 Task: Play online Dominion games.
Action: Mouse moved to (694, 463)
Screenshot: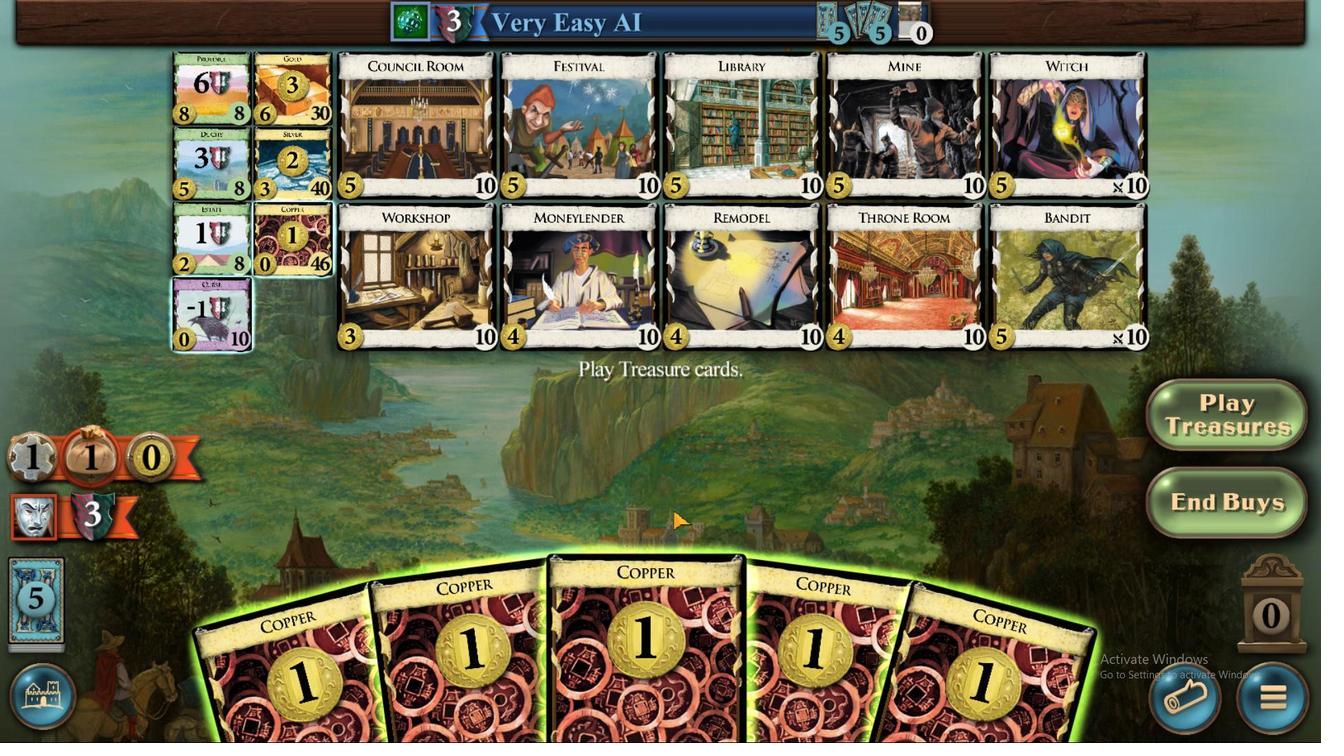 
Action: Mouse pressed left at (694, 463)
Screenshot: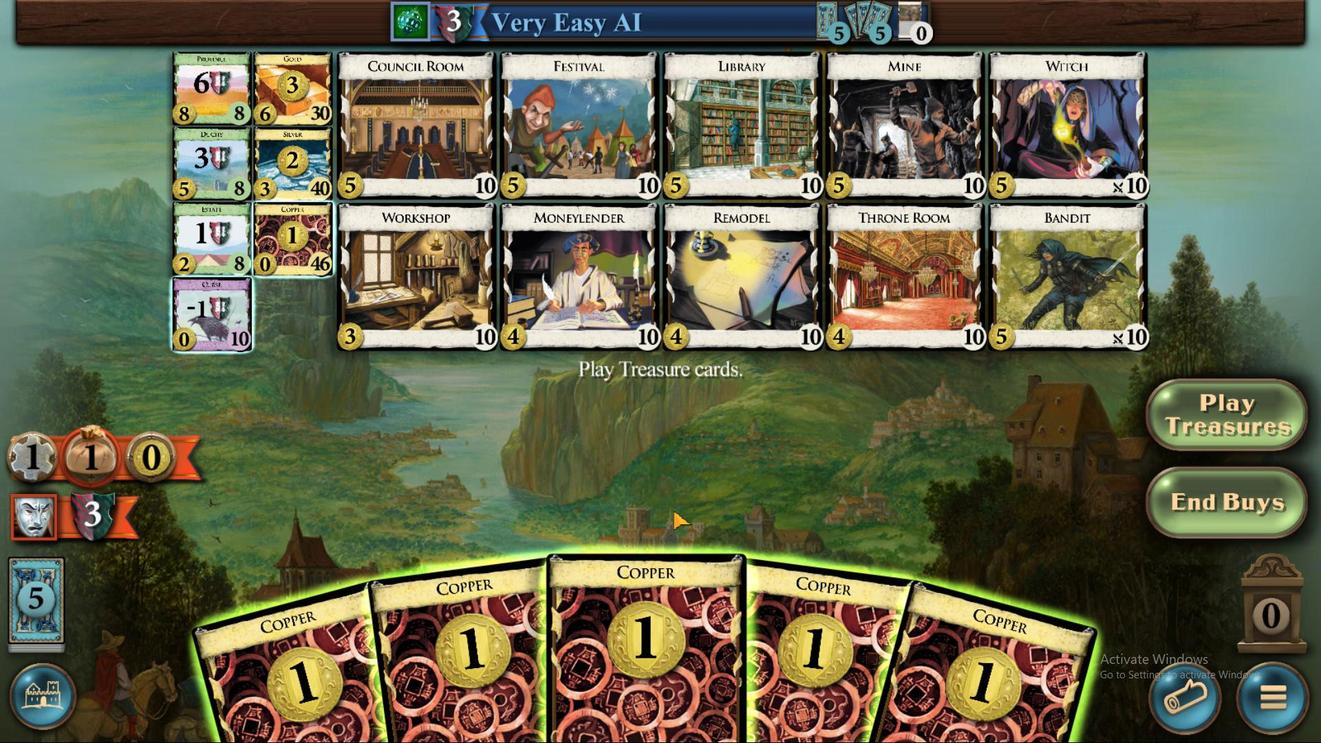
Action: Mouse moved to (752, 480)
Screenshot: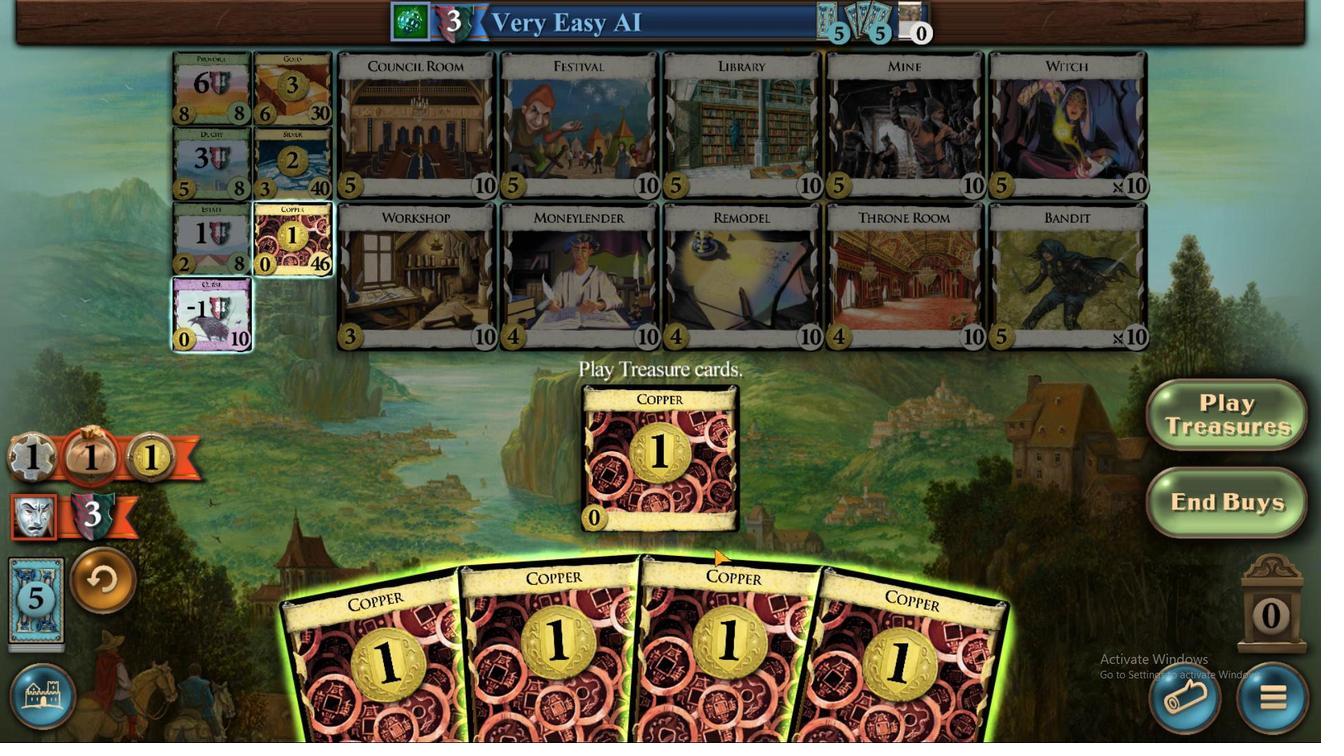 
Action: Mouse pressed left at (752, 480)
Screenshot: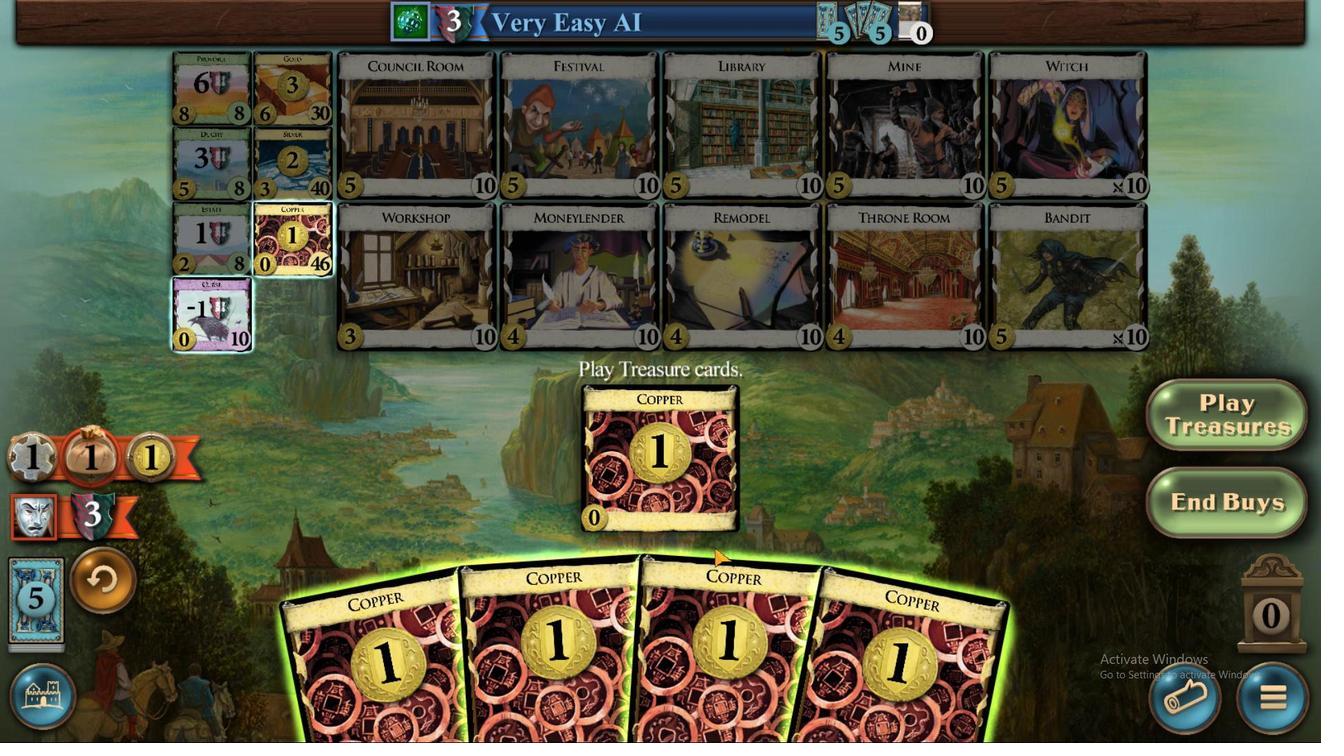 
Action: Mouse moved to (692, 464)
Screenshot: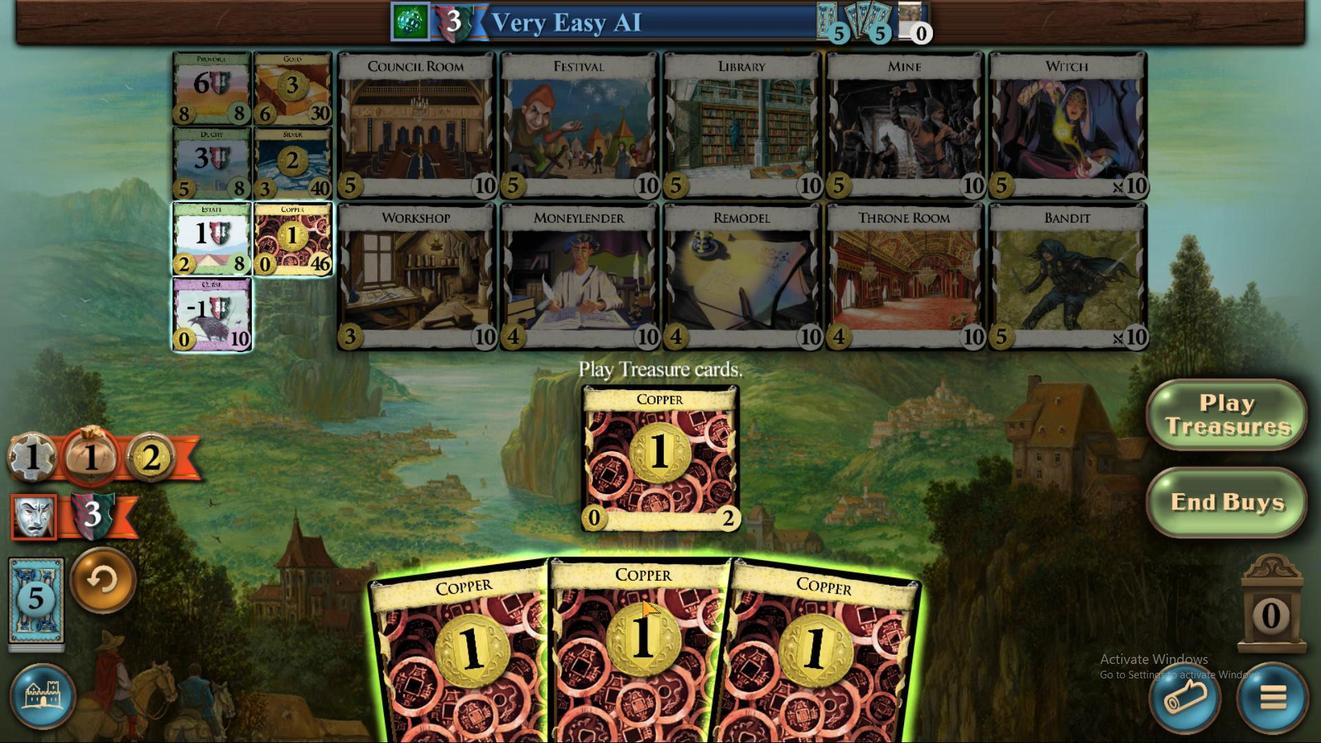 
Action: Mouse pressed left at (692, 464)
Screenshot: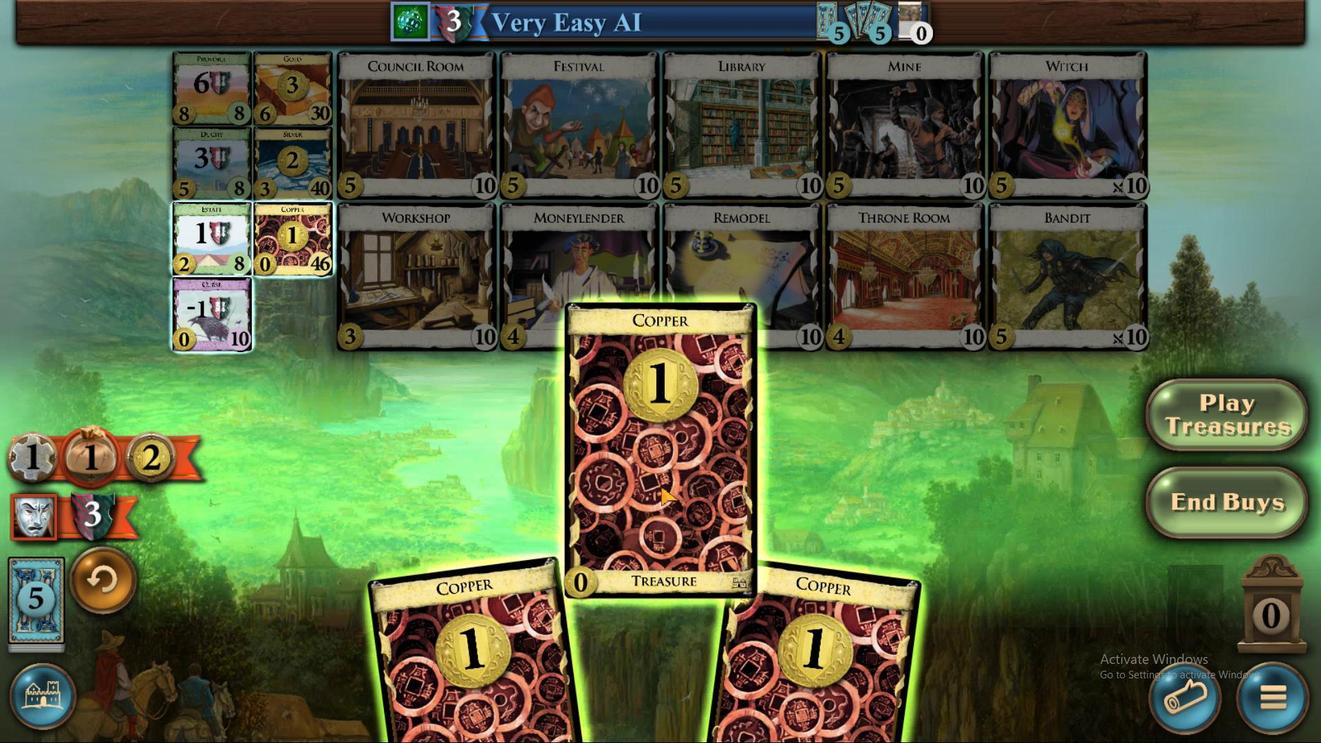 
Action: Mouse moved to (422, 169)
Screenshot: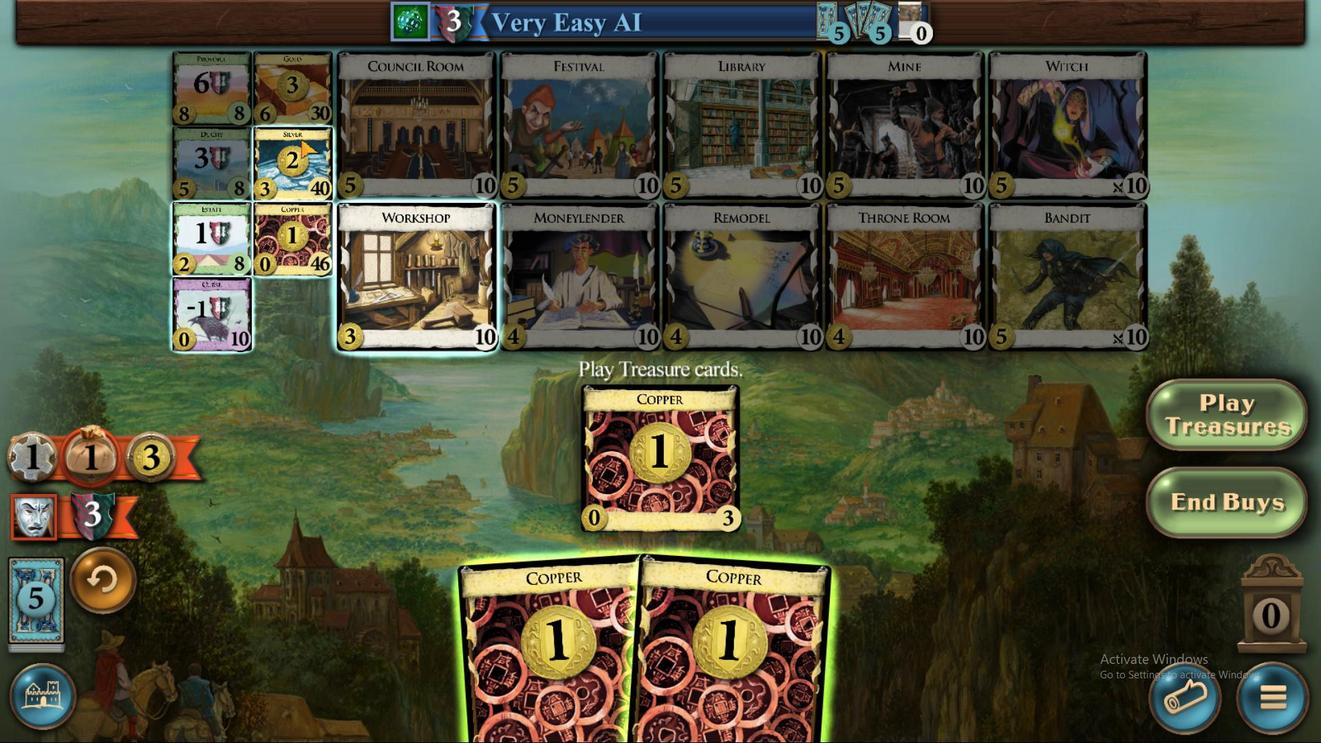 
Action: Mouse pressed left at (422, 169)
Screenshot: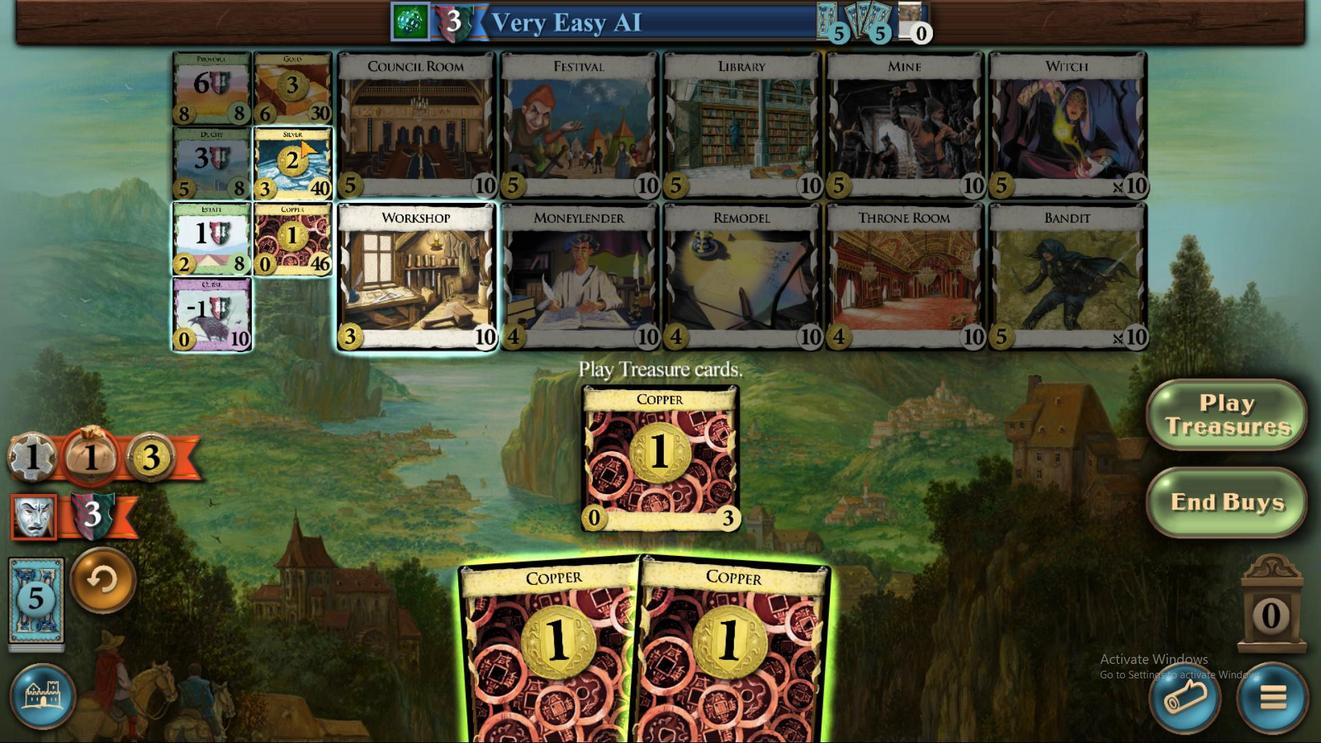 
Action: Mouse moved to (600, 476)
Screenshot: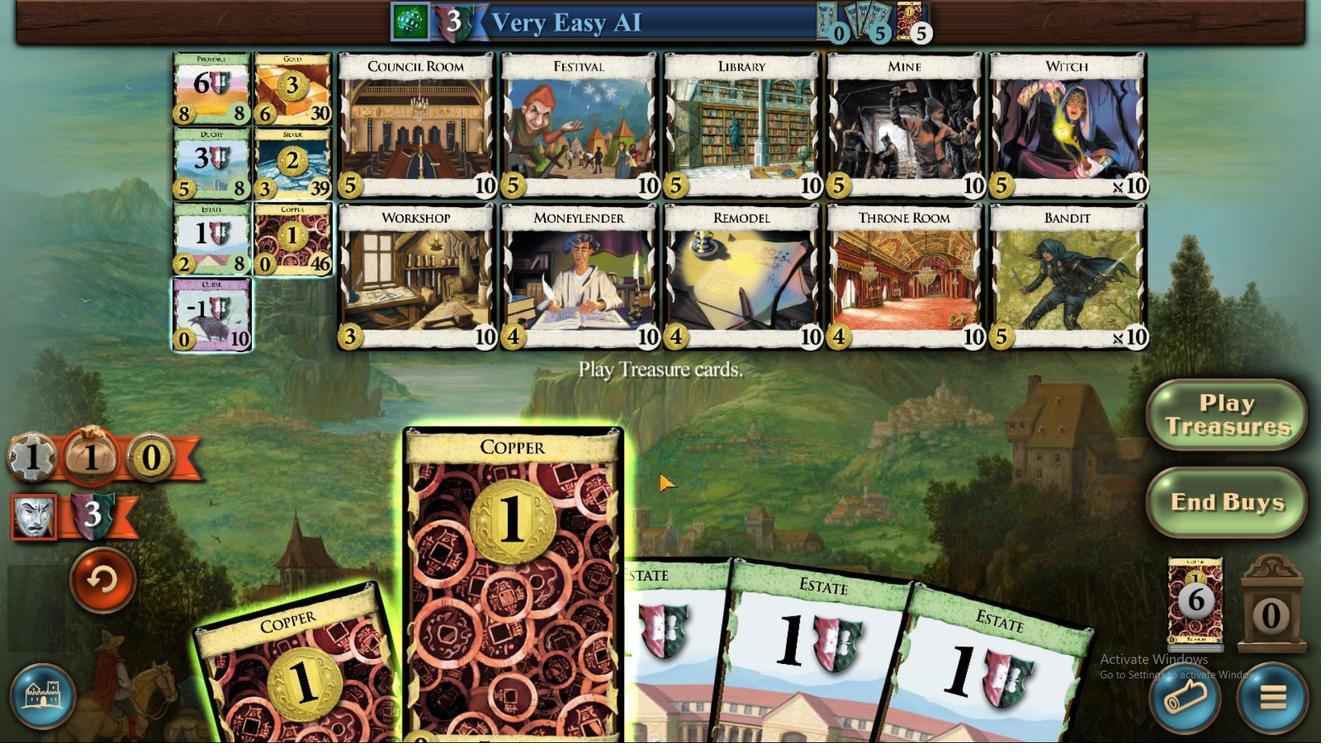 
Action: Mouse pressed left at (600, 476)
Screenshot: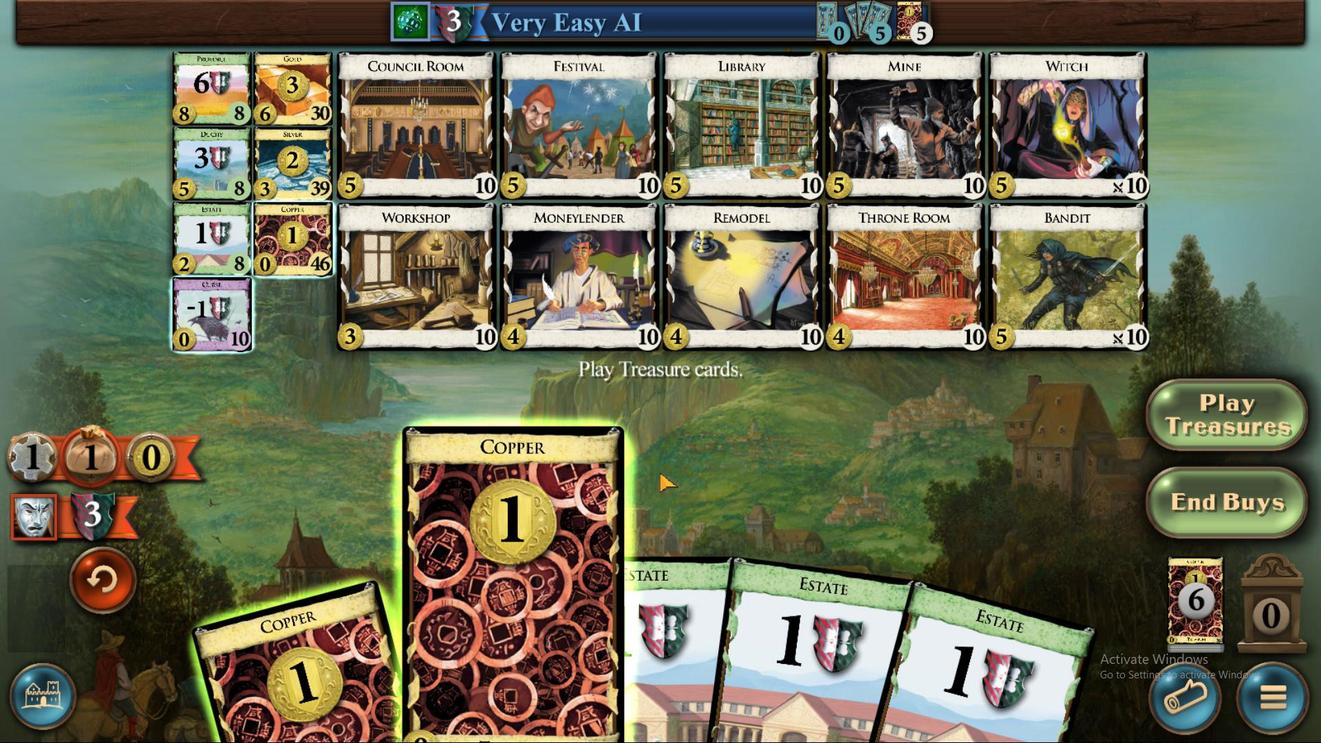 
Action: Mouse moved to (423, 229)
Screenshot: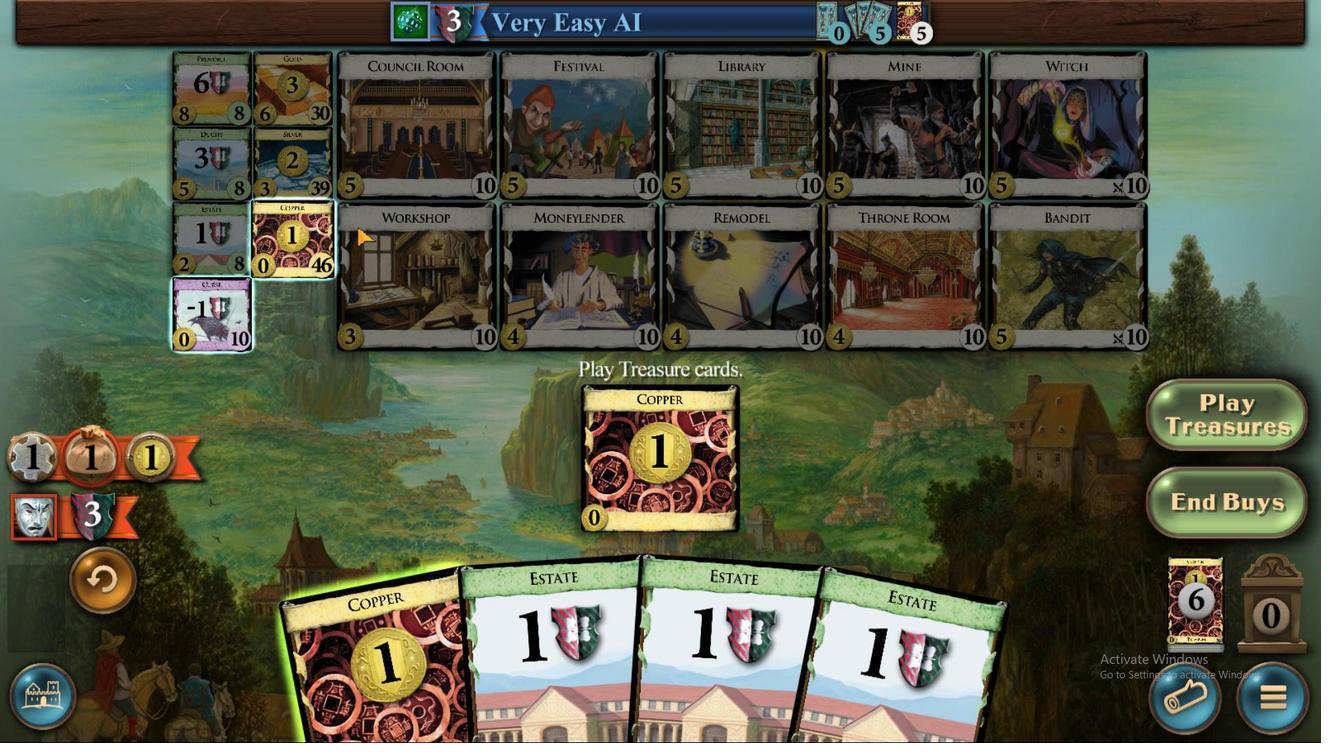 
Action: Mouse pressed left at (423, 229)
Screenshot: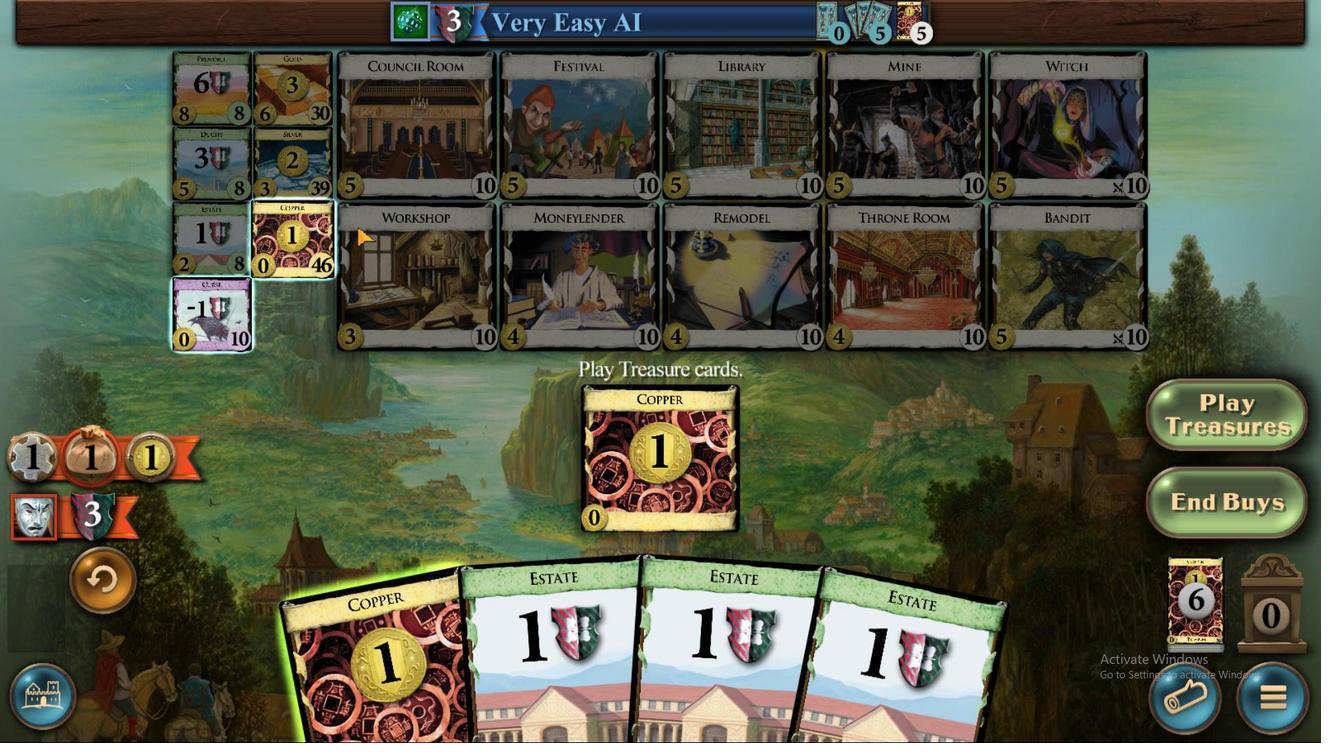 
Action: Mouse moved to (692, 476)
Screenshot: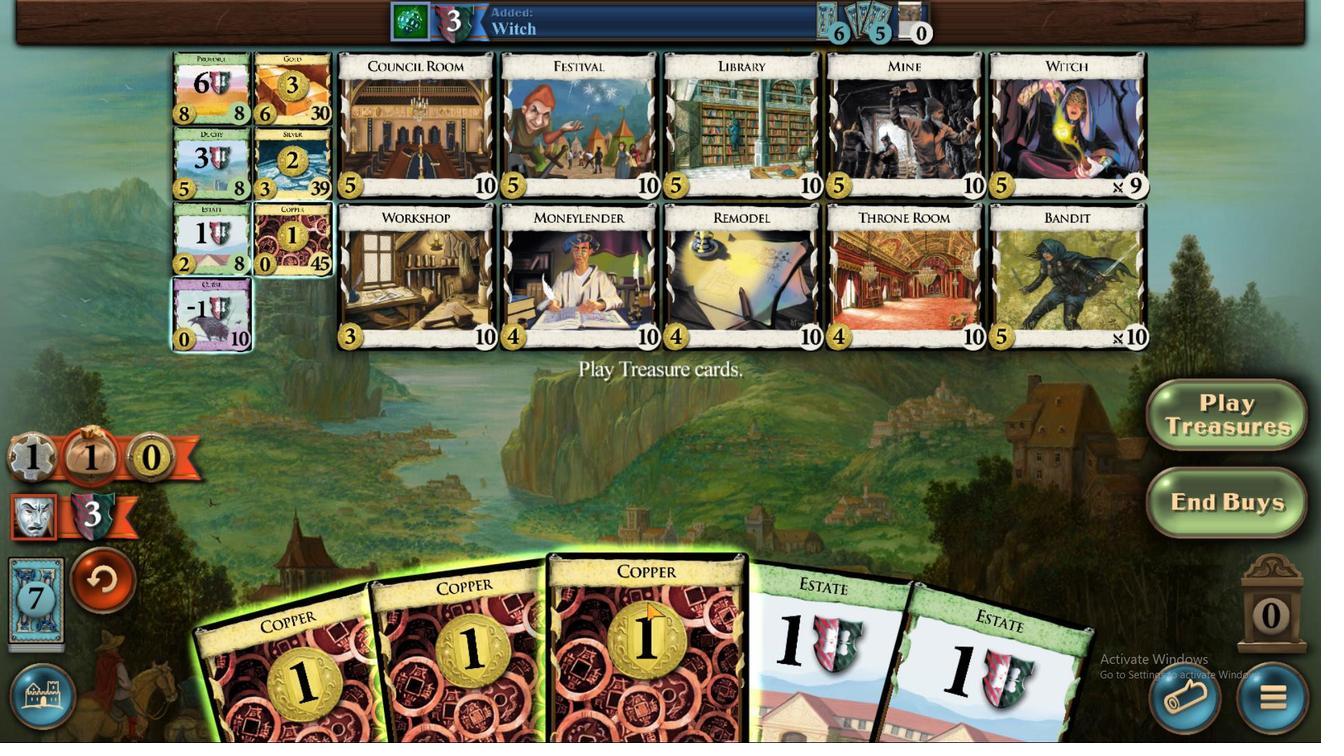 
Action: Mouse pressed left at (692, 476)
Screenshot: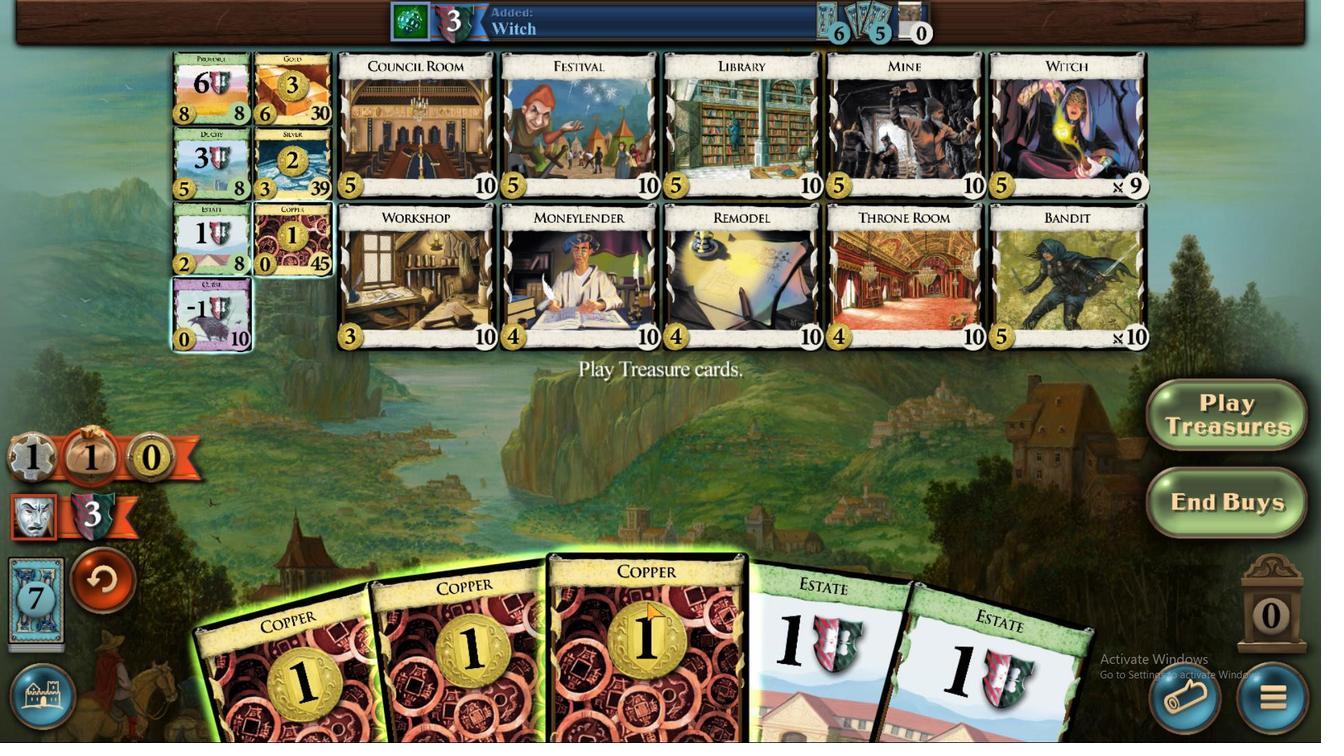 
Action: Mouse moved to (417, 241)
Screenshot: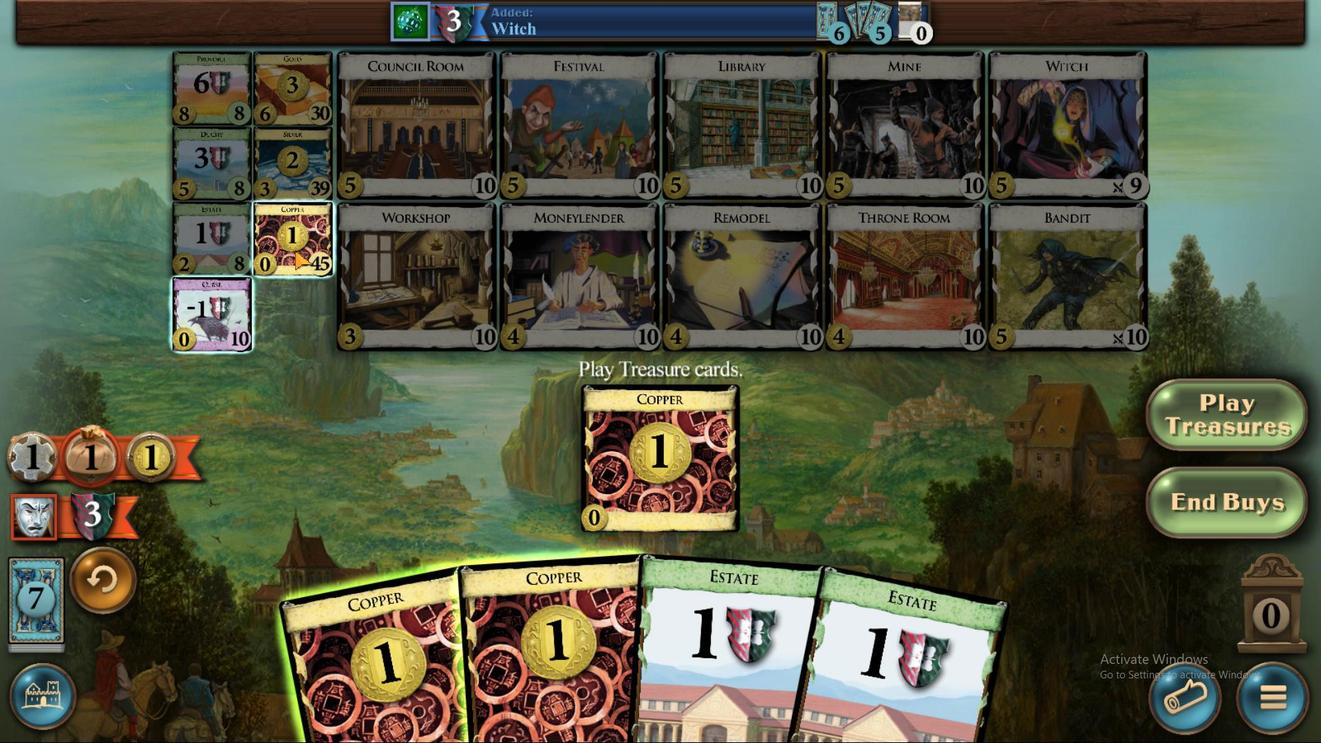 
Action: Mouse pressed left at (417, 241)
Screenshot: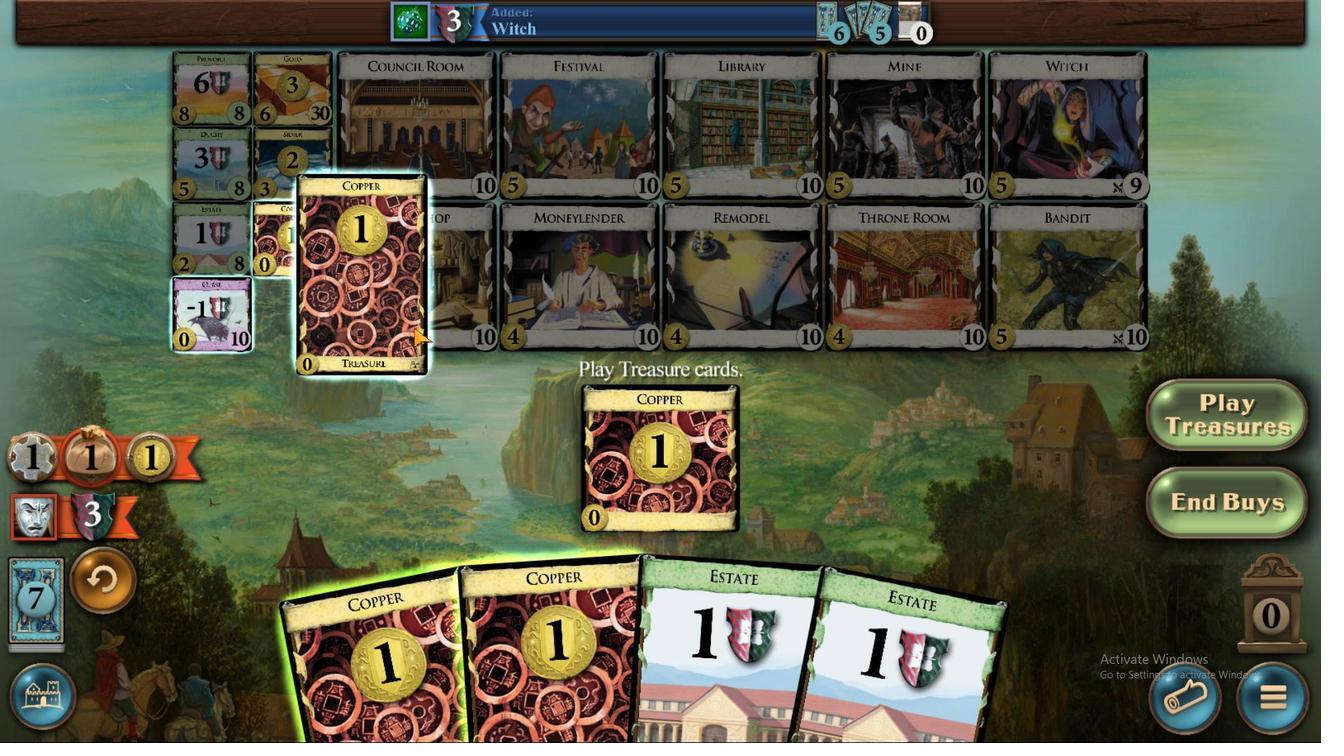 
Action: Mouse moved to (830, 495)
Screenshot: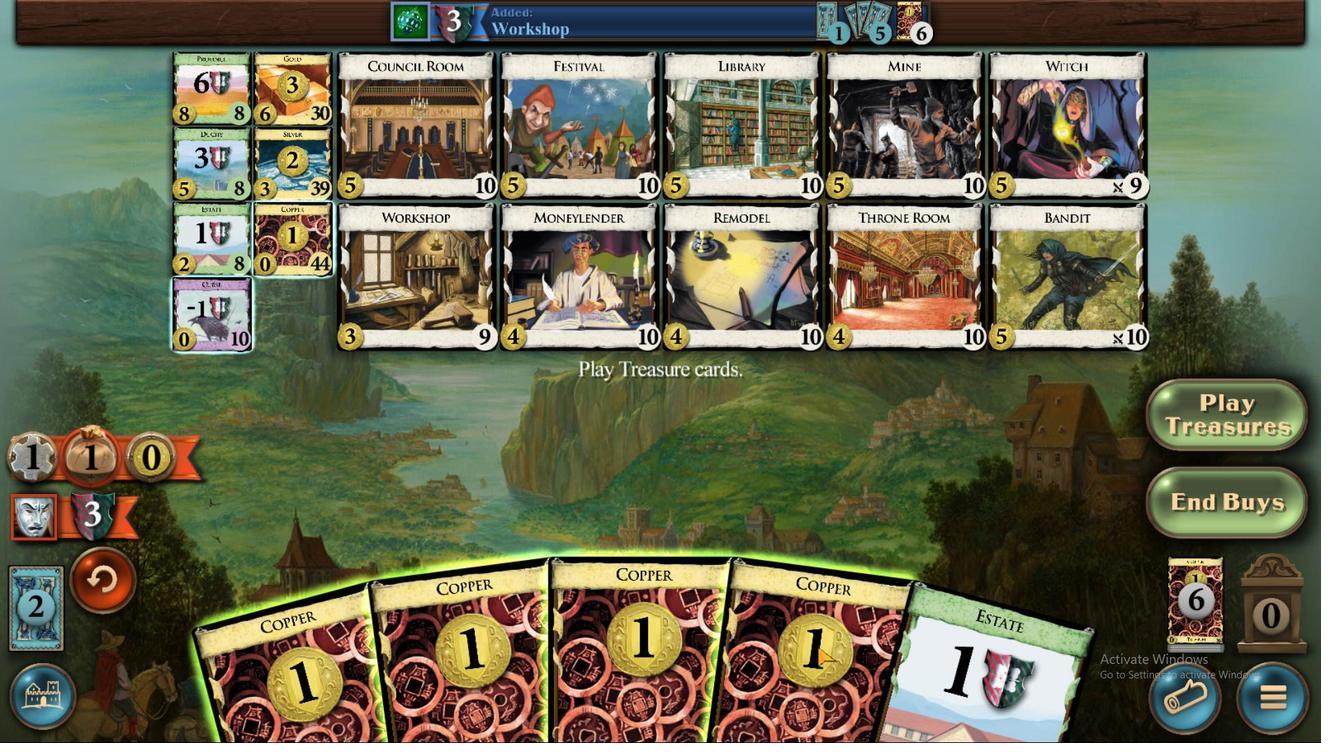 
Action: Mouse pressed left at (830, 495)
Screenshot: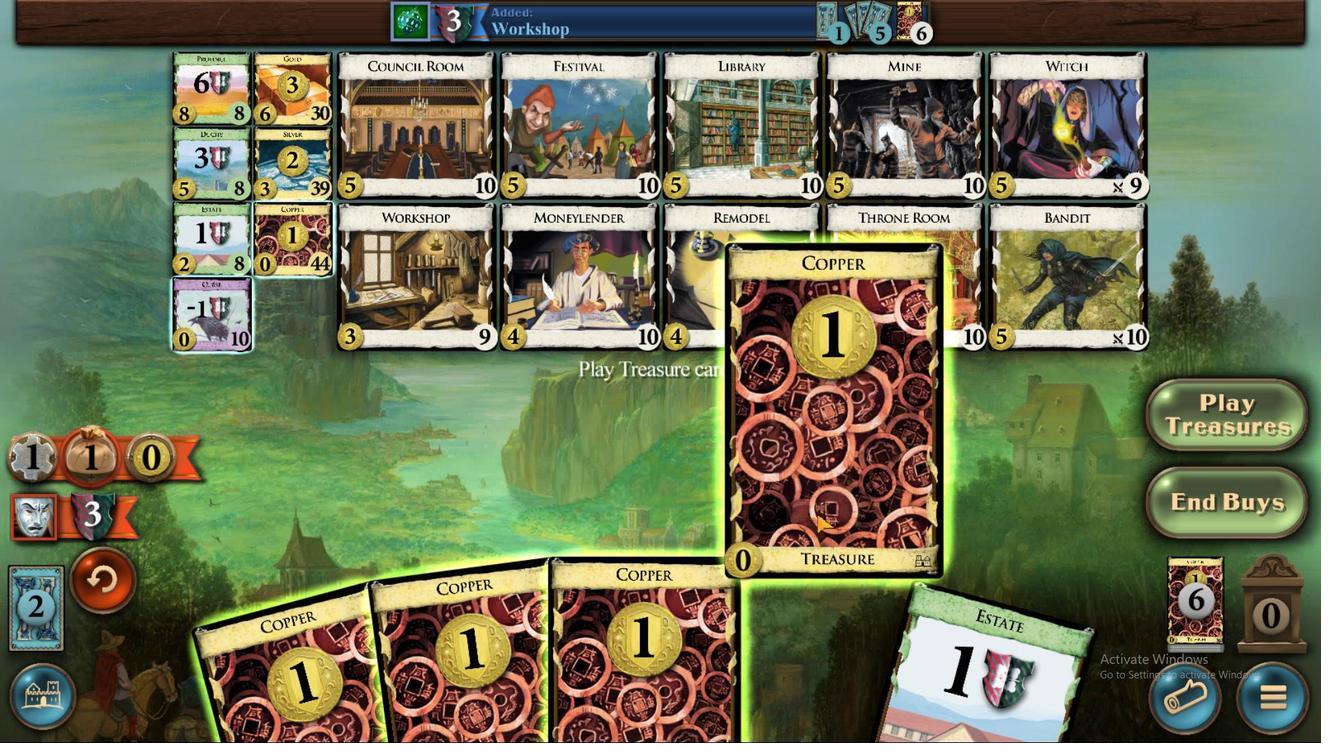 
Action: Mouse moved to (778, 476)
Screenshot: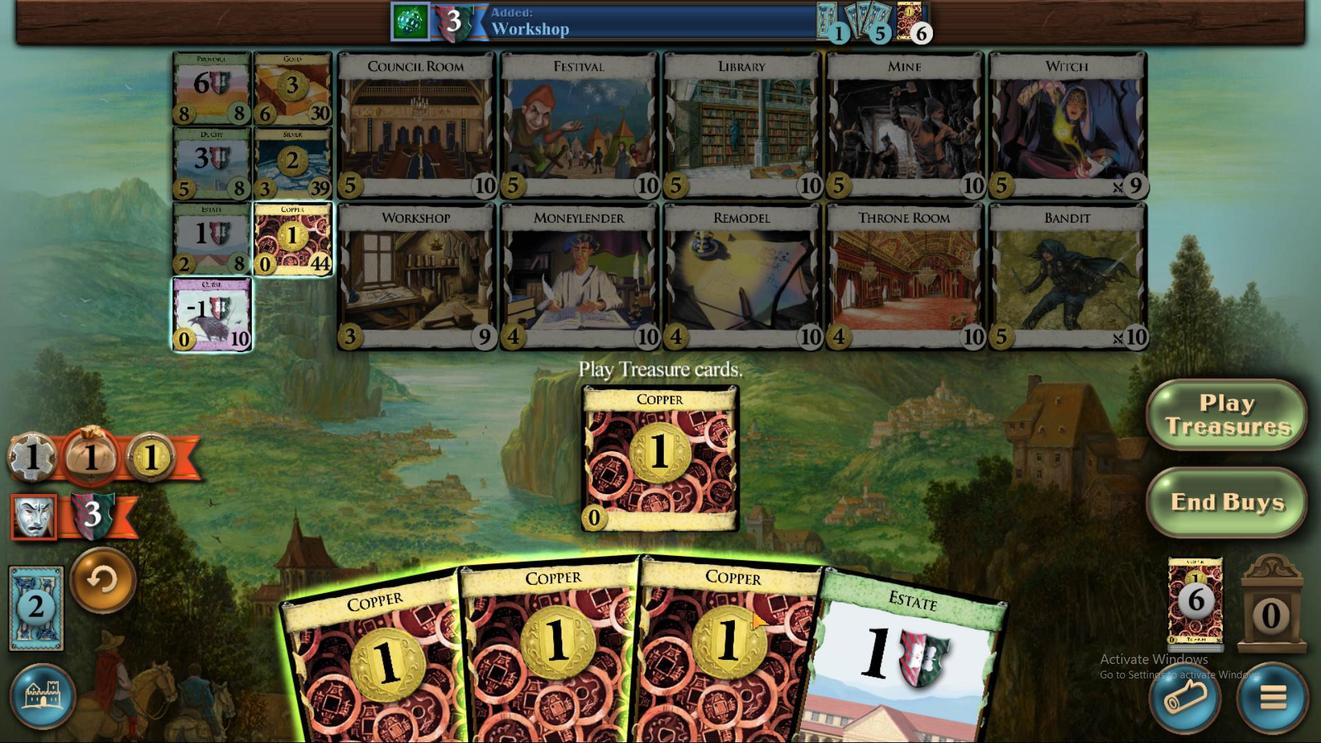 
Action: Mouse pressed left at (778, 476)
Screenshot: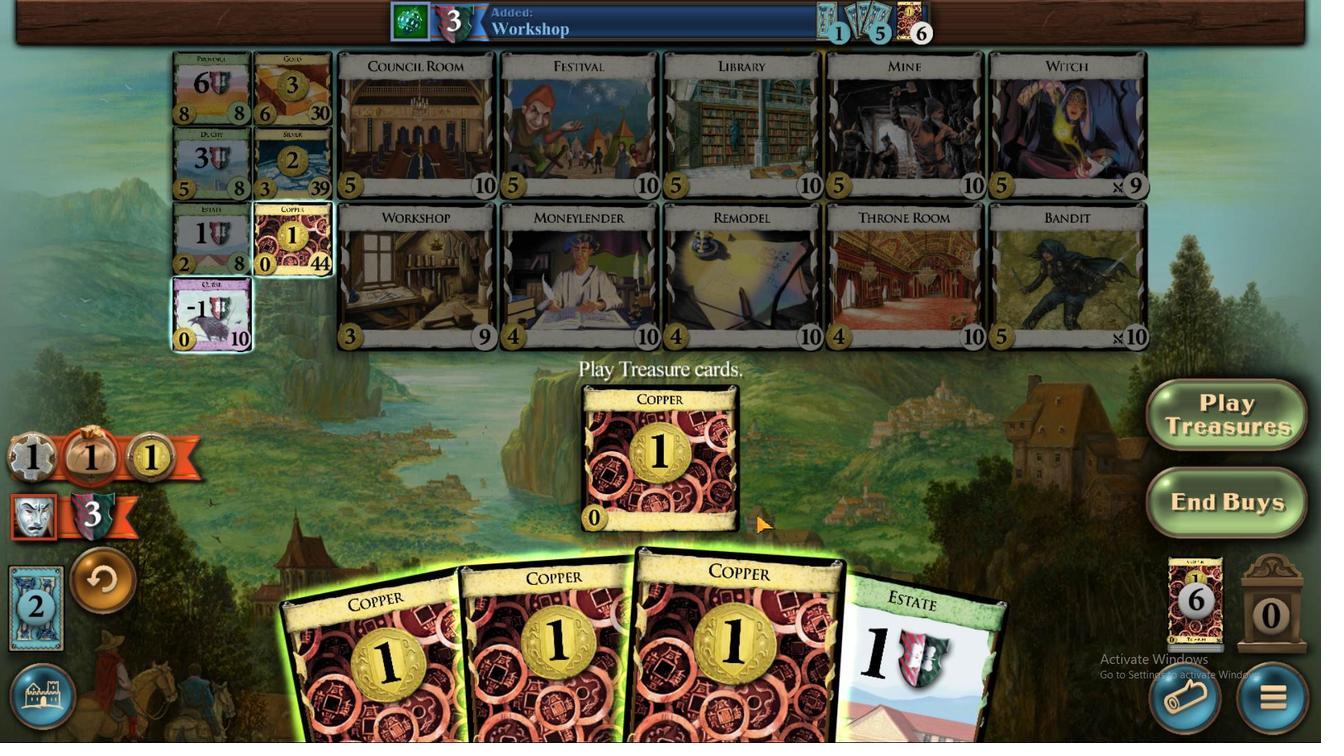
Action: Mouse moved to (712, 481)
Screenshot: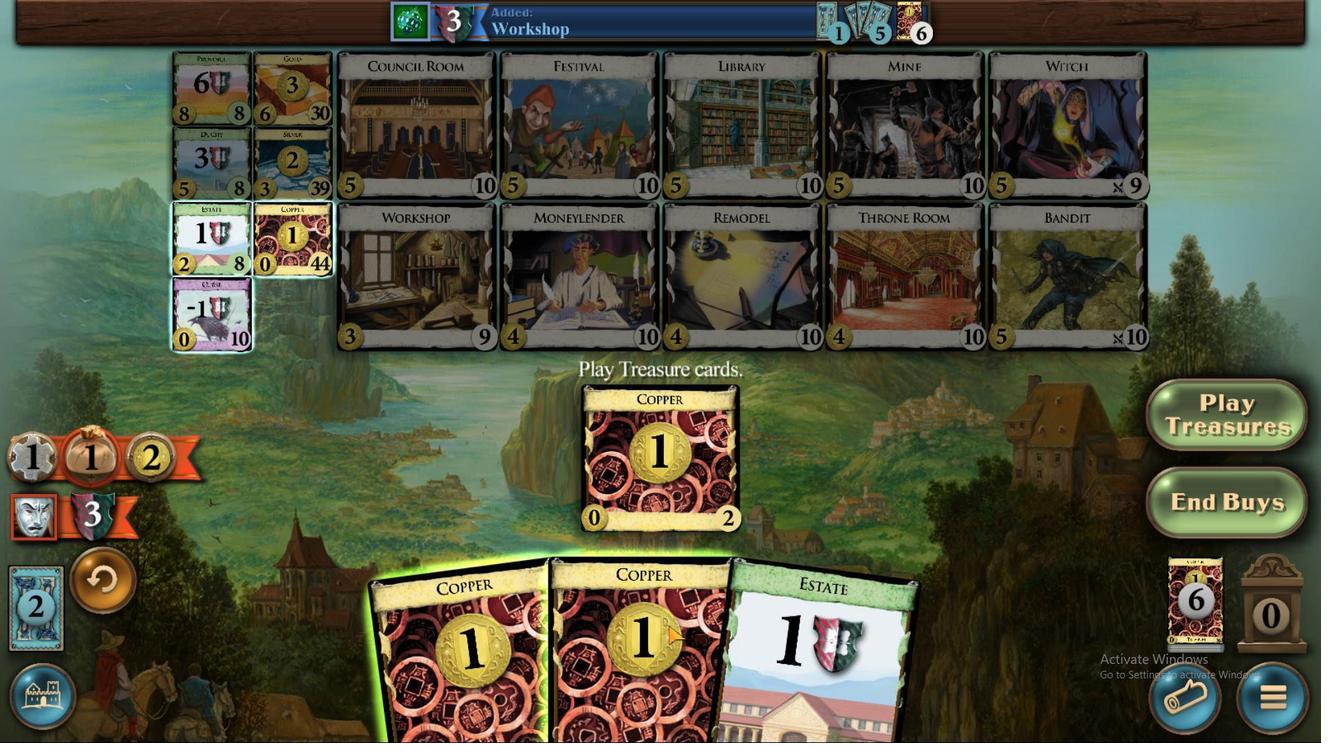 
Action: Mouse pressed left at (712, 481)
Screenshot: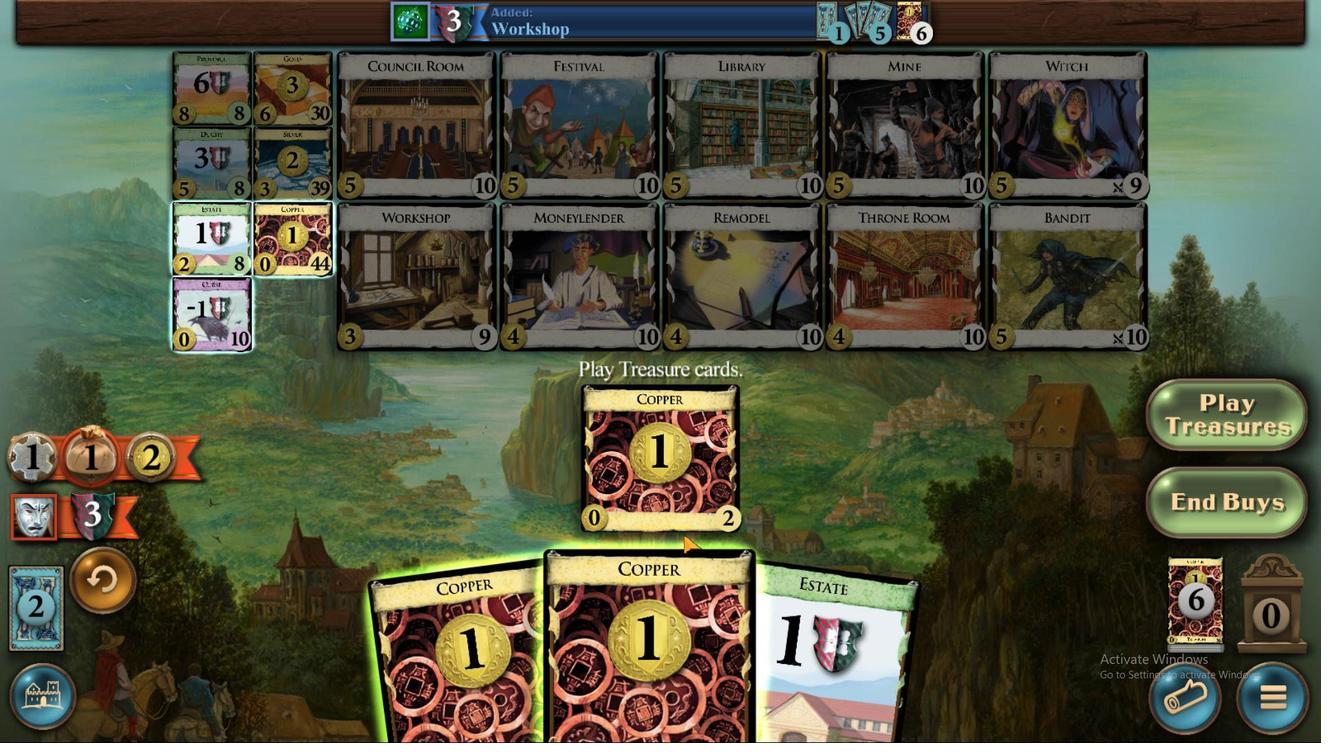 
Action: Mouse moved to (405, 175)
Screenshot: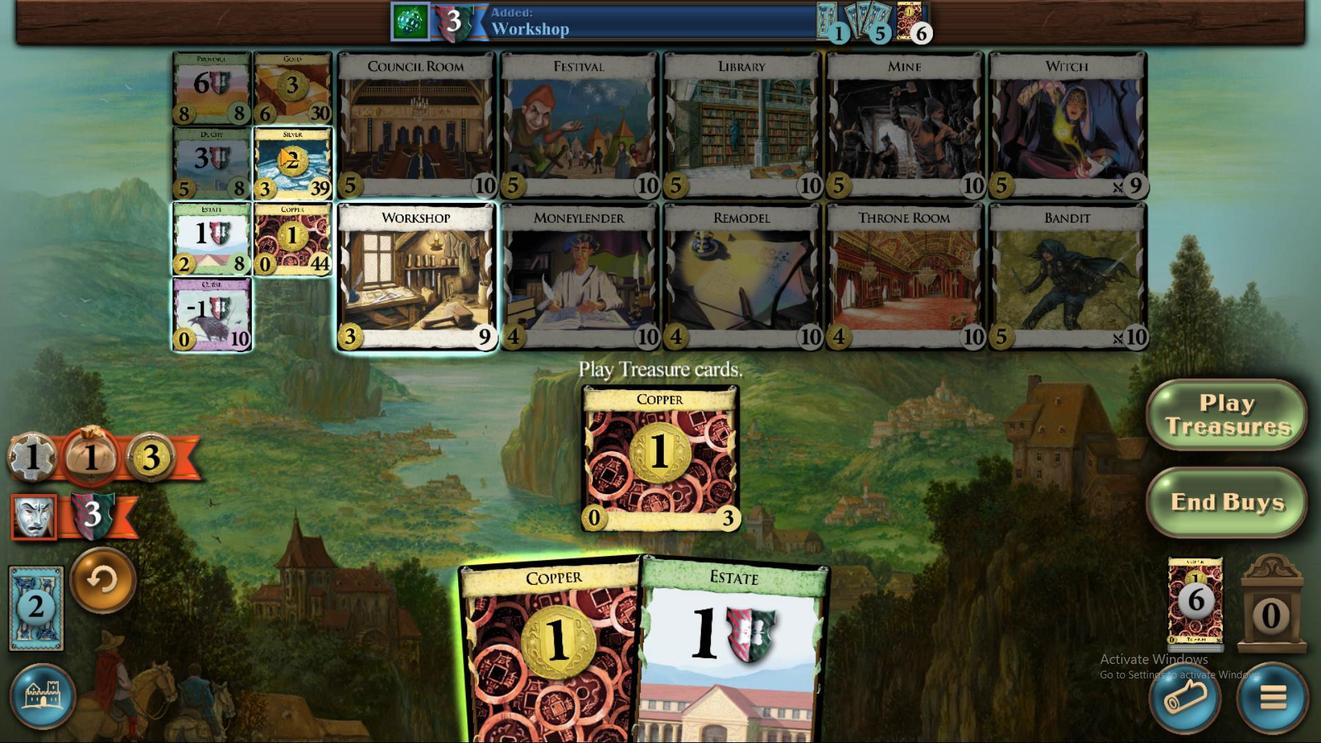 
Action: Mouse pressed left at (405, 175)
Screenshot: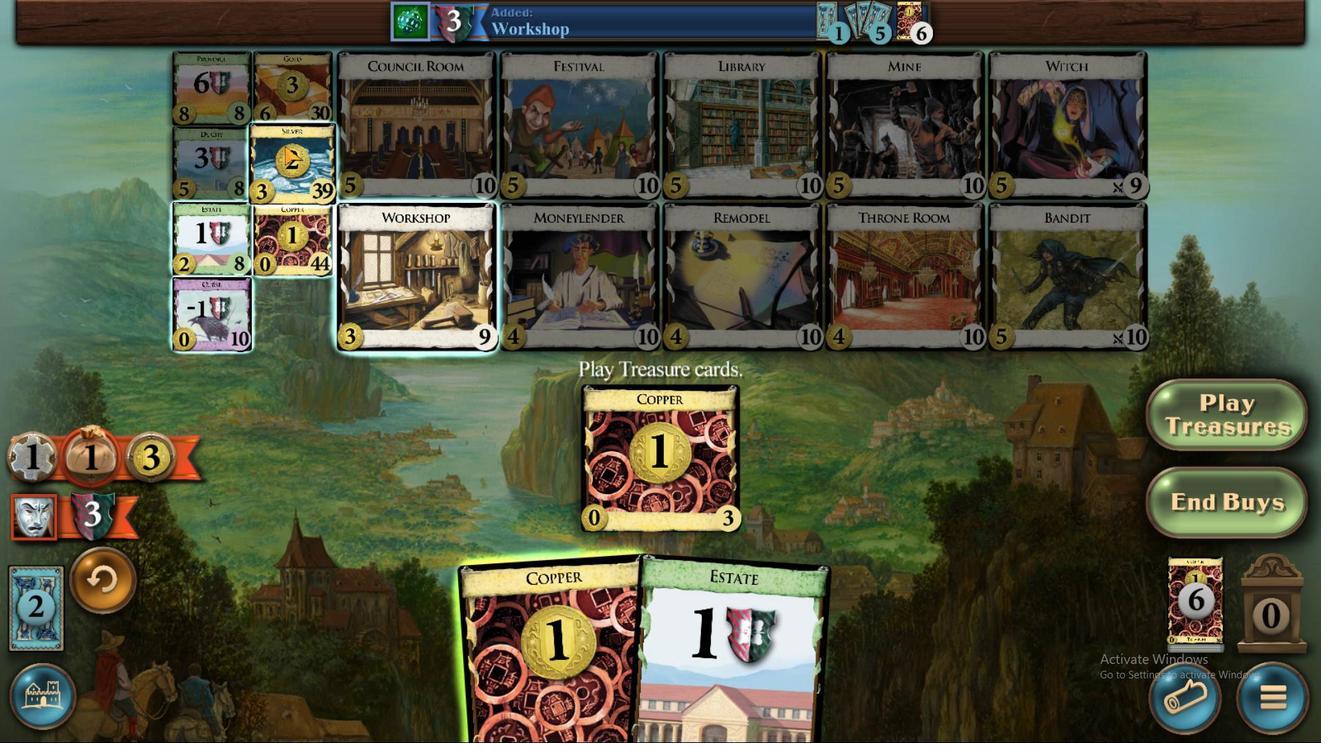 
Action: Mouse moved to (684, 463)
Screenshot: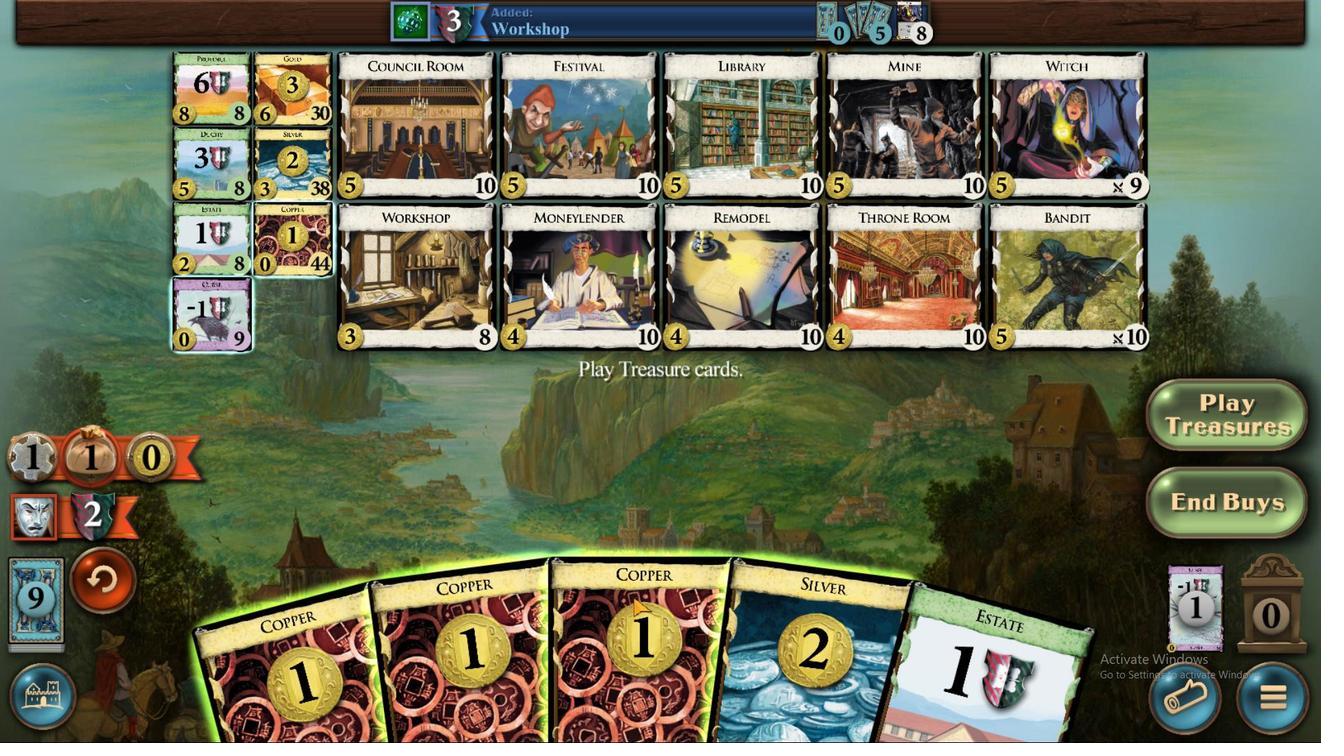 
Action: Mouse pressed left at (684, 463)
Screenshot: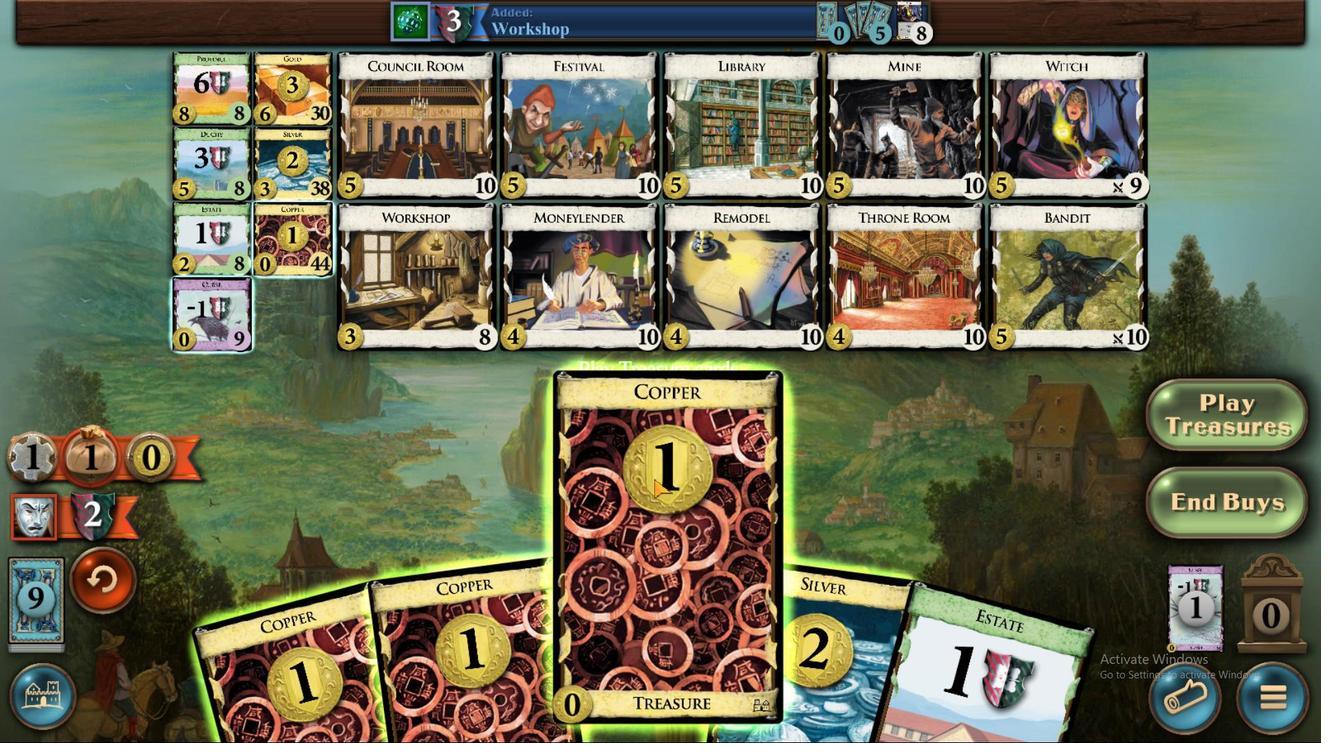 
Action: Mouse moved to (728, 467)
Screenshot: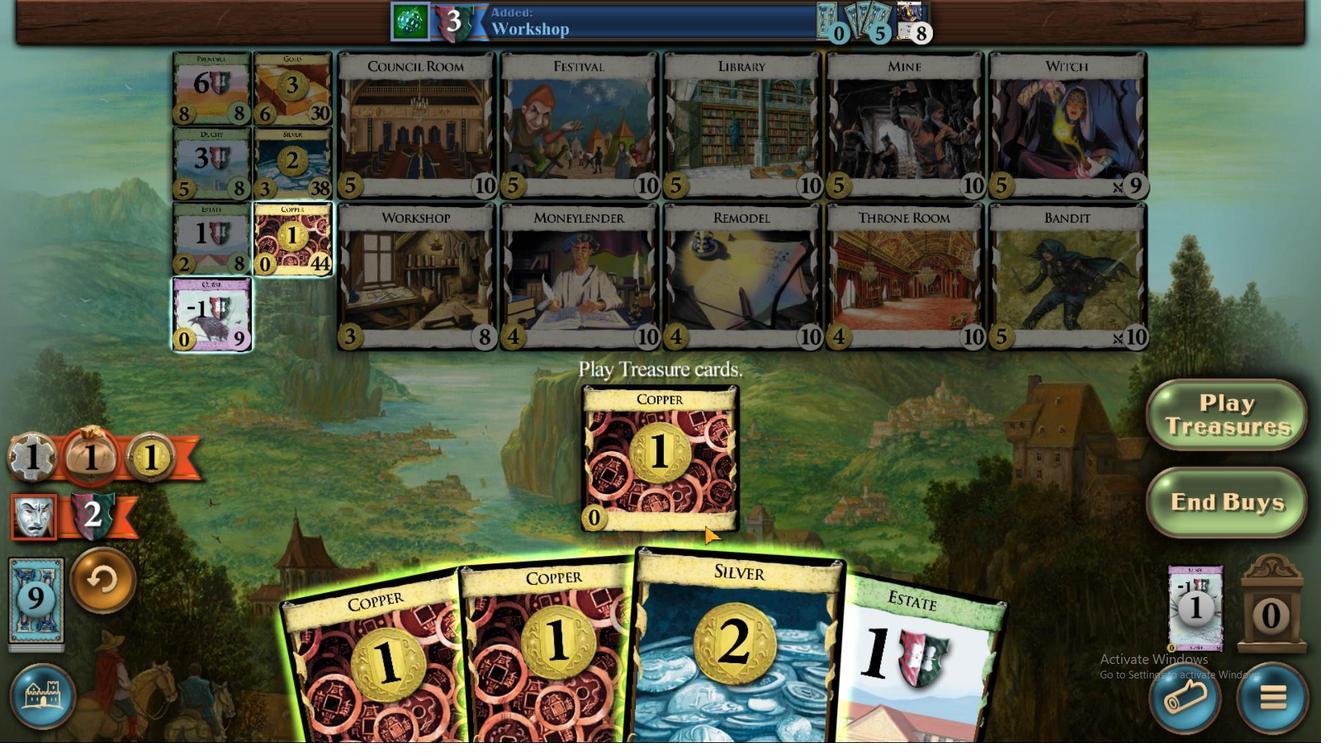 
Action: Mouse pressed left at (728, 467)
Screenshot: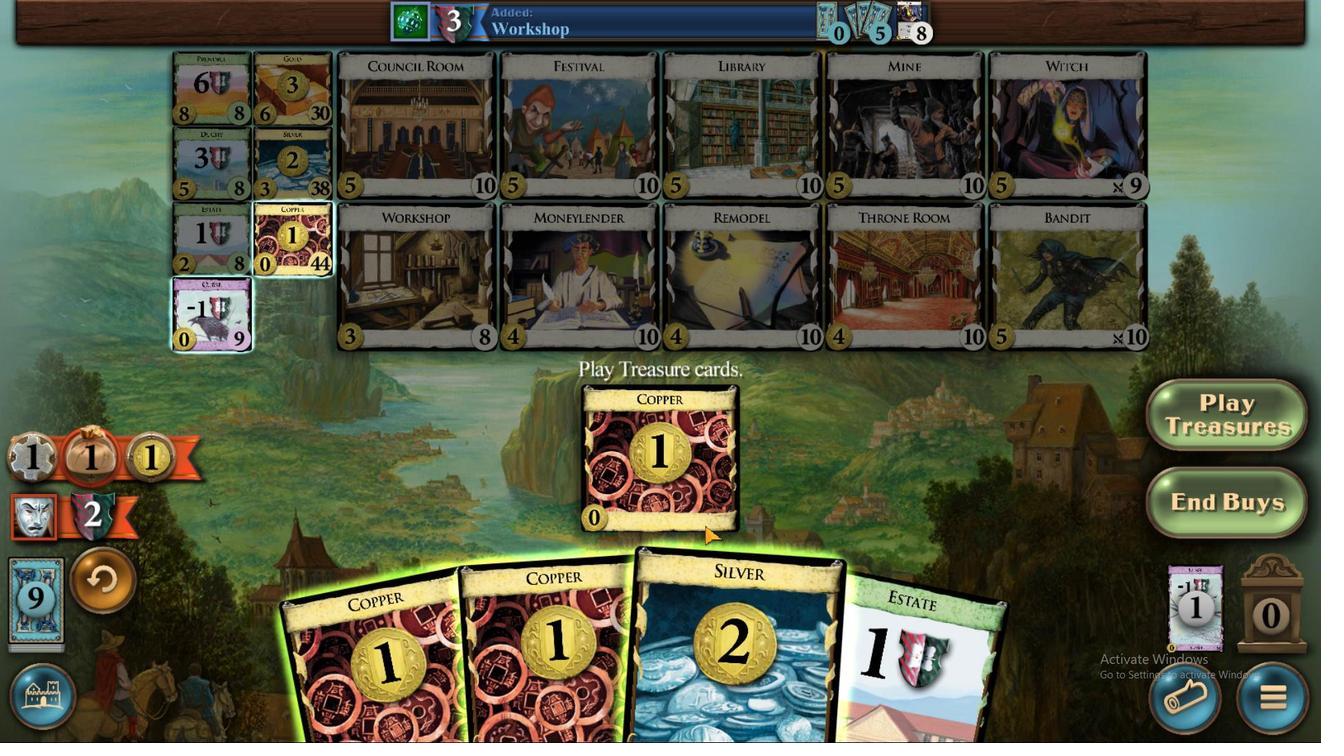 
Action: Mouse moved to (416, 189)
Screenshot: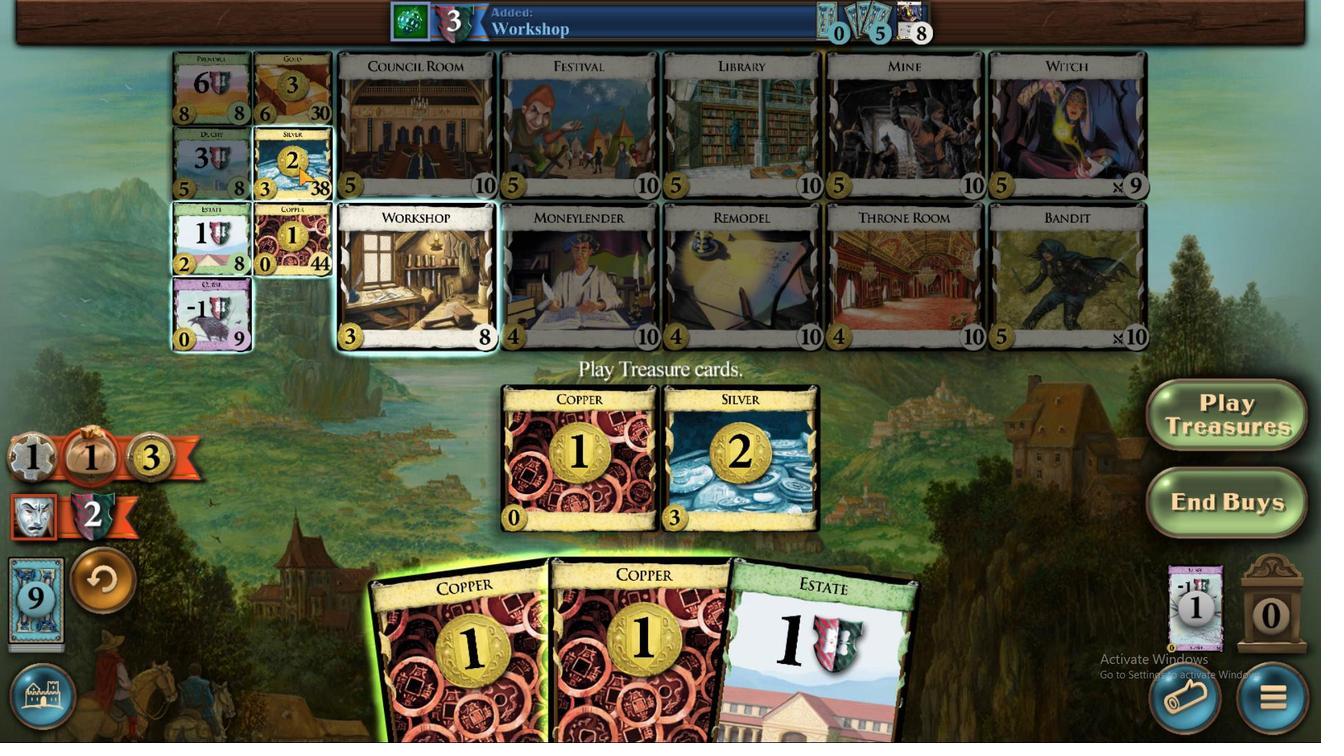 
Action: Mouse pressed left at (416, 189)
Screenshot: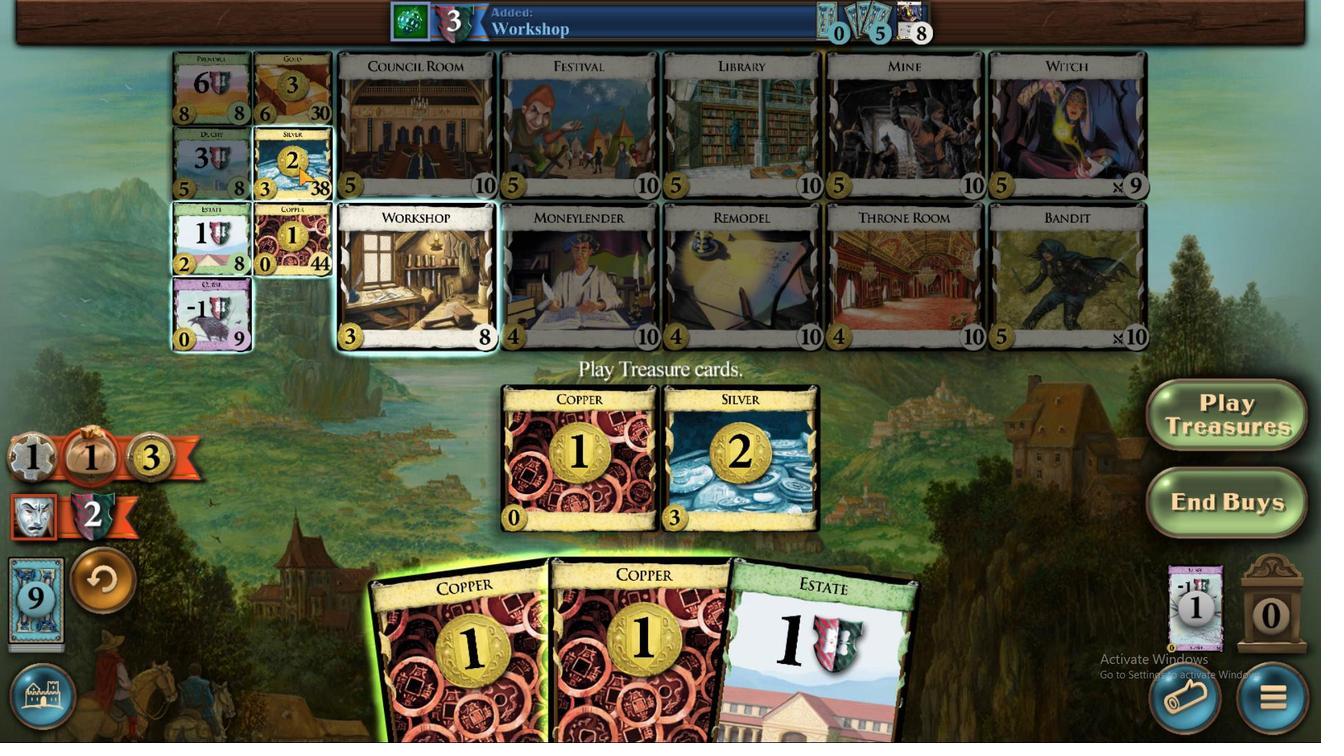 
Action: Mouse moved to (651, 482)
Screenshot: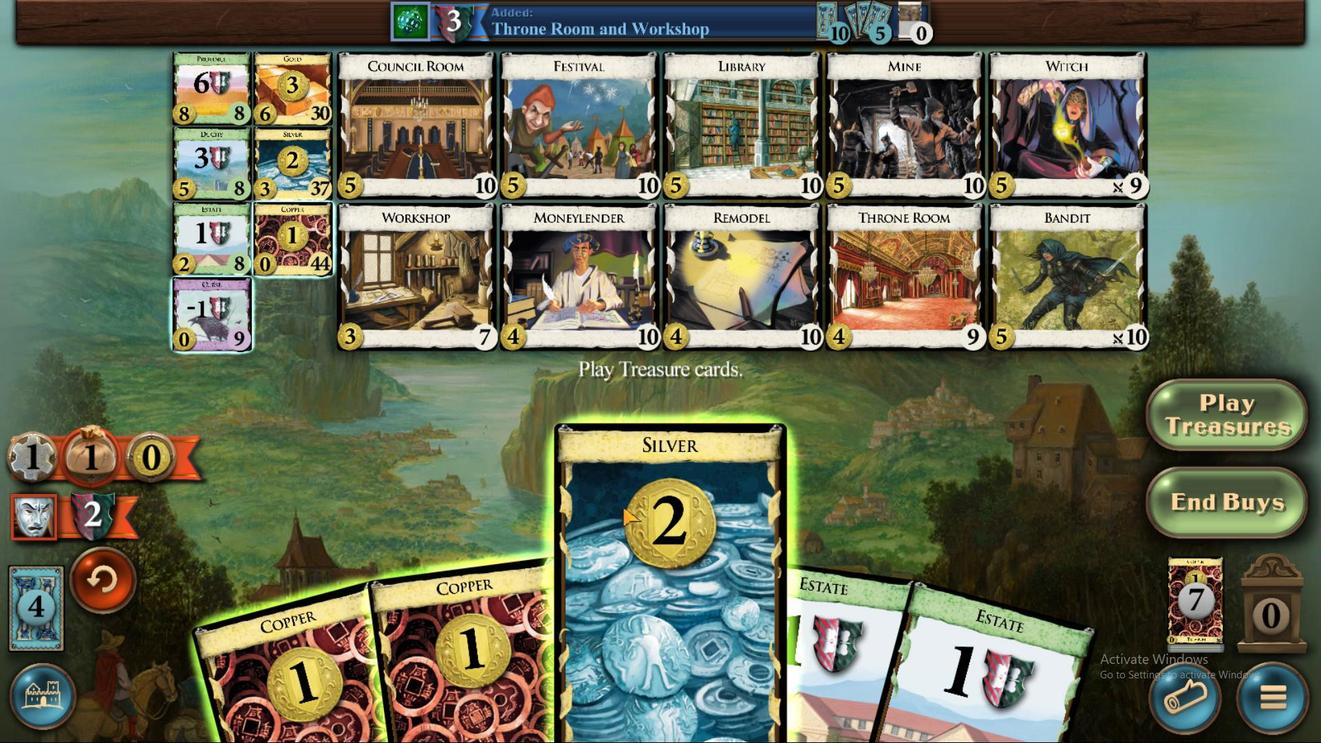 
Action: Mouse pressed left at (651, 482)
Screenshot: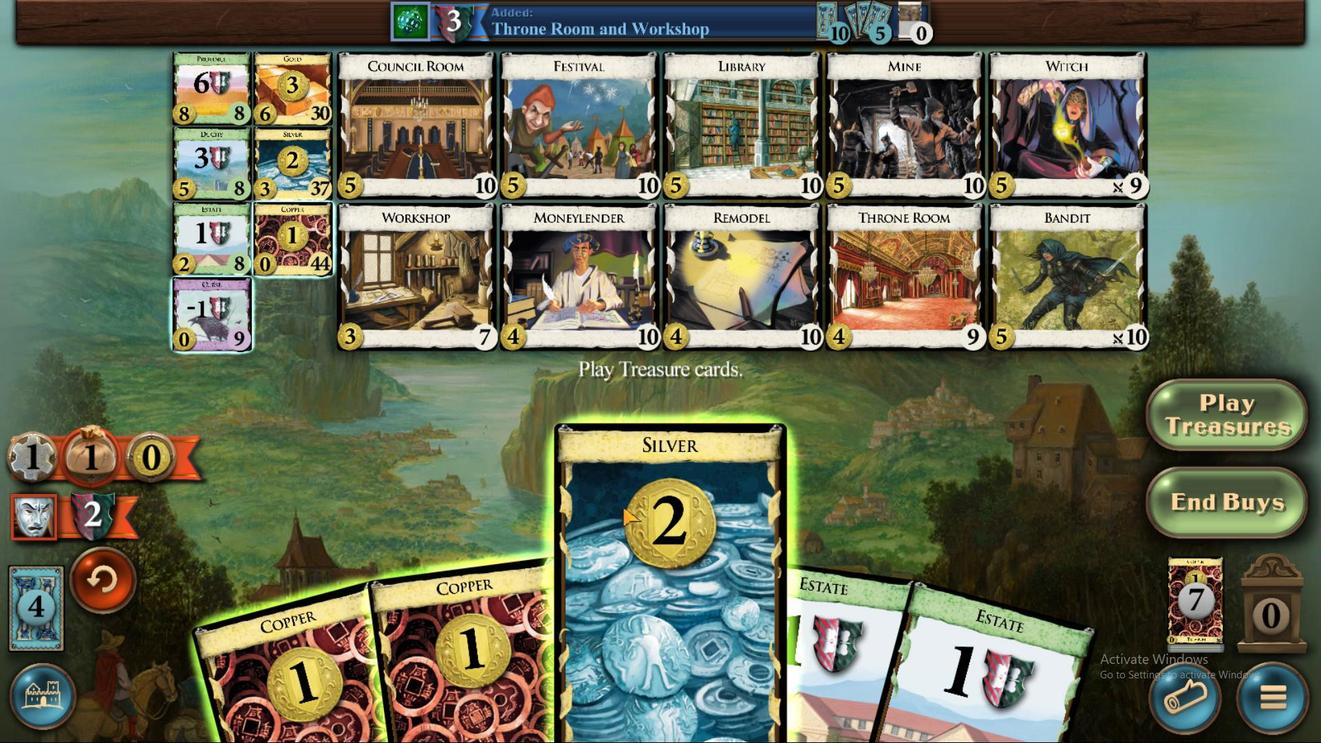 
Action: Mouse moved to (623, 488)
Screenshot: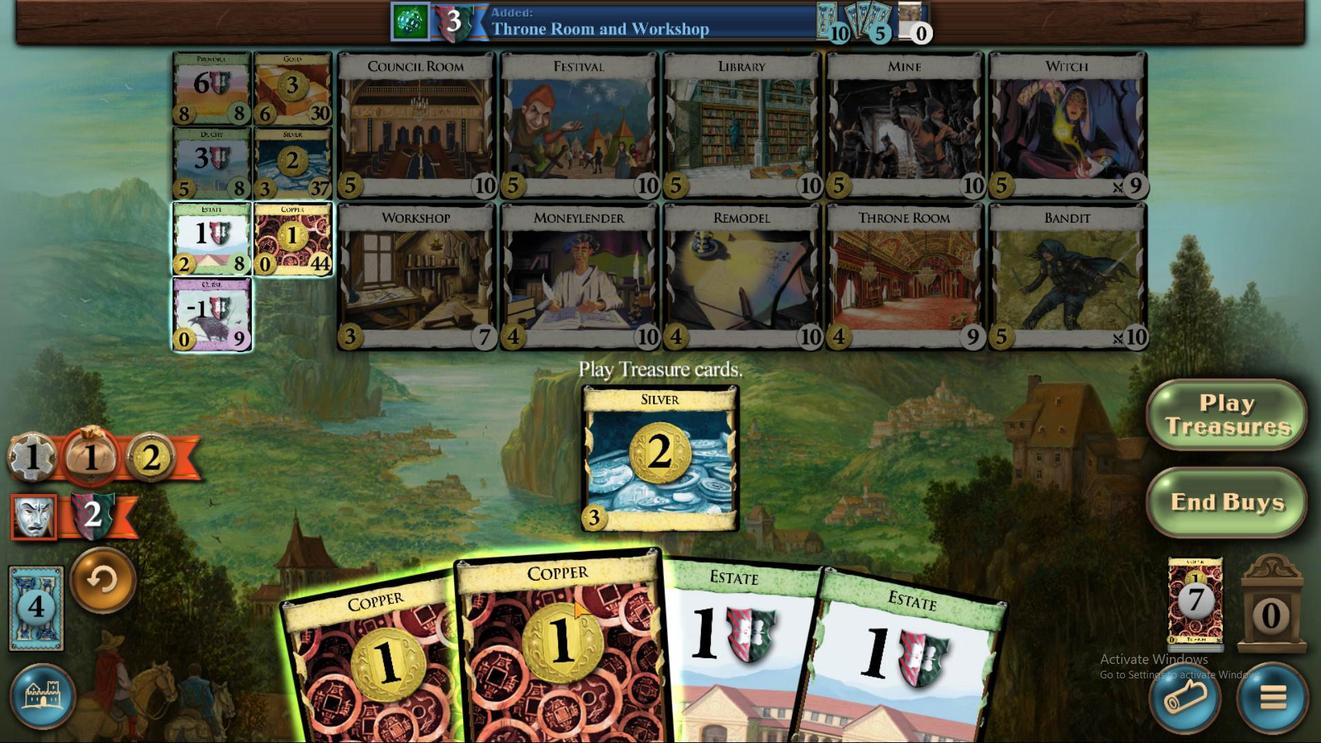 
Action: Mouse pressed left at (623, 488)
Screenshot: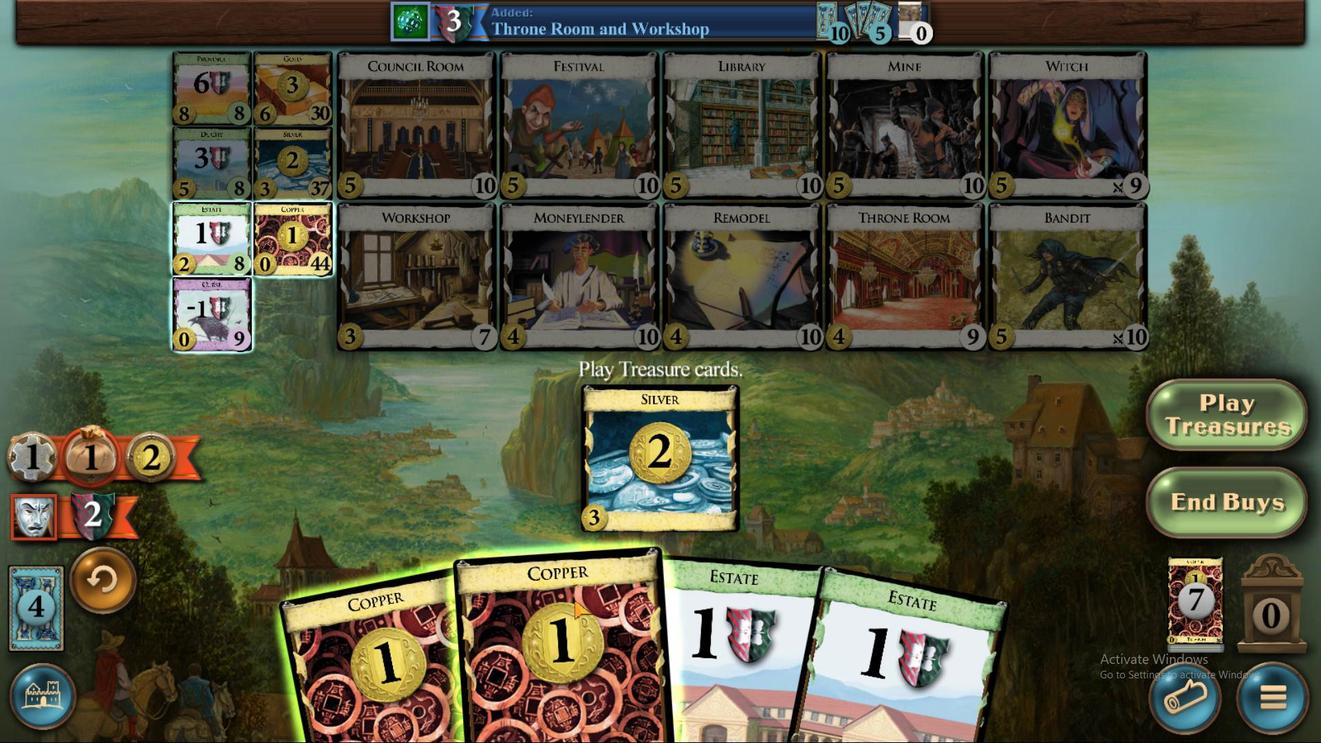 
Action: Mouse moved to (415, 173)
Screenshot: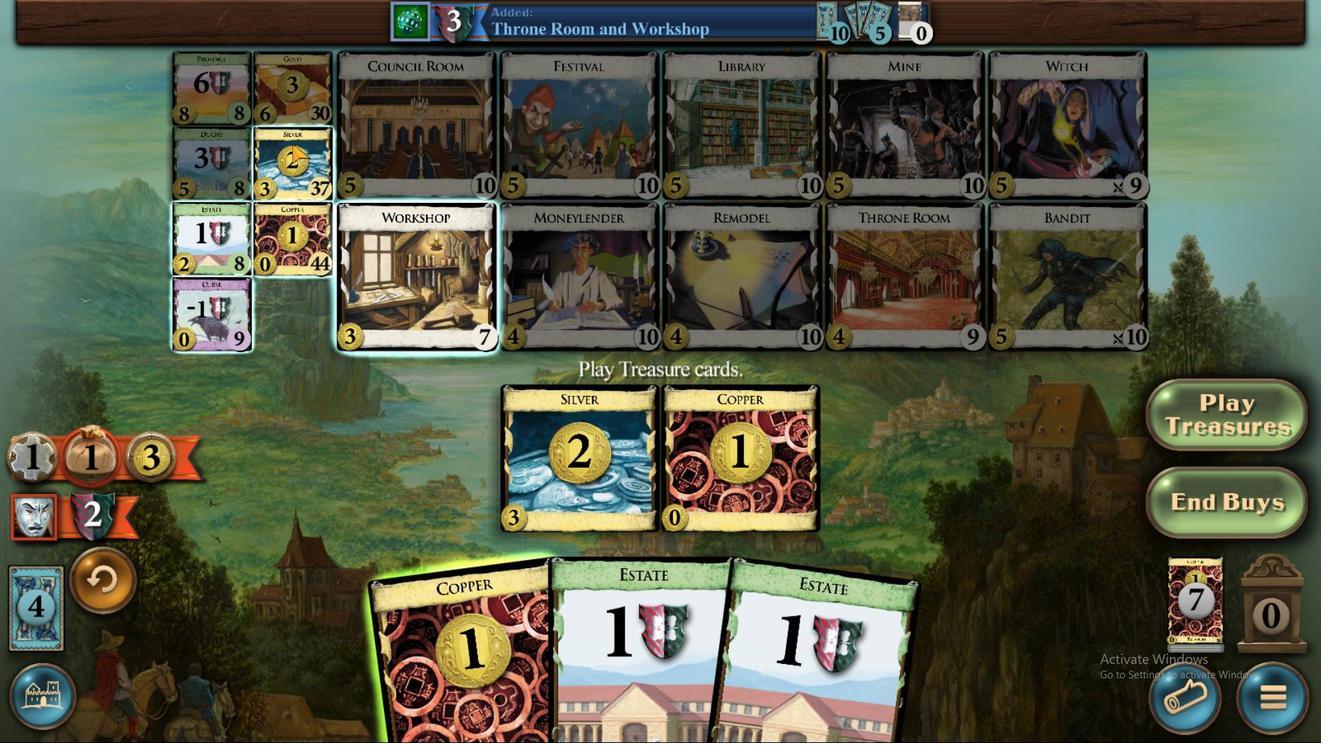 
Action: Mouse pressed left at (415, 173)
Screenshot: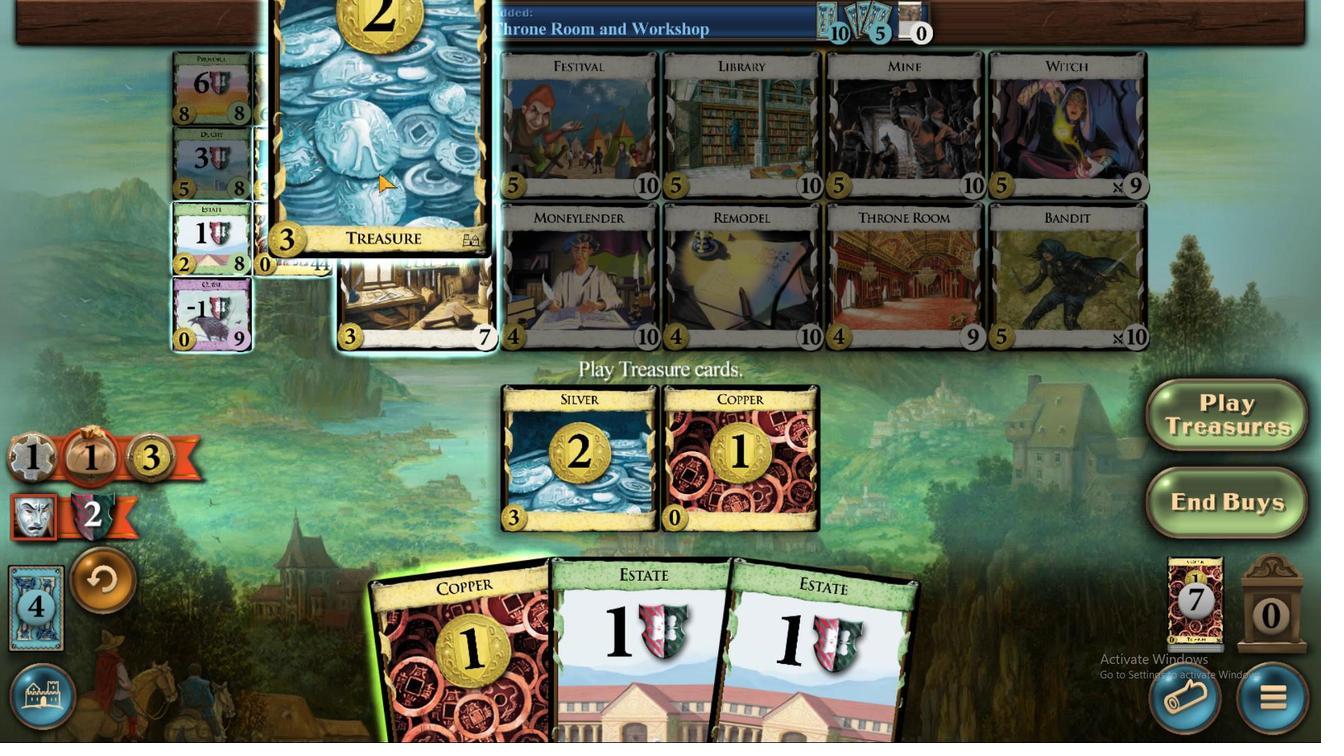 
Action: Mouse moved to (585, 405)
Screenshot: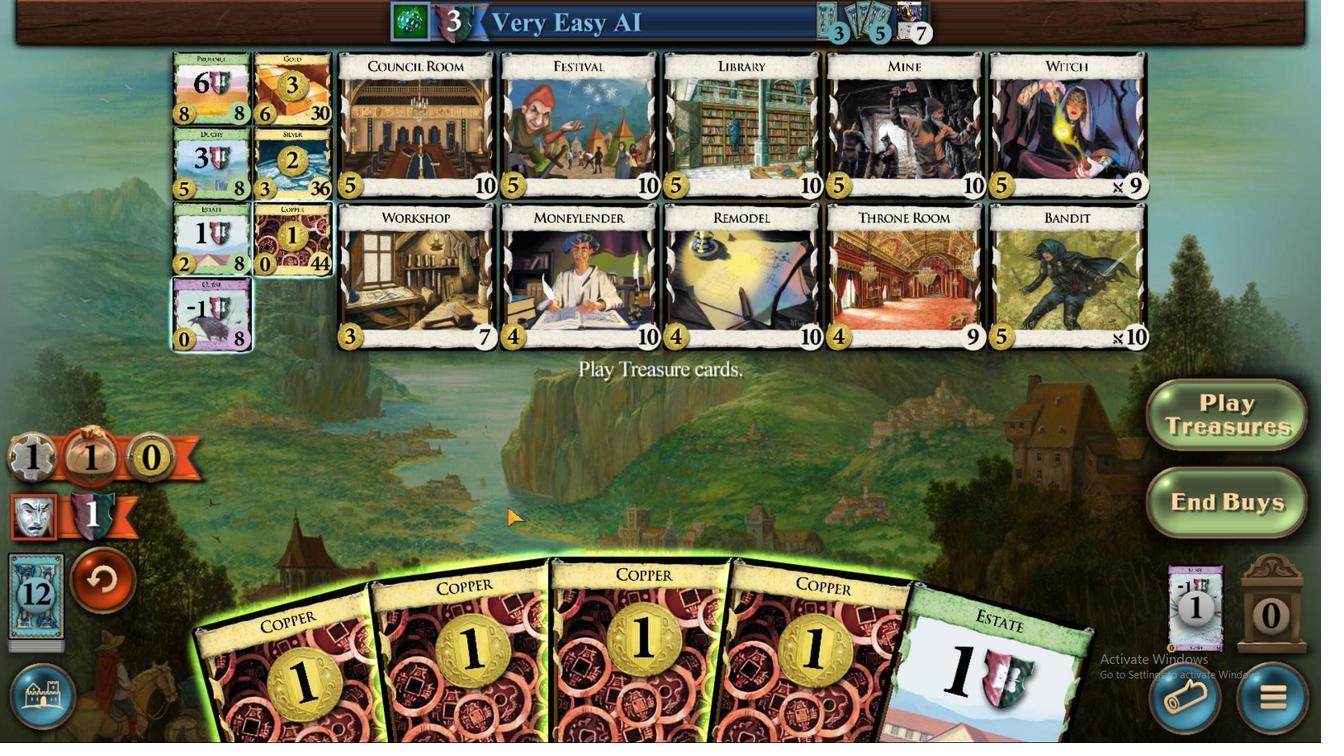 
Action: Mouse scrolled (585, 405) with delta (0, 0)
Screenshot: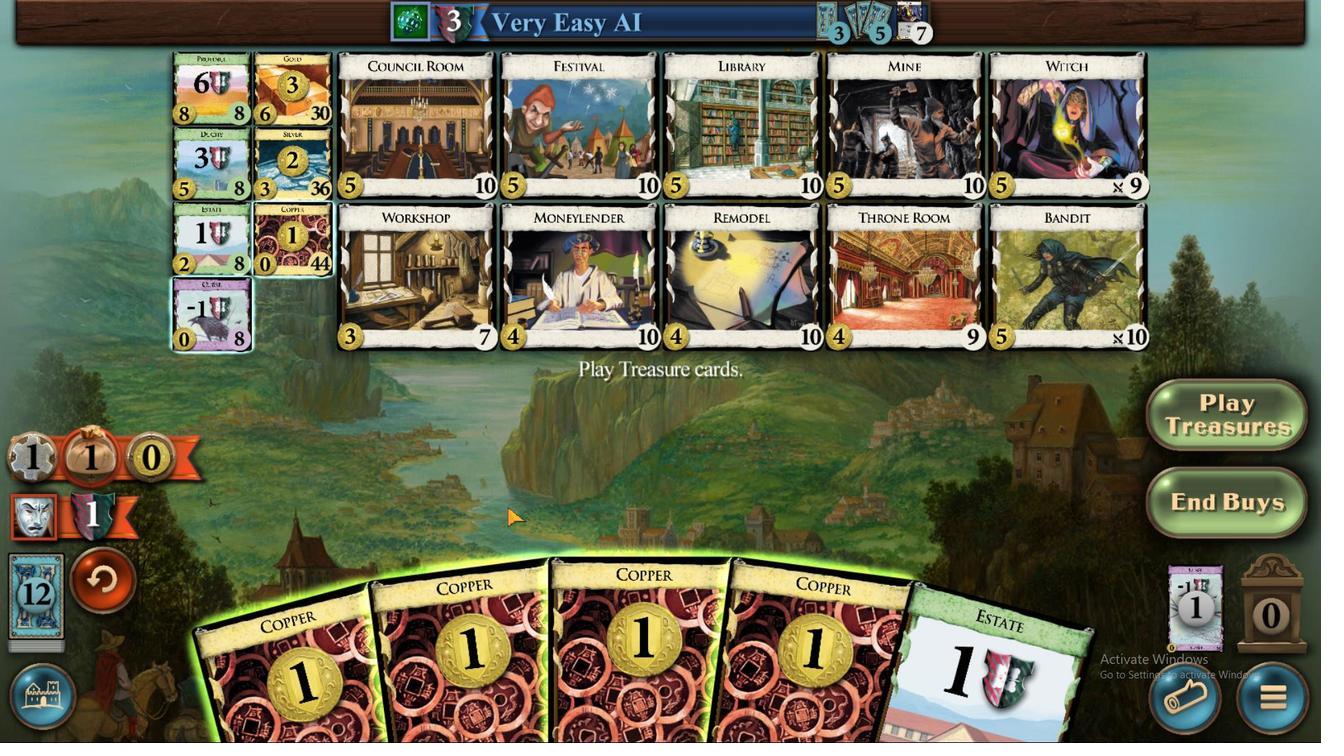 
Action: Mouse moved to (527, 469)
Screenshot: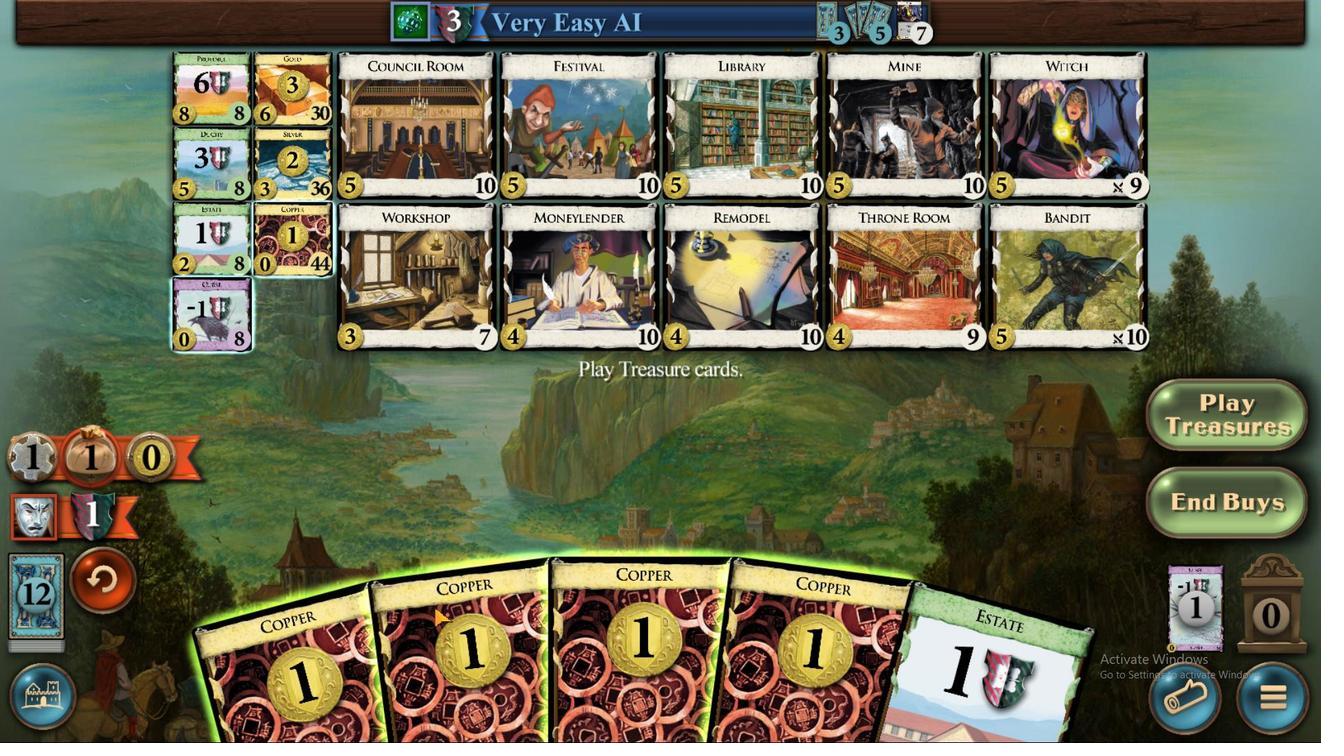 
Action: Mouse pressed left at (527, 469)
Screenshot: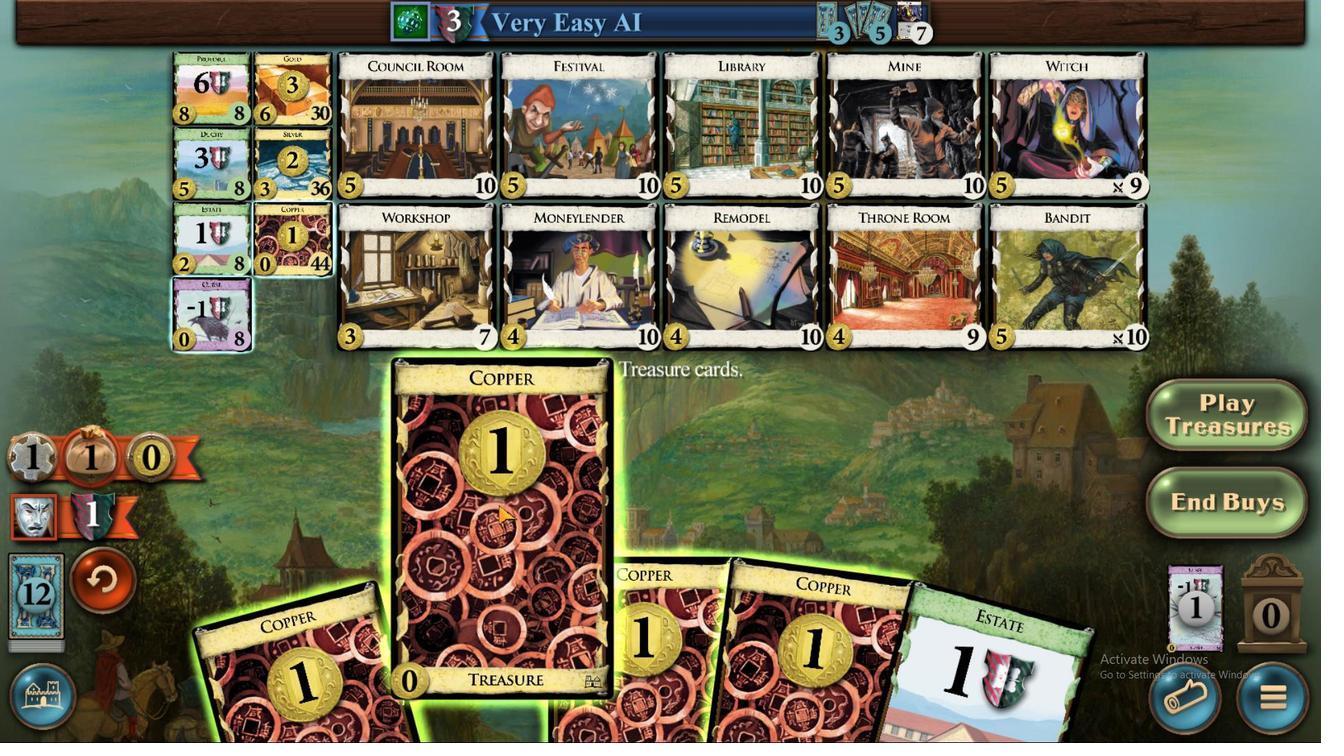 
Action: Mouse moved to (416, 238)
Screenshot: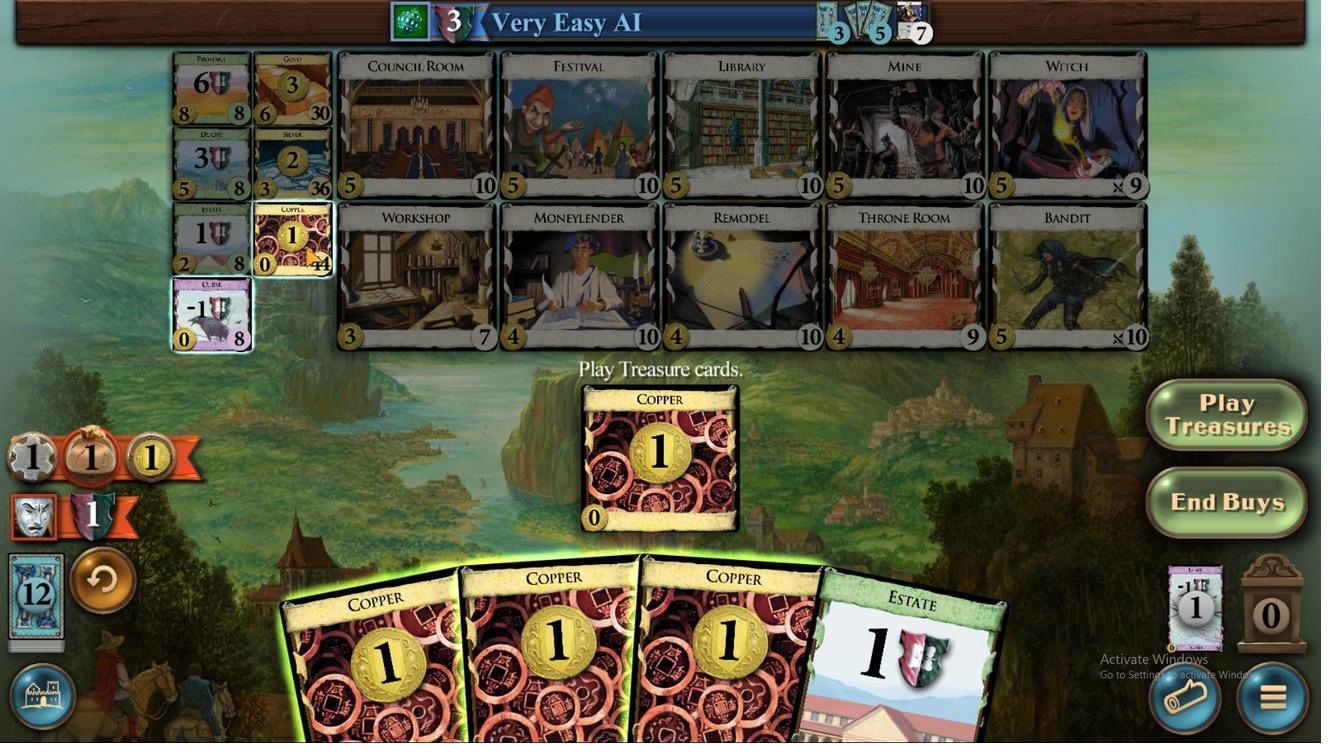 
Action: Mouse pressed left at (416, 238)
Screenshot: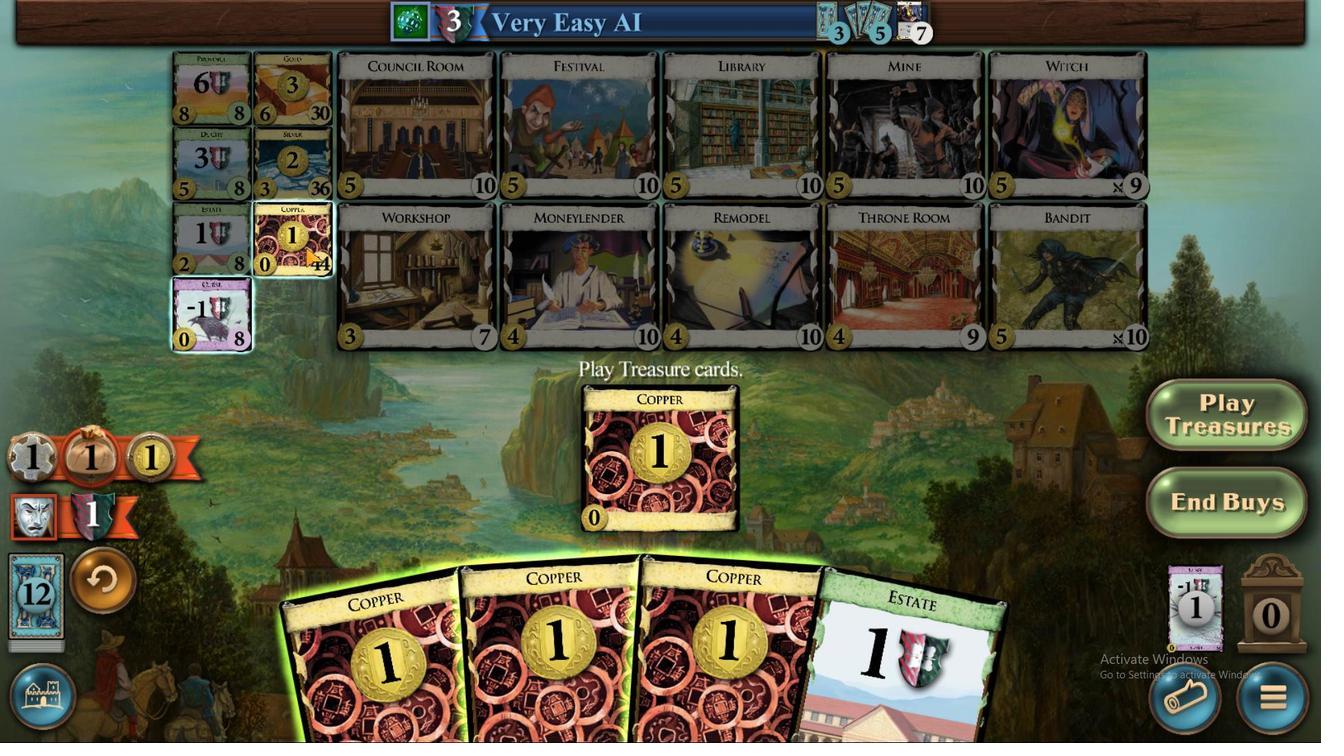 
Action: Mouse moved to (675, 469)
Screenshot: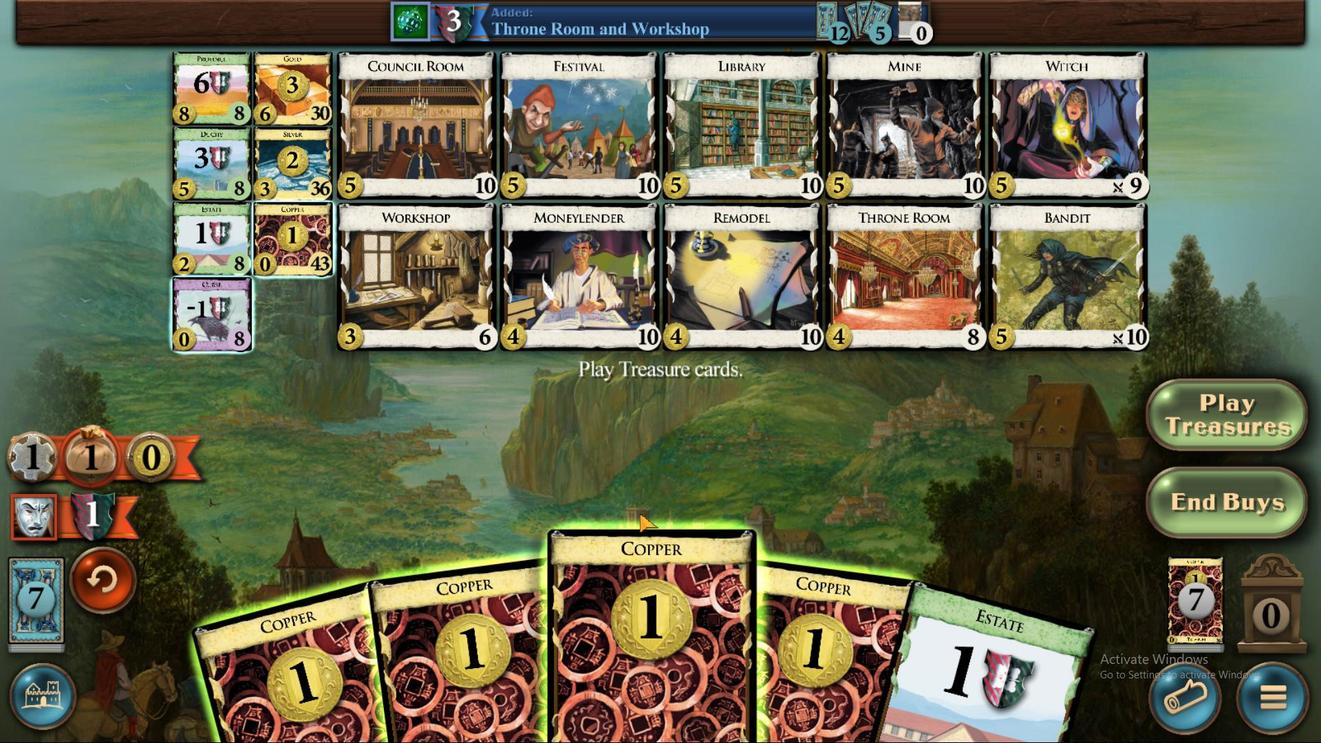 
Action: Mouse pressed left at (675, 469)
Screenshot: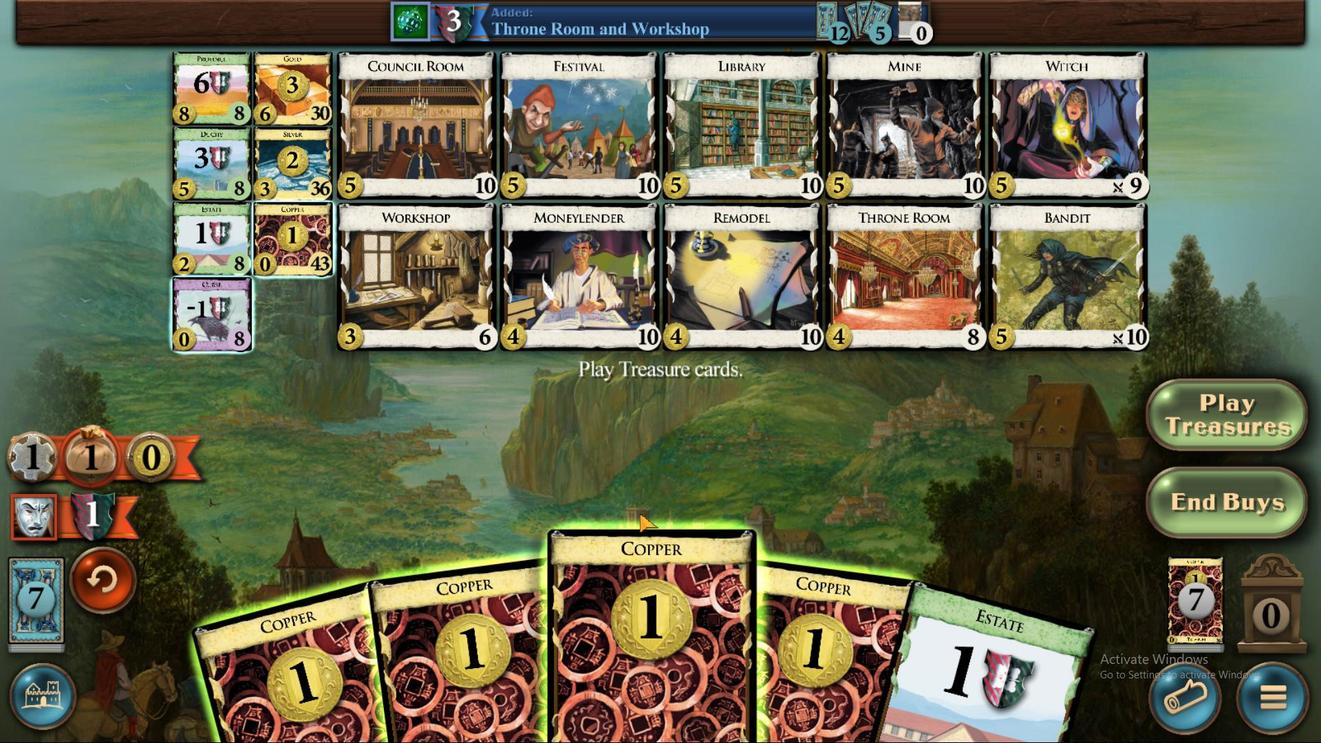 
Action: Mouse moved to (564, 291)
Screenshot: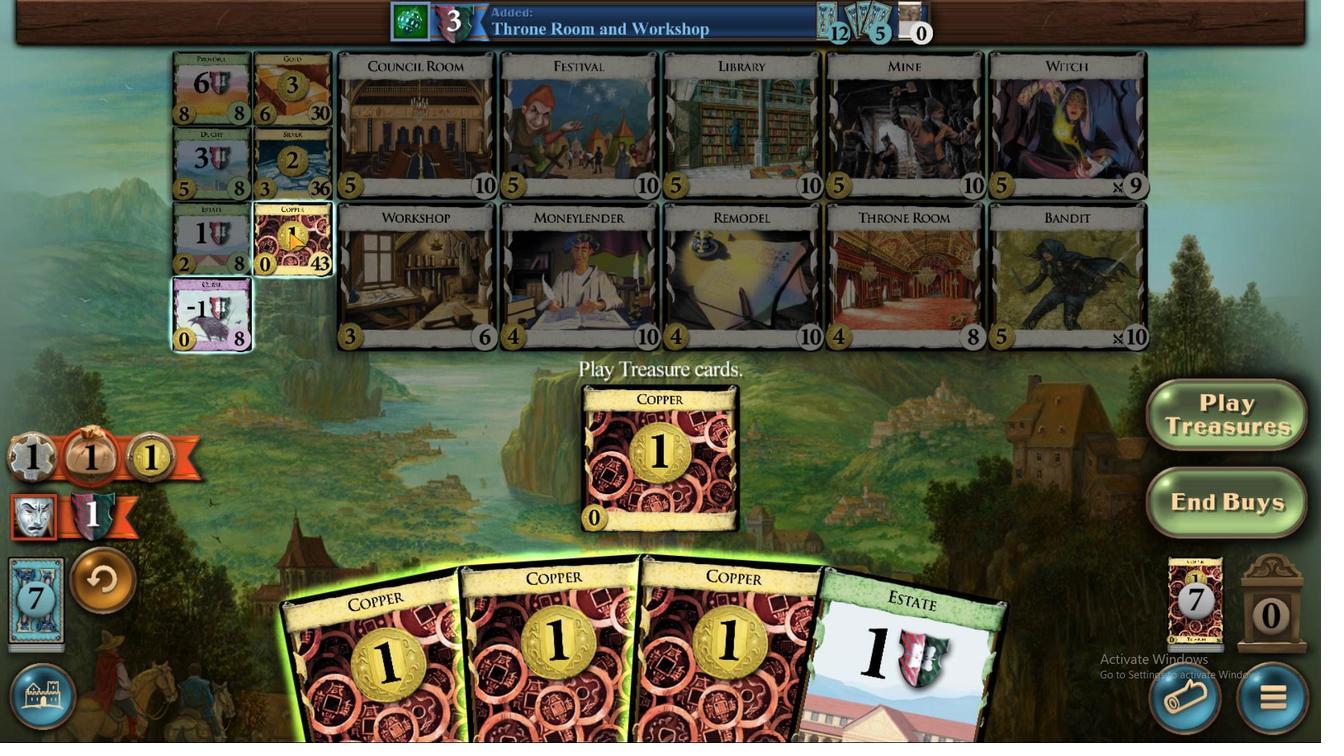 
Action: Mouse pressed left at (412, 229)
Screenshot: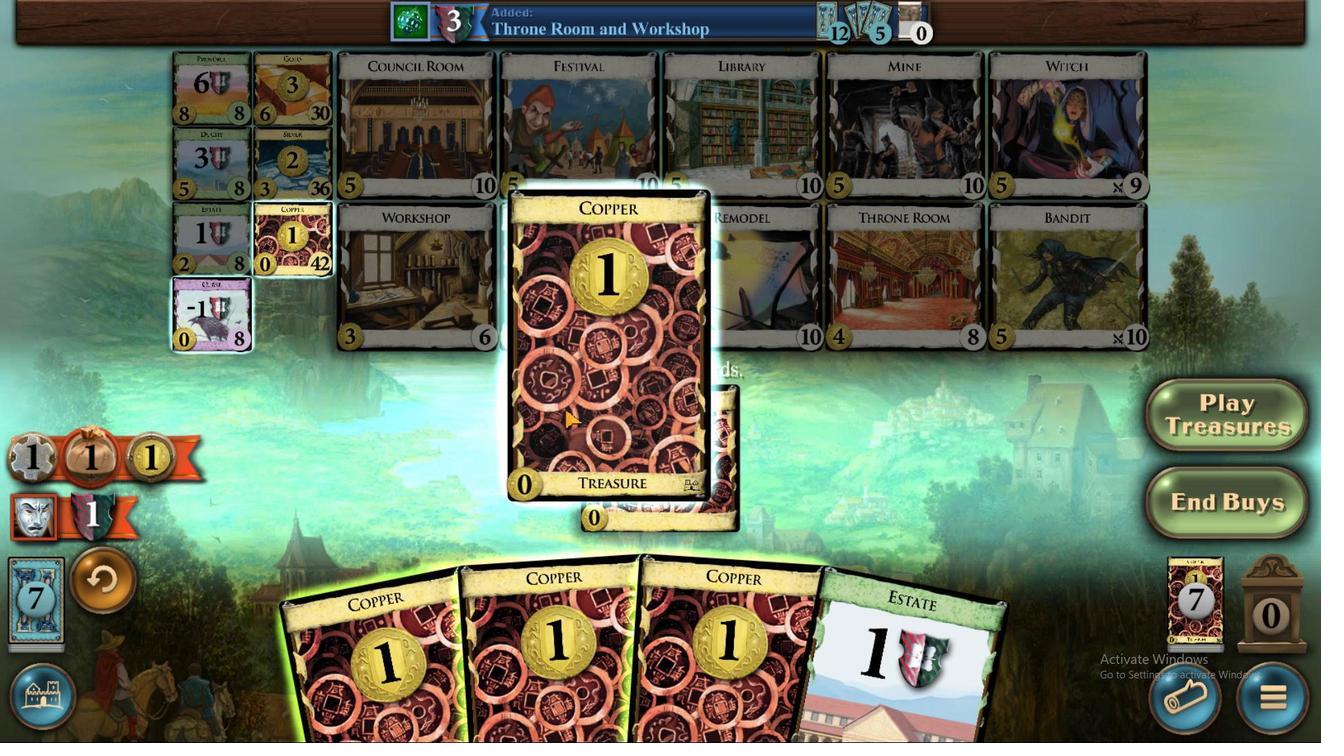 
Action: Mouse moved to (440, 493)
Screenshot: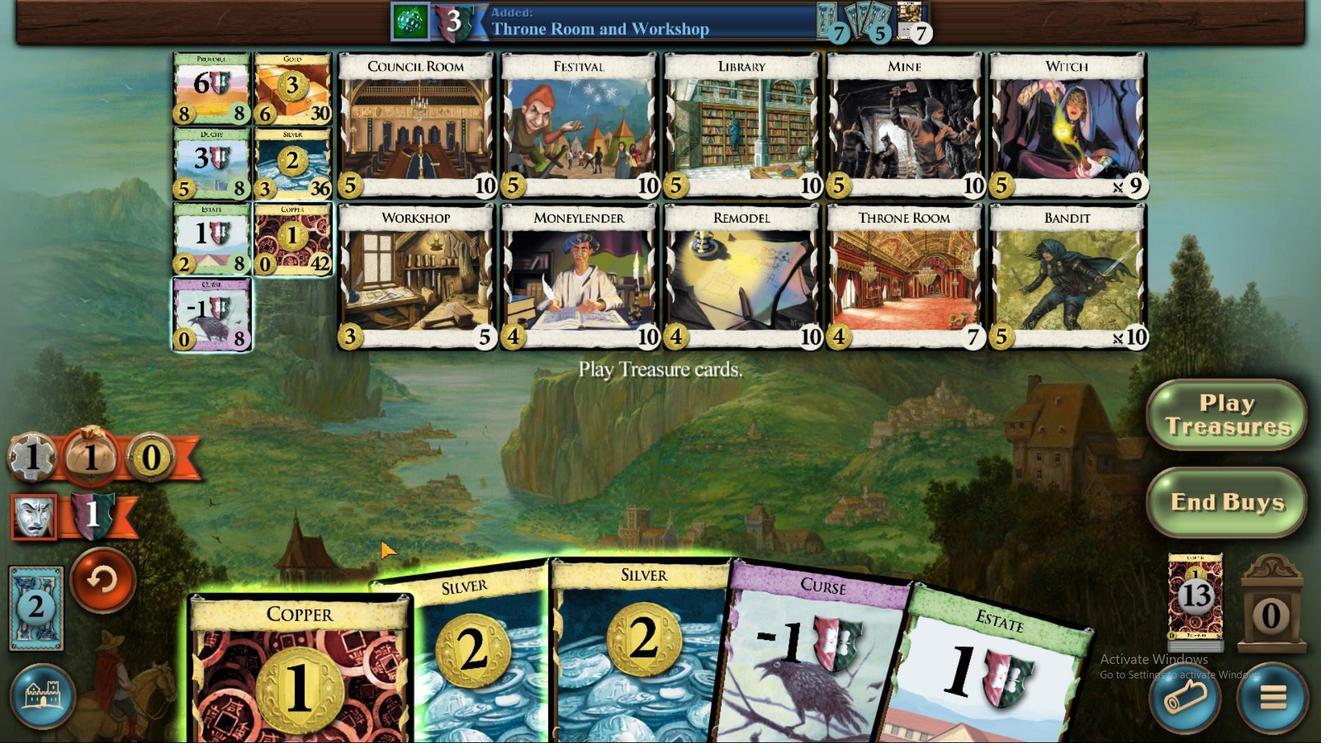 
Action: Mouse pressed left at (440, 493)
Screenshot: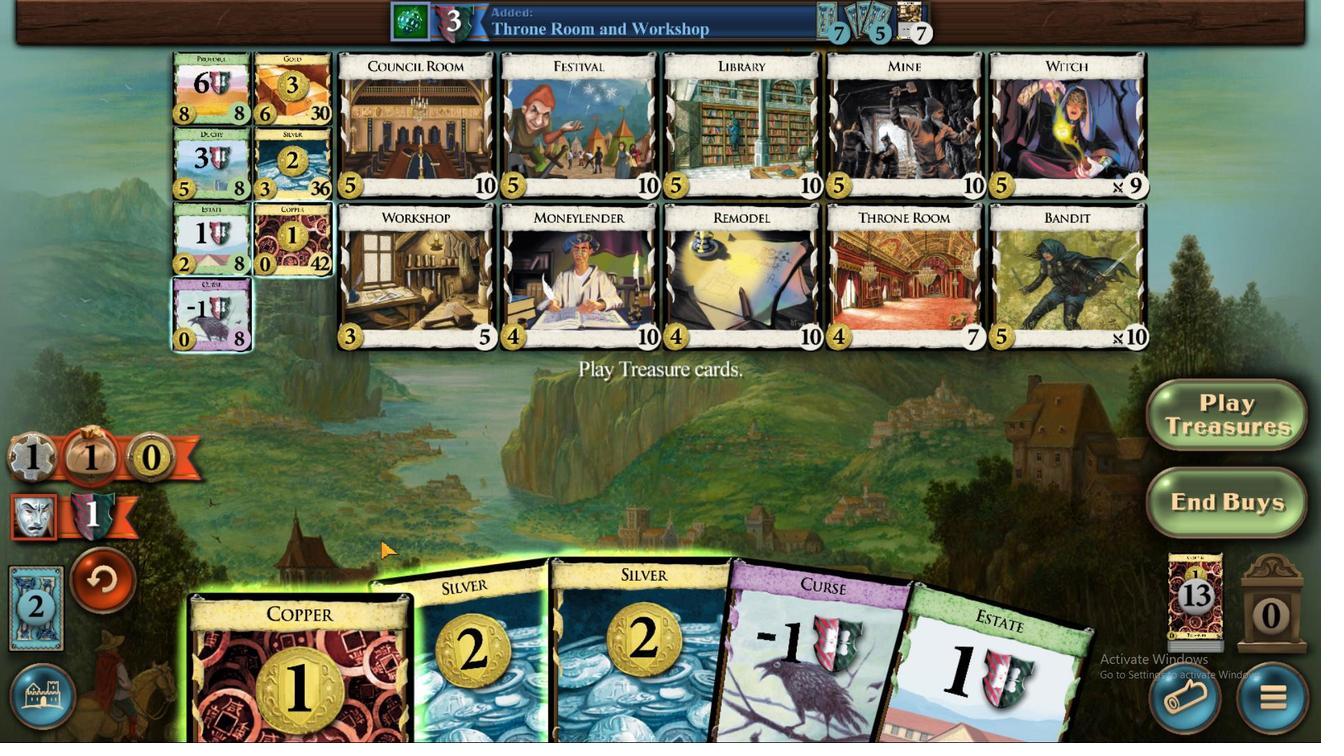 
Action: Mouse moved to (584, 460)
Screenshot: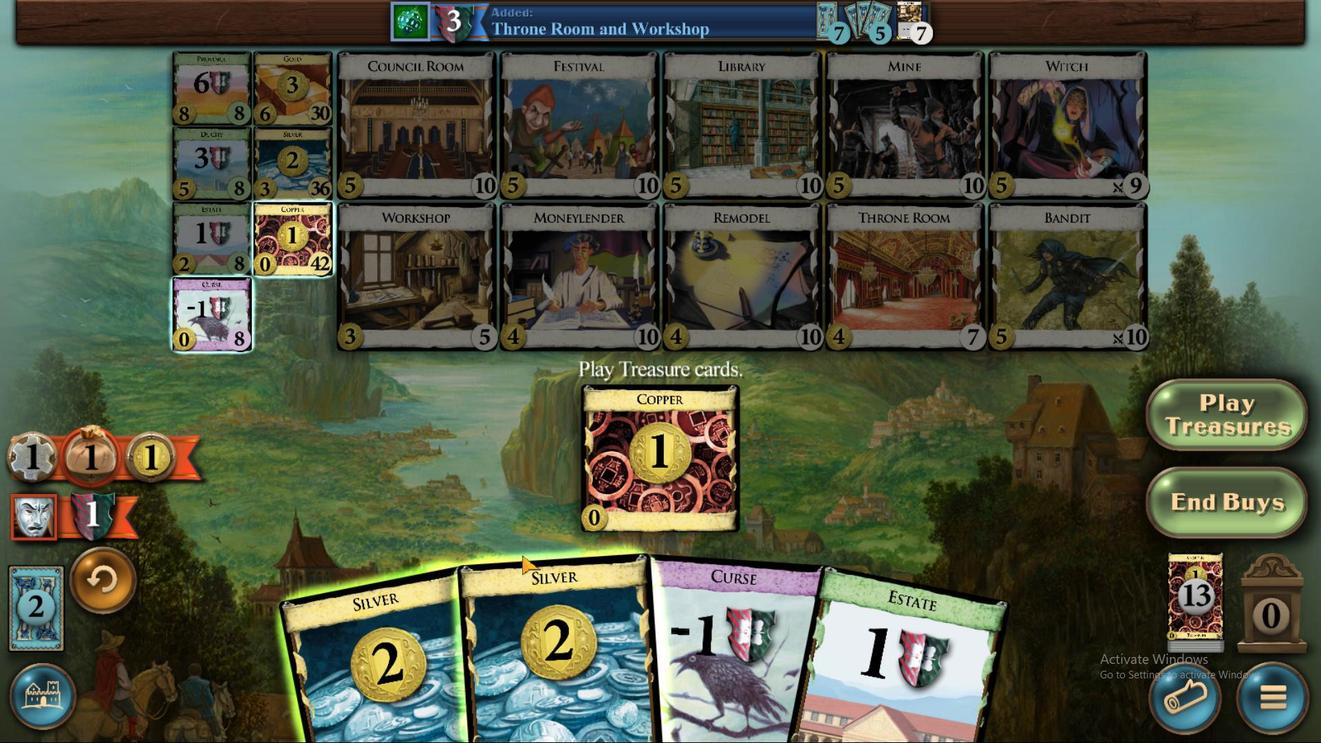 
Action: Mouse pressed left at (584, 460)
Screenshot: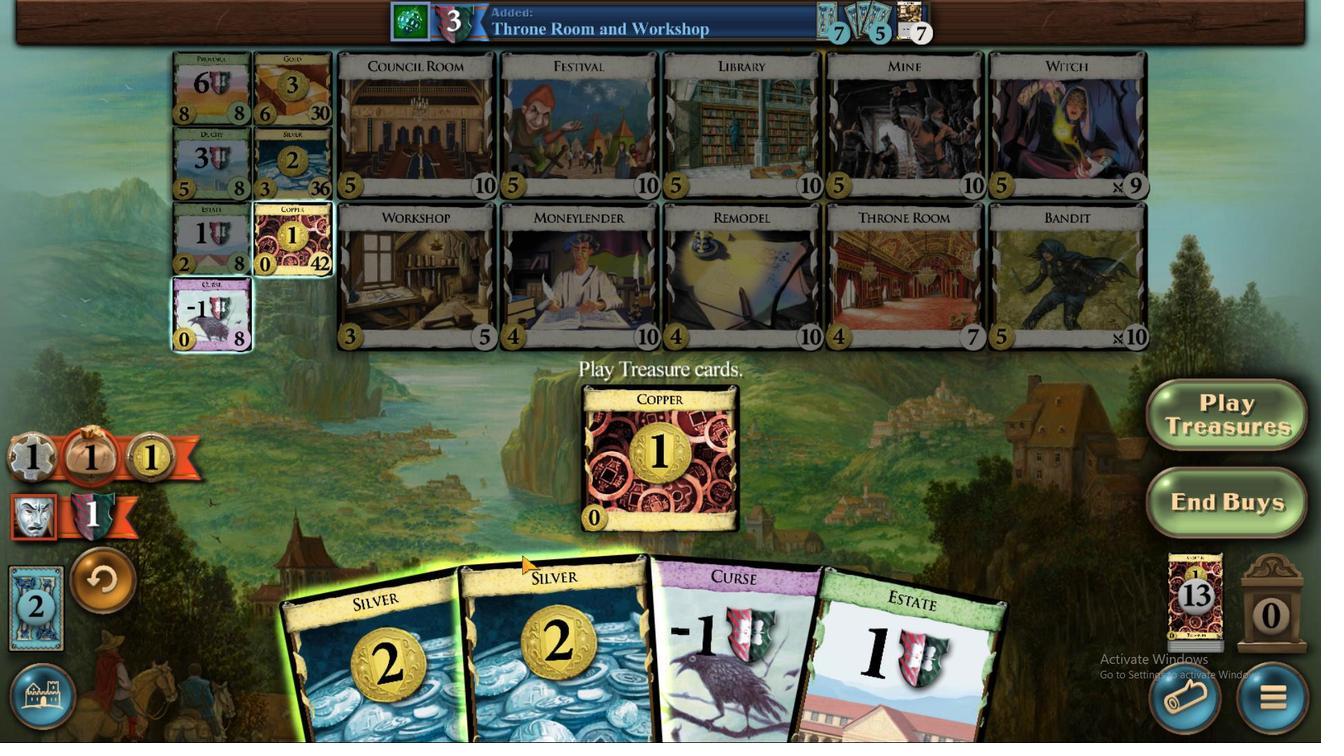 
Action: Mouse moved to (426, 187)
Screenshot: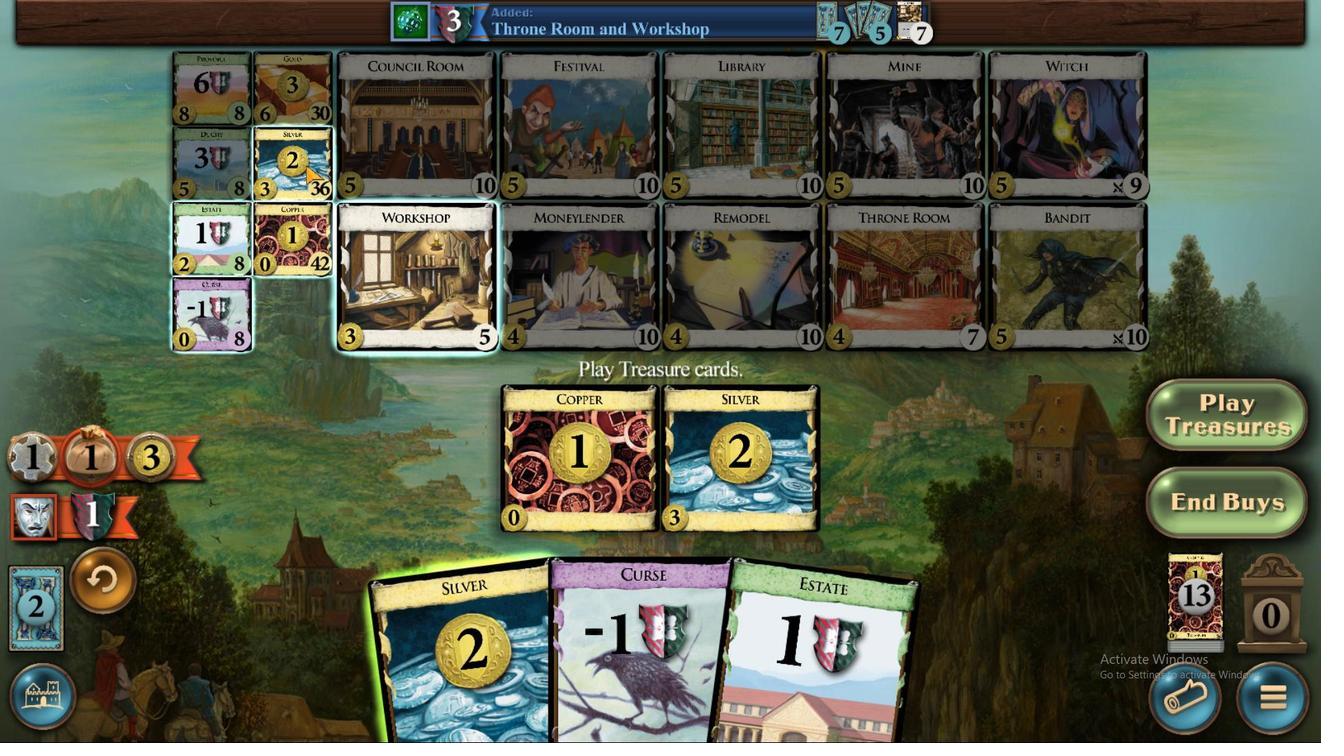 
Action: Mouse pressed left at (426, 187)
Screenshot: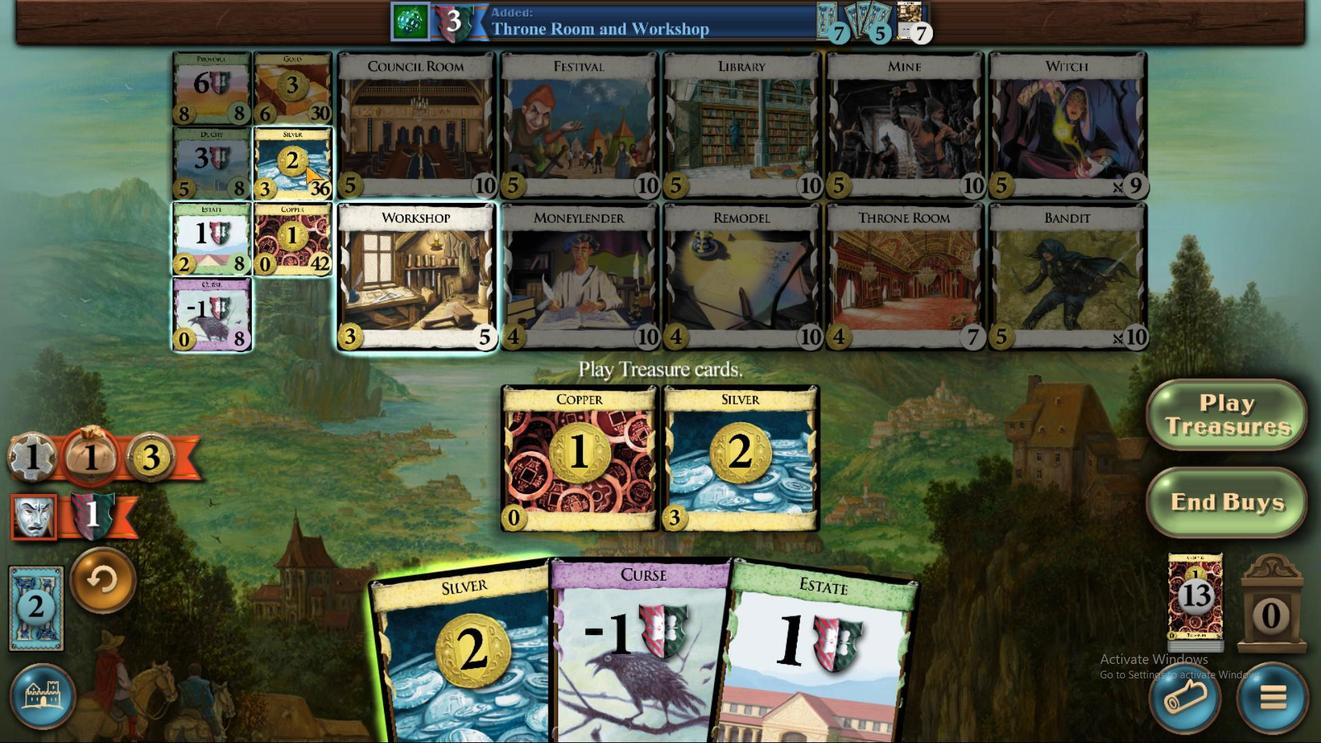 
Action: Mouse moved to (657, 463)
Screenshot: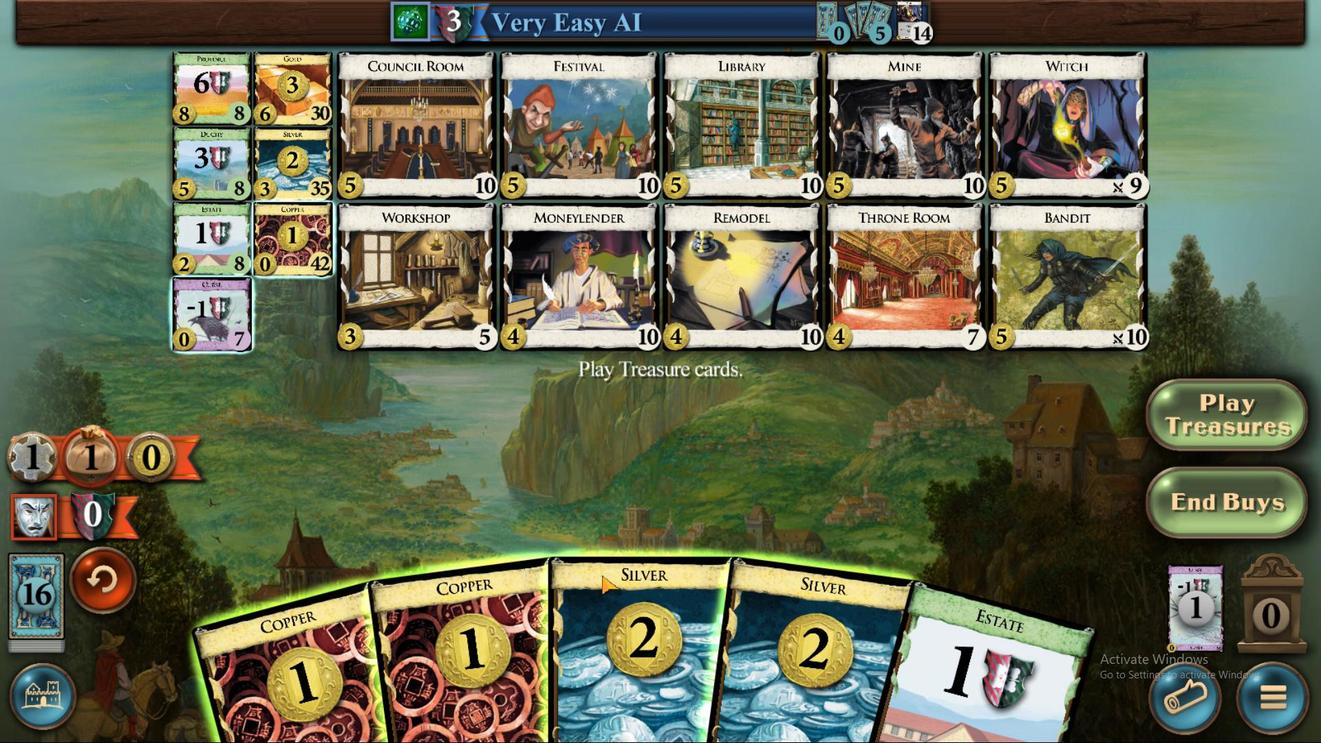 
Action: Mouse pressed left at (657, 465)
Screenshot: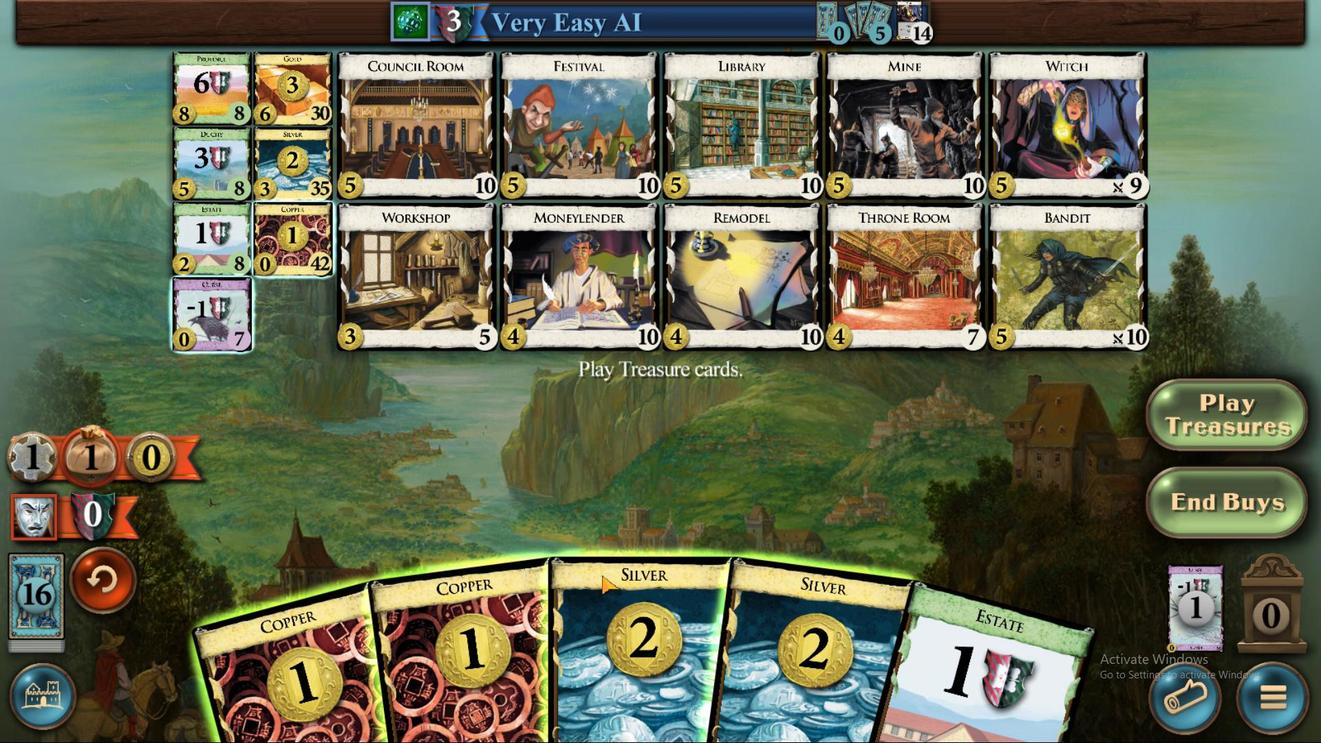 
Action: Mouse moved to (458, 241)
Screenshot: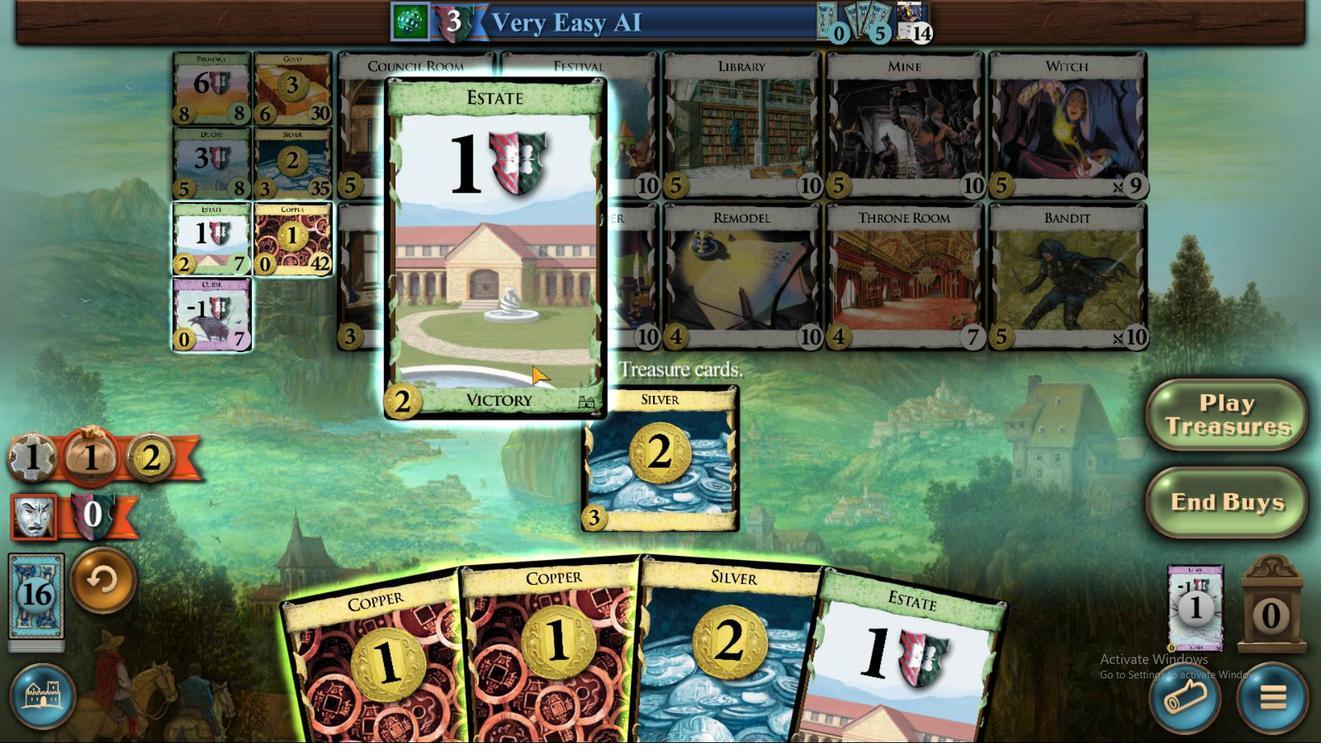 
Action: Mouse pressed left at (380, 232)
Screenshot: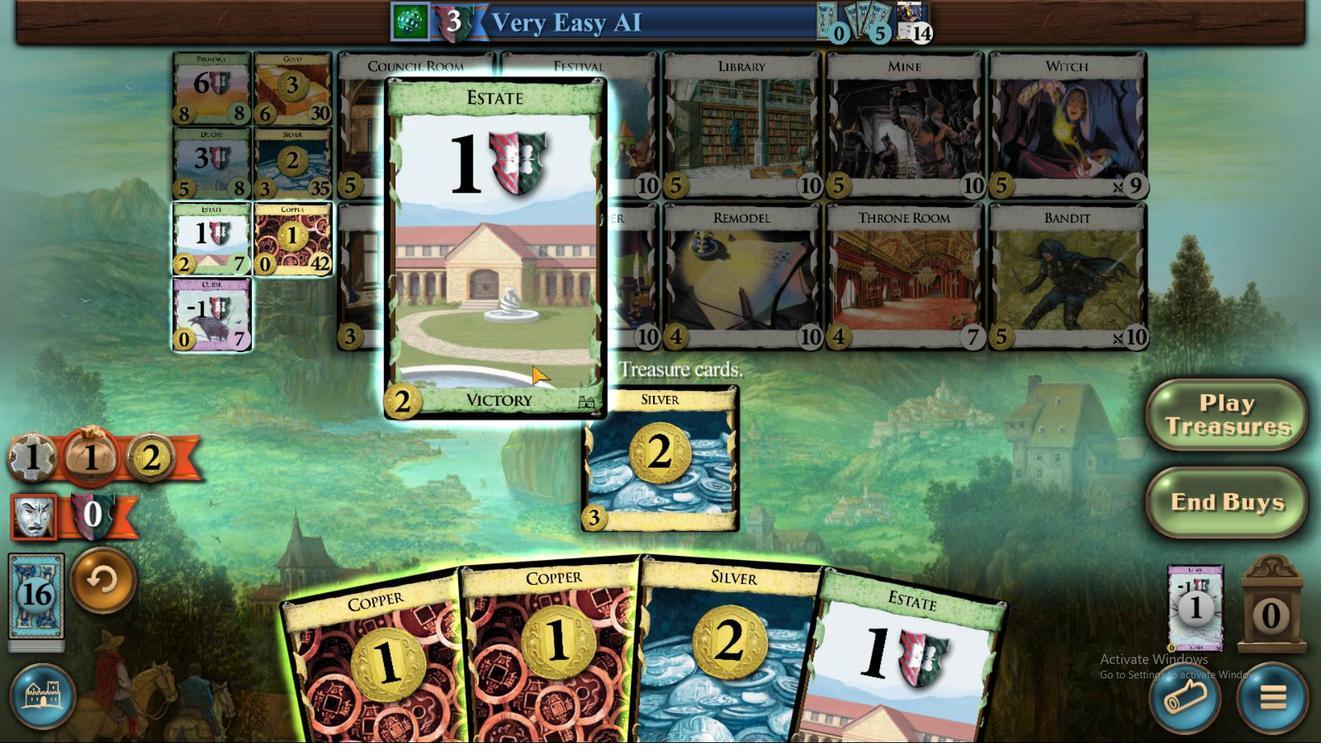 
Action: Mouse moved to (950, 499)
Screenshot: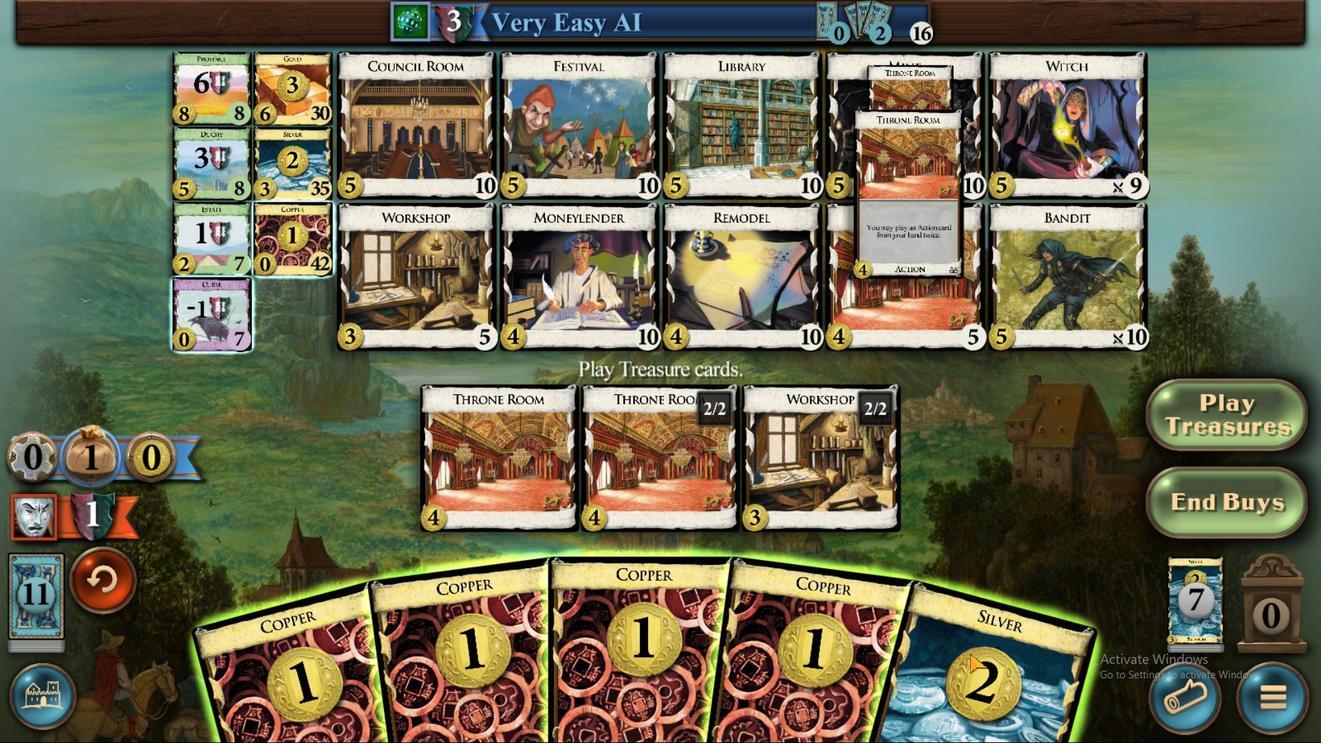 
Action: Mouse pressed left at (950, 499)
Screenshot: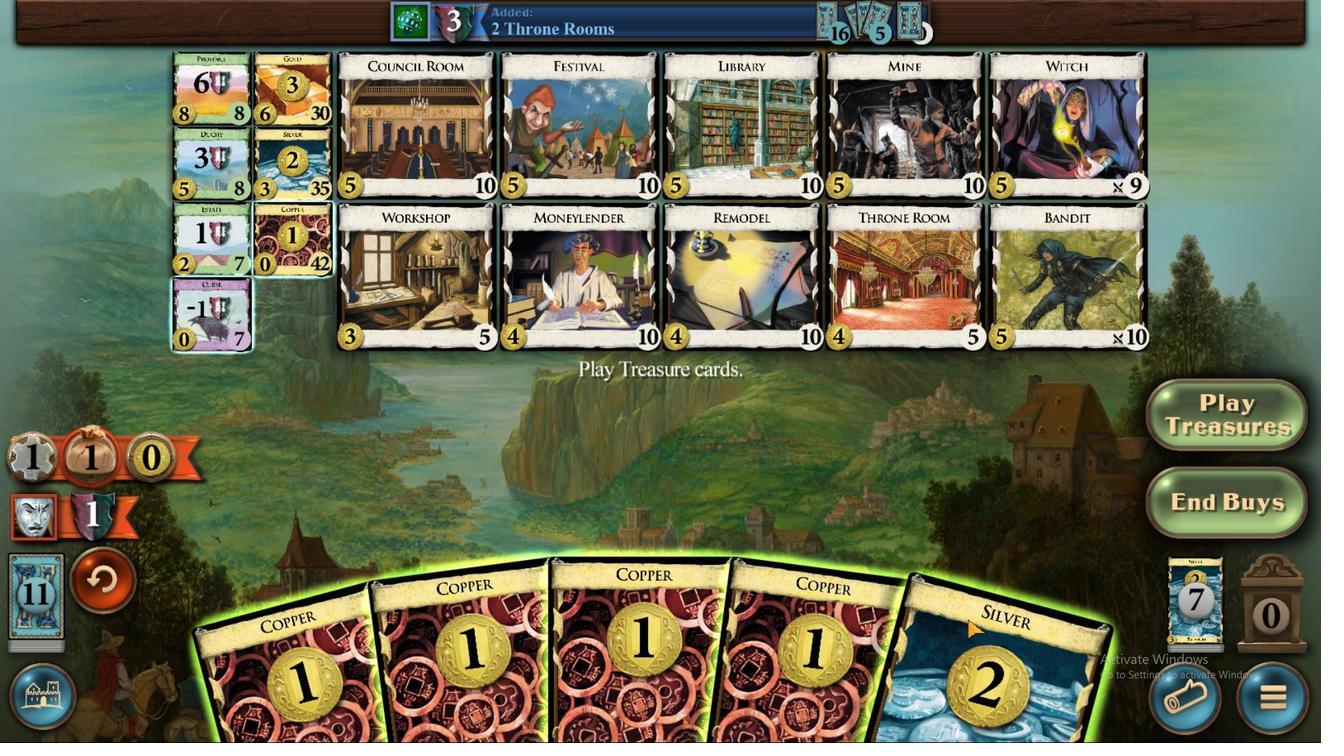 
Action: Mouse moved to (922, 519)
Screenshot: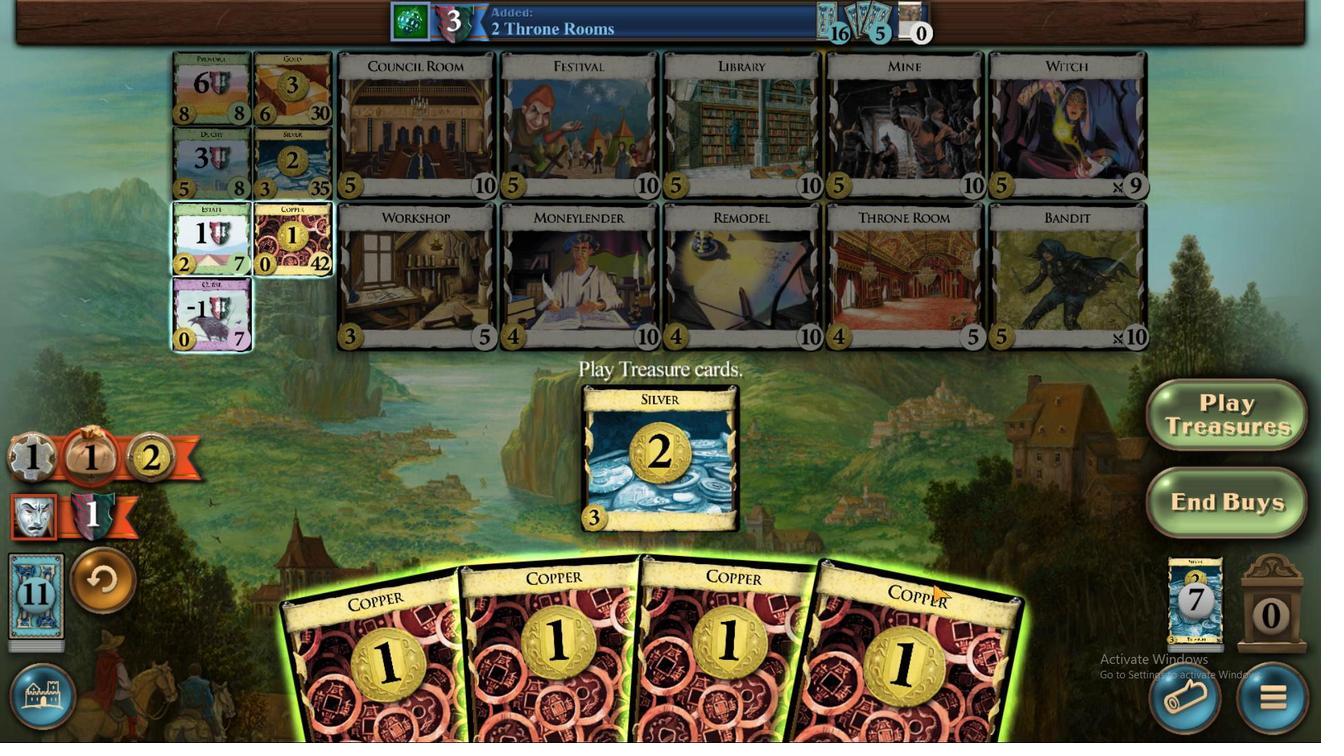 
Action: Mouse pressed left at (922, 519)
Screenshot: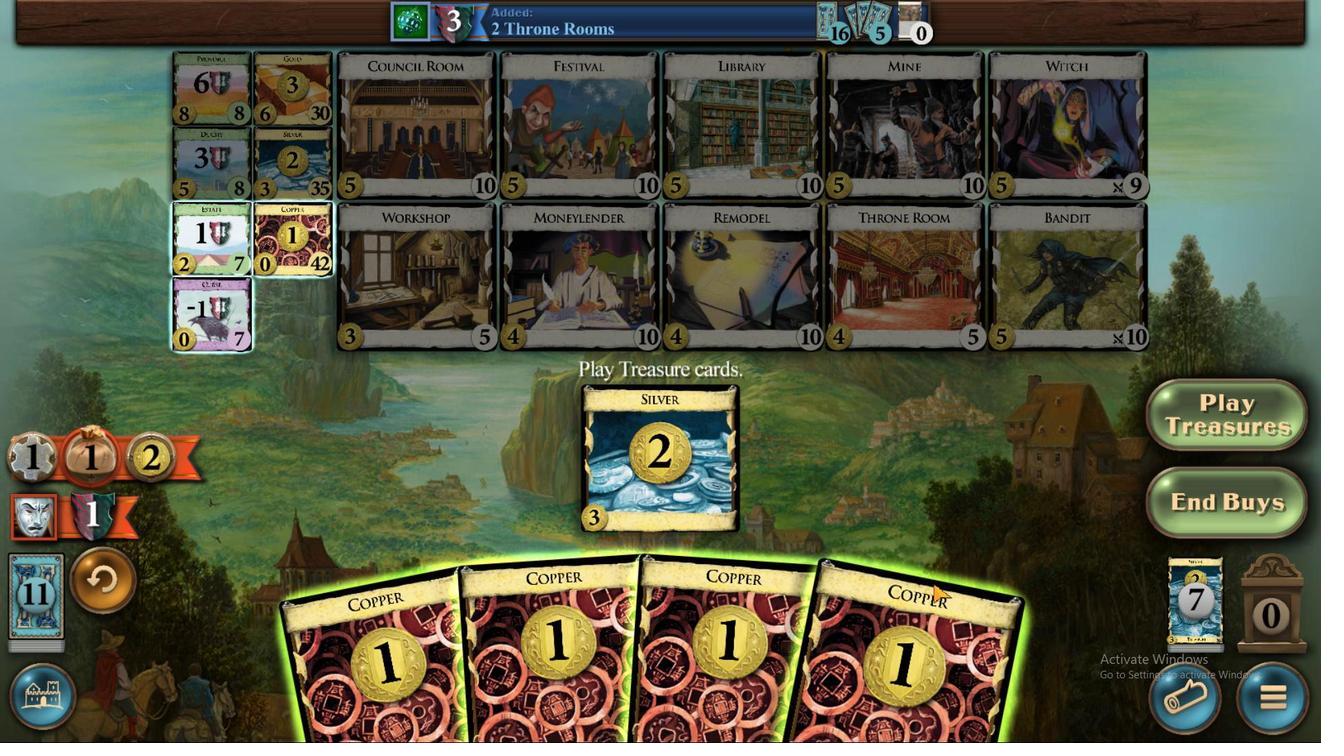 
Action: Mouse moved to (864, 522)
Screenshot: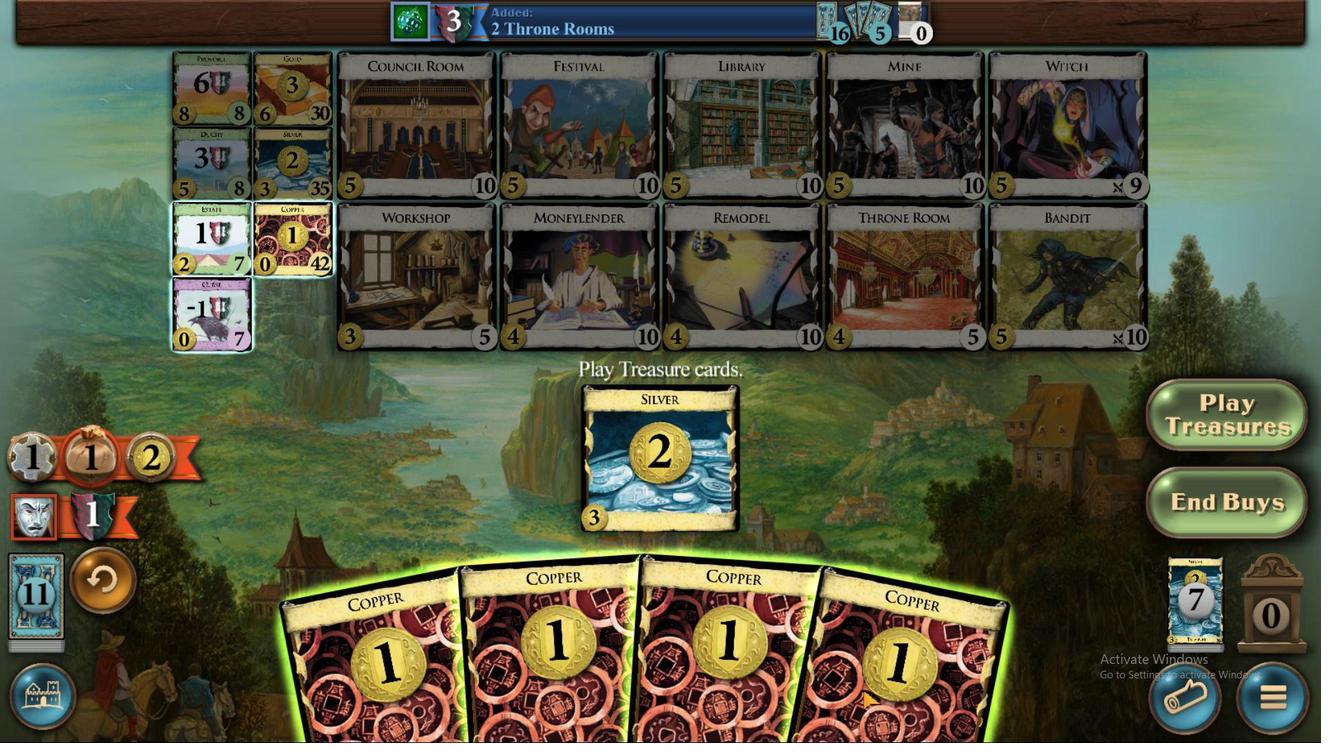 
Action: Mouse pressed left at (864, 522)
Screenshot: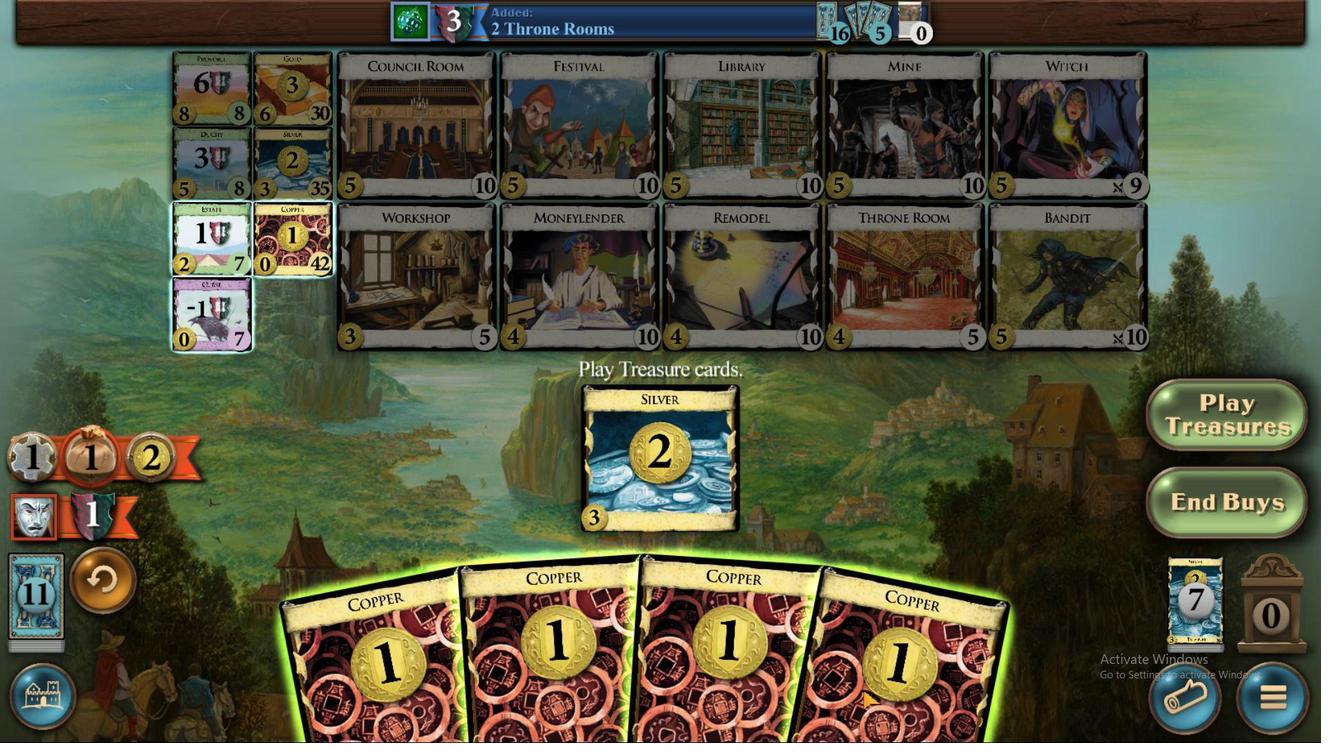
Action: Mouse moved to (878, 513)
Screenshot: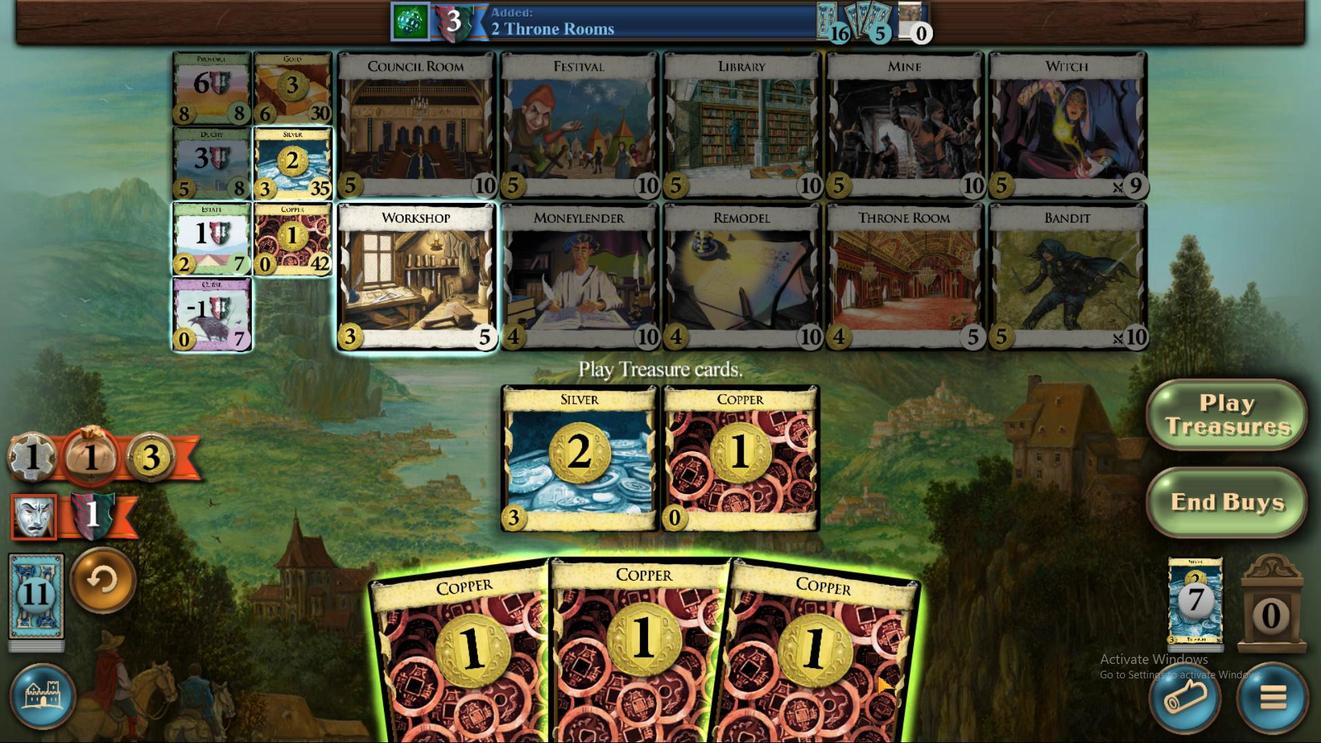 
Action: Mouse pressed left at (878, 513)
Screenshot: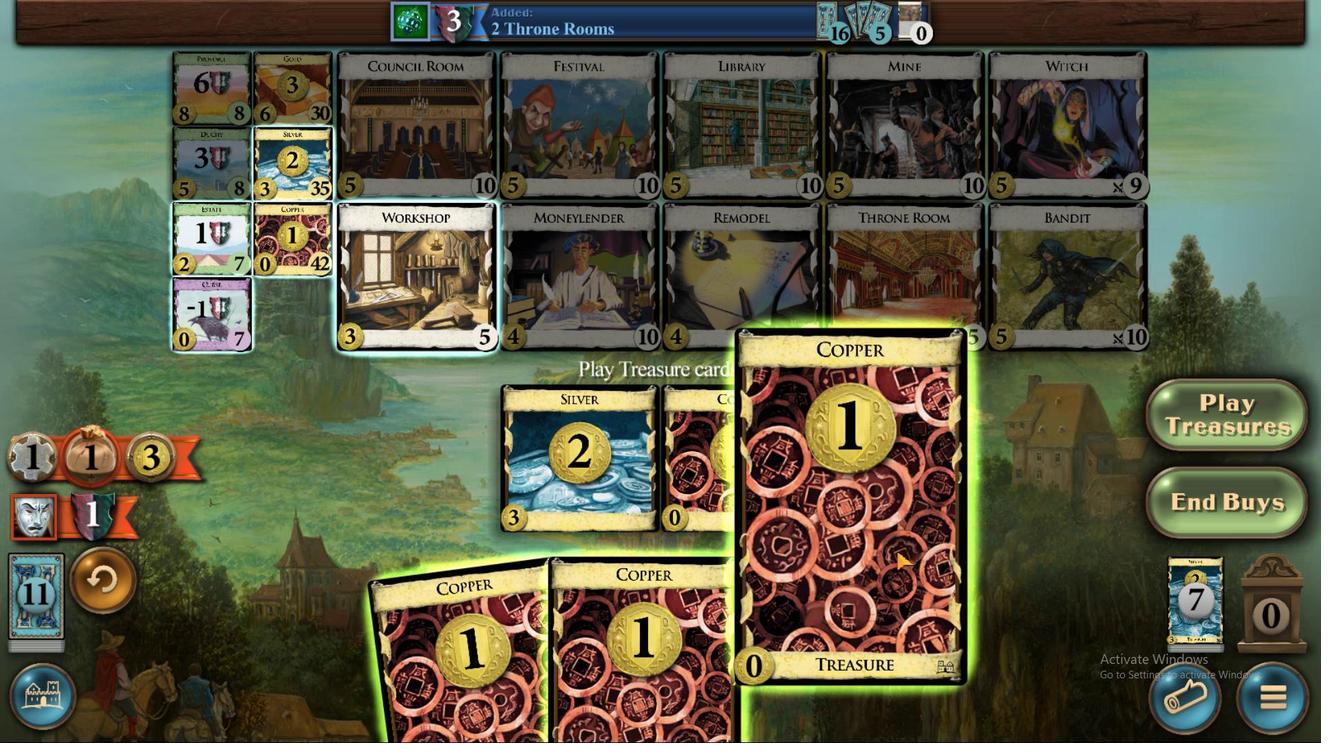 
Action: Mouse moved to (807, 502)
Screenshot: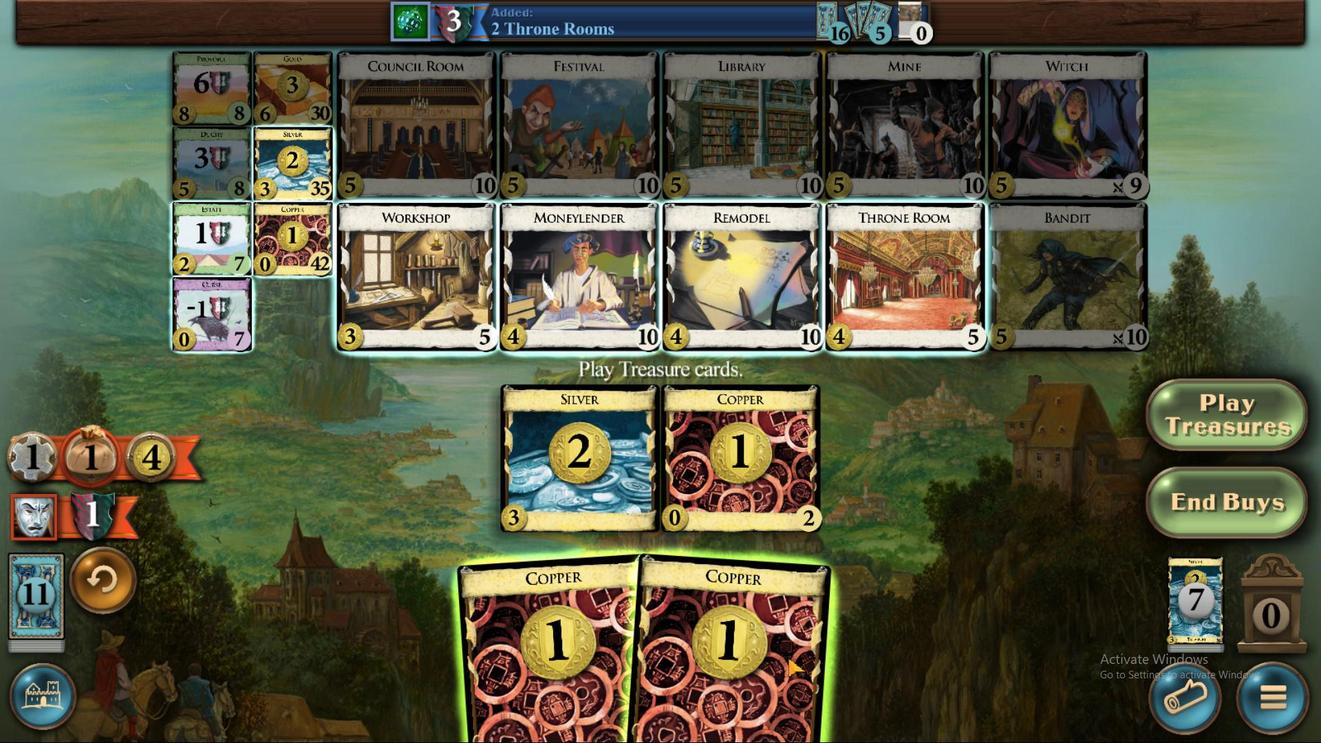 
Action: Mouse pressed left at (807, 502)
Screenshot: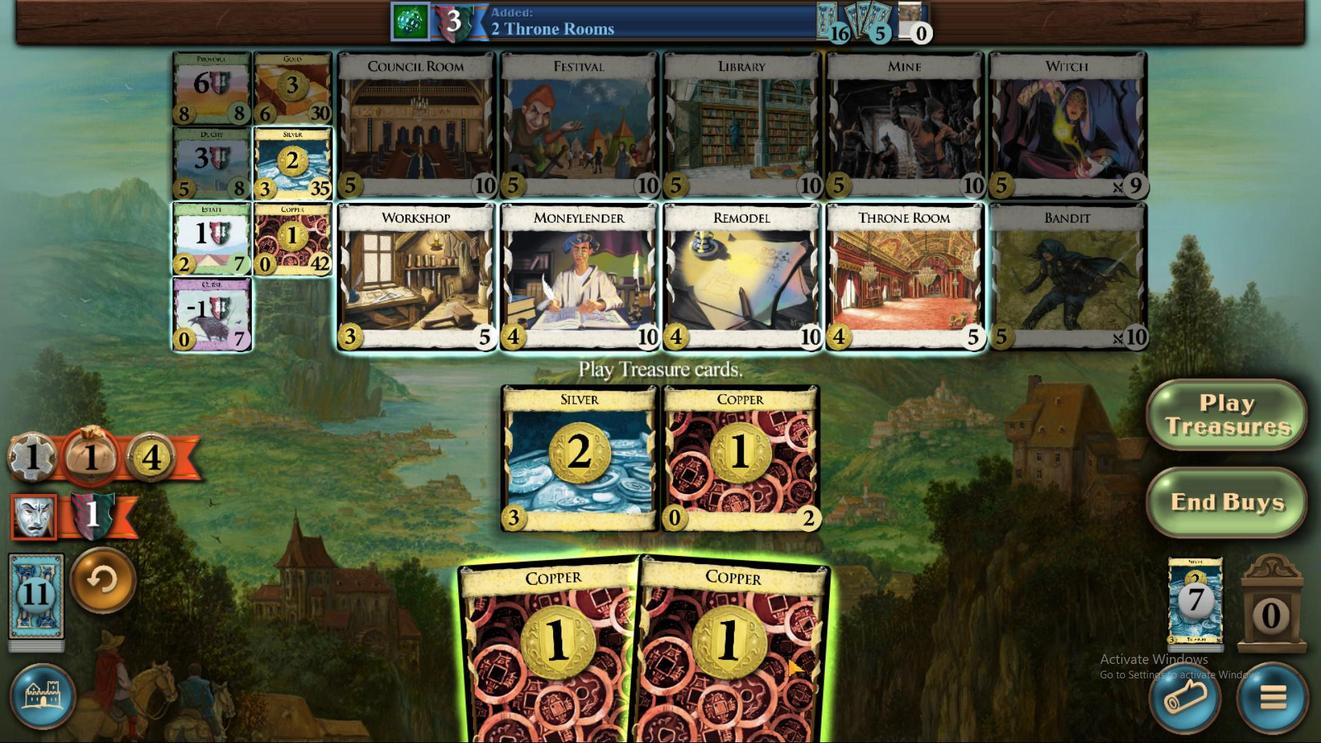 
Action: Mouse moved to (728, 494)
Screenshot: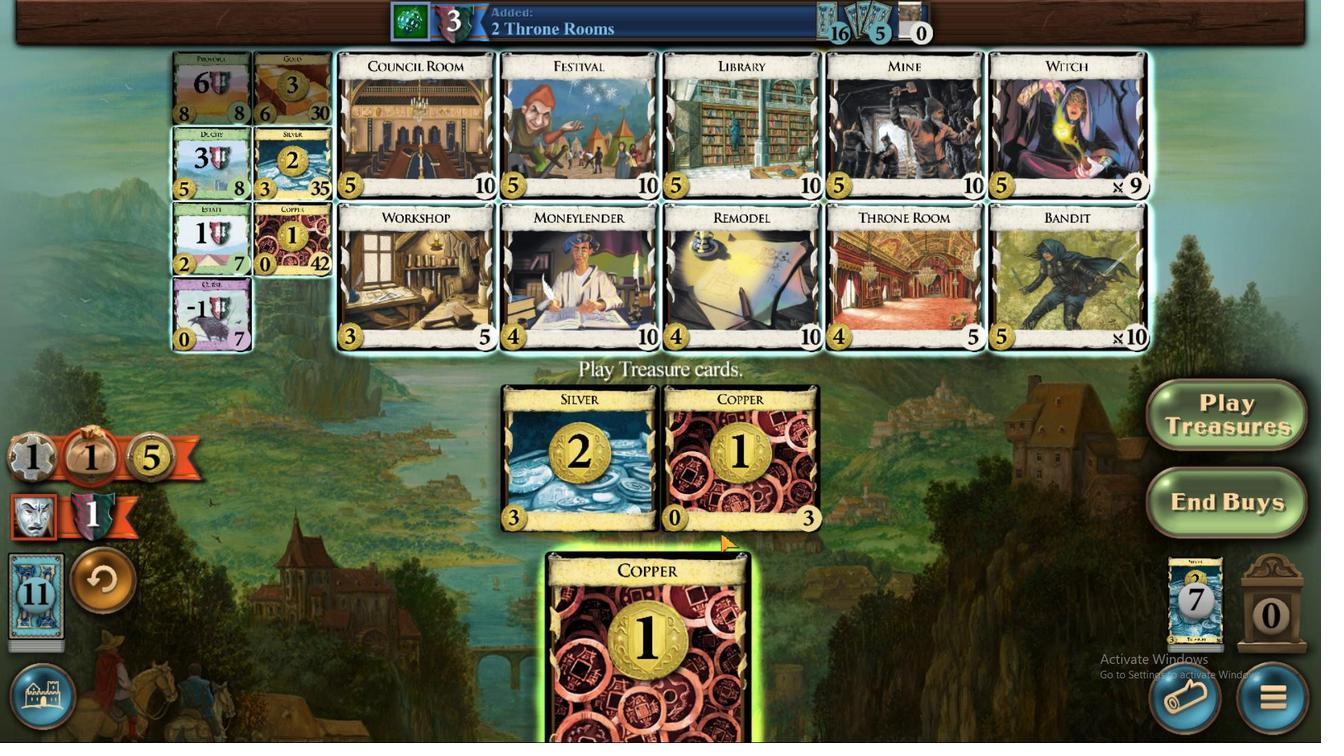 
Action: Mouse pressed left at (728, 494)
Screenshot: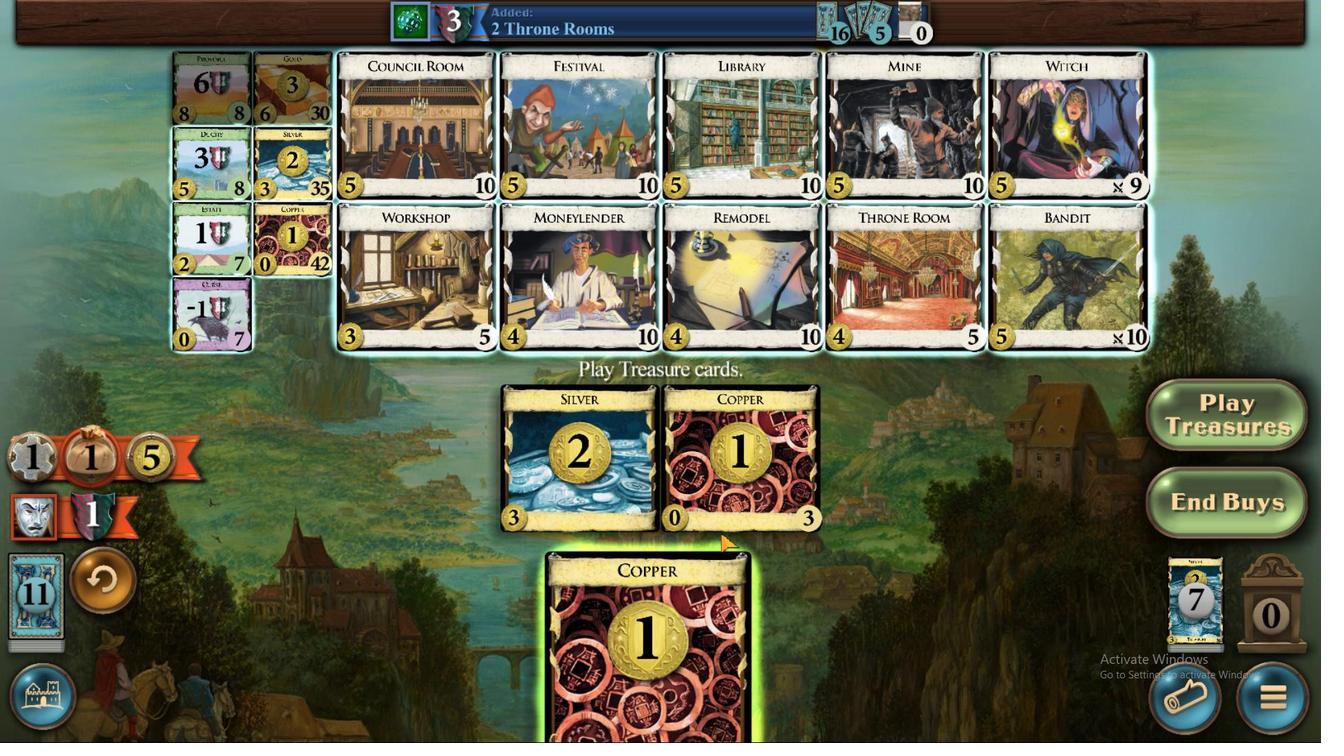 
Action: Mouse moved to (420, 137)
Screenshot: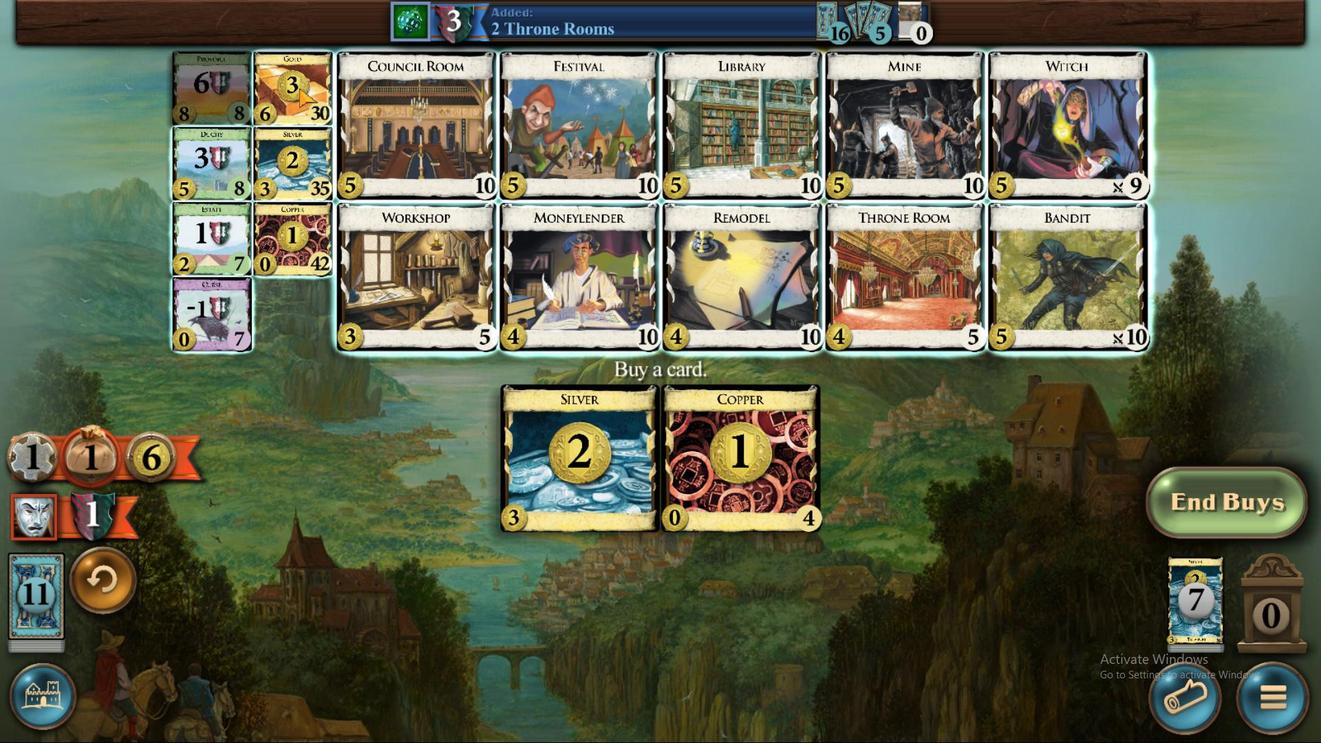 
Action: Mouse pressed left at (420, 137)
Screenshot: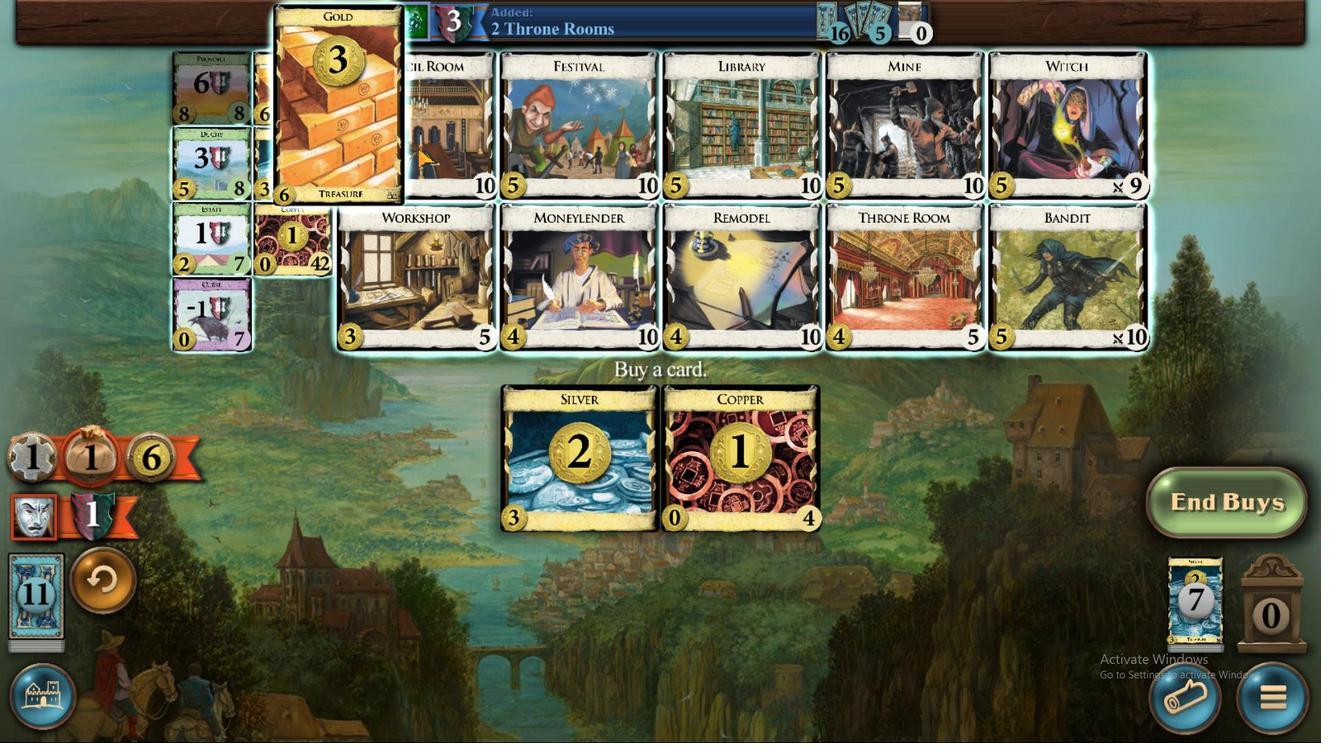 
Action: Mouse moved to (425, 224)
Screenshot: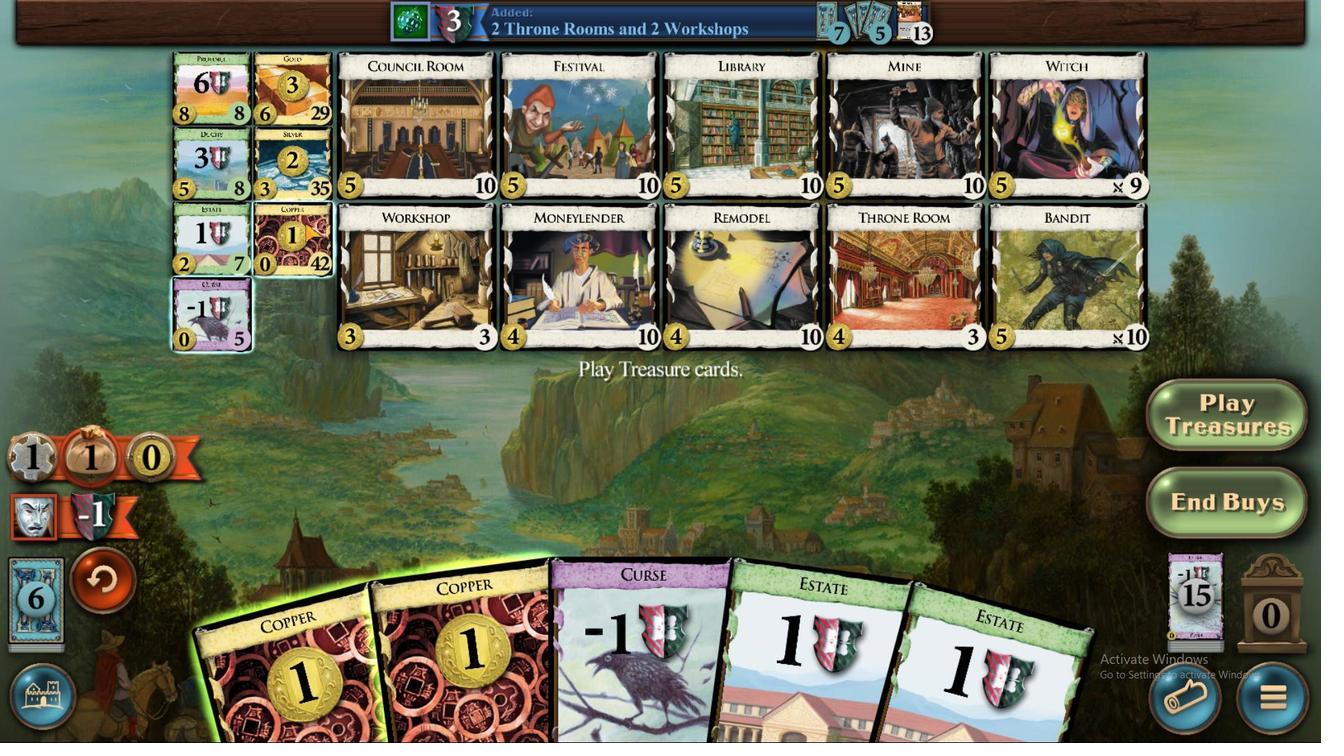 
Action: Mouse pressed left at (425, 224)
Screenshot: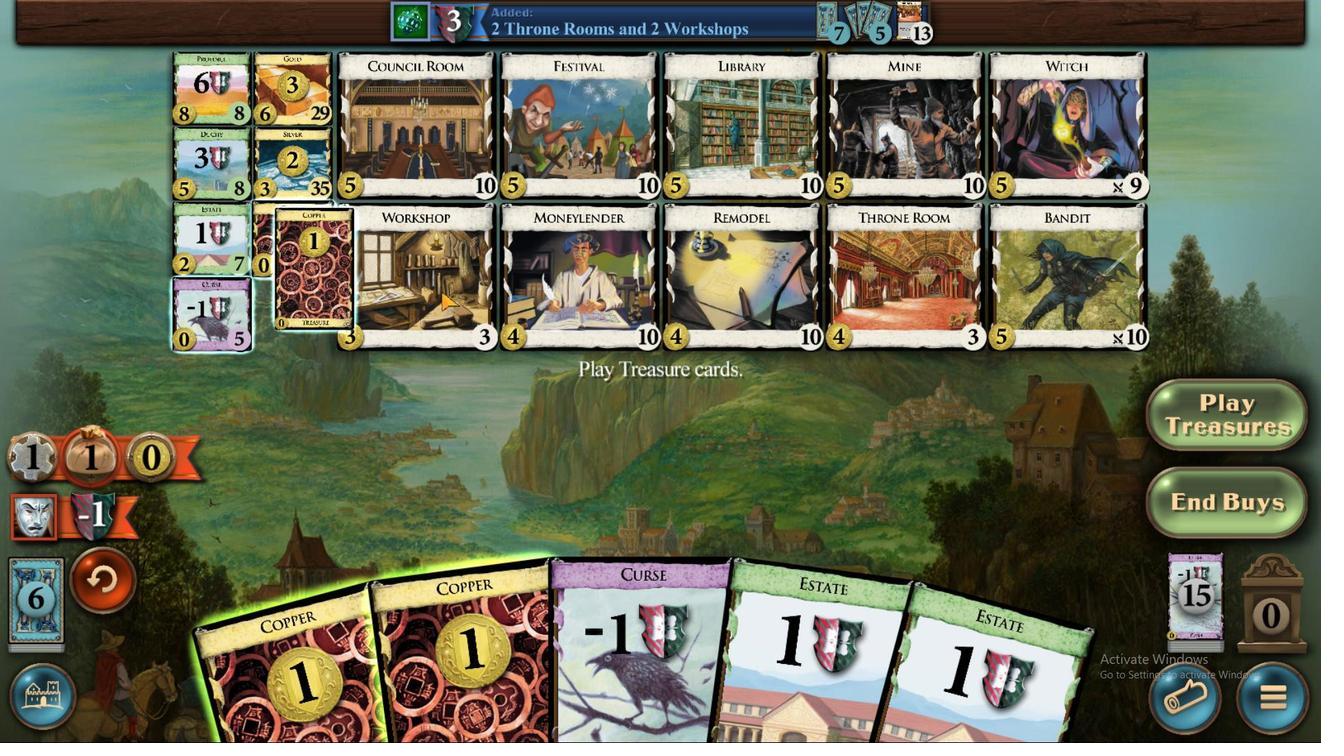 
Action: Mouse moved to (791, 501)
Screenshot: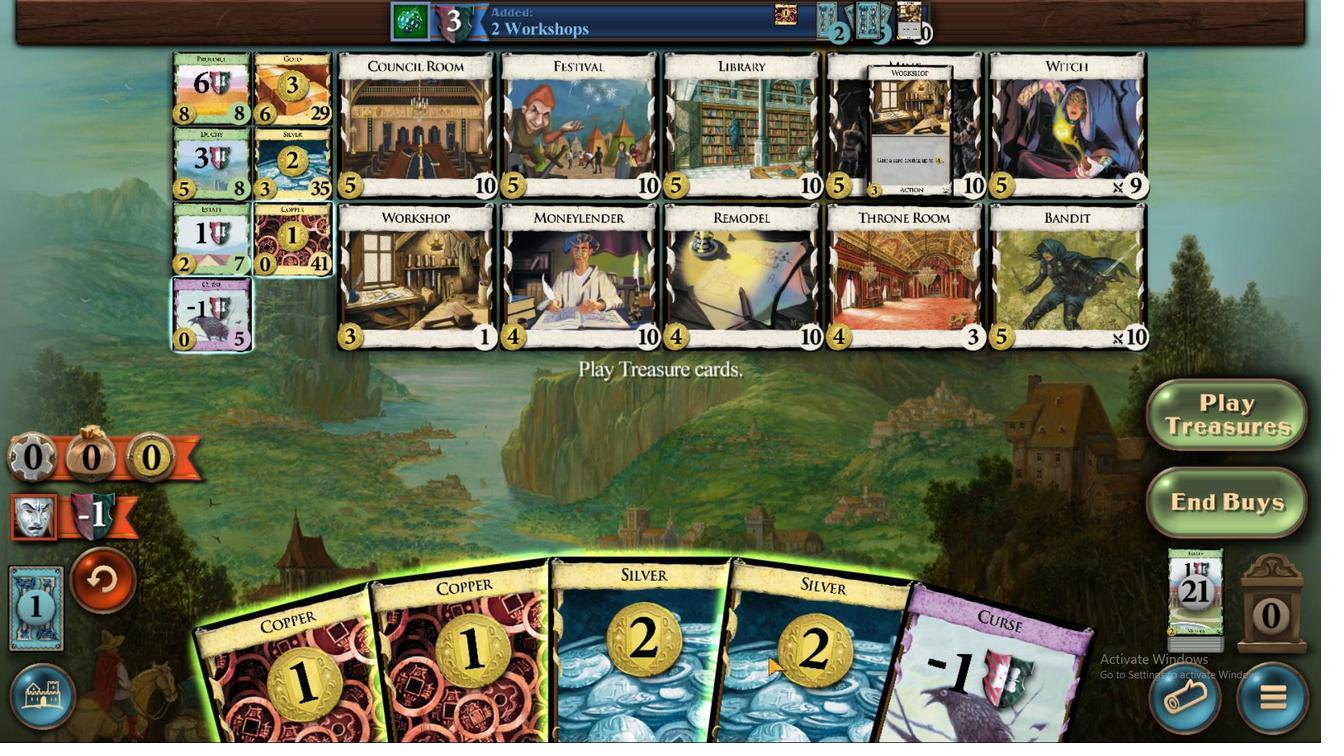 
Action: Mouse pressed left at (791, 501)
Screenshot: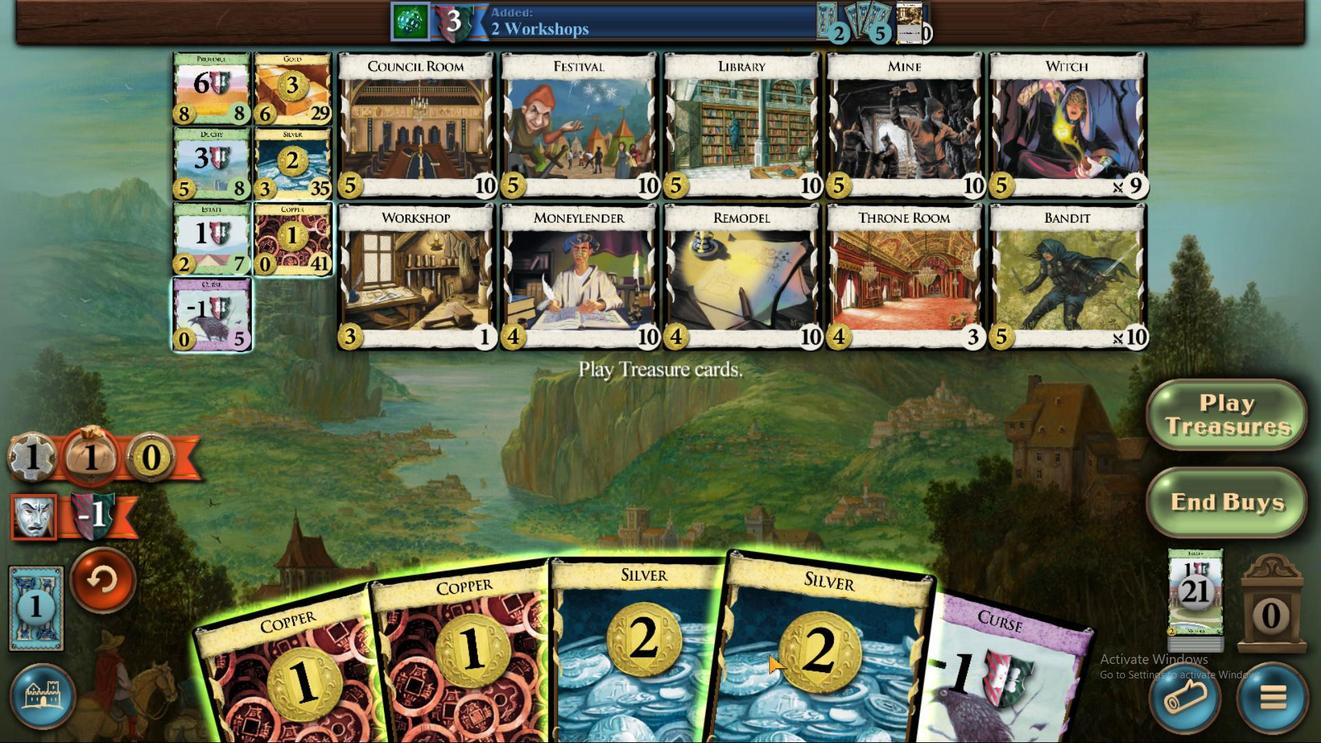 
Action: Mouse moved to (881, 392)
Screenshot: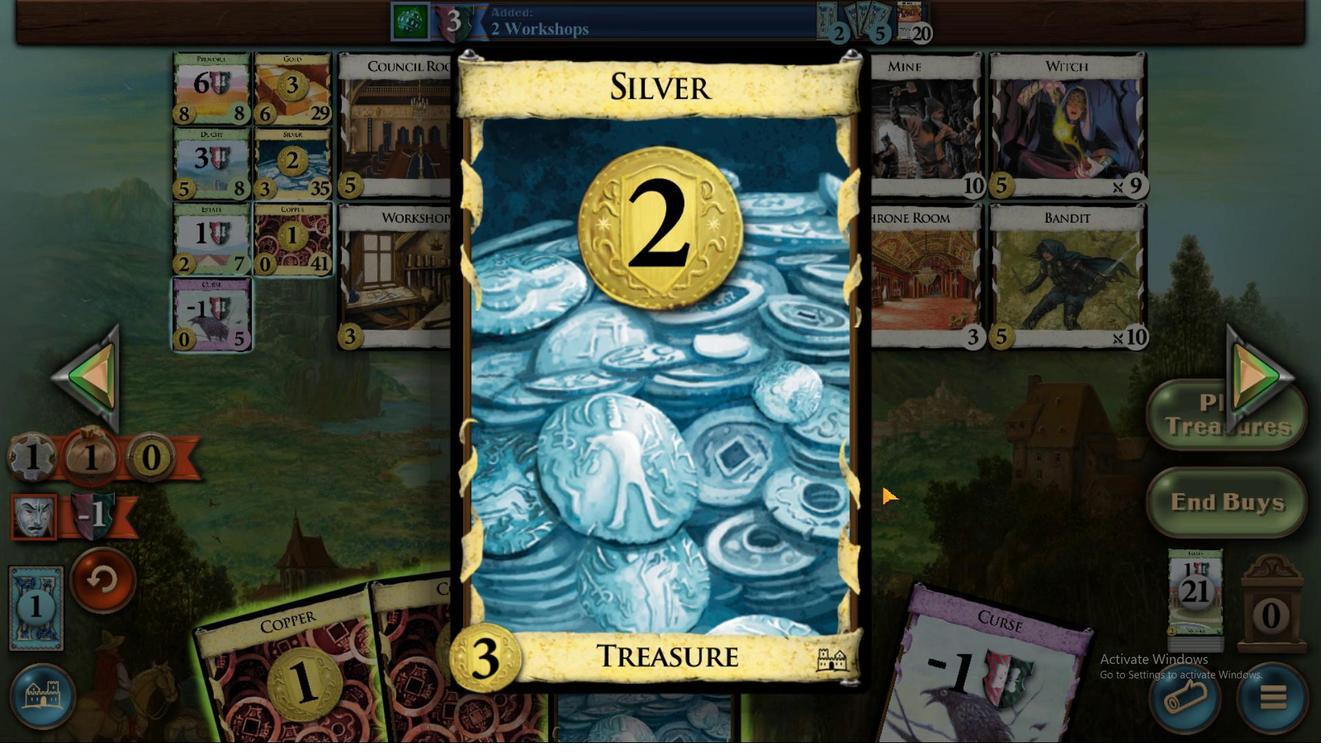 
Action: Mouse pressed left at (881, 392)
Screenshot: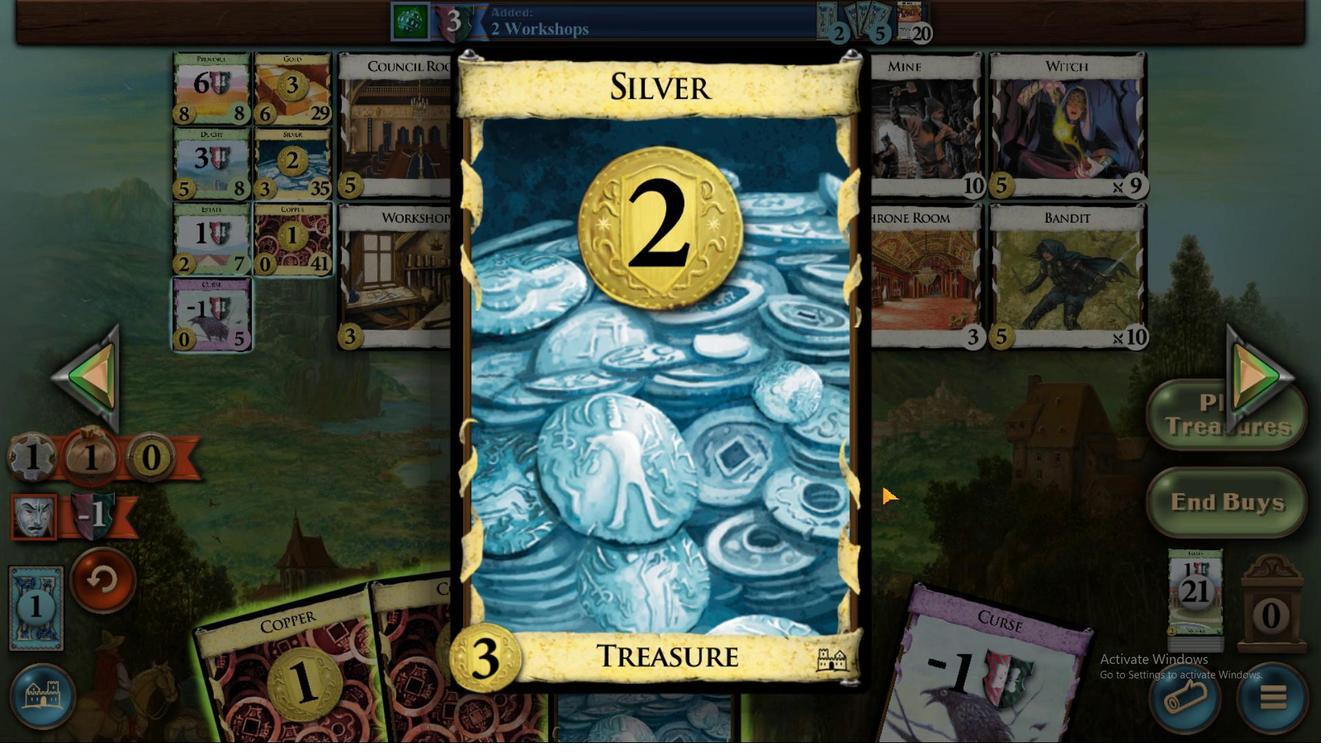 
Action: Mouse moved to (820, 469)
Screenshot: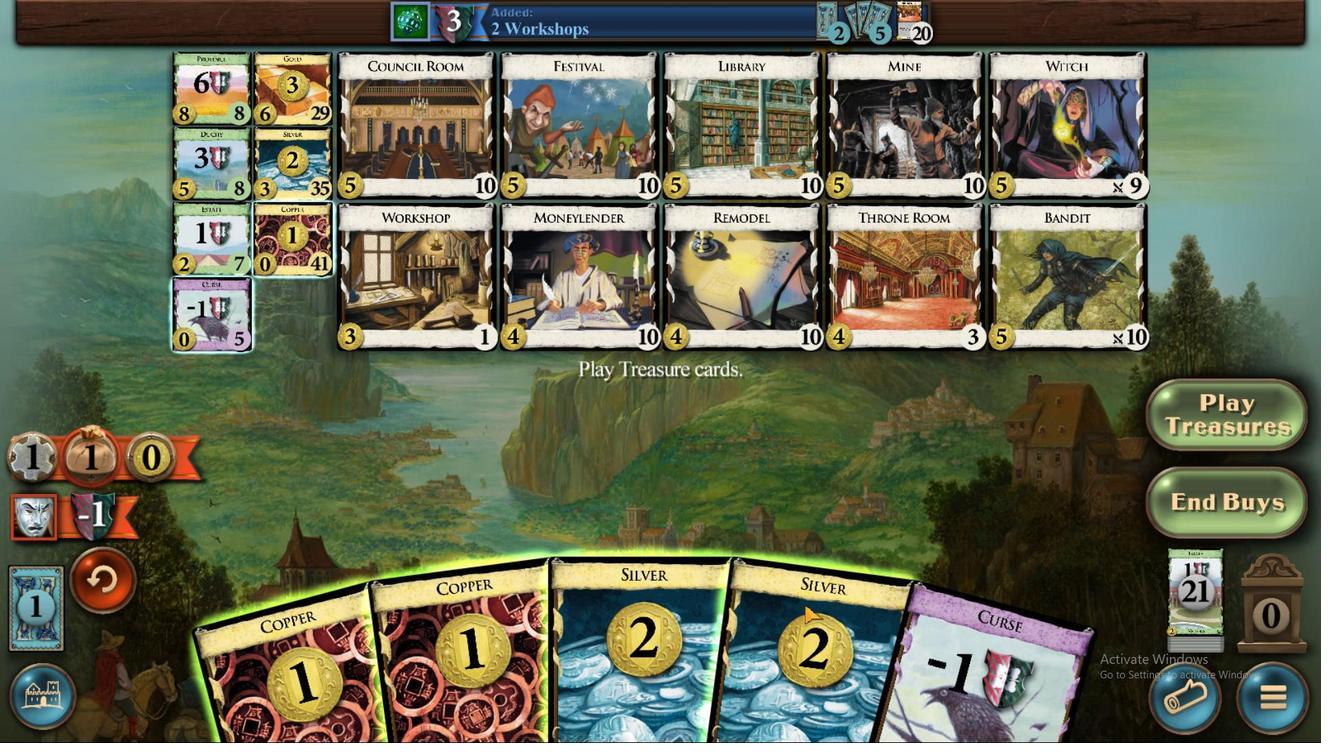 
Action: Mouse pressed left at (820, 469)
Screenshot: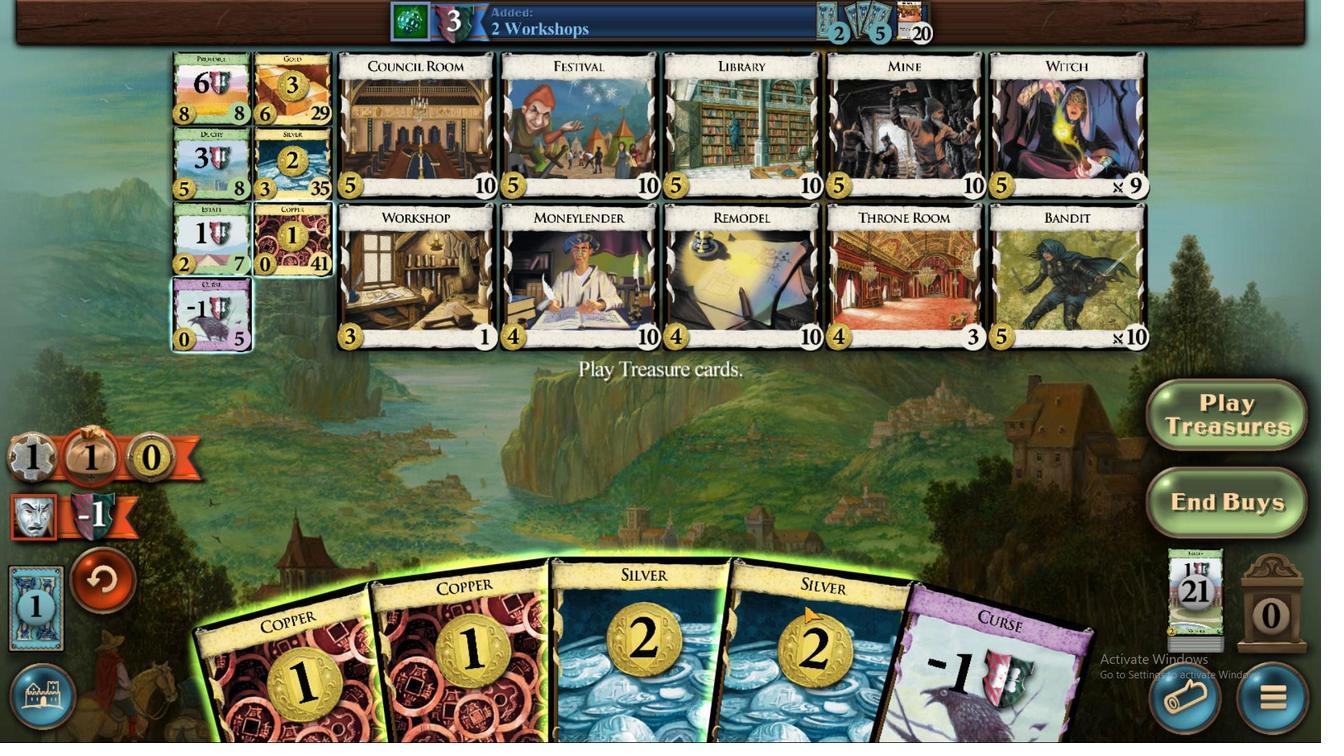 
Action: Mouse moved to (745, 493)
Screenshot: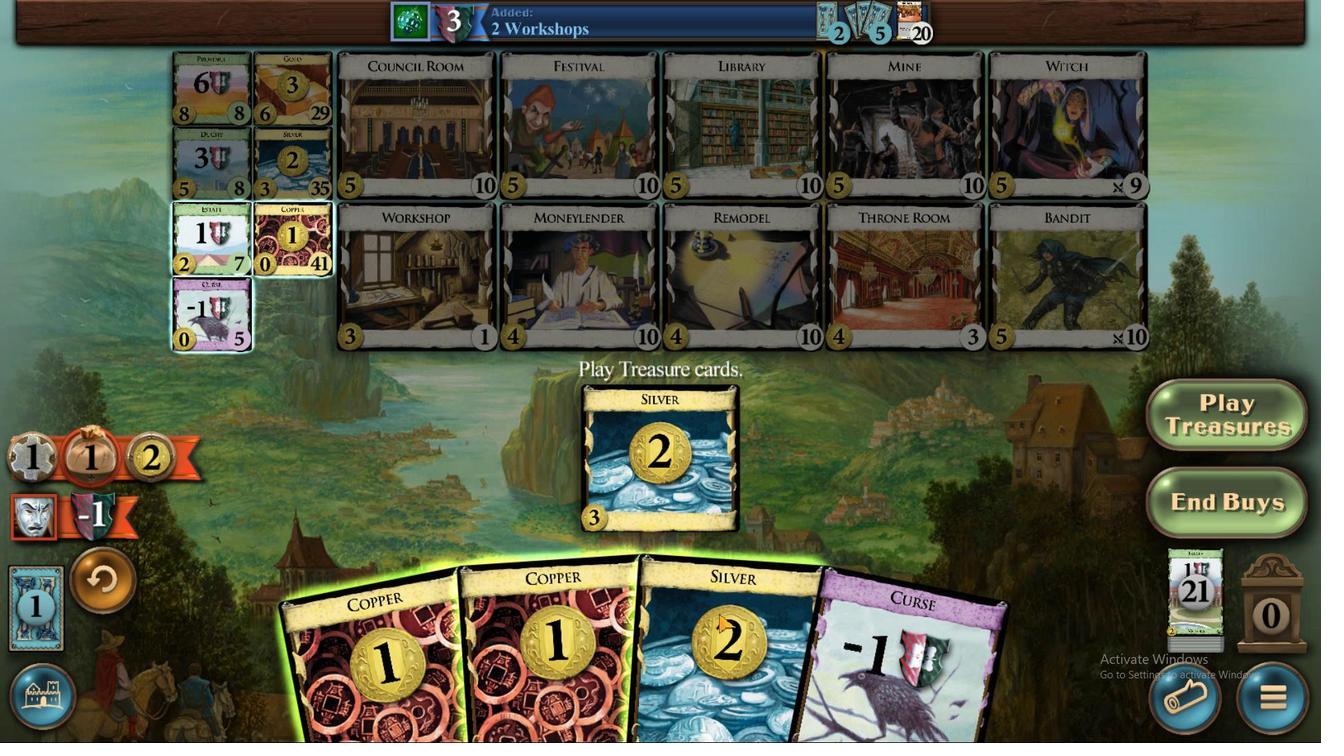 
Action: Mouse pressed left at (745, 493)
Screenshot: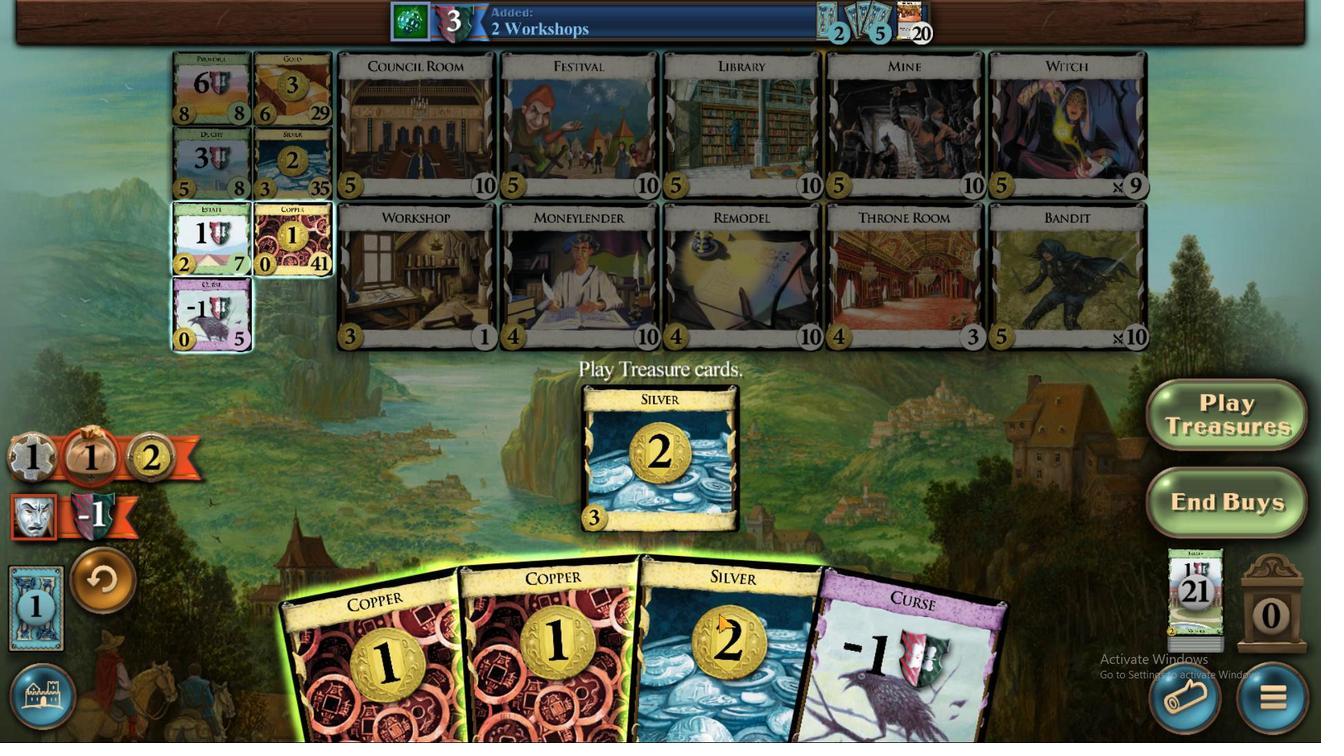 
Action: Mouse moved to (706, 489)
Screenshot: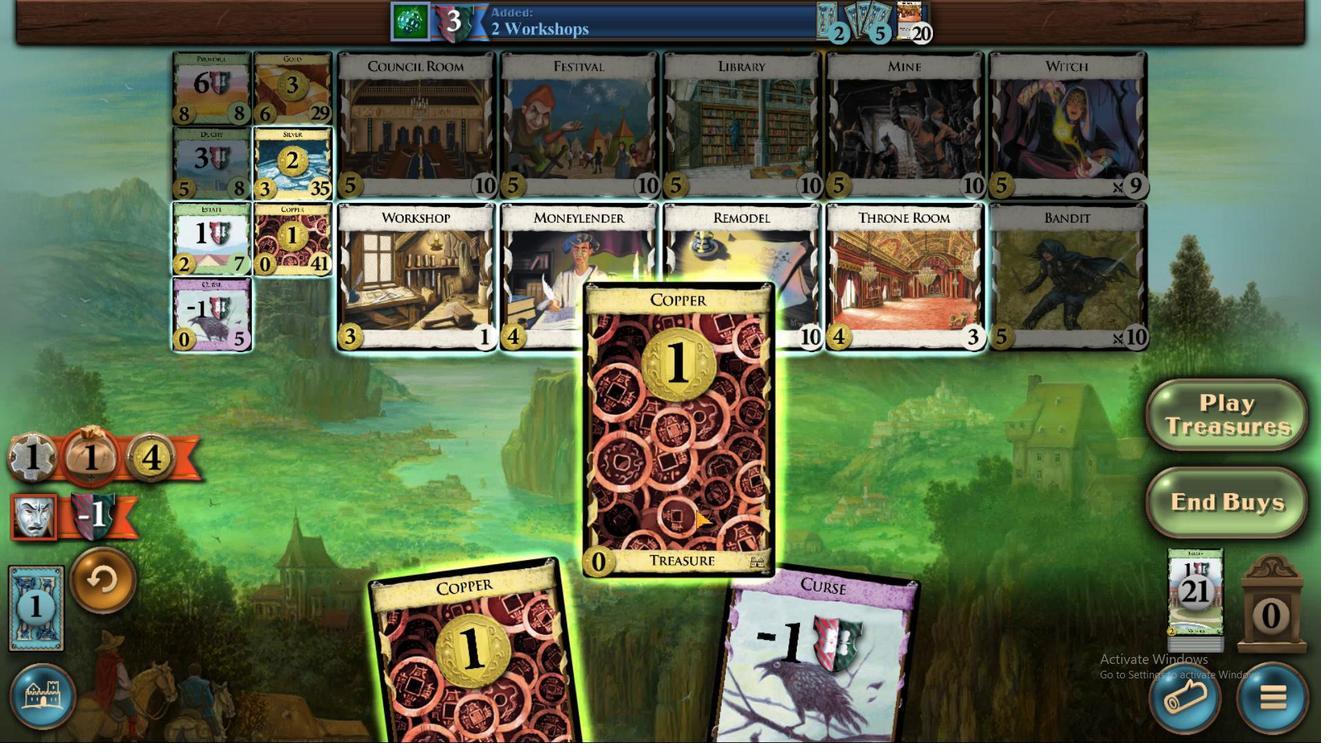 
Action: Mouse pressed left at (706, 489)
Screenshot: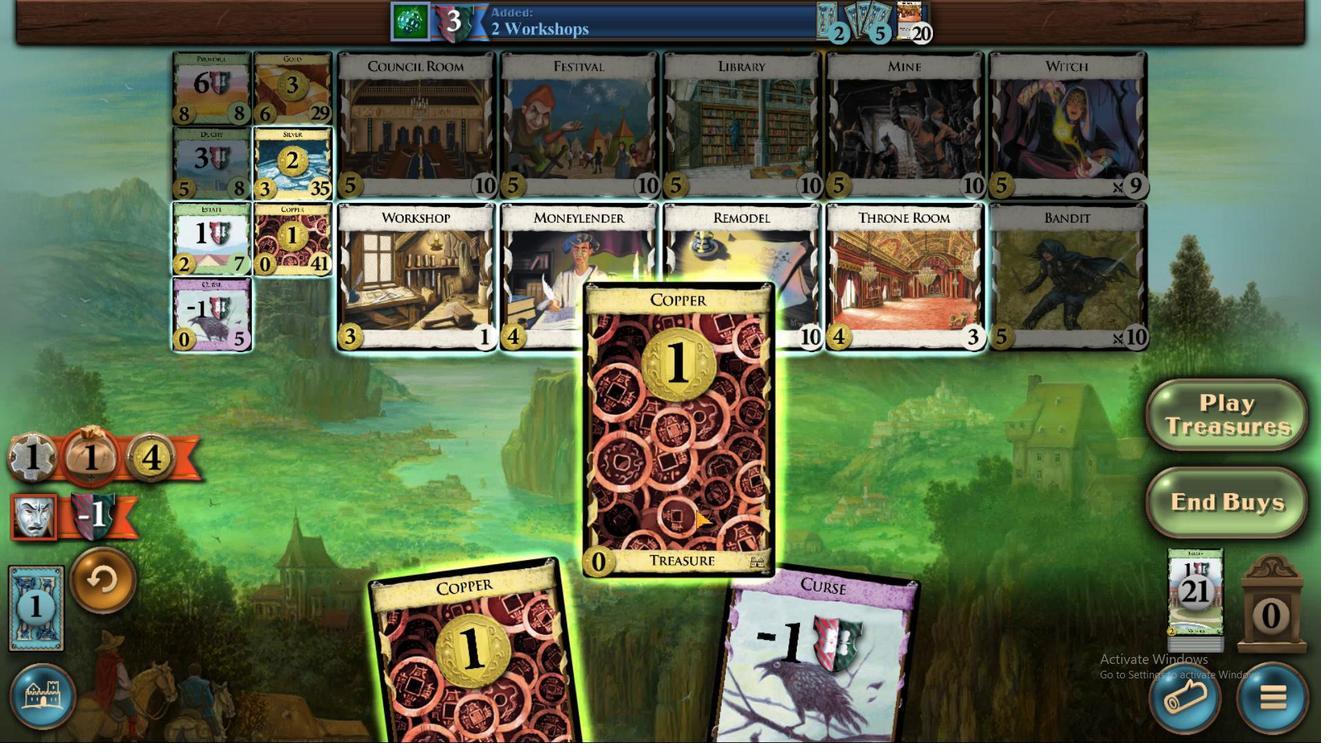 
Action: Mouse moved to (647, 504)
Screenshot: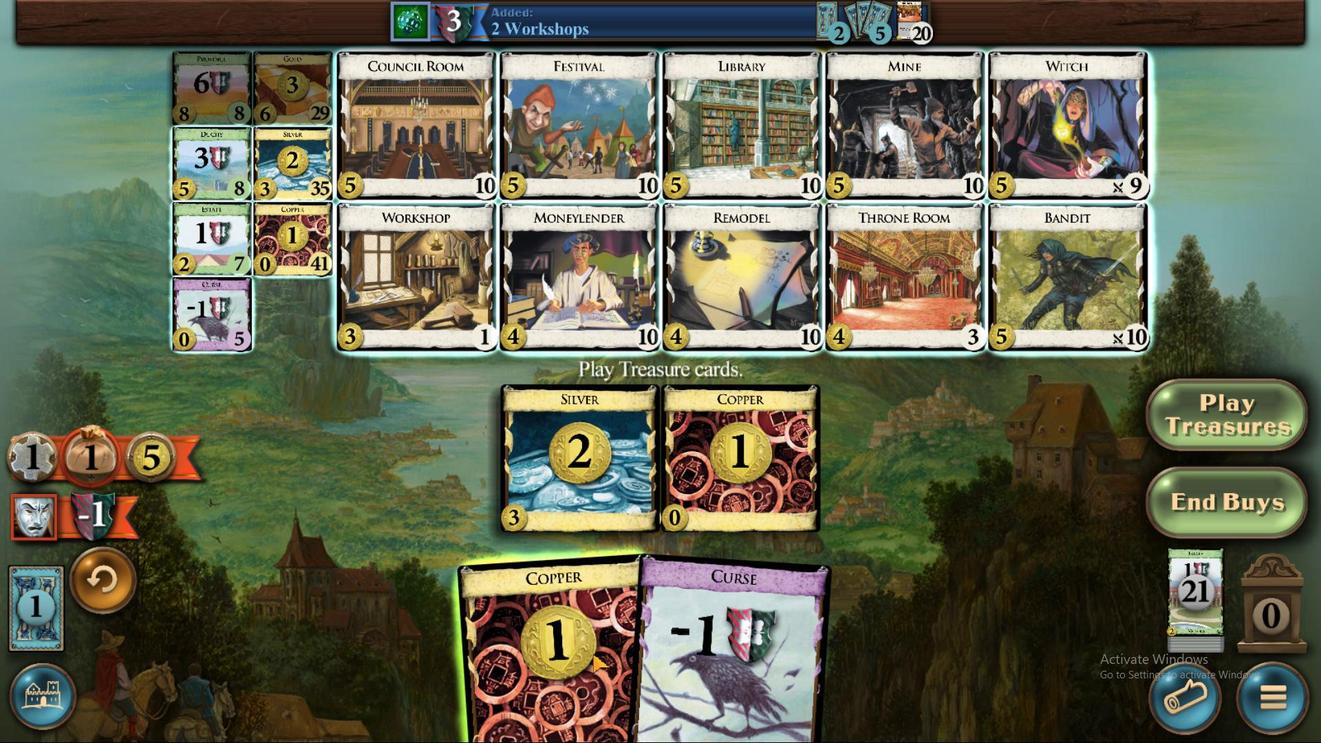 
Action: Mouse pressed left at (647, 504)
Screenshot: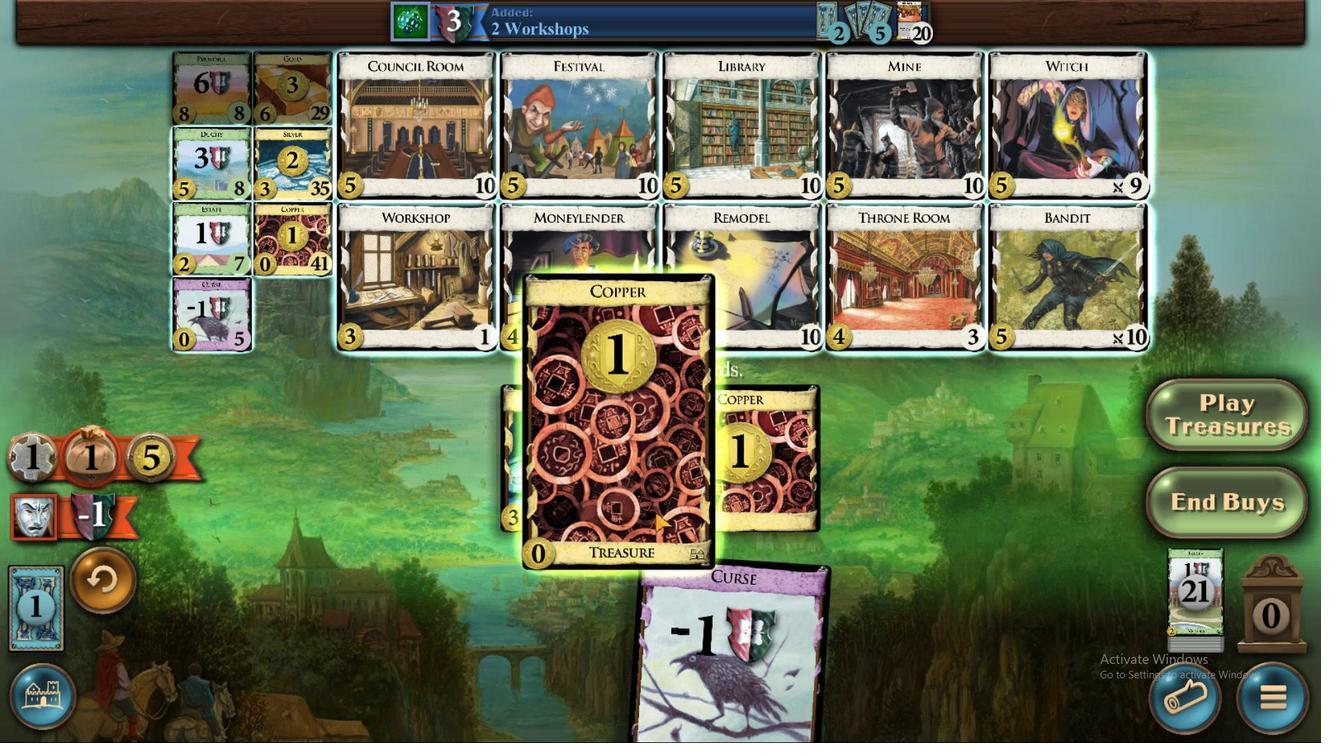 
Action: Mouse moved to (415, 145)
Screenshot: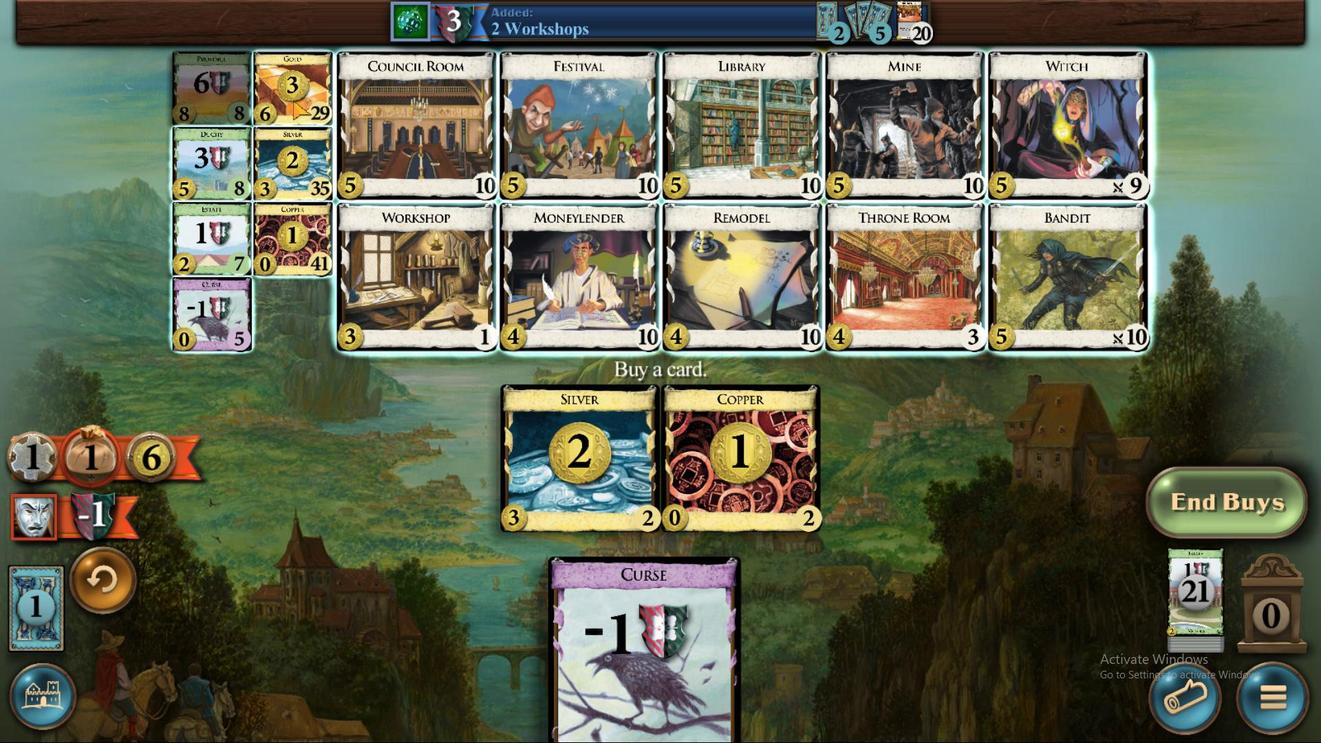 
Action: Mouse pressed left at (415, 145)
Screenshot: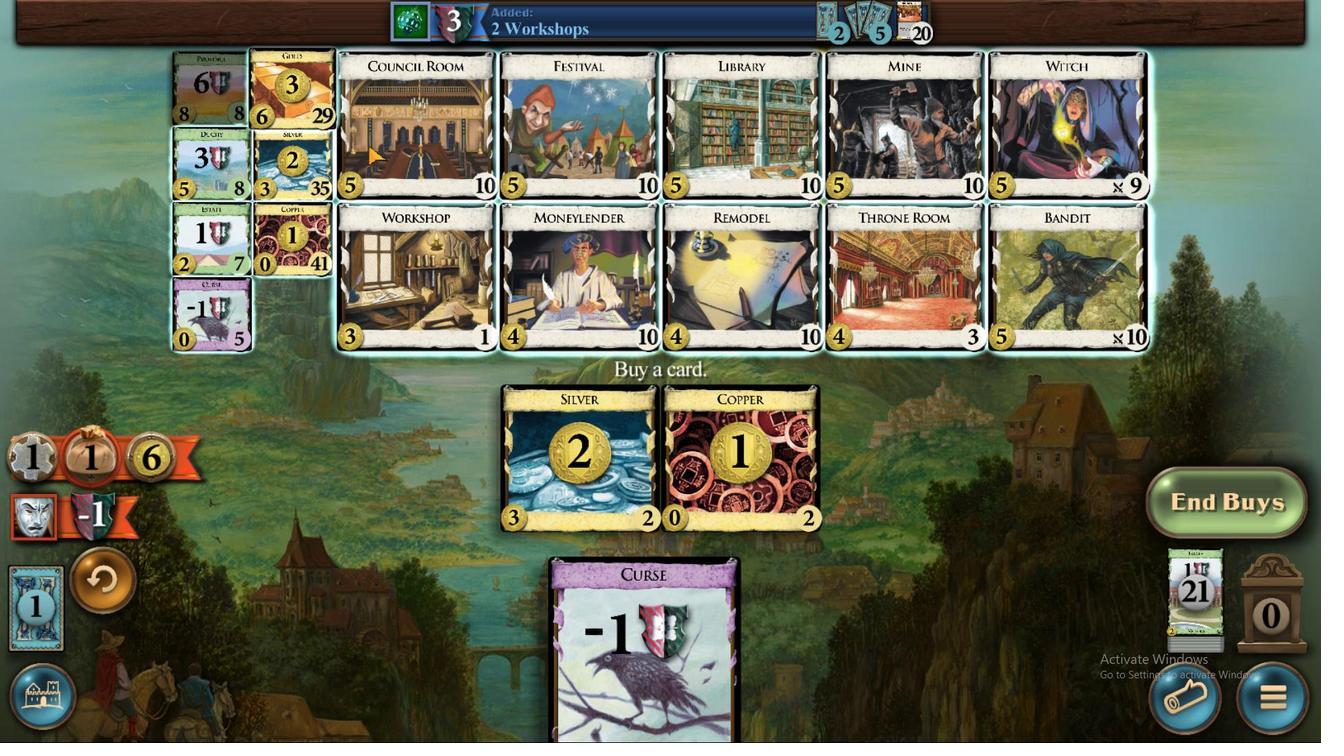 
Action: Mouse moved to (820, 491)
Screenshot: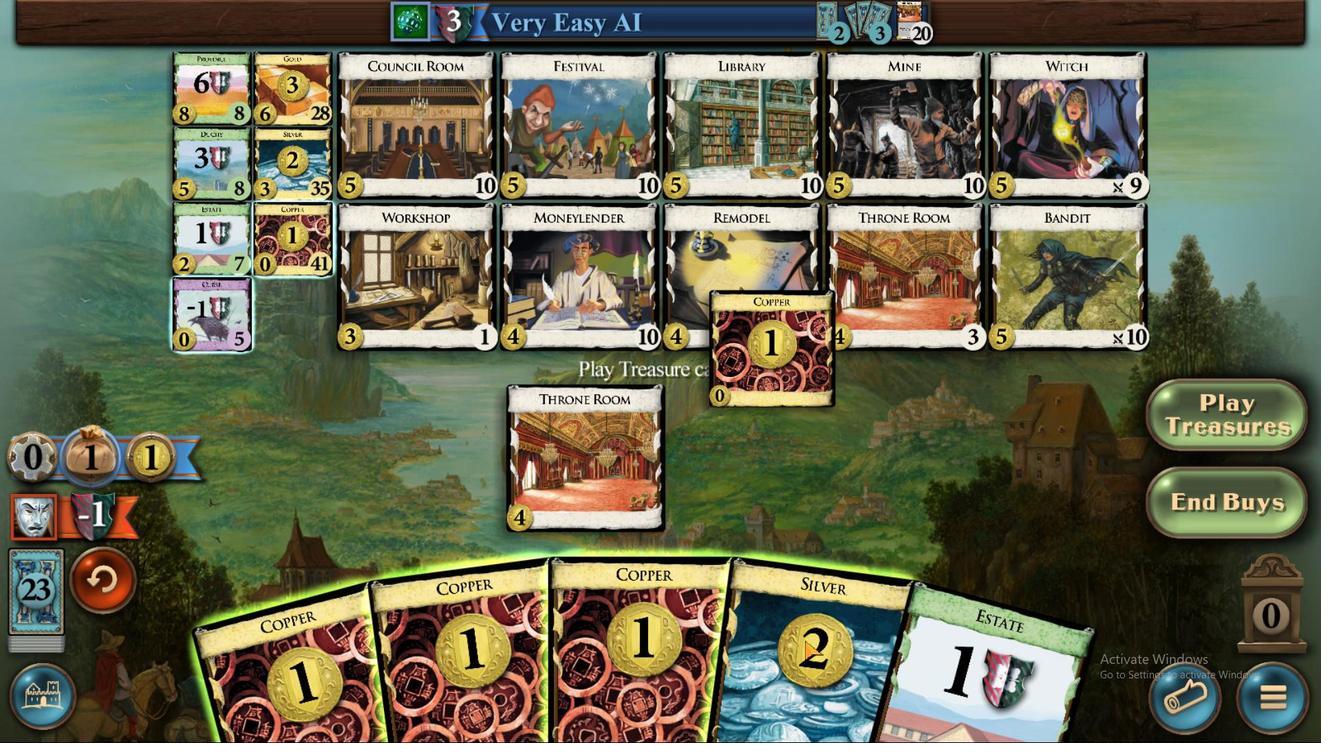 
Action: Mouse pressed left at (820, 491)
Screenshot: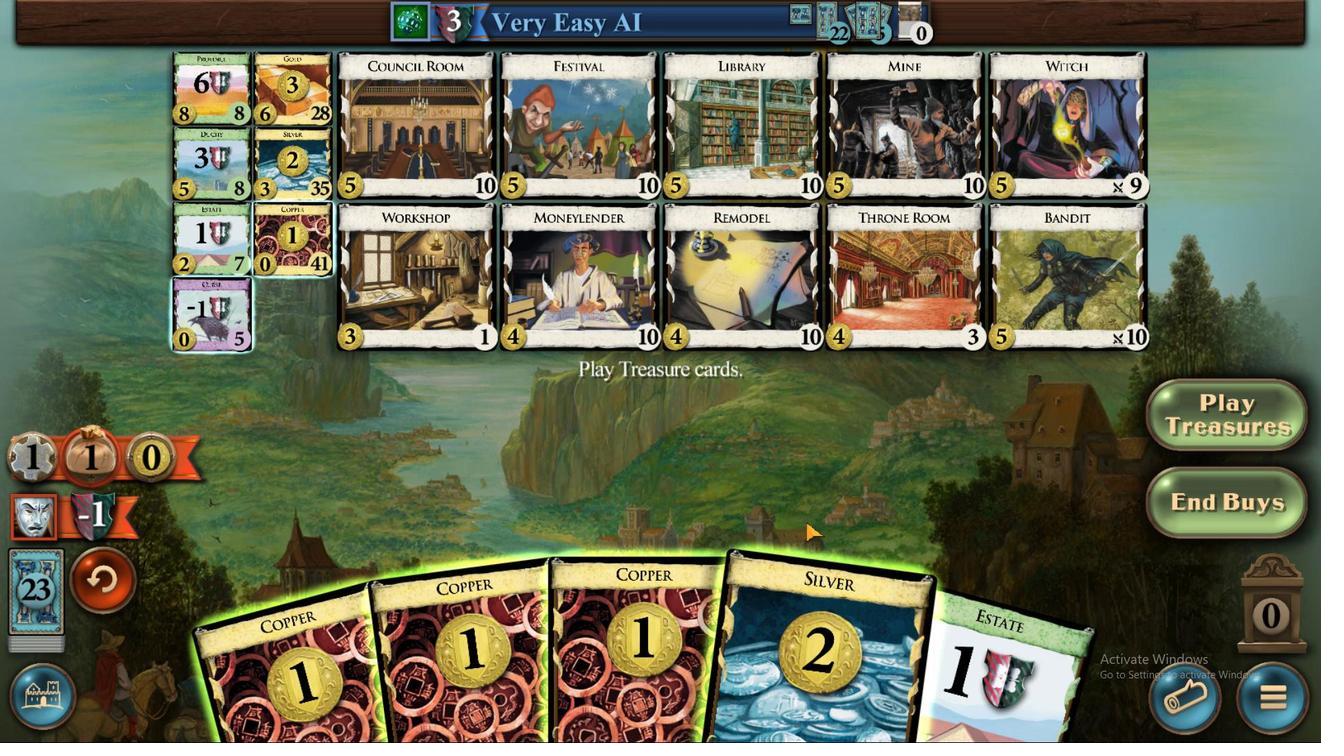 
Action: Mouse moved to (774, 486)
Screenshot: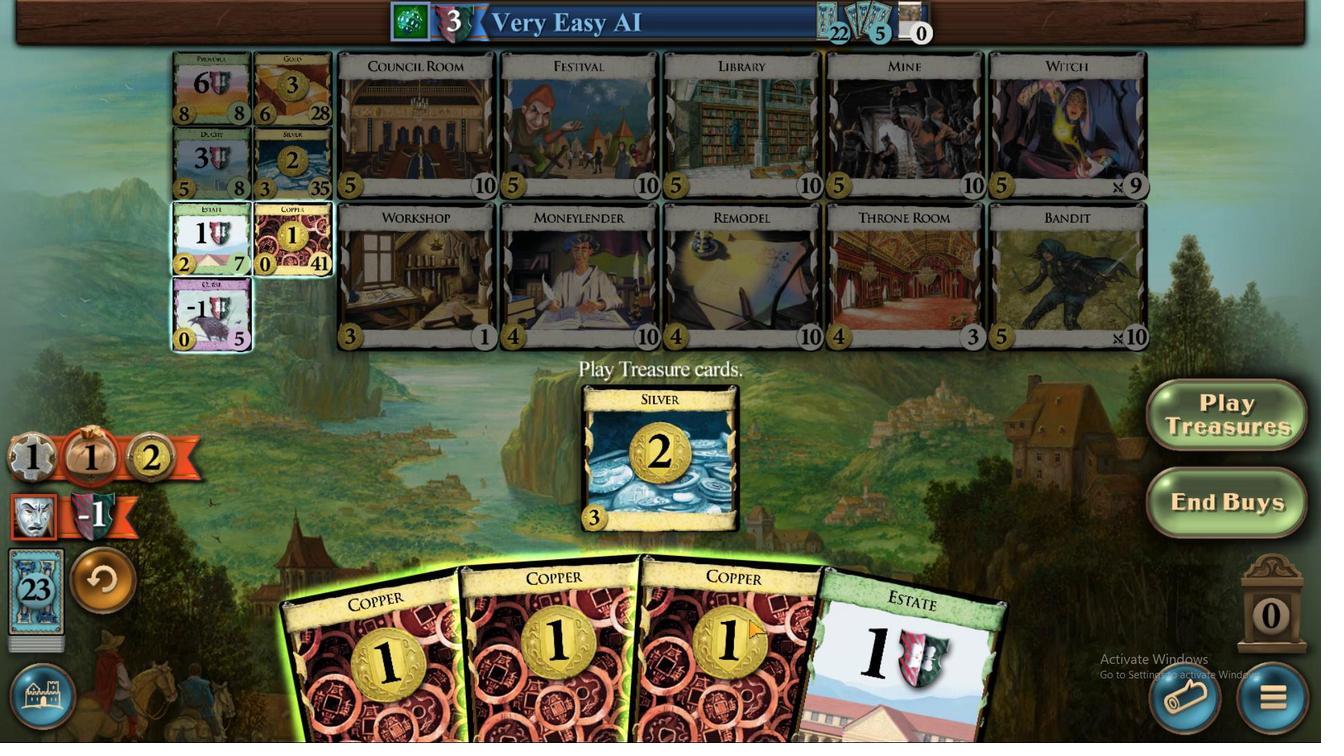
Action: Mouse pressed left at (774, 486)
Screenshot: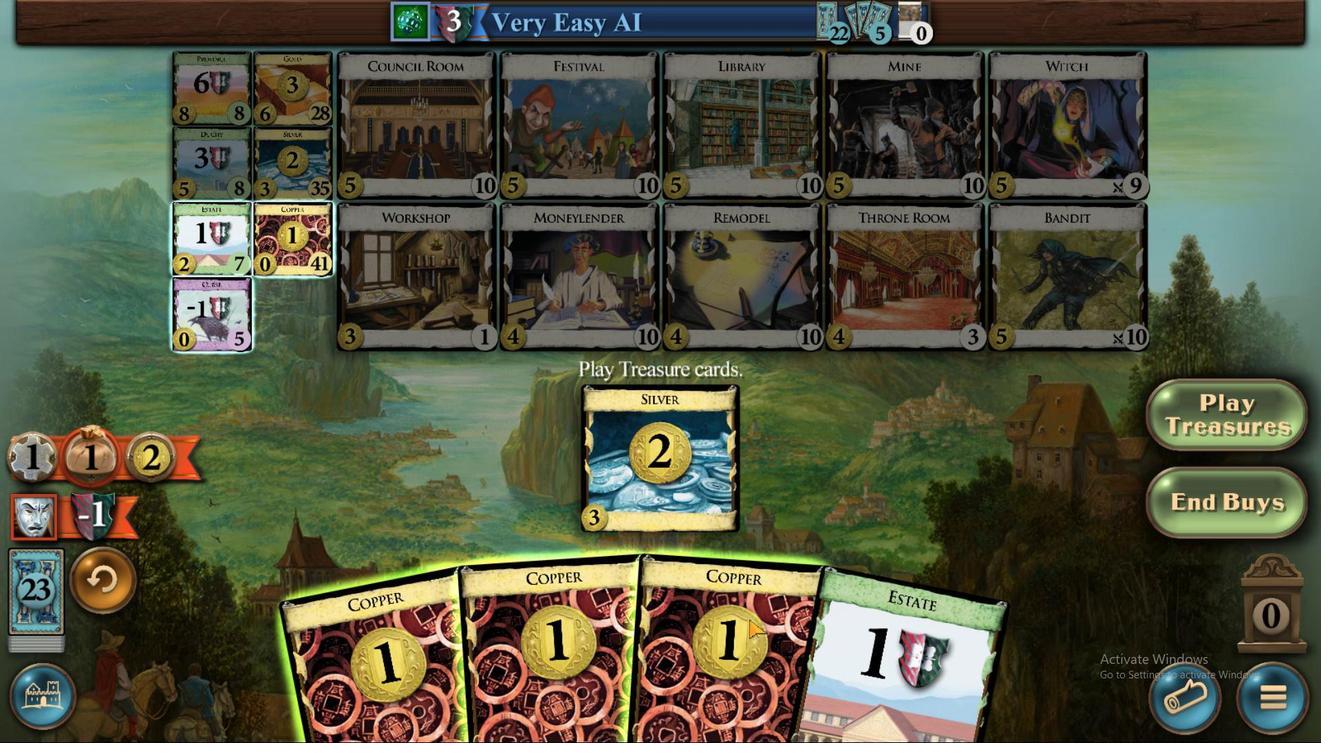 
Action: Mouse moved to (711, 493)
Screenshot: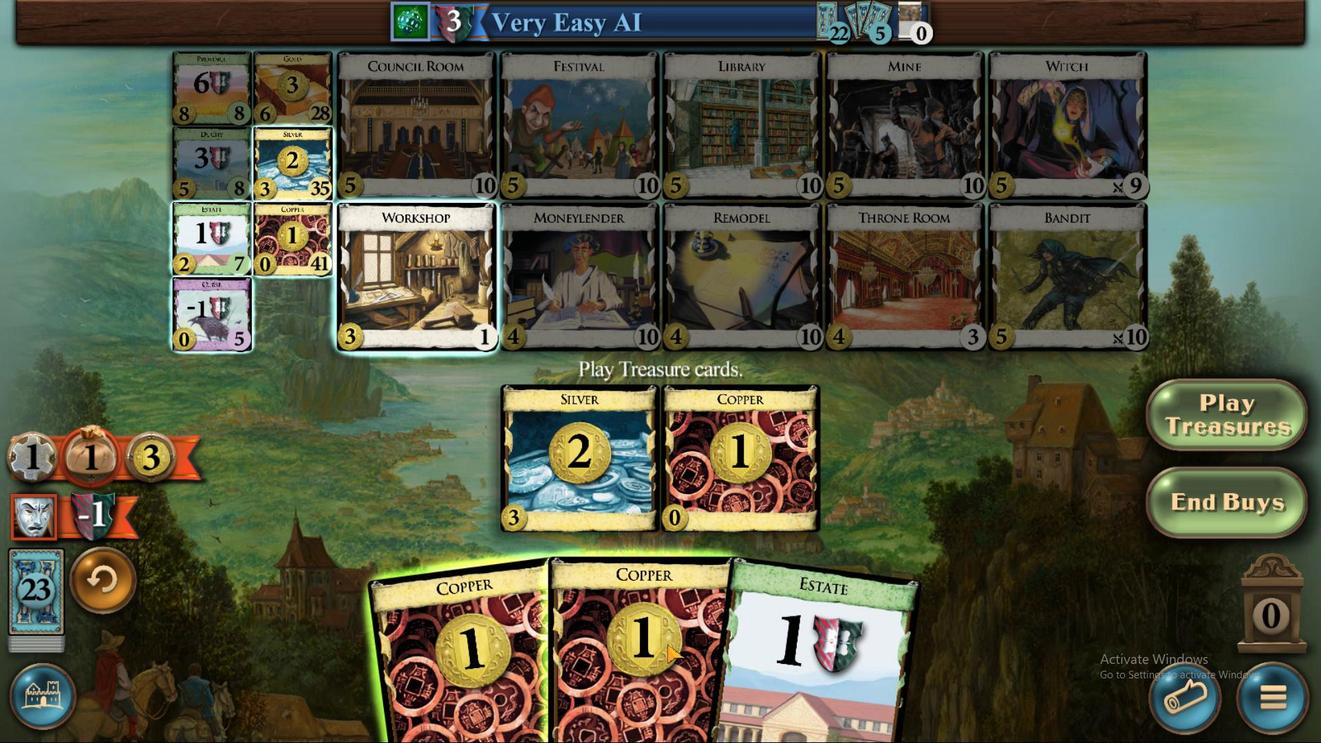 
Action: Mouse pressed left at (711, 493)
Screenshot: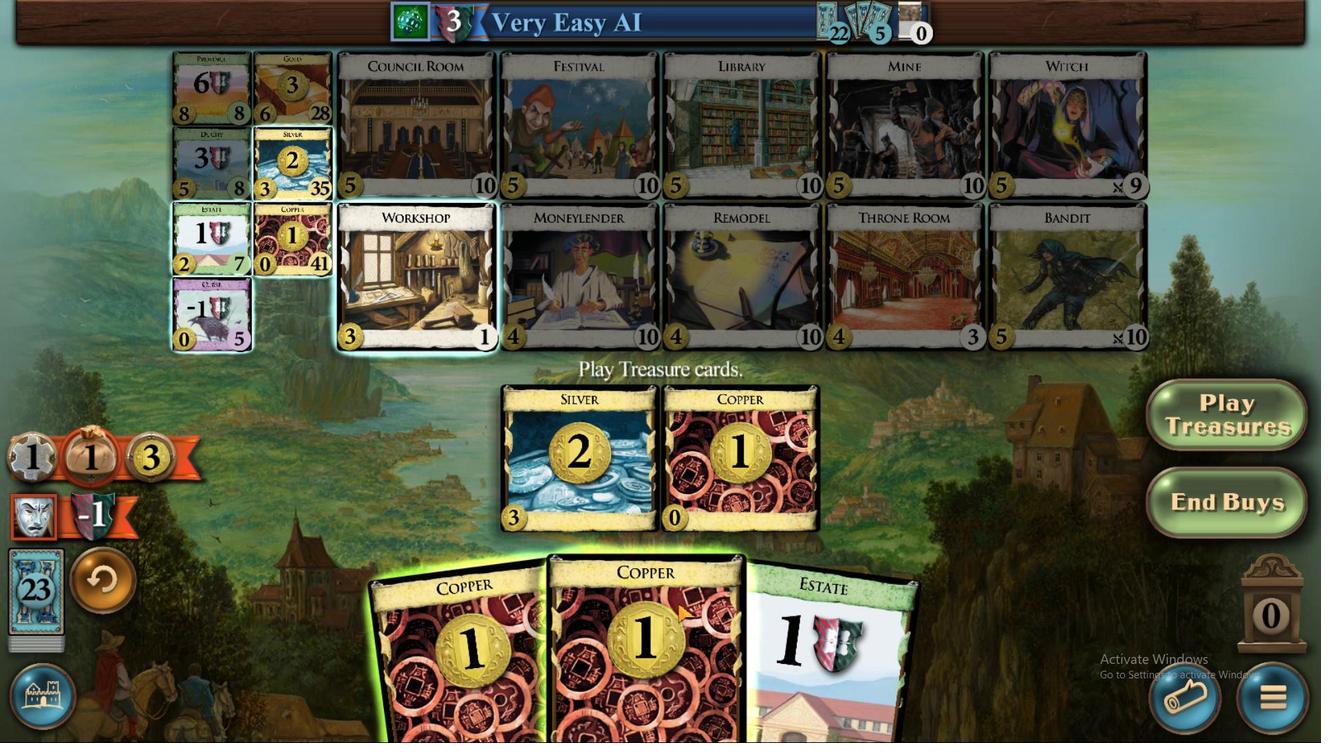 
Action: Mouse moved to (602, 498)
Screenshot: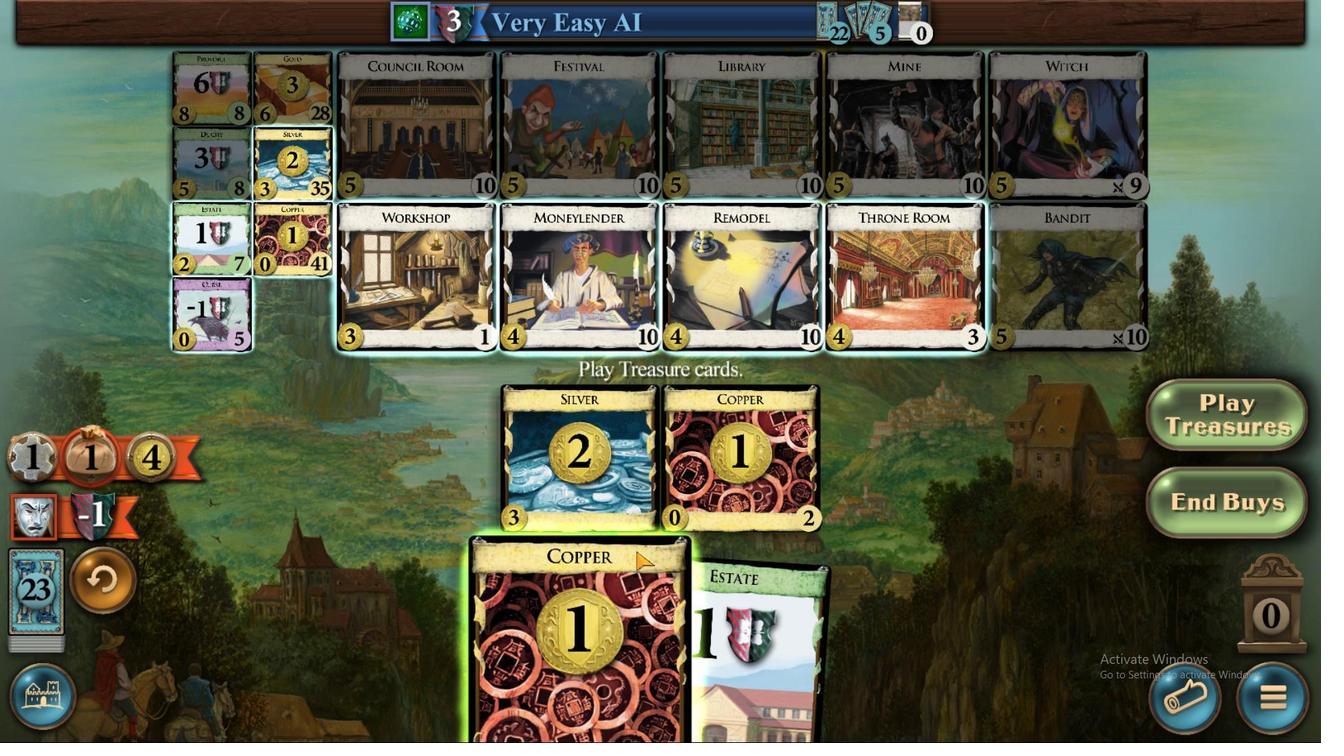 
Action: Mouse pressed left at (601, 498)
Screenshot: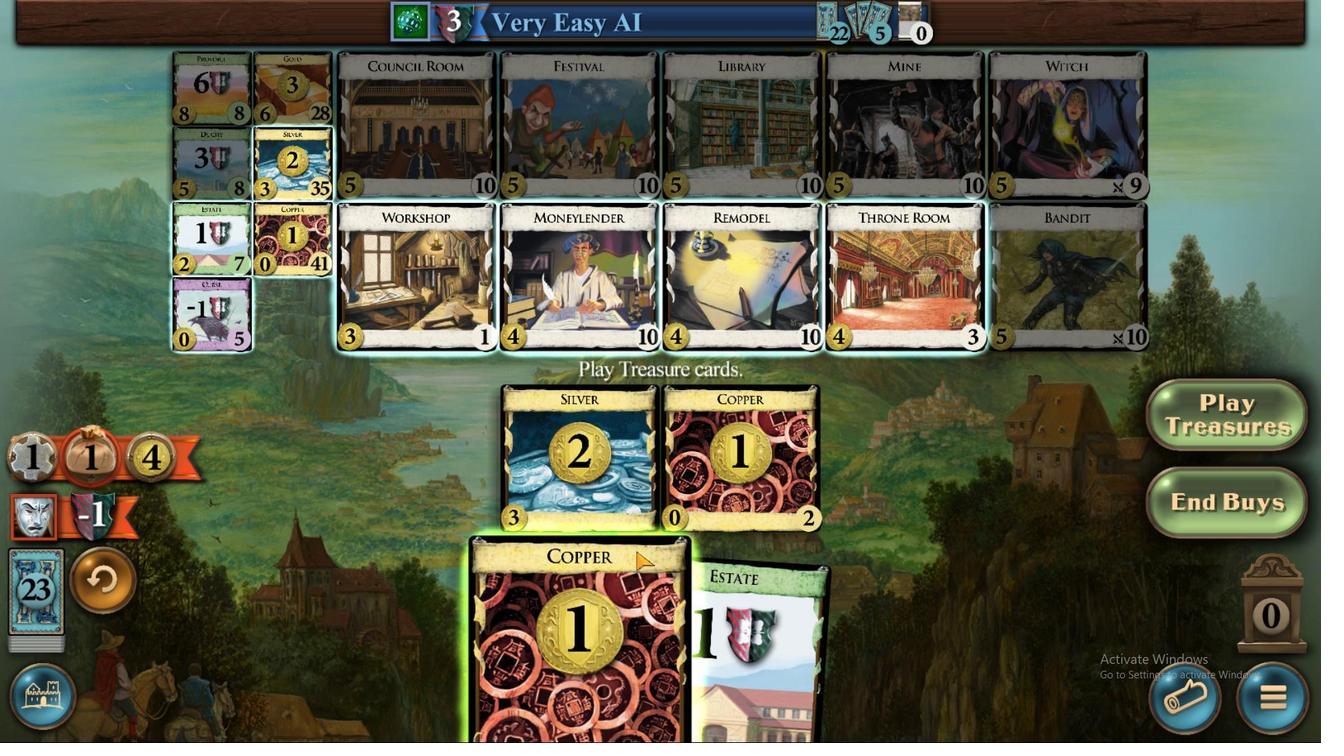 
Action: Mouse moved to (410, 176)
Screenshot: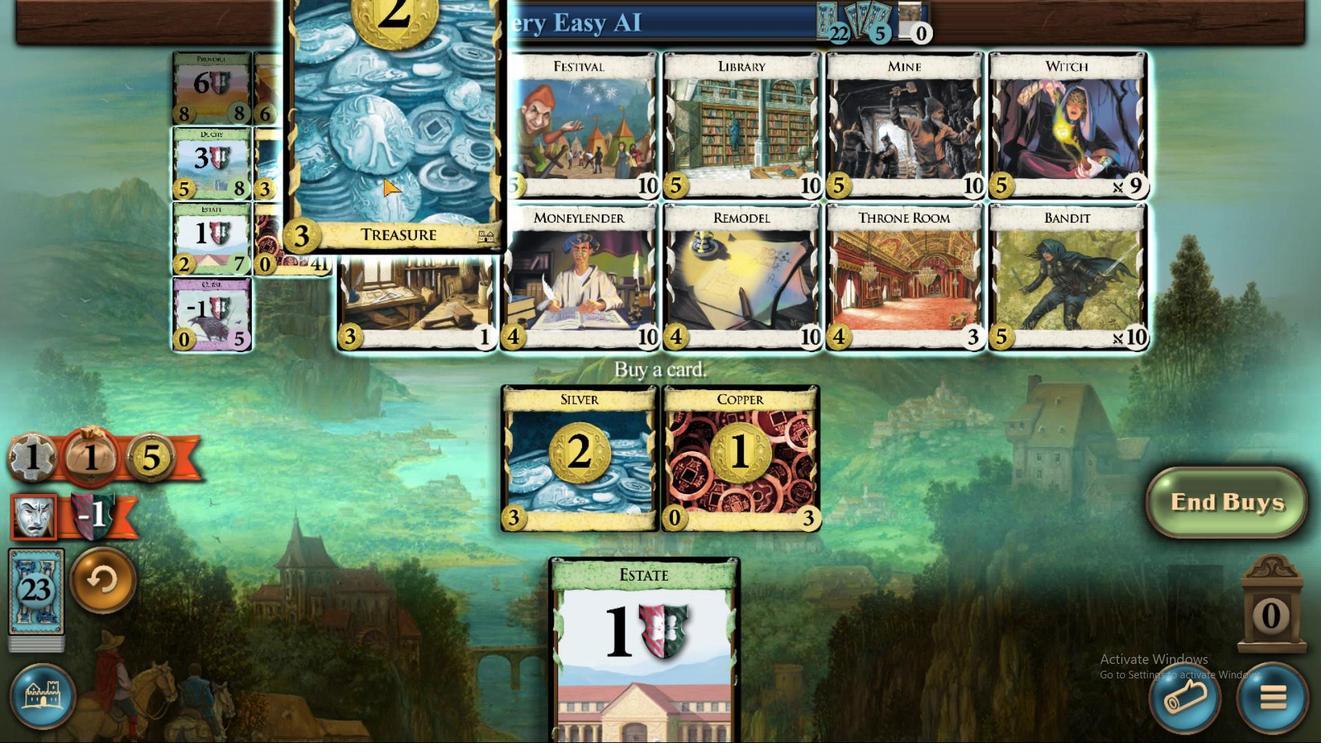 
Action: Mouse pressed left at (380, 180)
Screenshot: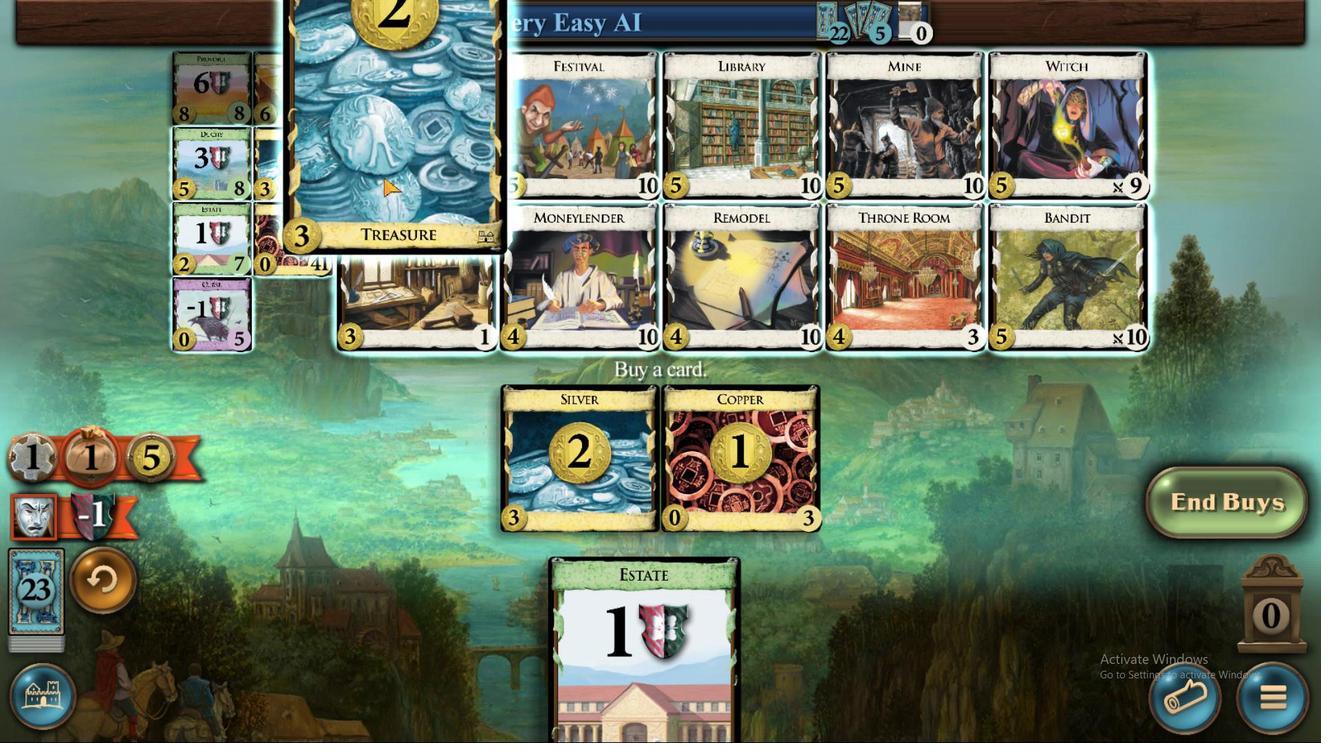 
Action: Mouse moved to (352, 183)
Screenshot: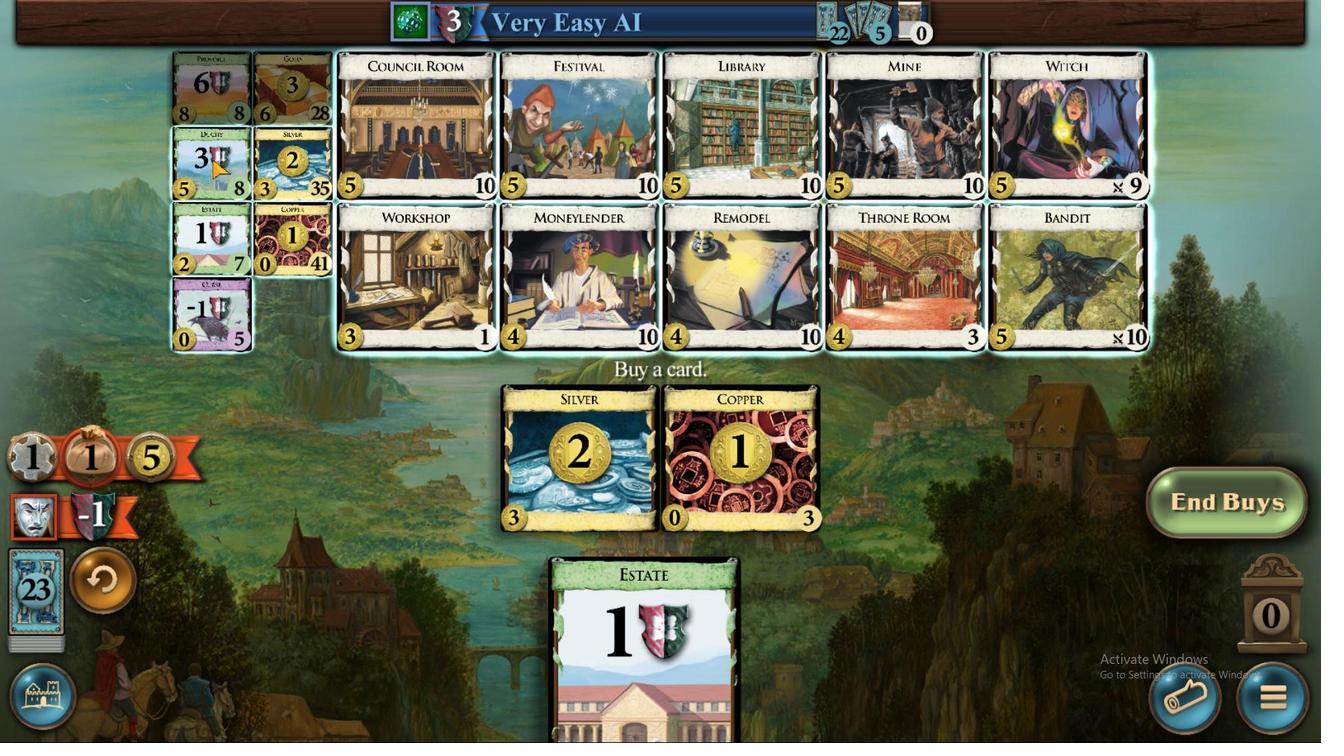 
Action: Mouse pressed left at (352, 183)
Screenshot: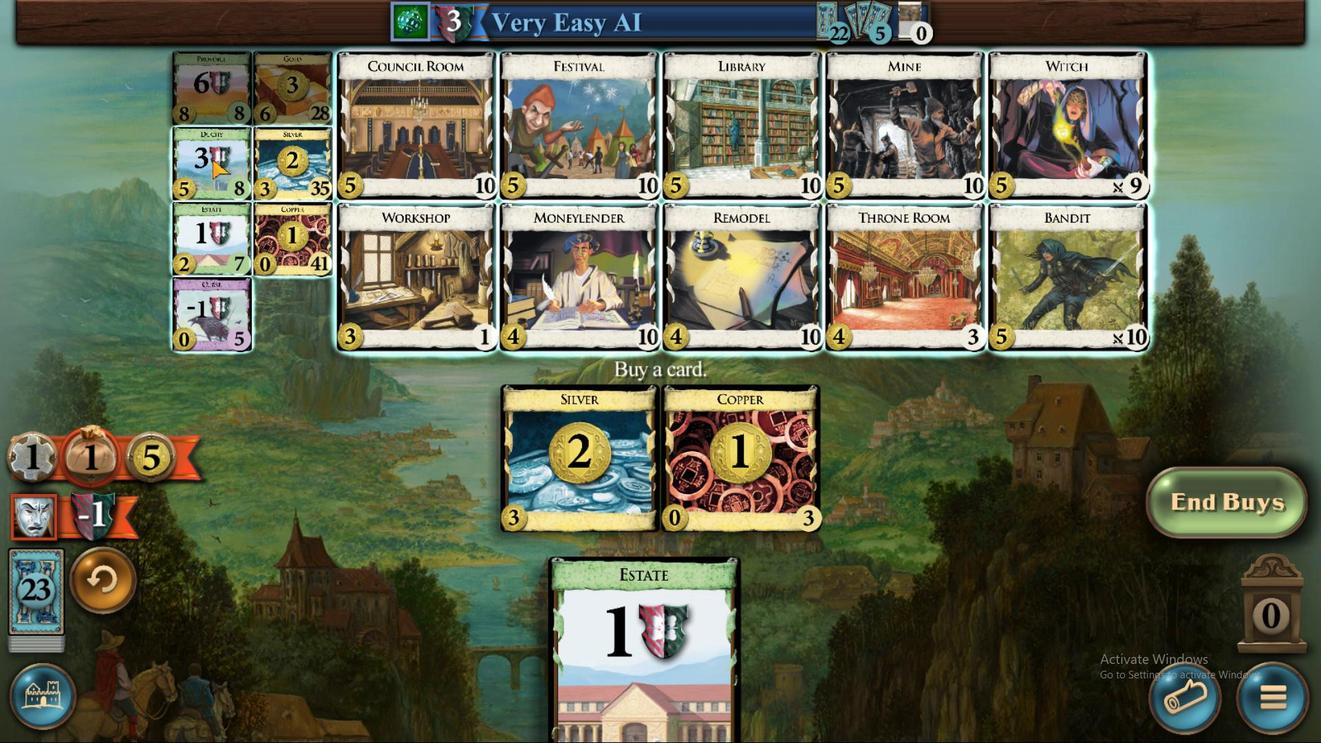 
Action: Mouse moved to (808, 469)
Screenshot: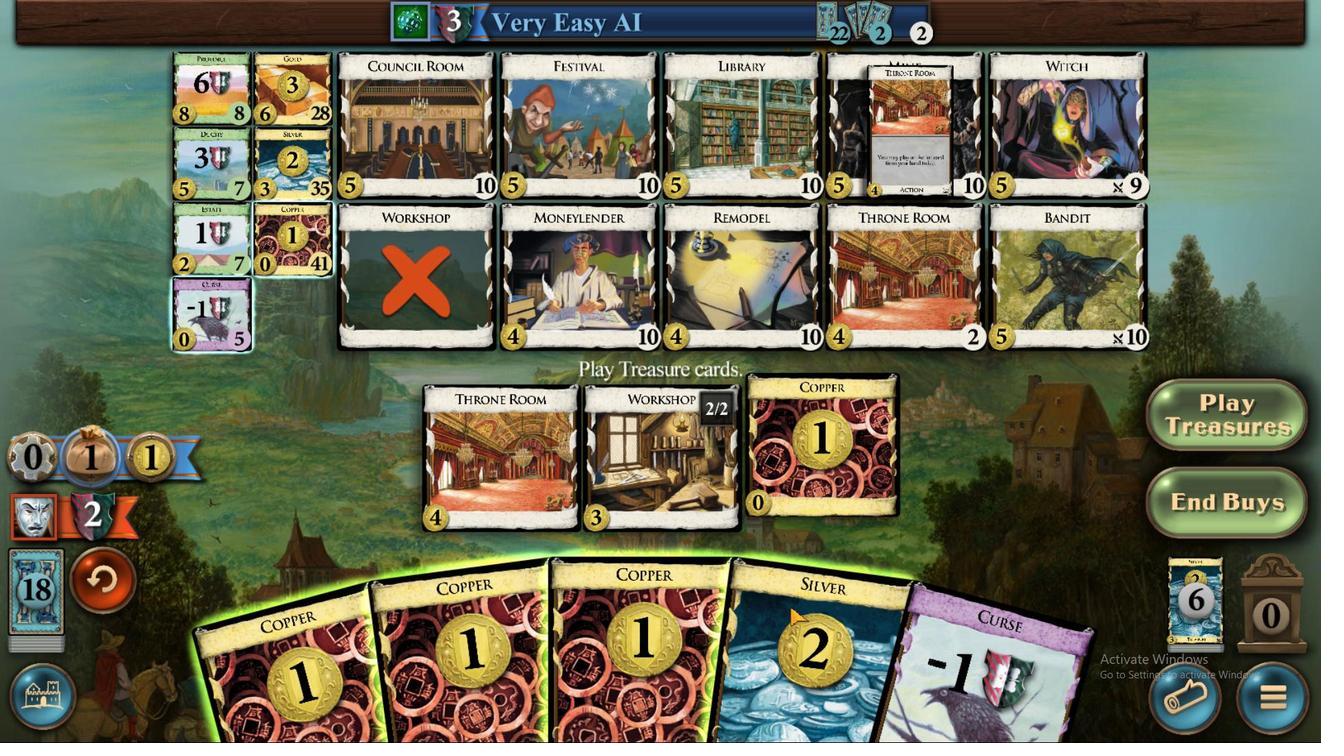 
Action: Mouse pressed left at (808, 469)
Screenshot: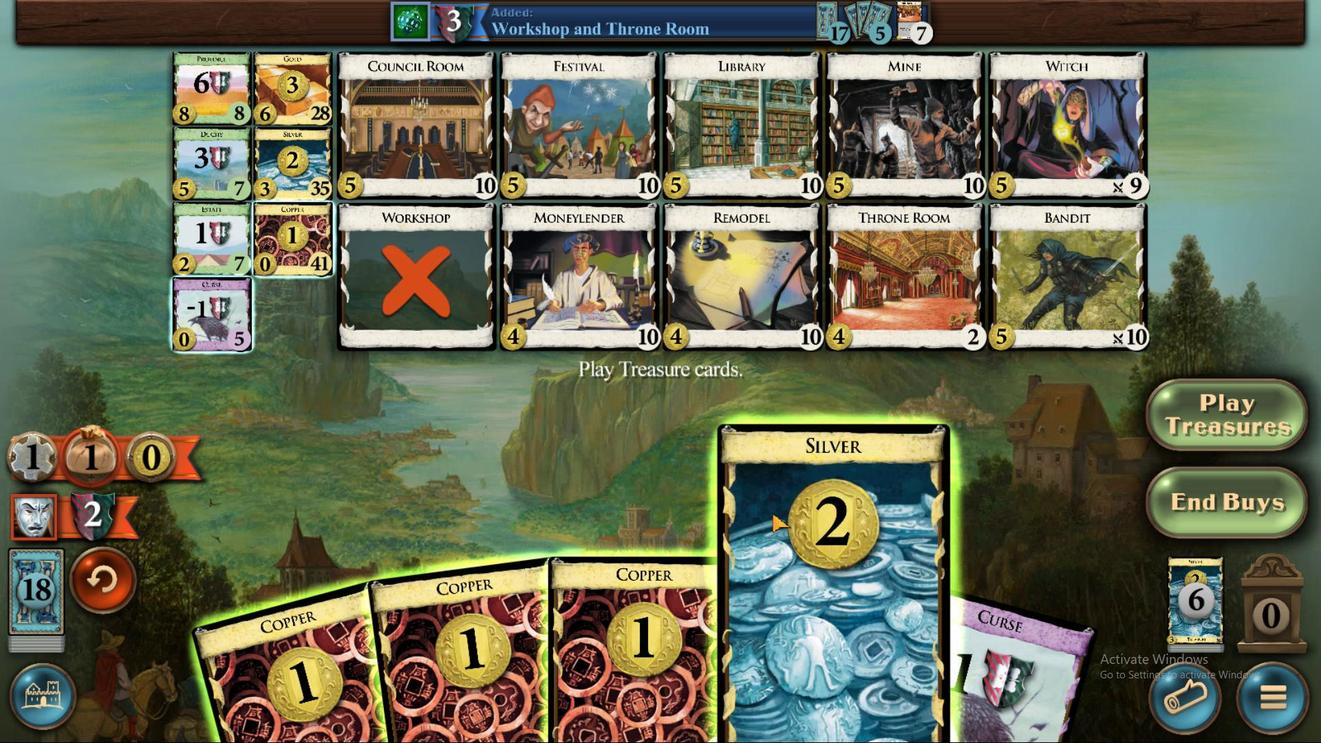 
Action: Mouse moved to (764, 459)
Screenshot: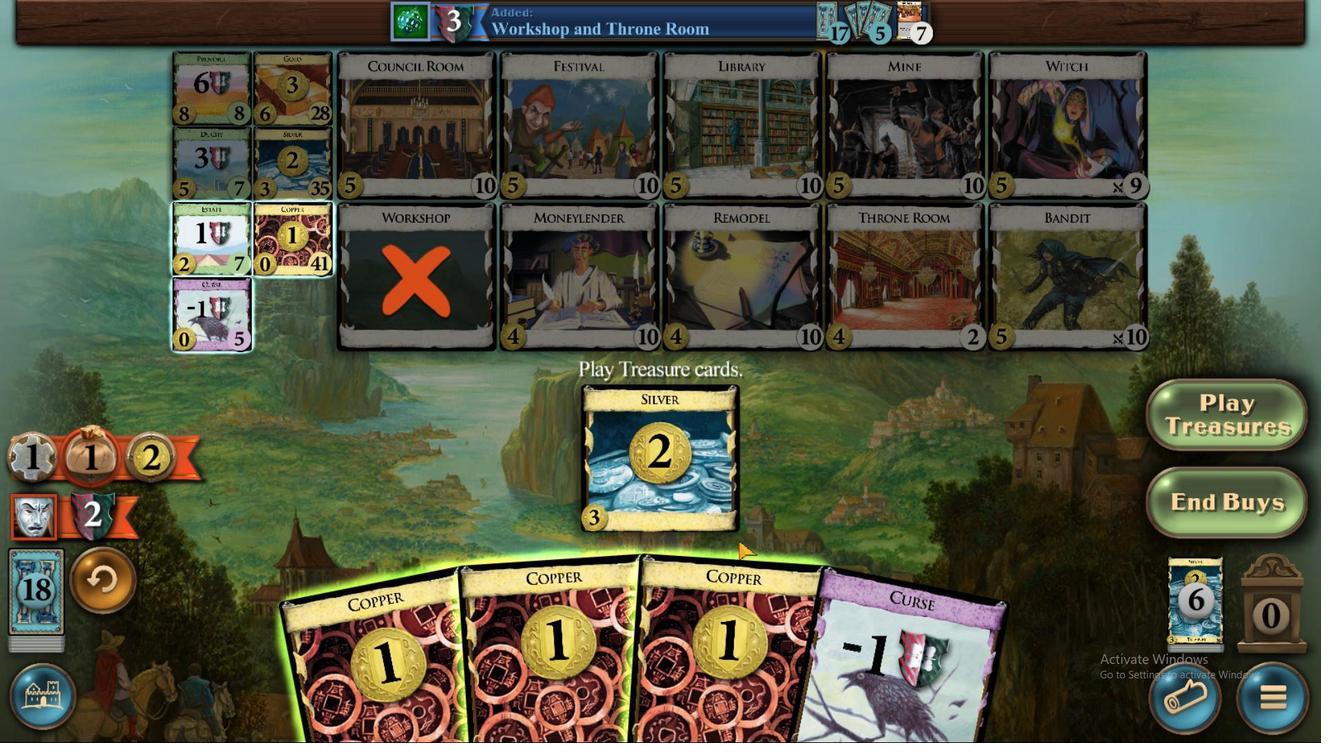 
Action: Mouse pressed left at (764, 459)
Screenshot: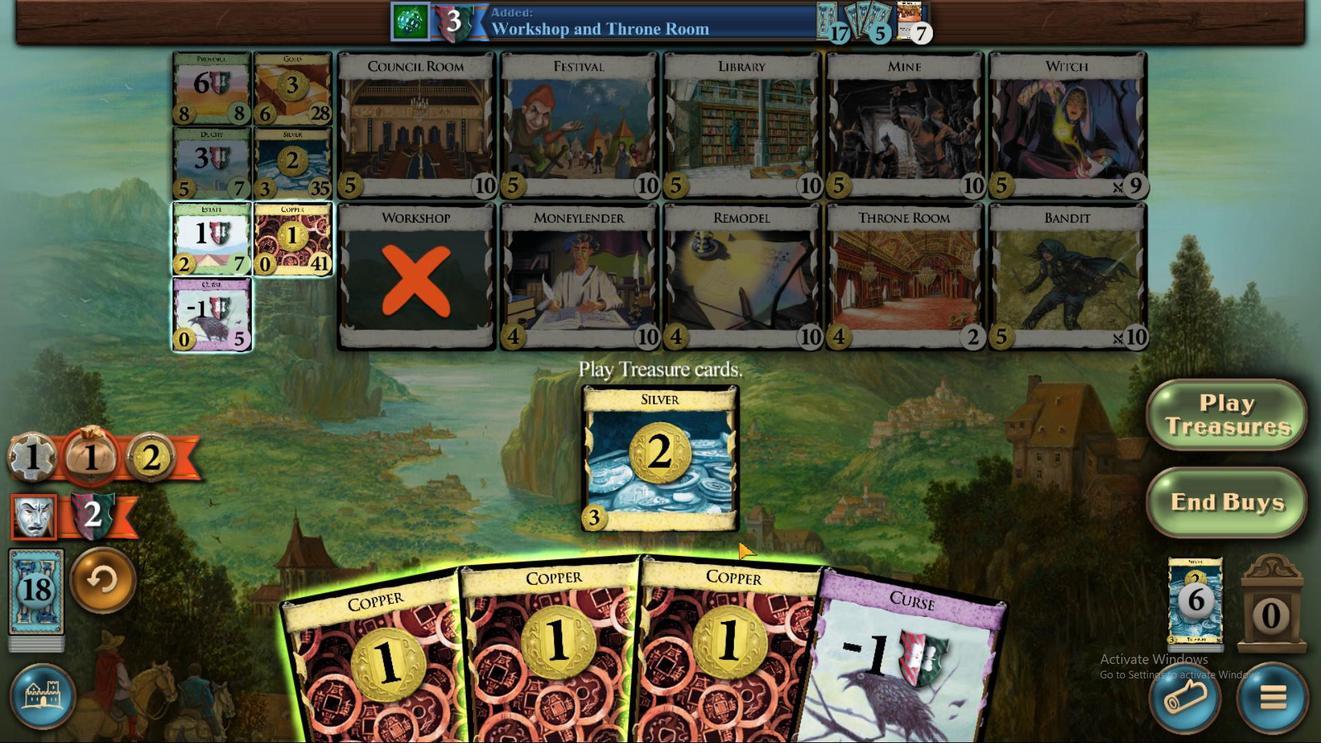 
Action: Mouse moved to (710, 474)
Screenshot: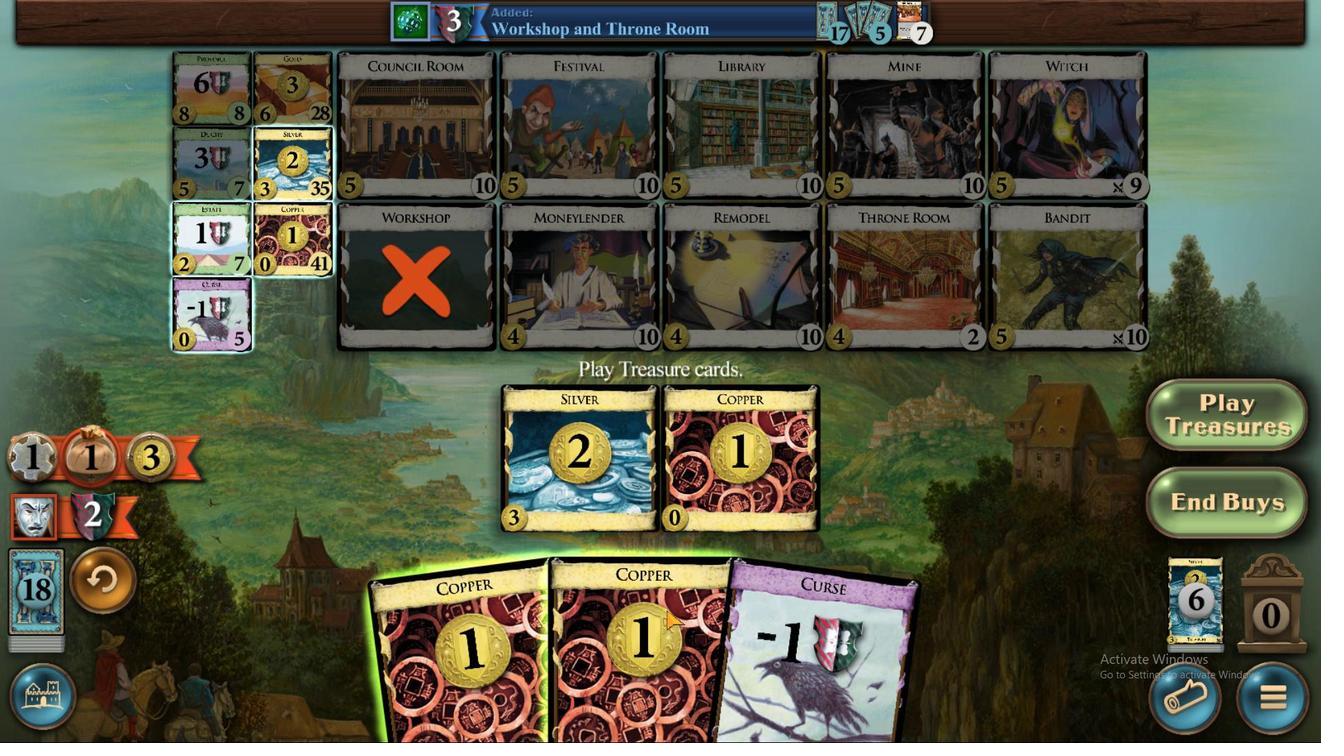 
Action: Mouse pressed left at (710, 474)
Screenshot: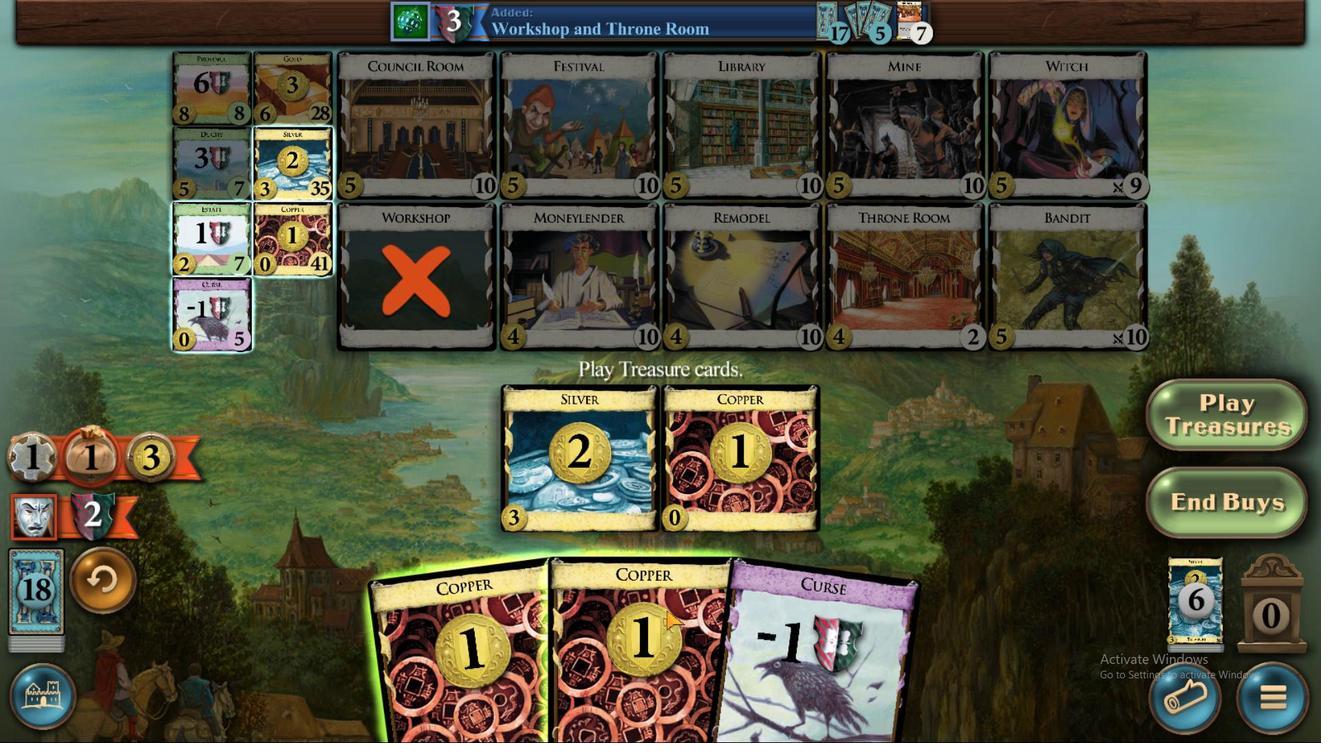 
Action: Mouse moved to (655, 494)
Screenshot: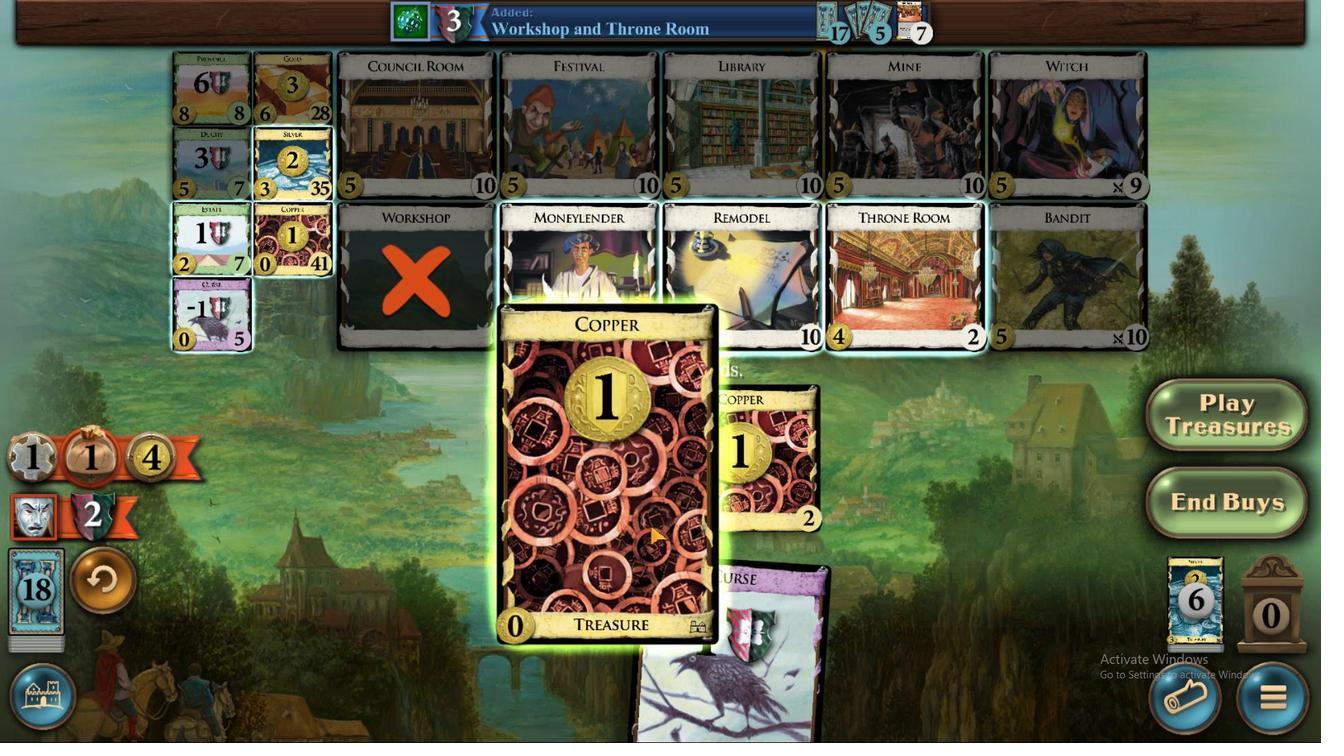 
Action: Mouse pressed left at (655, 494)
Screenshot: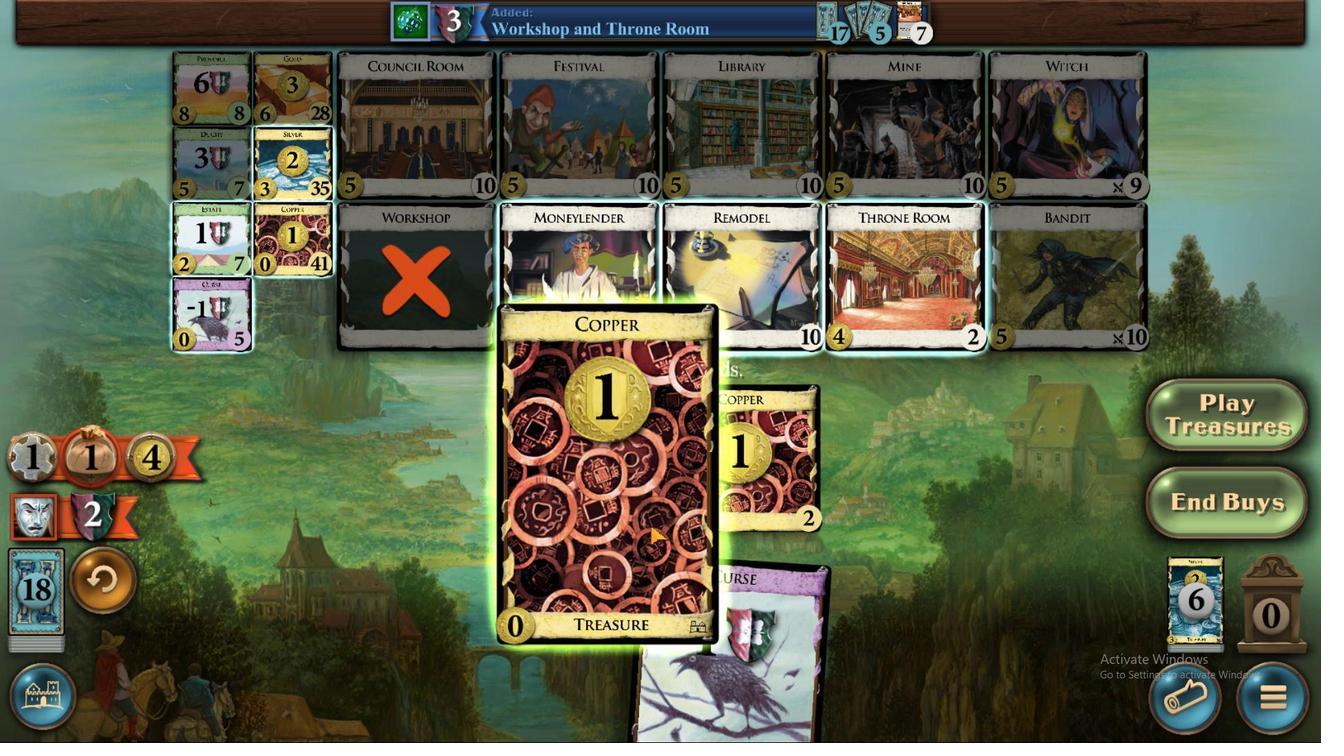 
Action: Mouse moved to (351, 185)
Screenshot: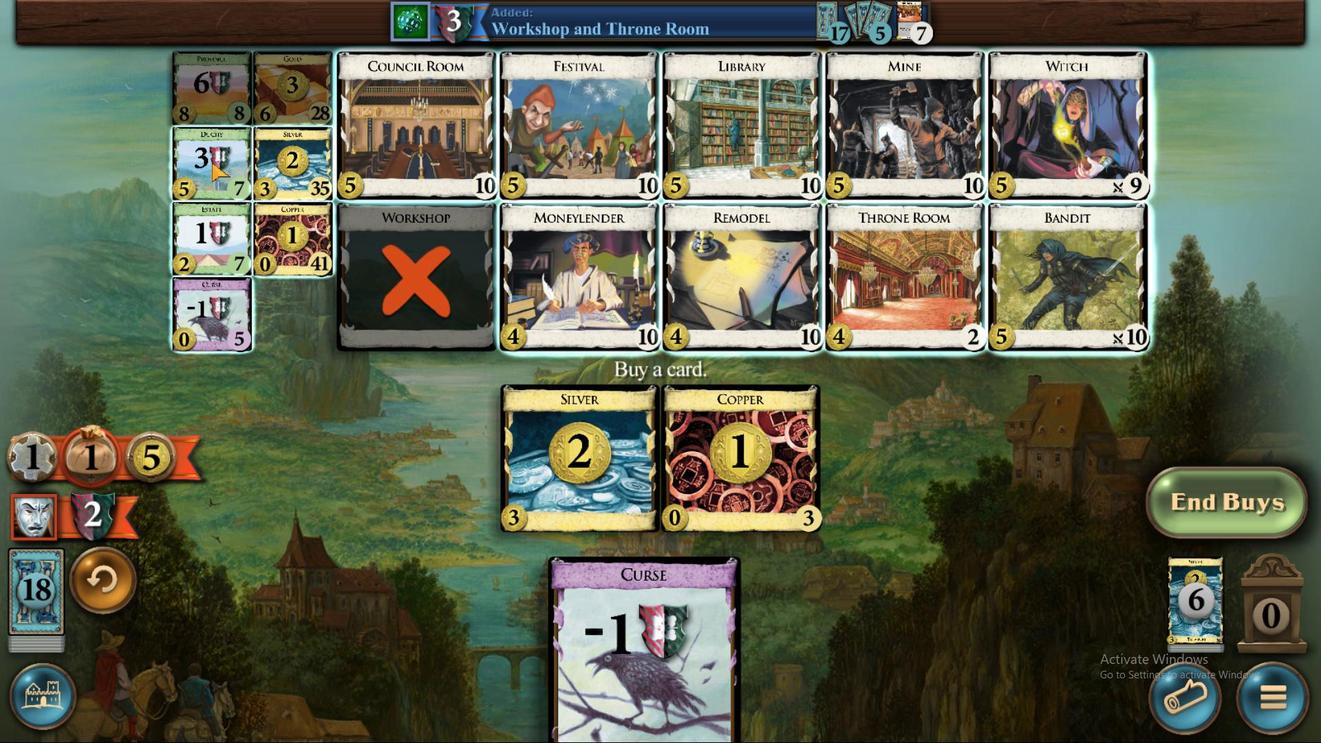 
Action: Mouse pressed left at (351, 185)
Screenshot: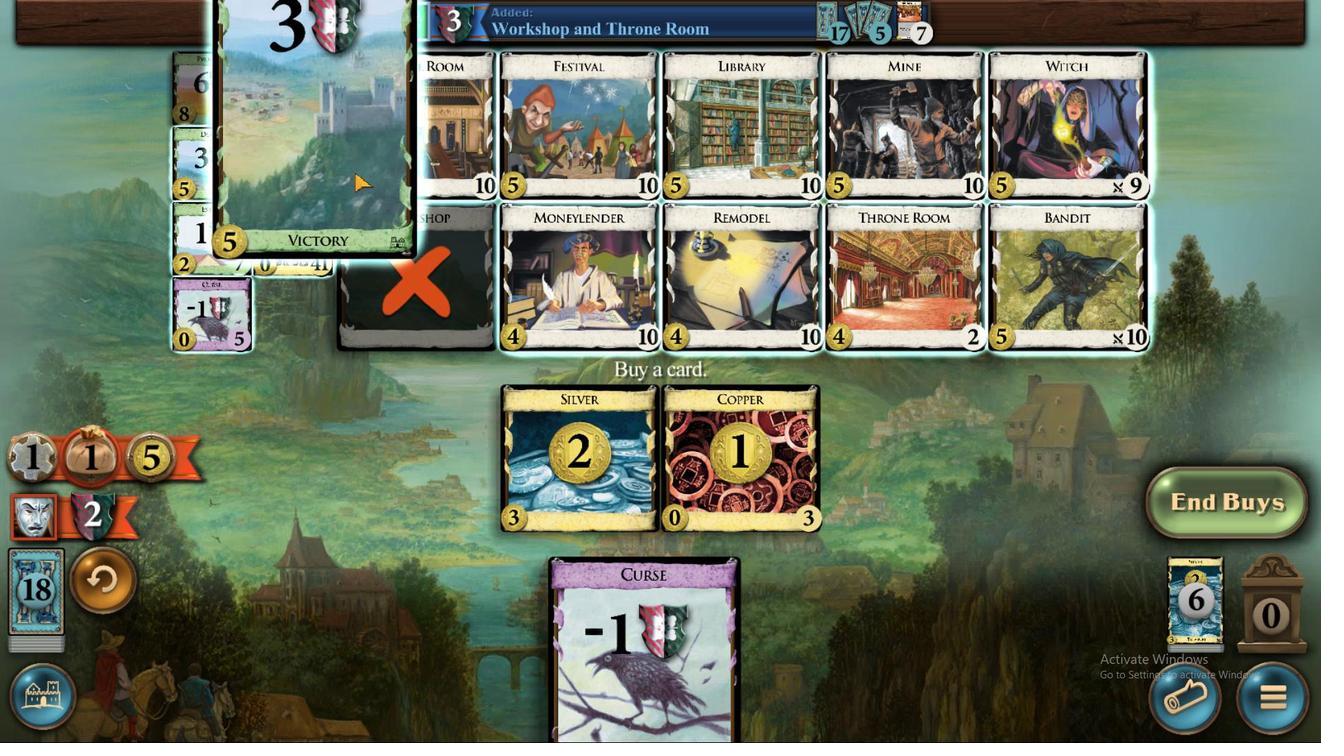 
Action: Mouse moved to (514, 484)
Screenshot: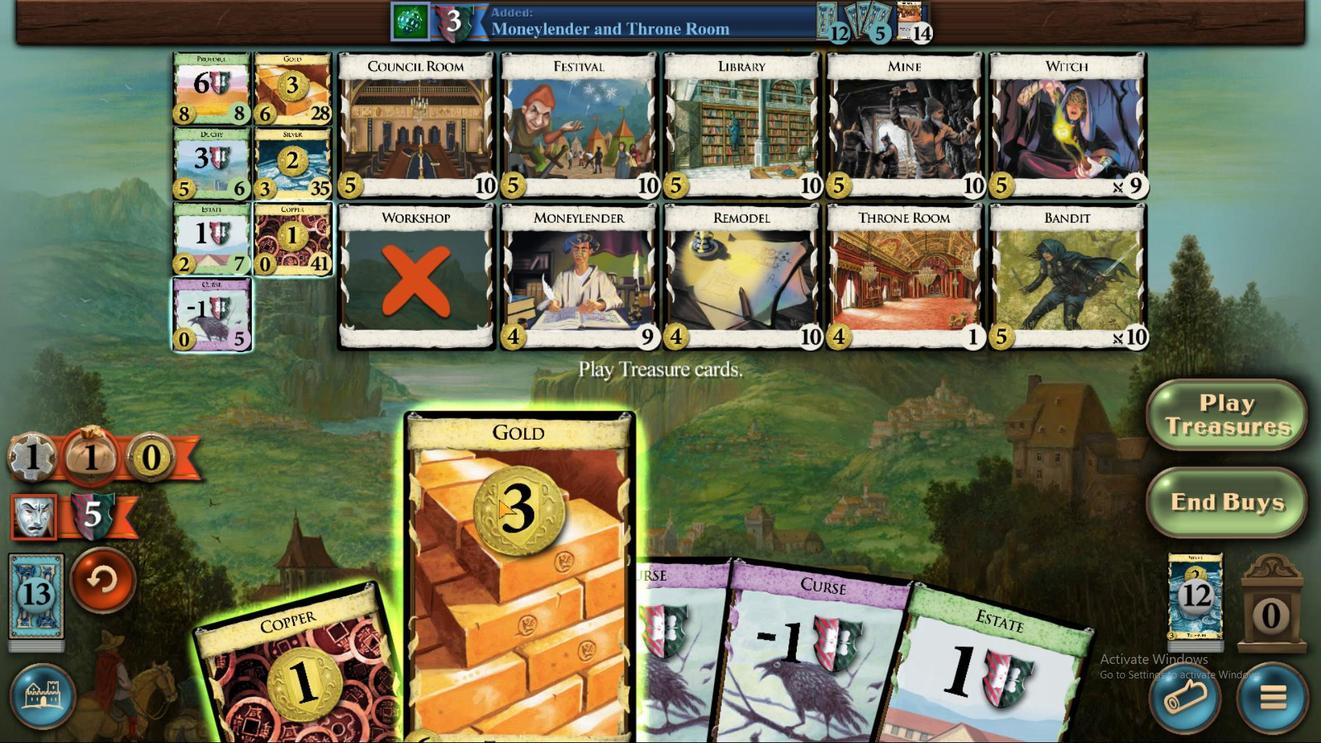 
Action: Mouse pressed left at (514, 484)
Screenshot: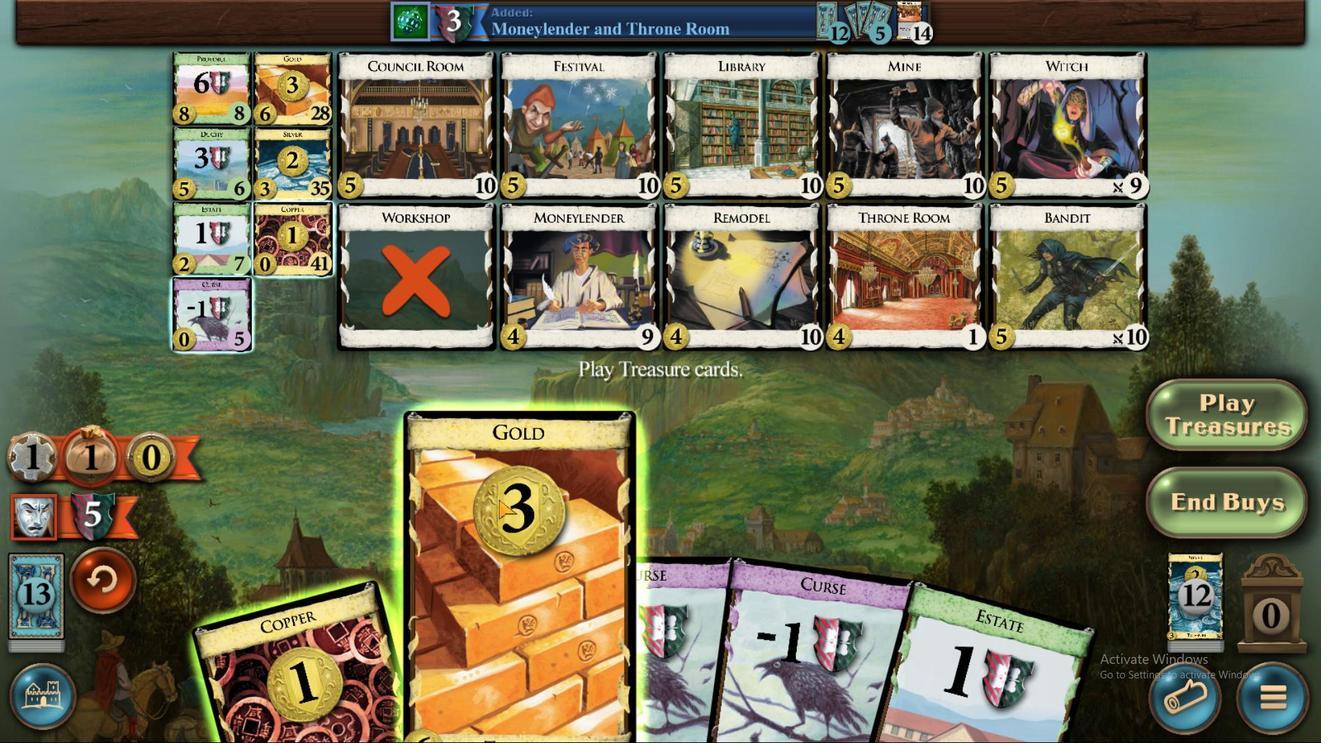 
Action: Mouse moved to (496, 485)
Screenshot: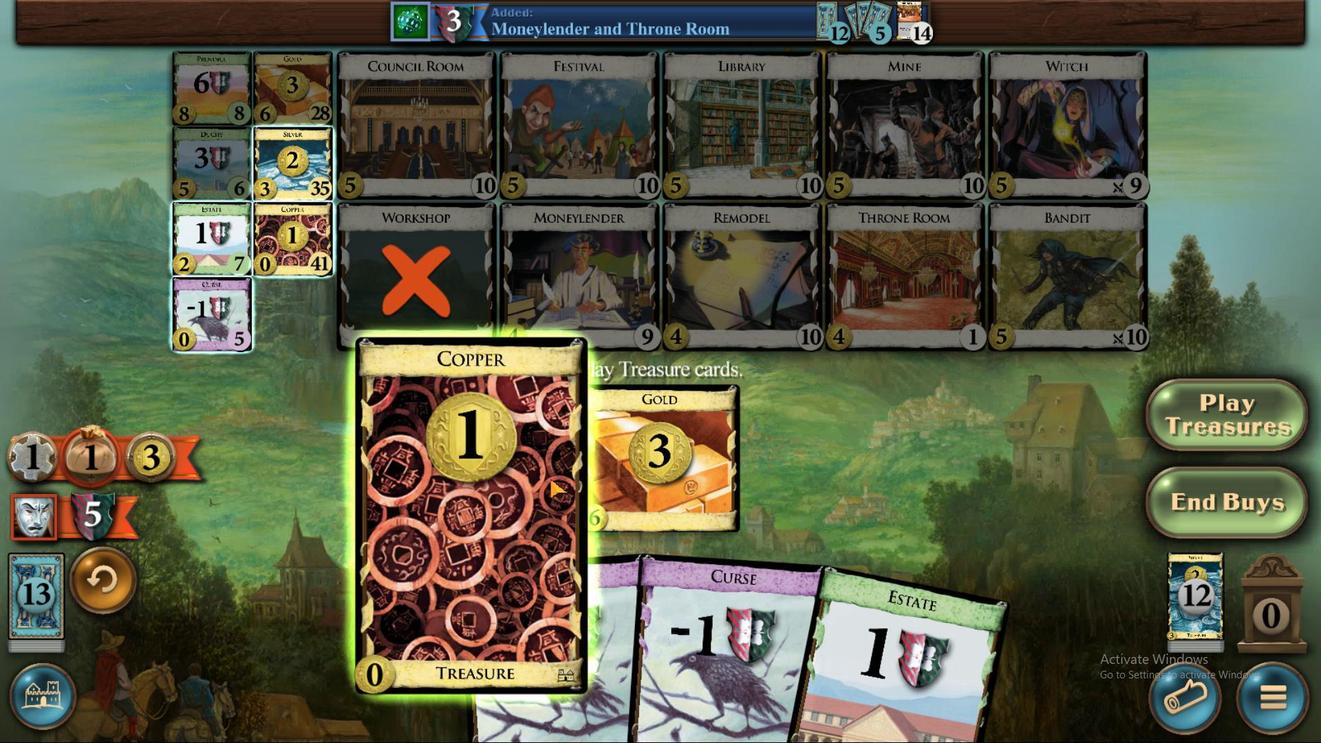
Action: Mouse pressed left at (496, 485)
Screenshot: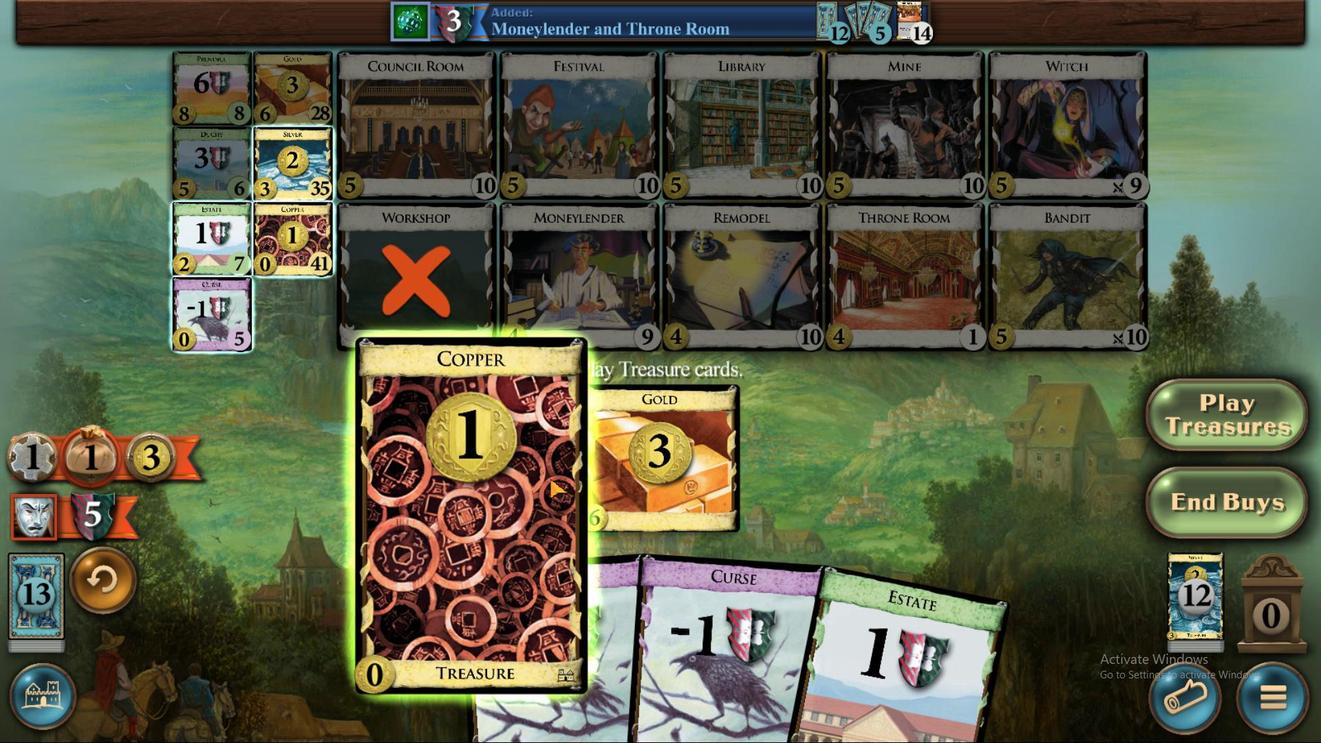 
Action: Mouse moved to (428, 184)
Screenshot: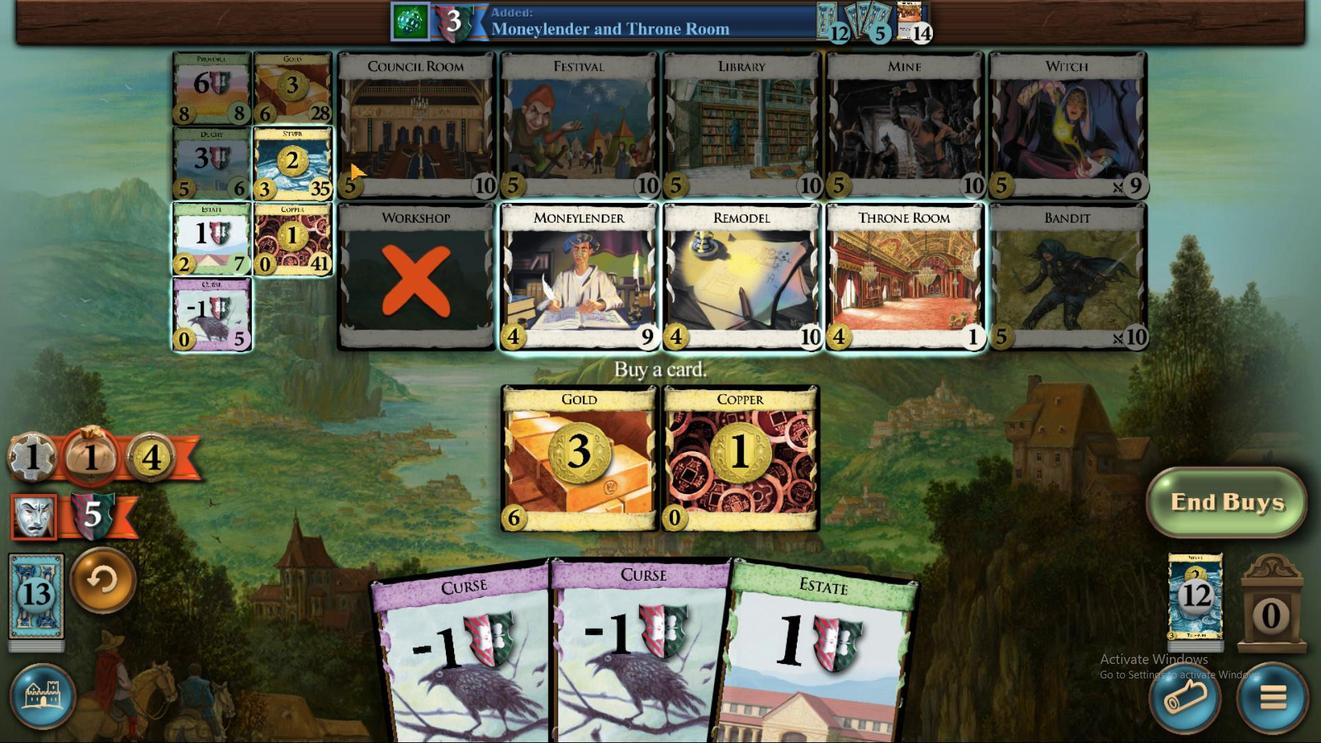 
Action: Mouse pressed left at (428, 184)
Screenshot: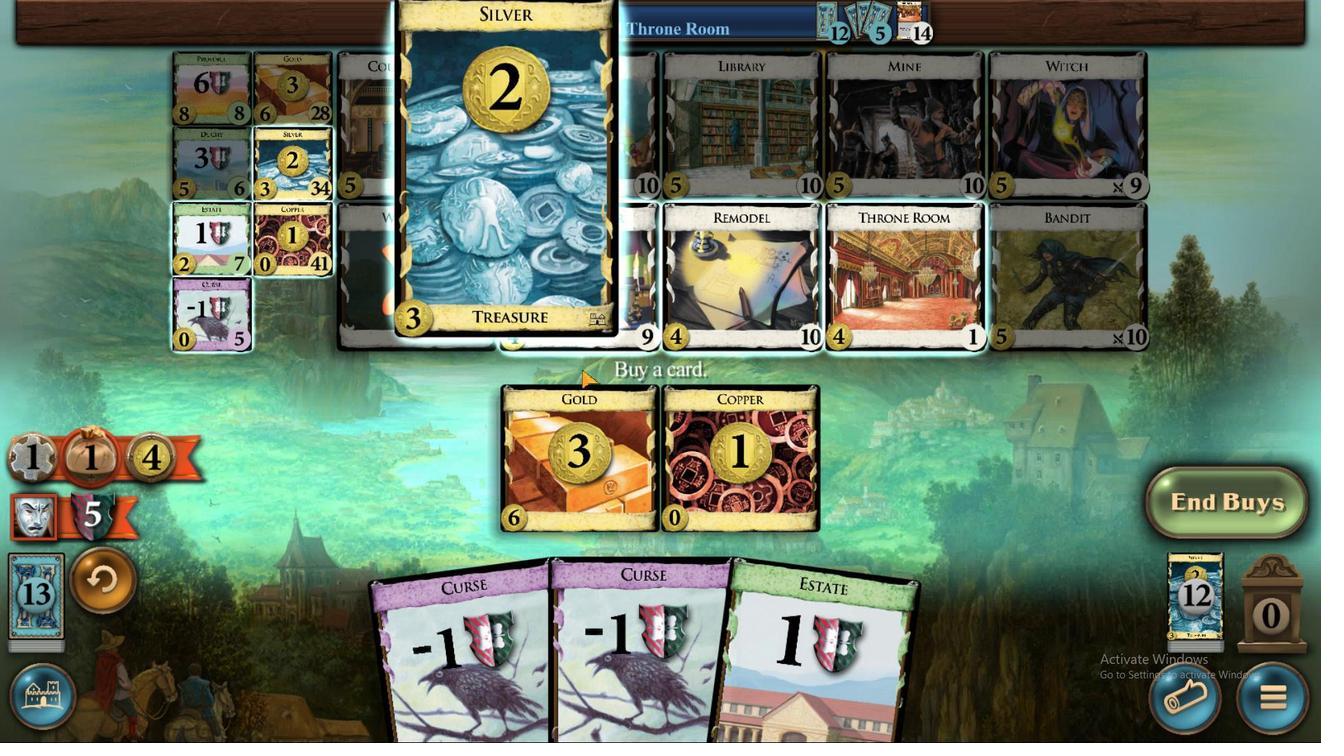 
Action: Mouse moved to (672, 474)
Screenshot: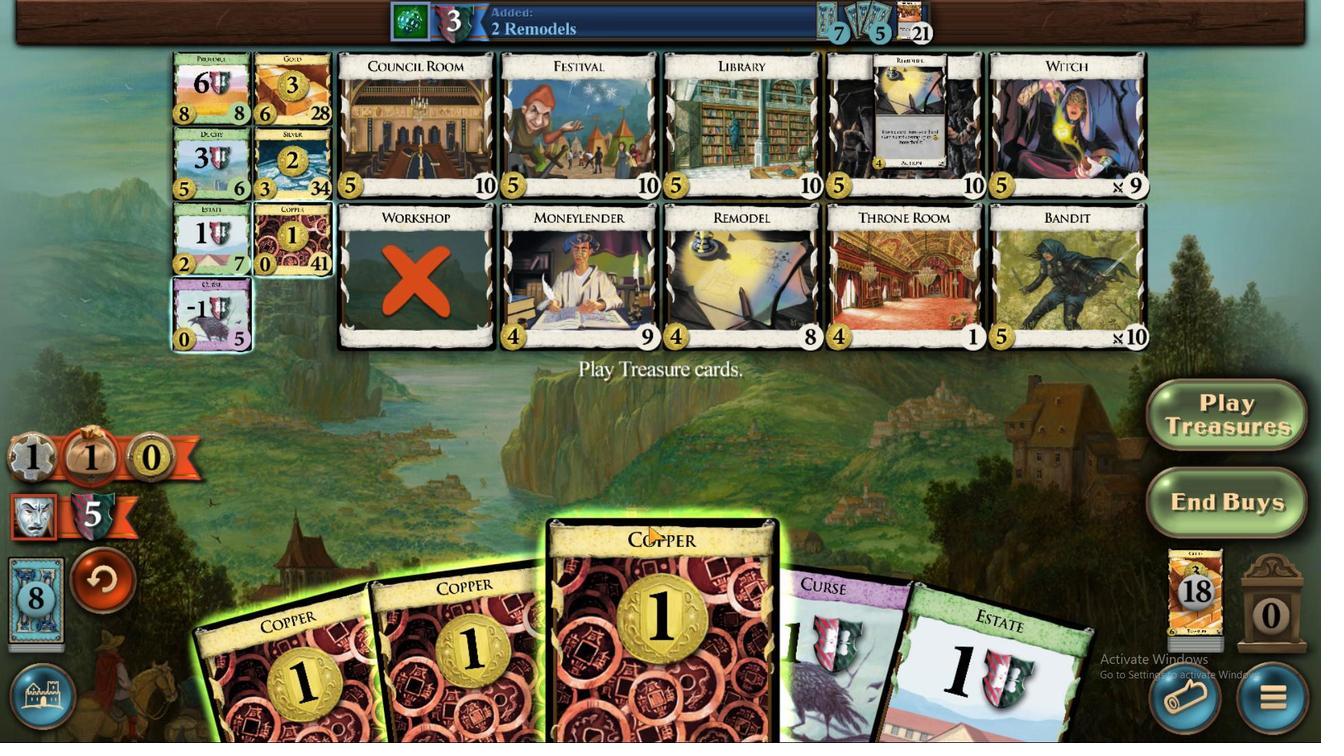 
Action: Mouse pressed left at (672, 474)
Screenshot: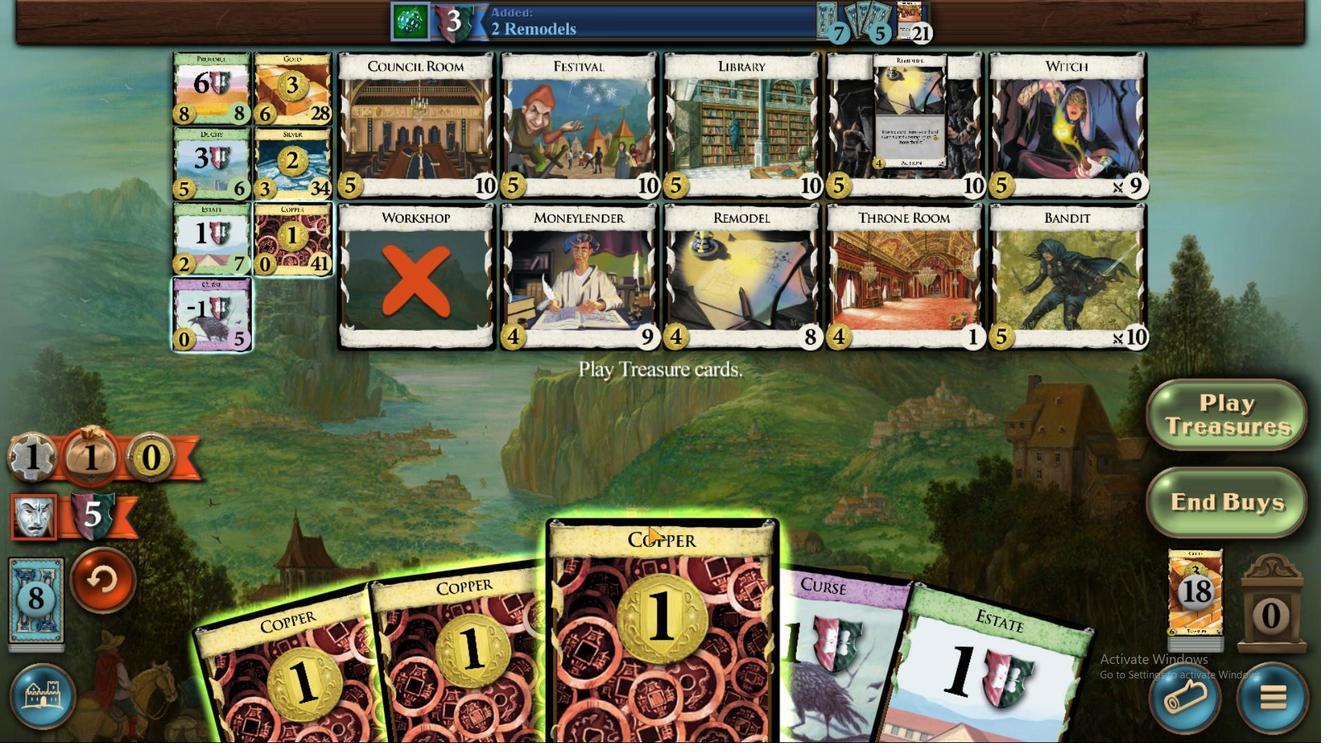 
Action: Mouse moved to (403, 241)
Screenshot: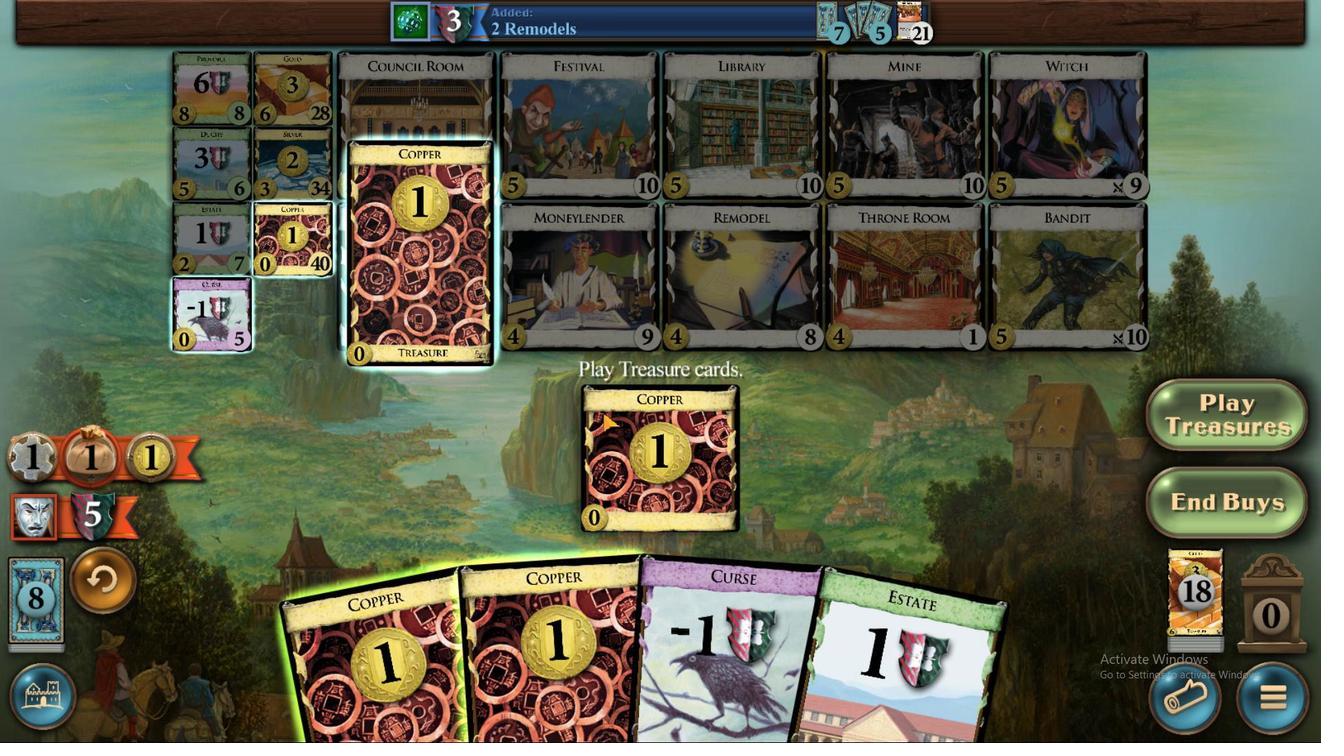 
Action: Mouse pressed left at (401, 242)
Screenshot: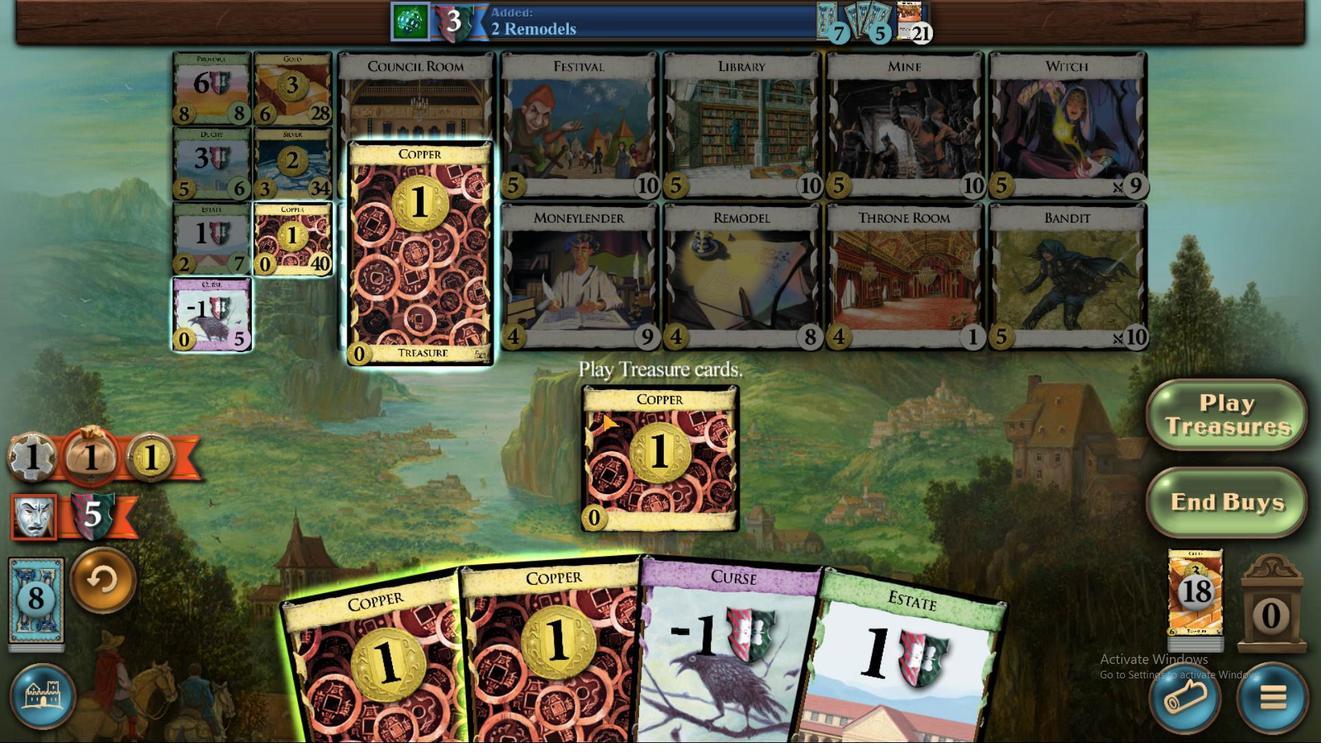 
Action: Mouse moved to (703, 452)
Screenshot: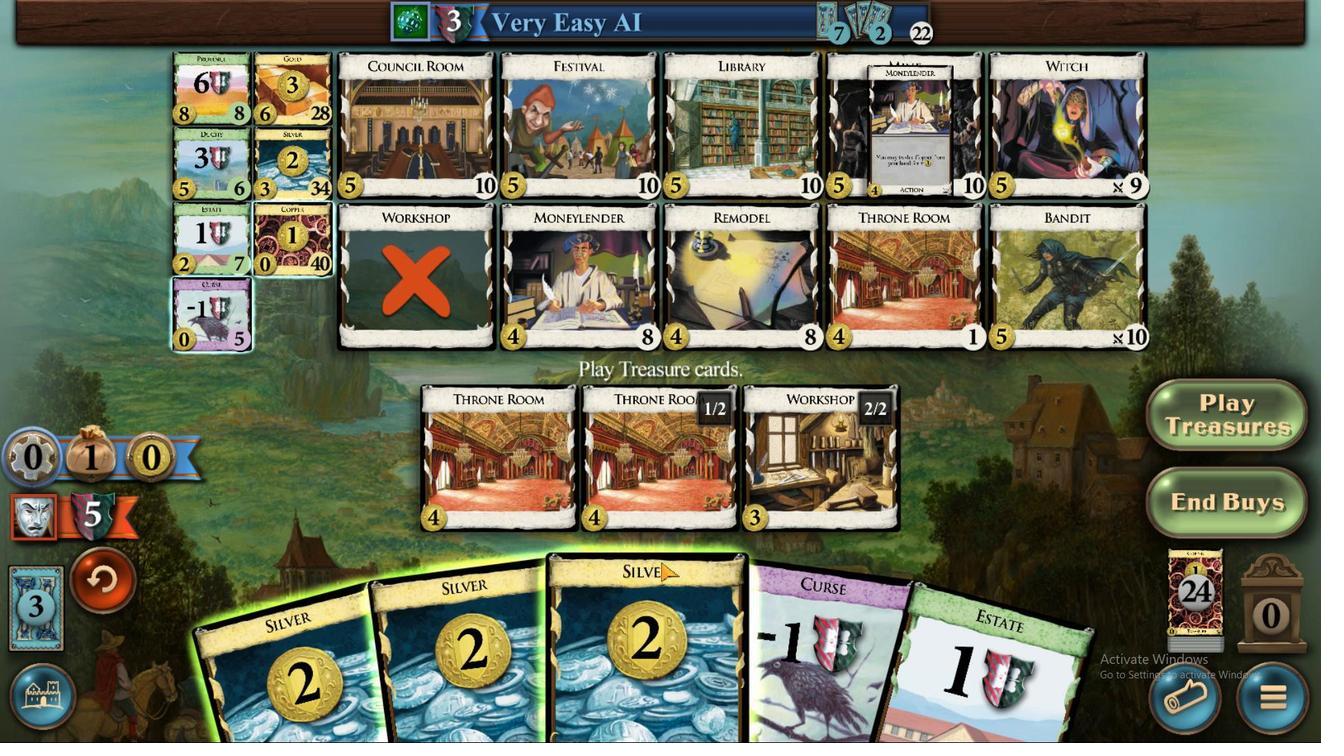 
Action: Mouse pressed left at (703, 452)
Screenshot: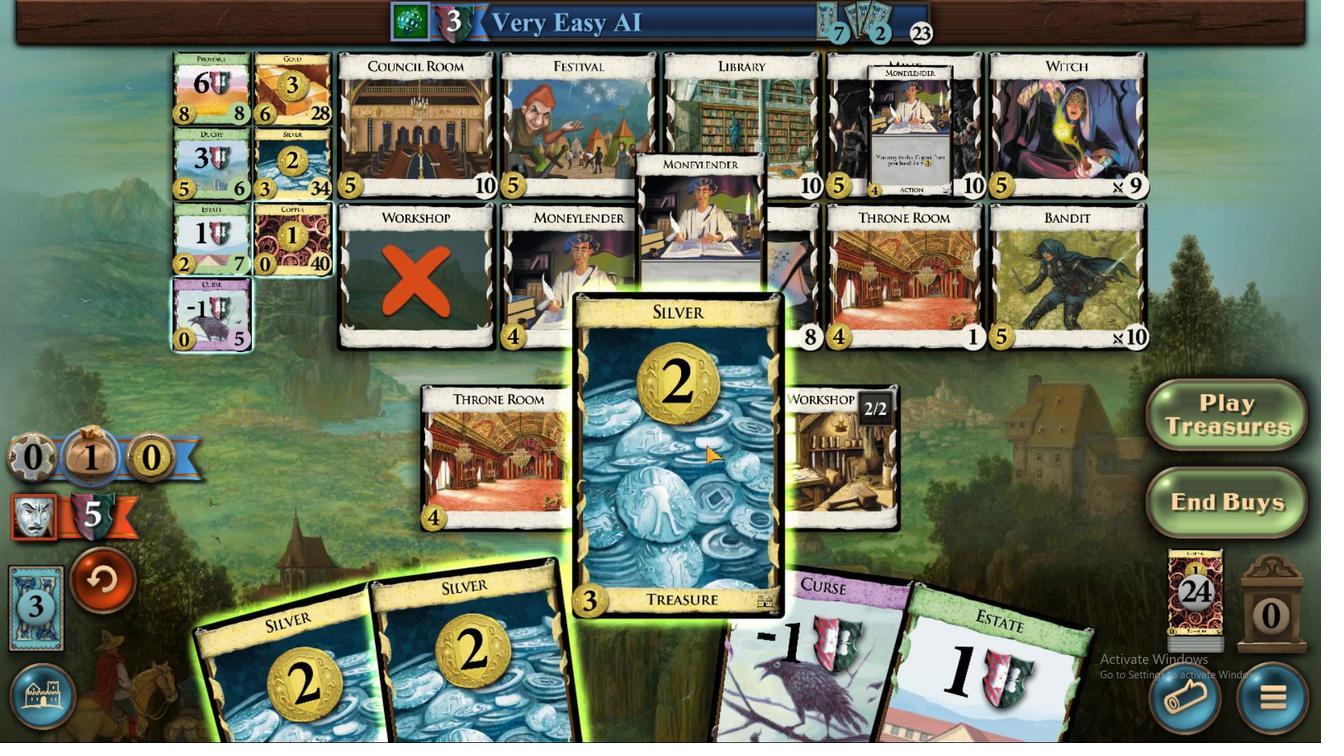 
Action: Mouse moved to (607, 533)
Screenshot: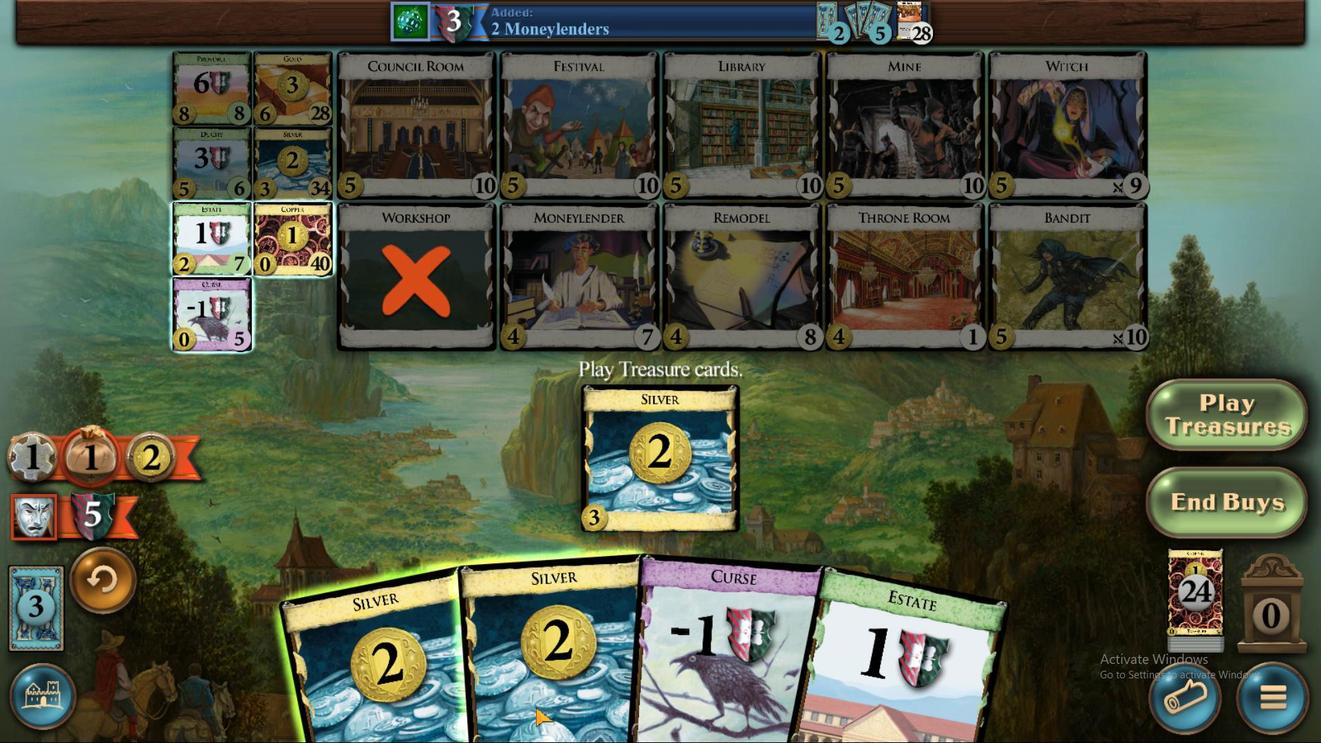 
Action: Mouse pressed left at (607, 533)
Screenshot: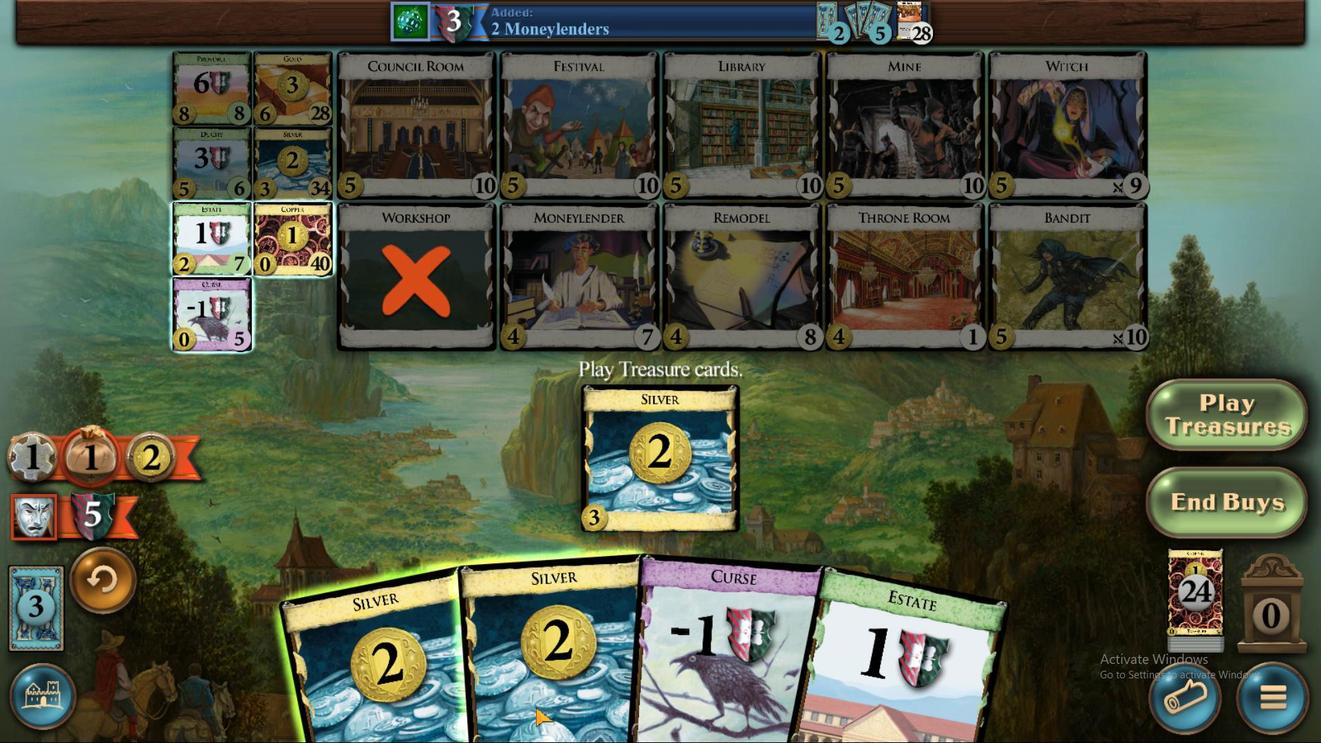 
Action: Mouse moved to (604, 487)
Screenshot: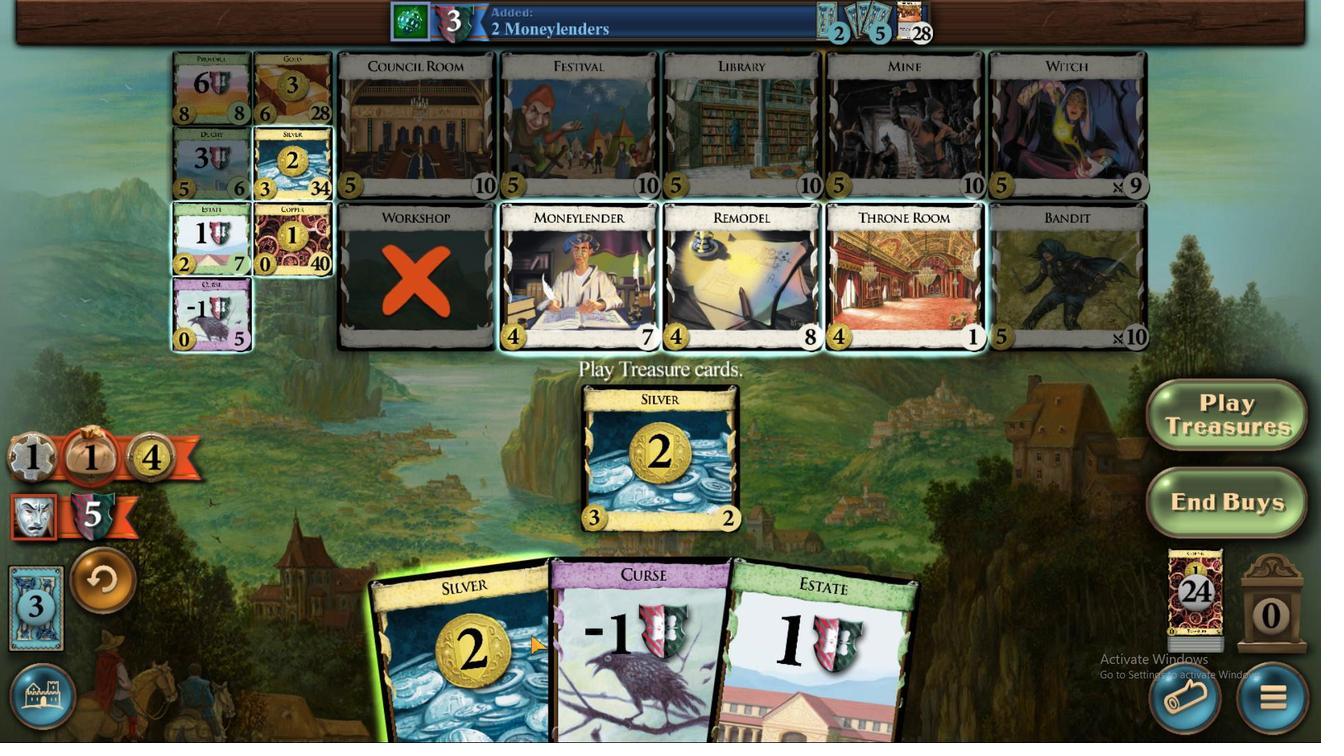 
Action: Mouse pressed left at (604, 487)
Screenshot: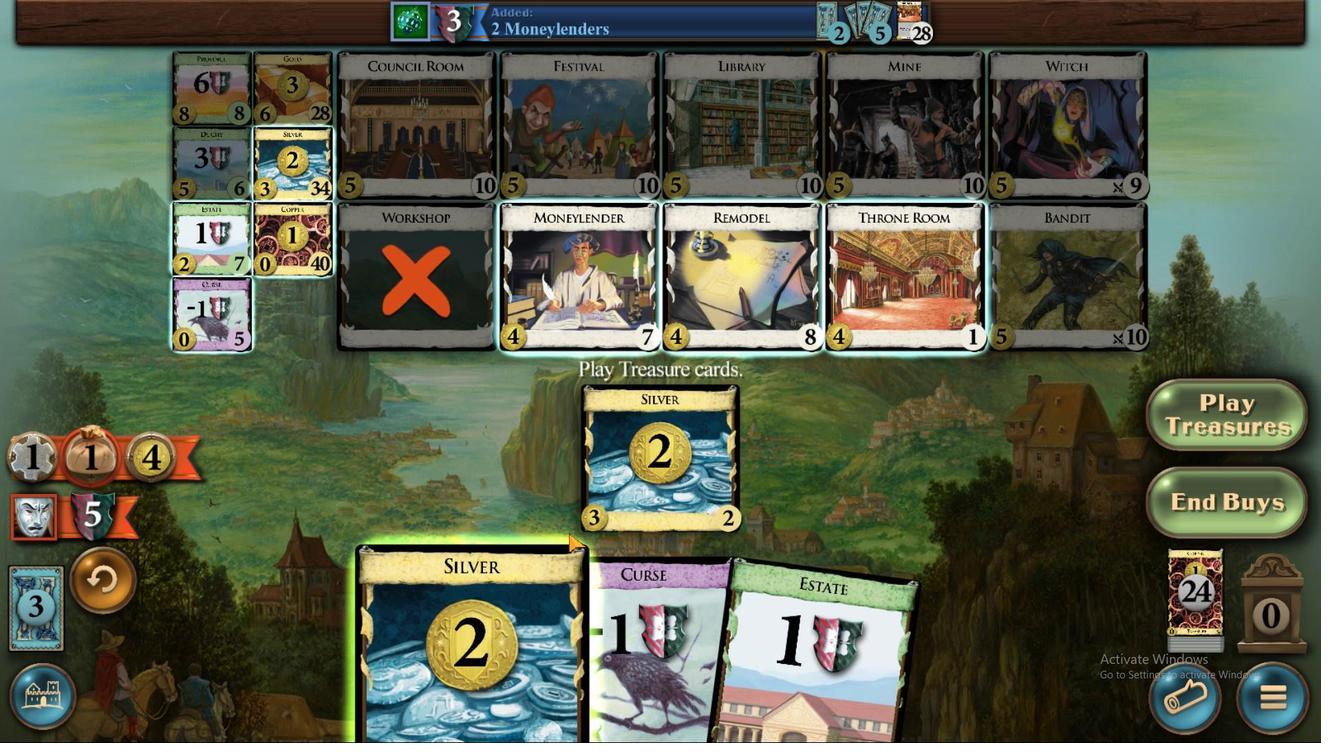 
Action: Mouse moved to (418, 137)
Screenshot: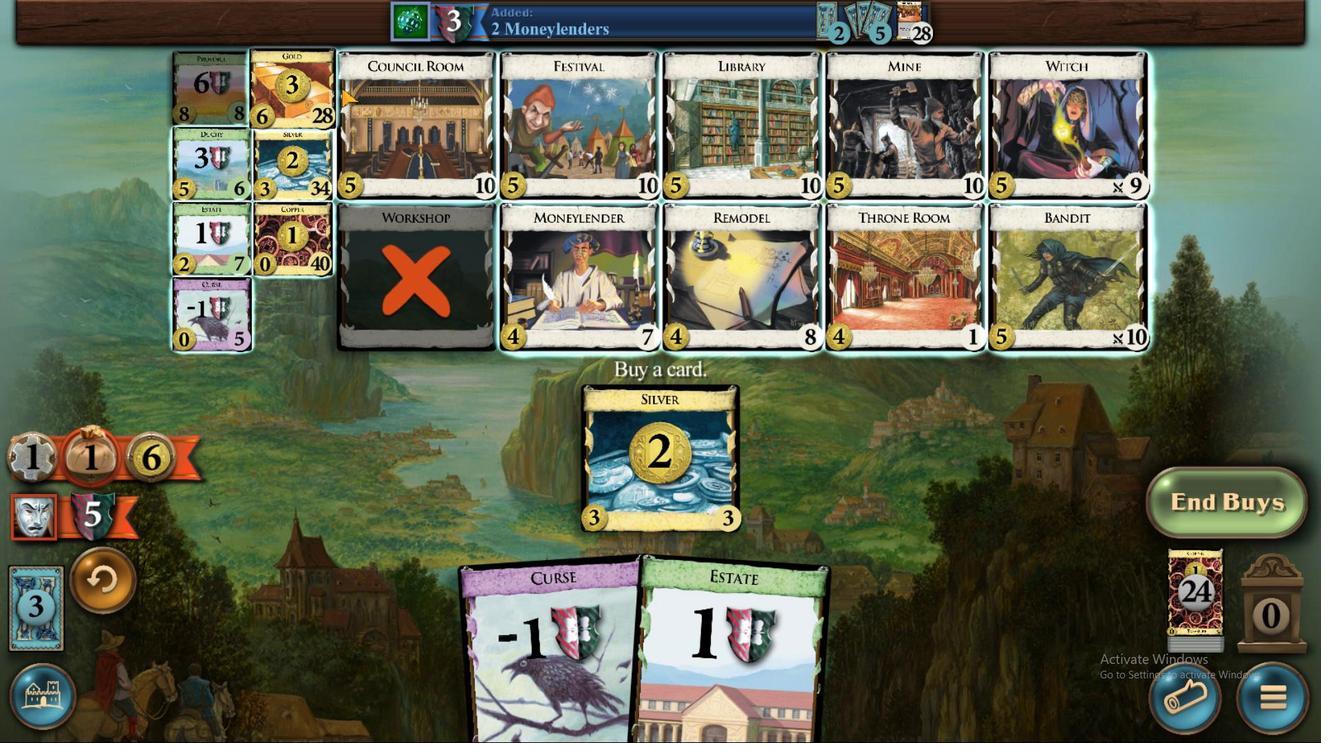 
Action: Mouse pressed left at (418, 137)
Screenshot: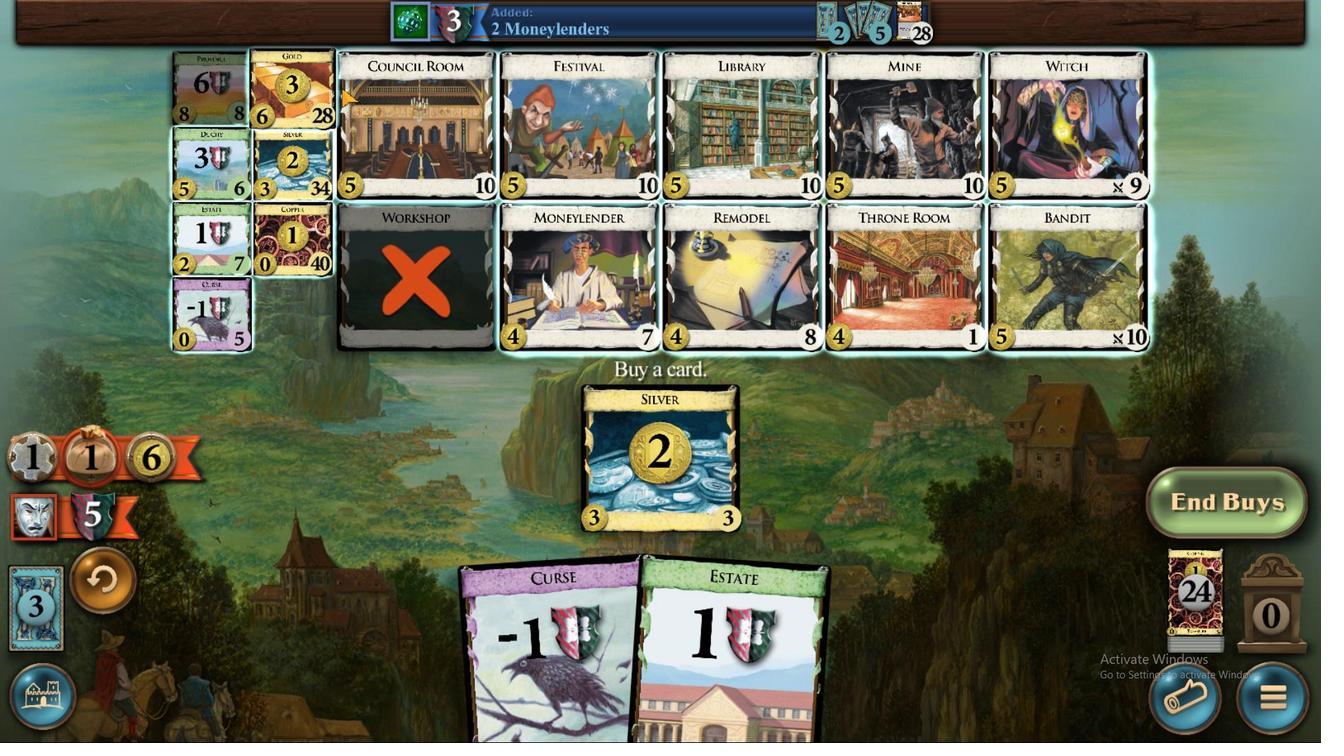 
Action: Mouse moved to (794, 483)
Screenshot: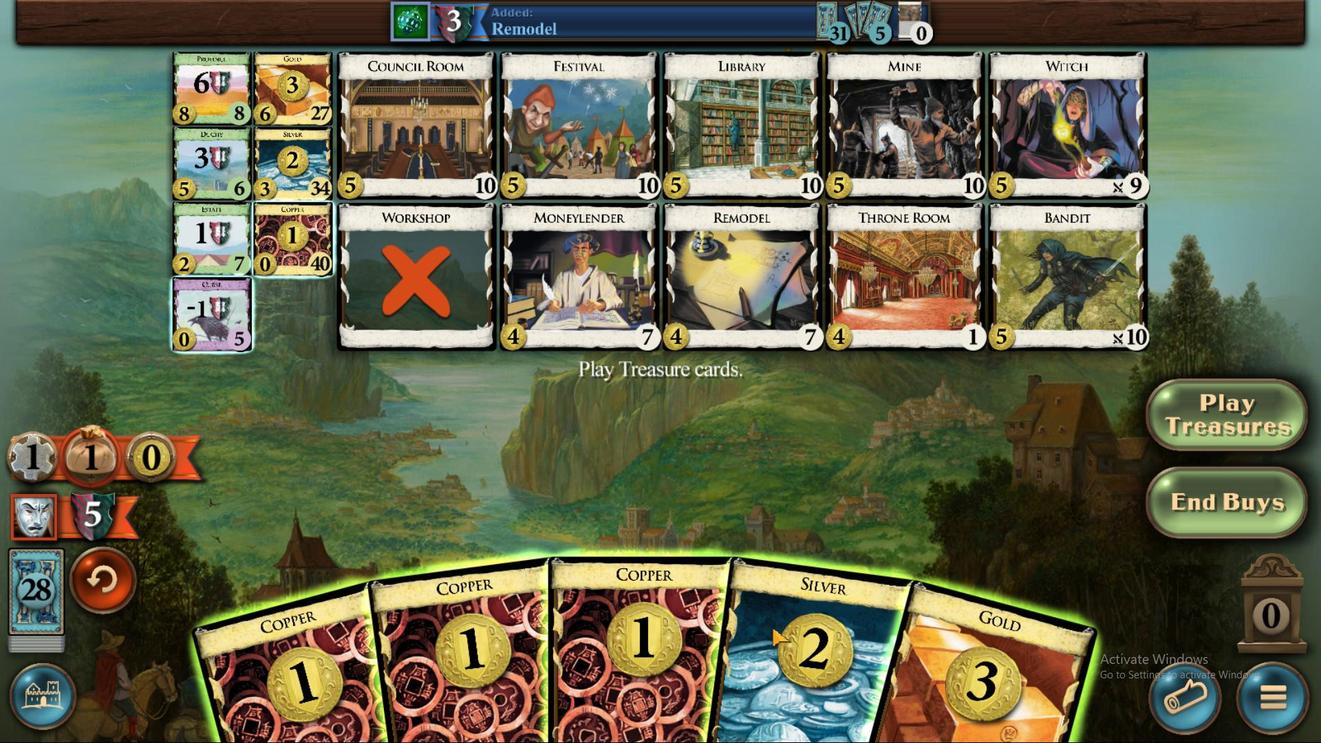 
Action: Mouse pressed left at (794, 483)
Screenshot: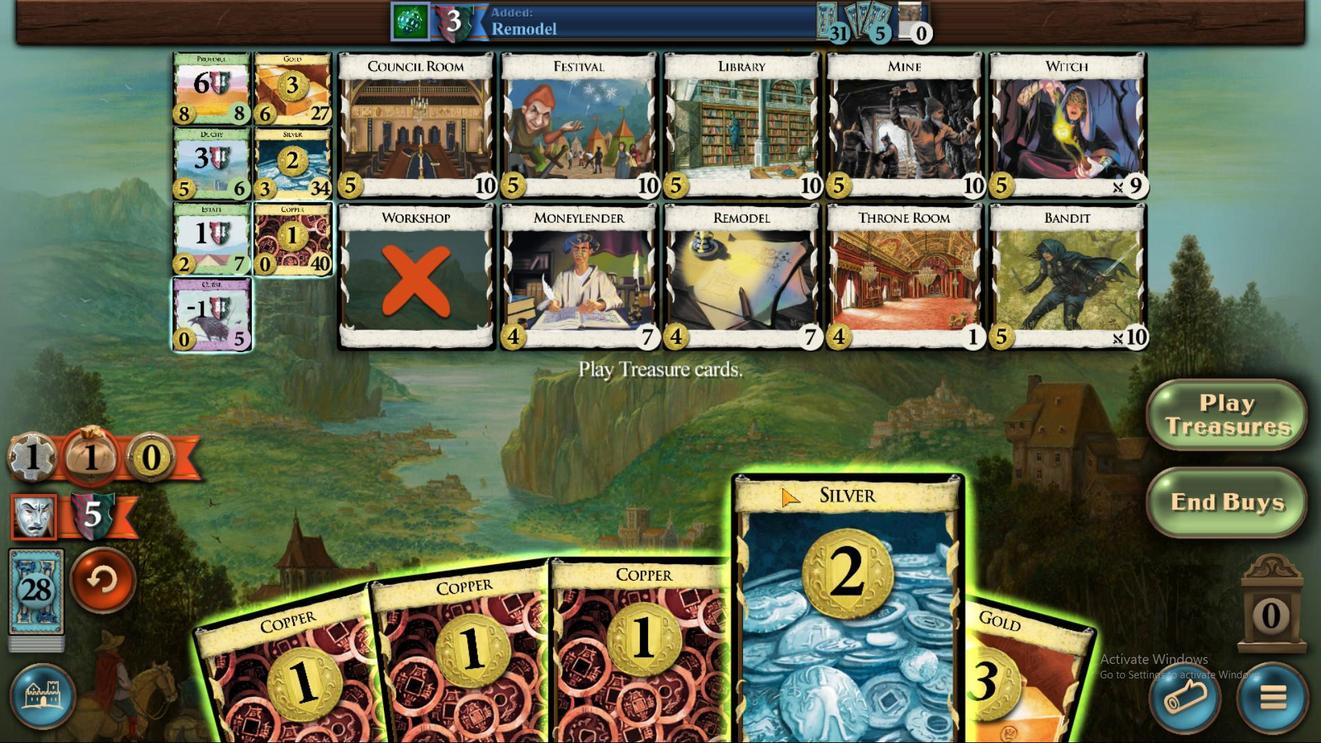 
Action: Mouse moved to (856, 502)
Screenshot: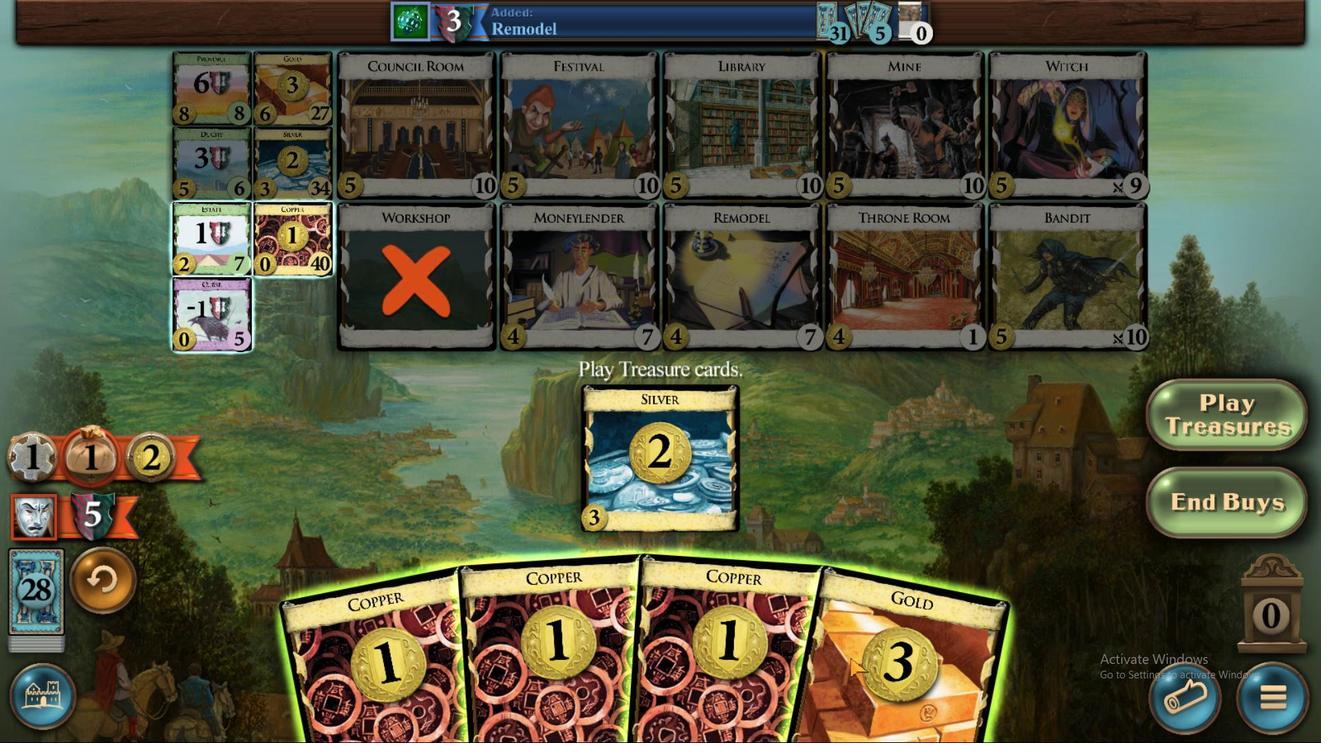 
Action: Mouse pressed left at (856, 502)
Screenshot: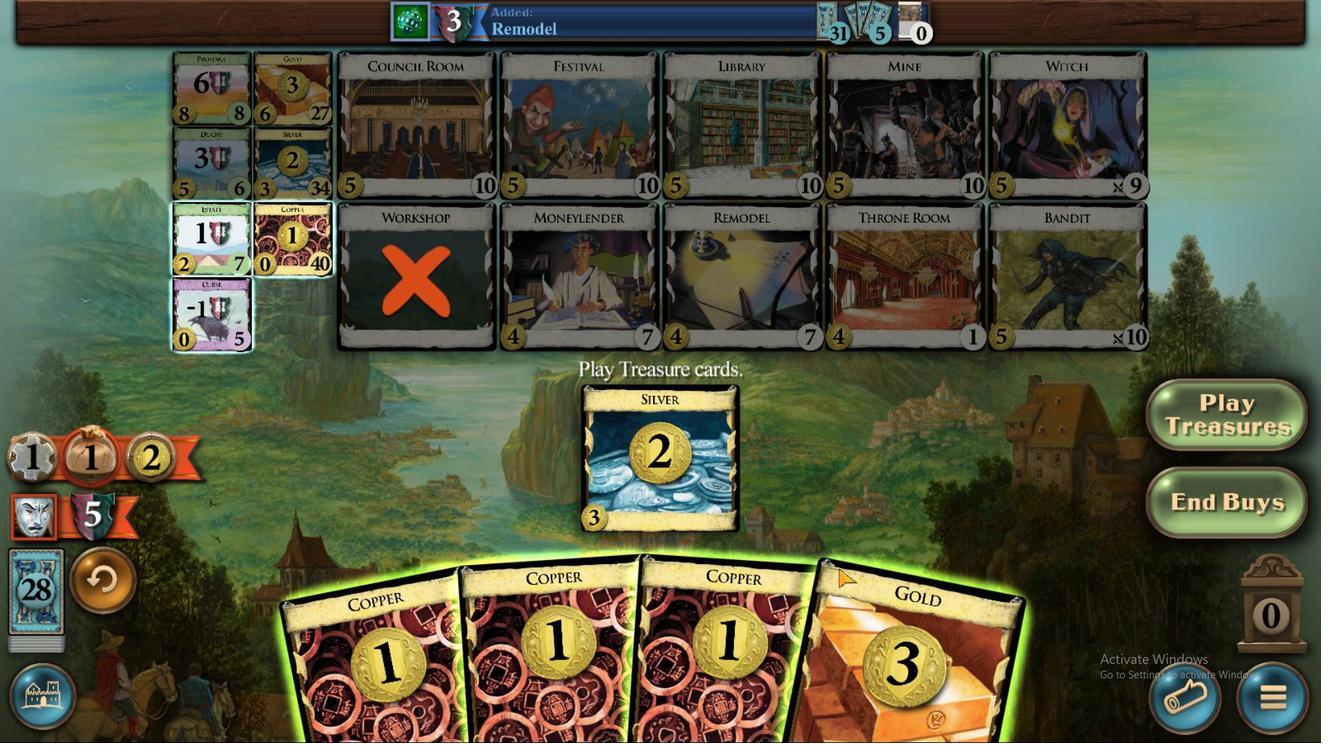 
Action: Mouse moved to (808, 444)
Screenshot: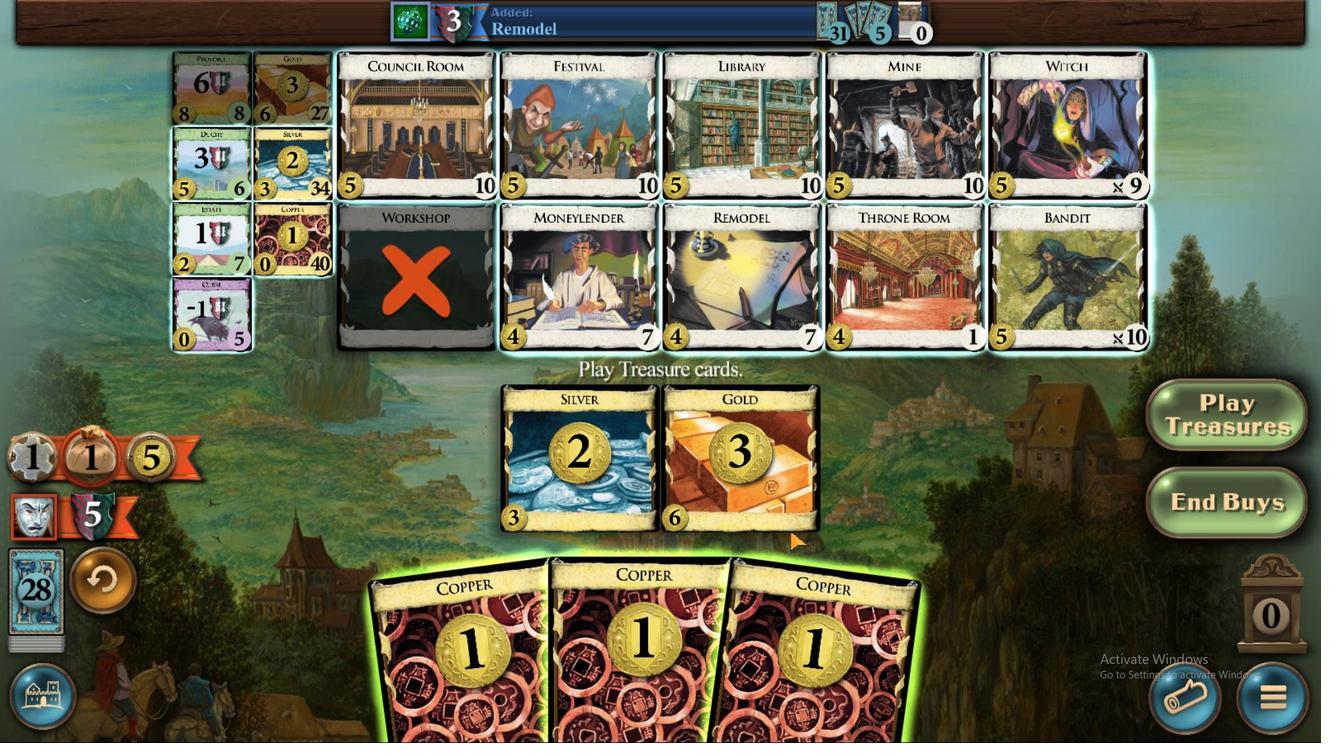 
Action: Mouse pressed left at (805, 474)
Screenshot: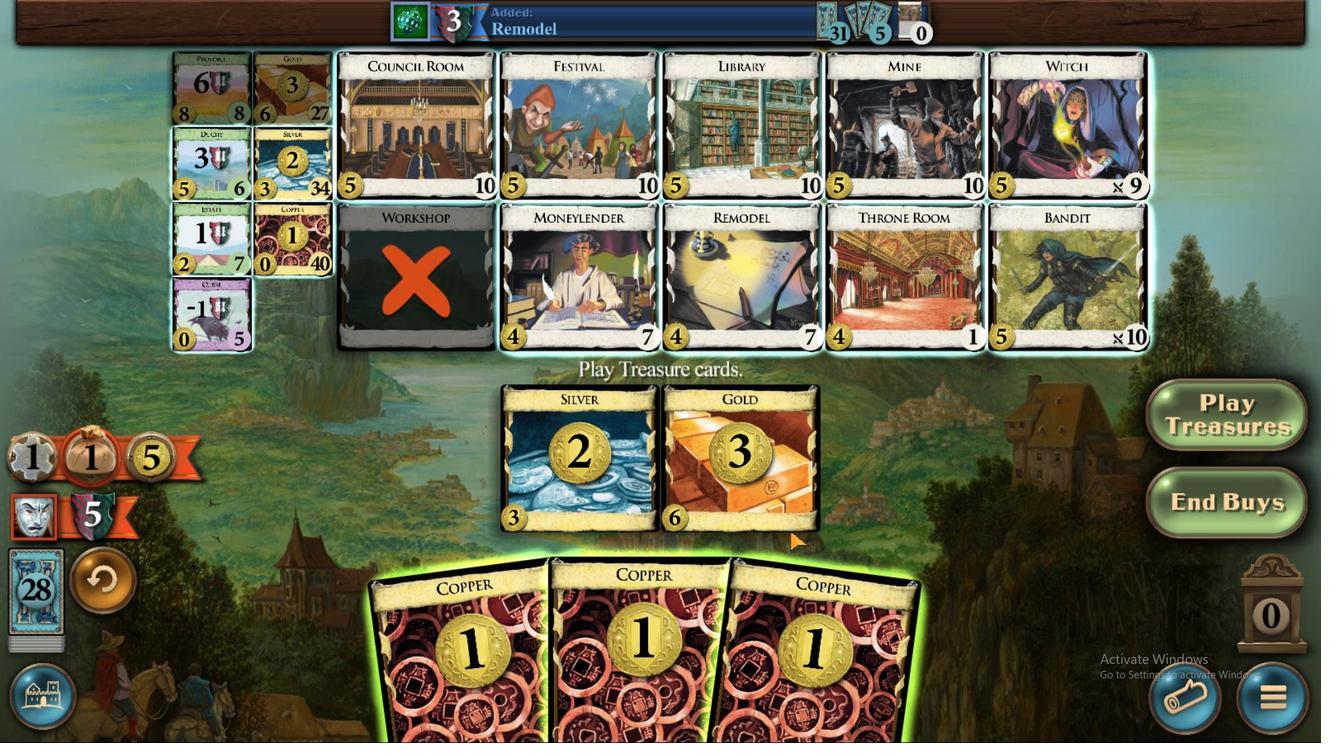 
Action: Mouse moved to (410, 133)
Screenshot: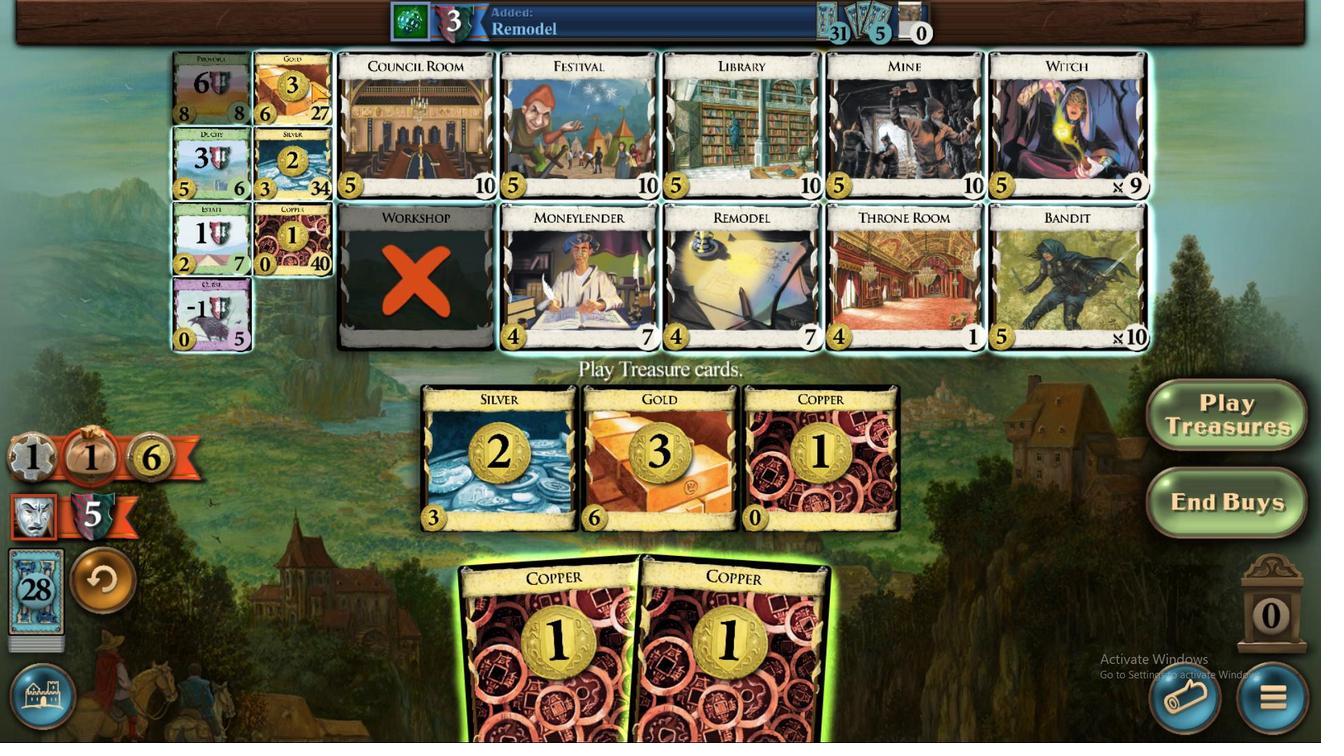 
Action: Mouse pressed left at (410, 133)
Screenshot: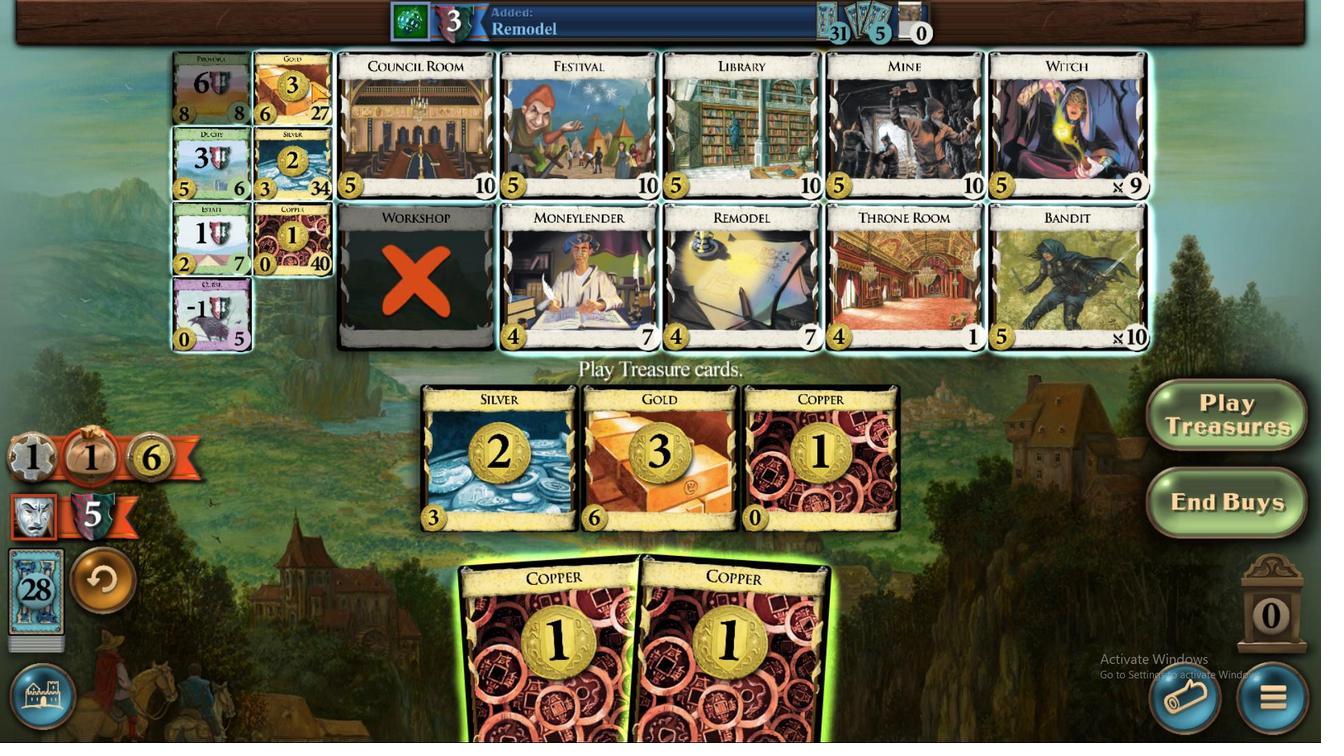 
Action: Mouse moved to (931, 497)
Screenshot: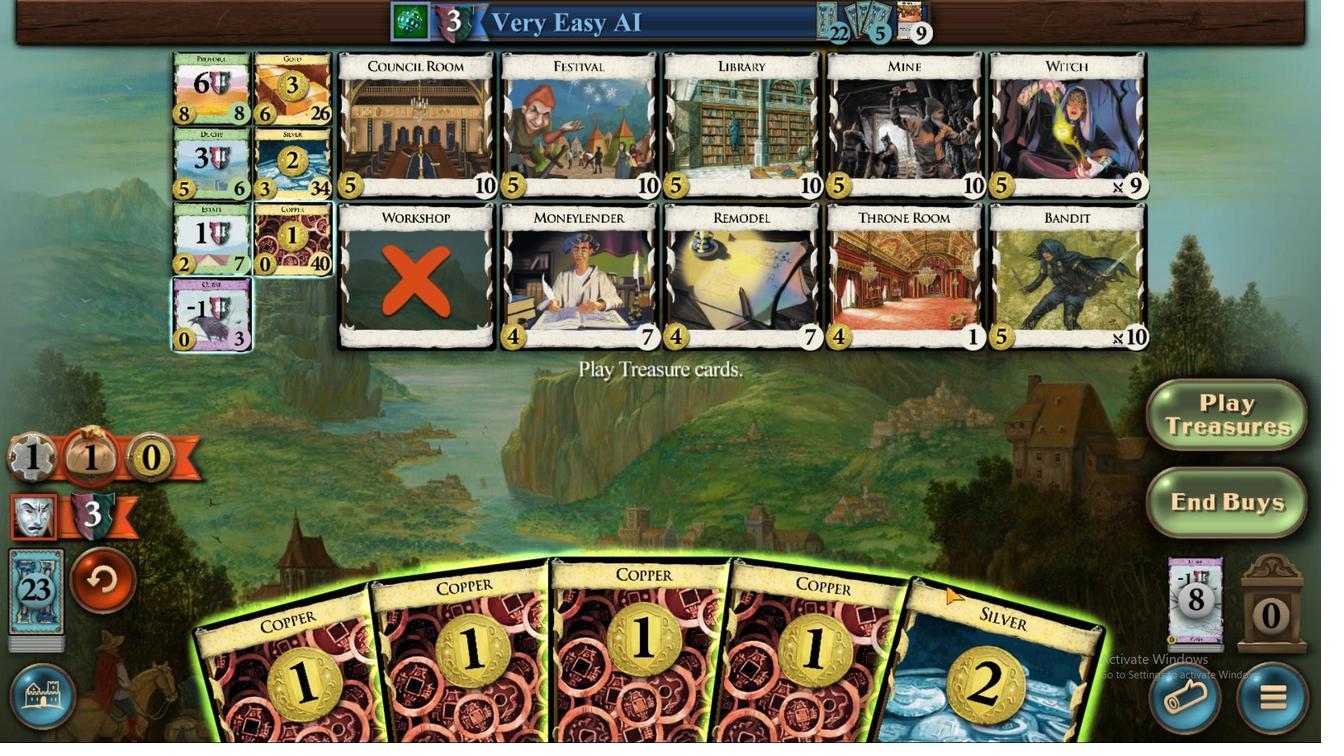 
Action: Mouse pressed left at (931, 497)
Screenshot: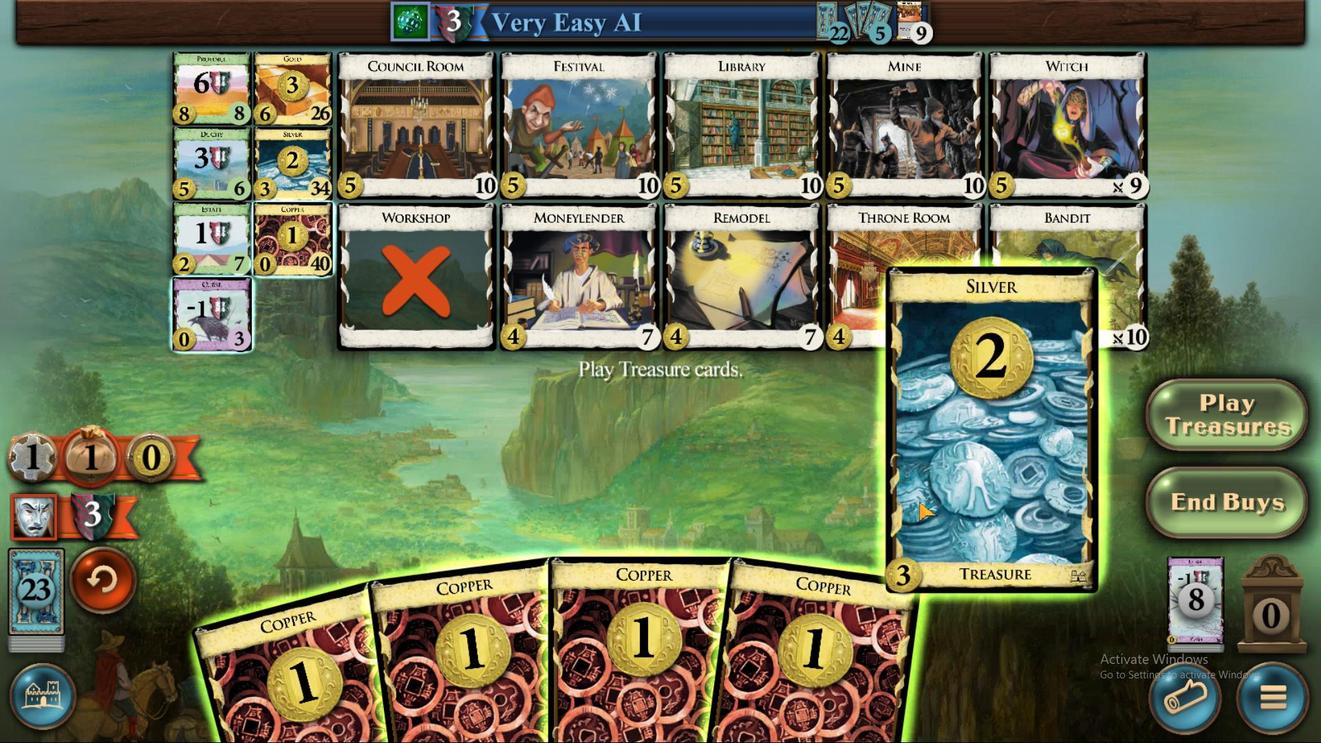 
Action: Mouse moved to (871, 492)
Screenshot: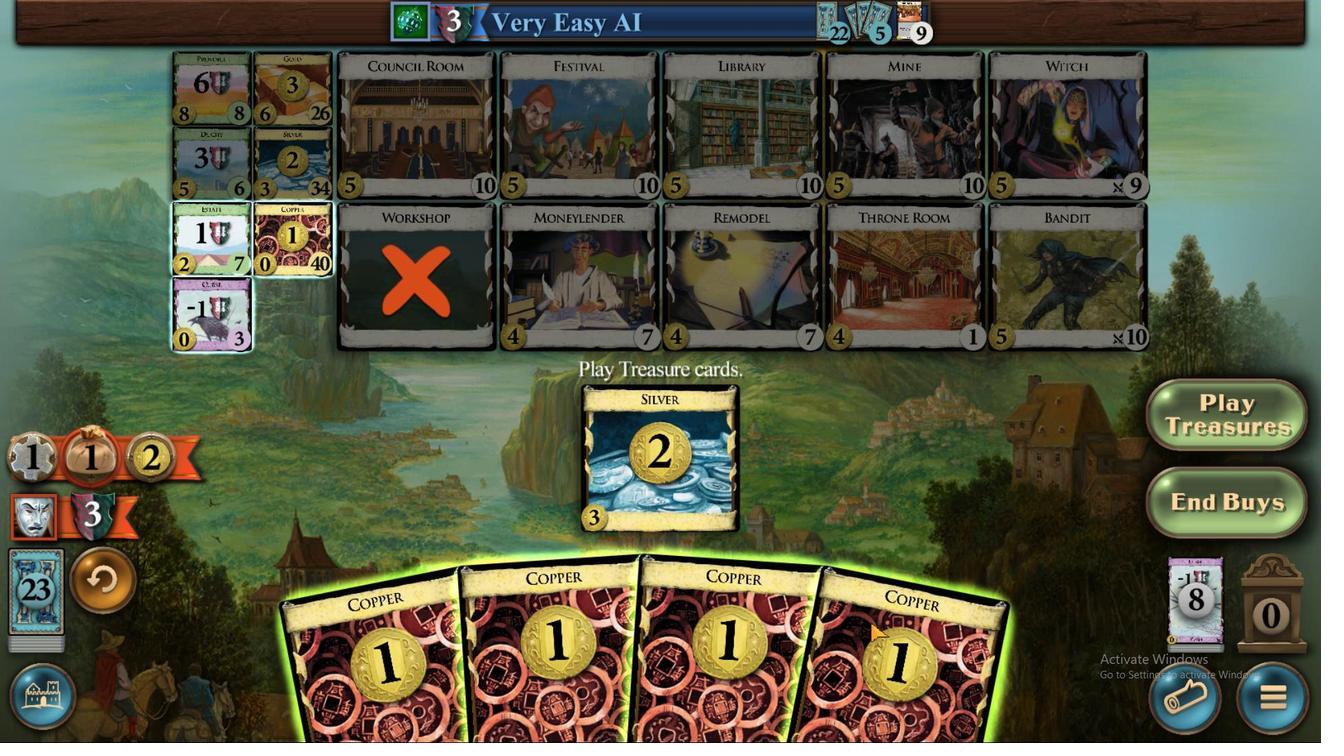 
Action: Mouse pressed left at (871, 492)
Screenshot: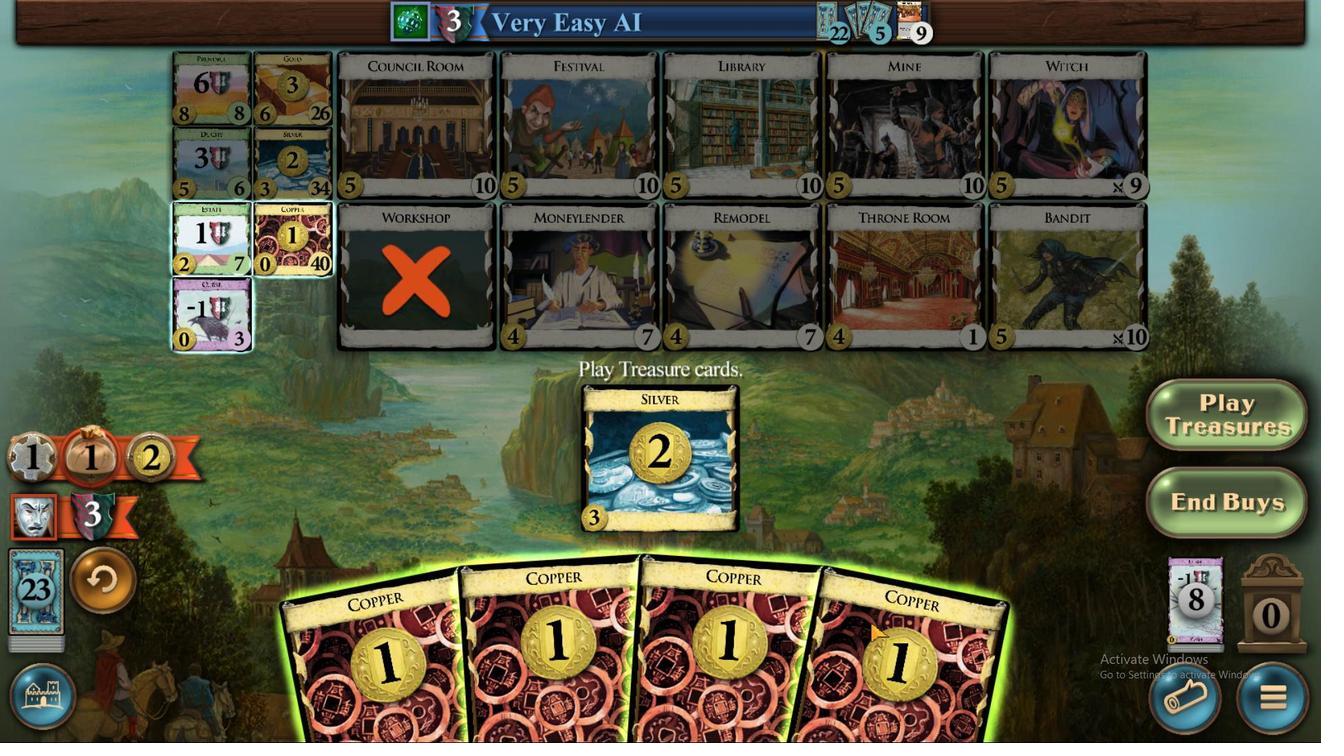 
Action: Mouse moved to (821, 496)
Screenshot: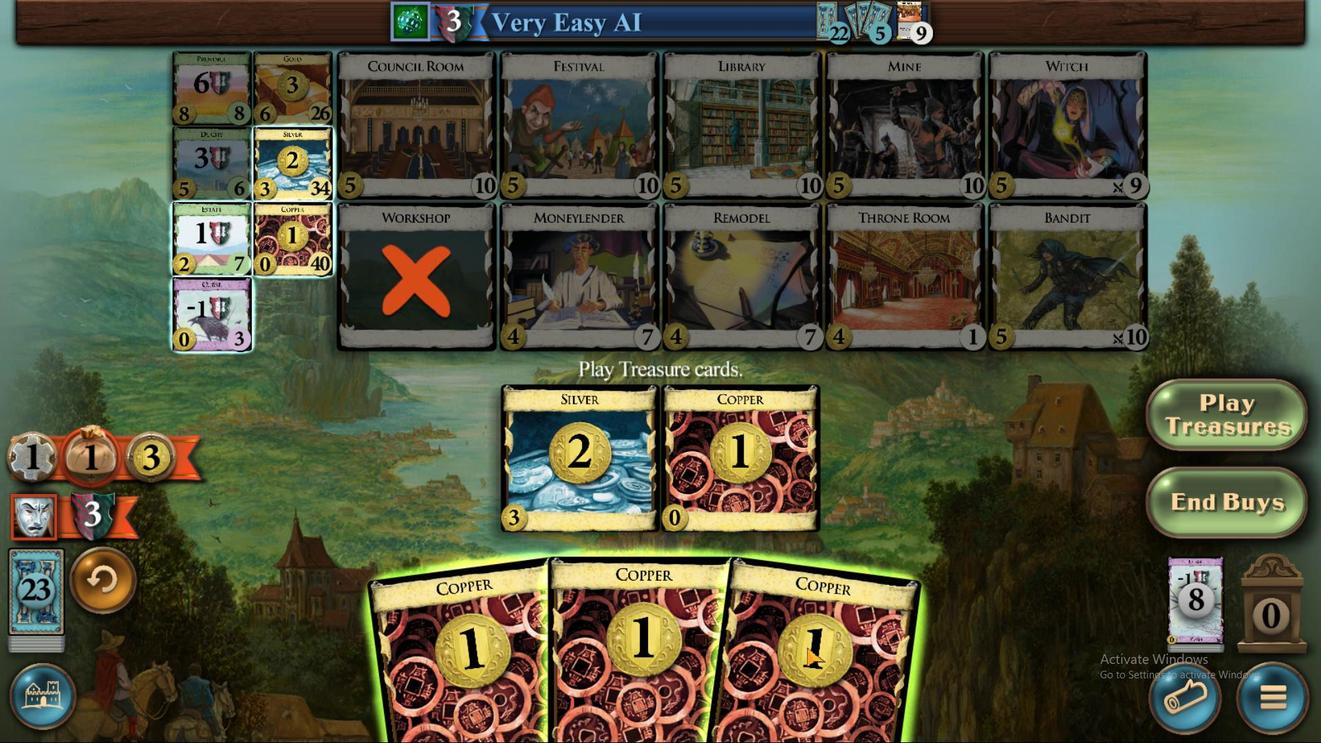 
Action: Mouse pressed left at (821, 496)
Screenshot: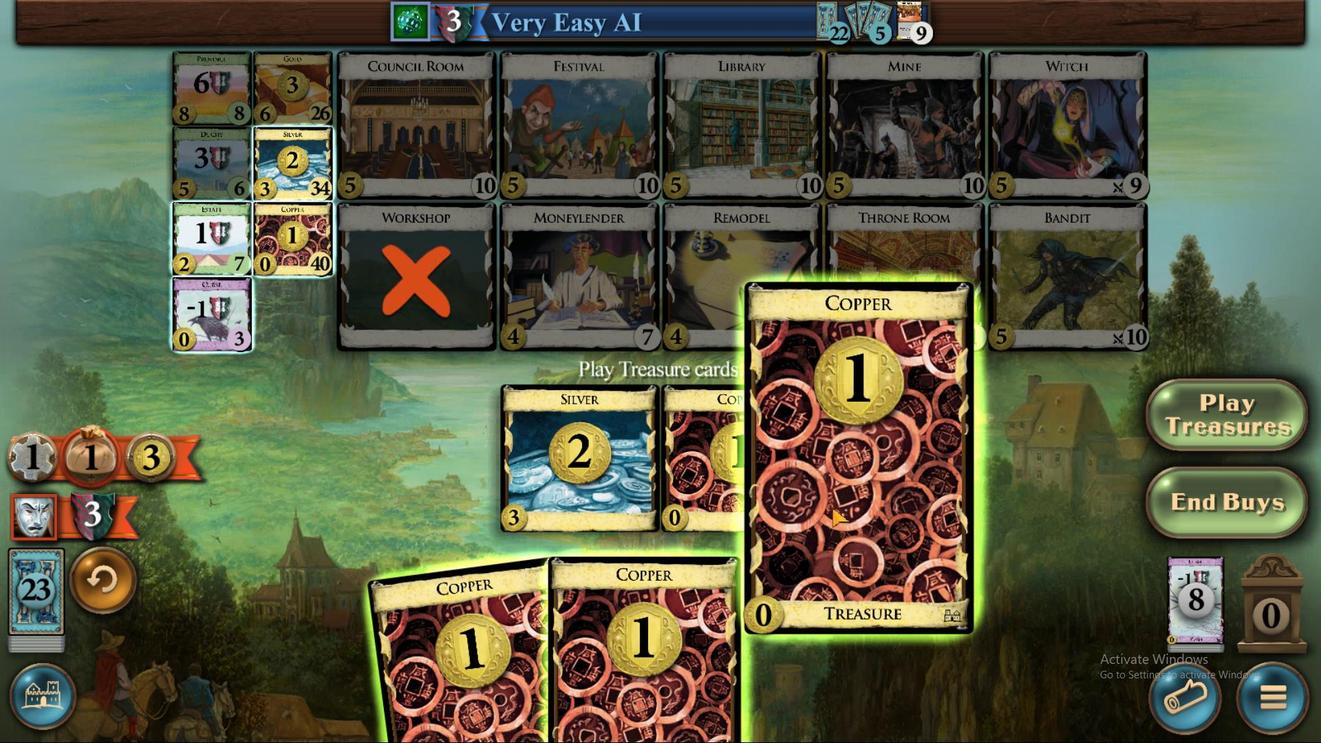 
Action: Mouse moved to (787, 496)
Screenshot: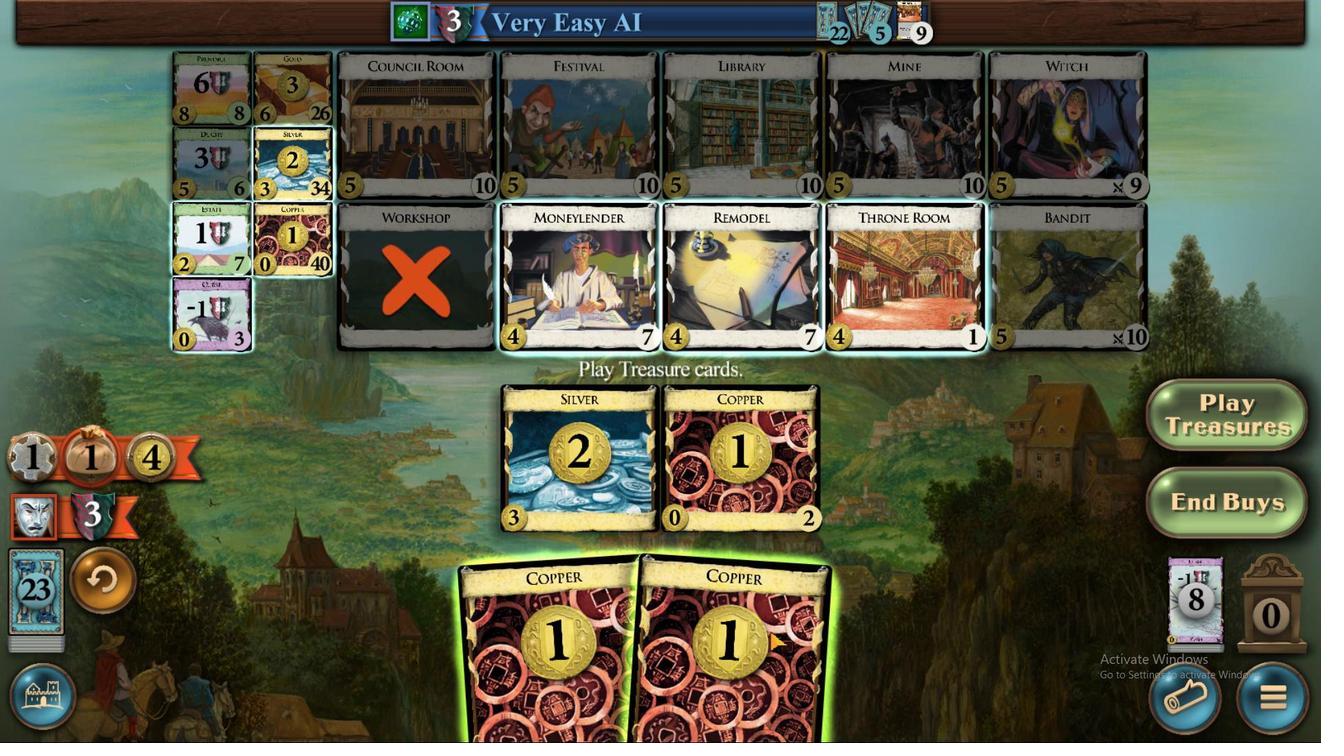 
Action: Mouse pressed left at (787, 496)
Screenshot: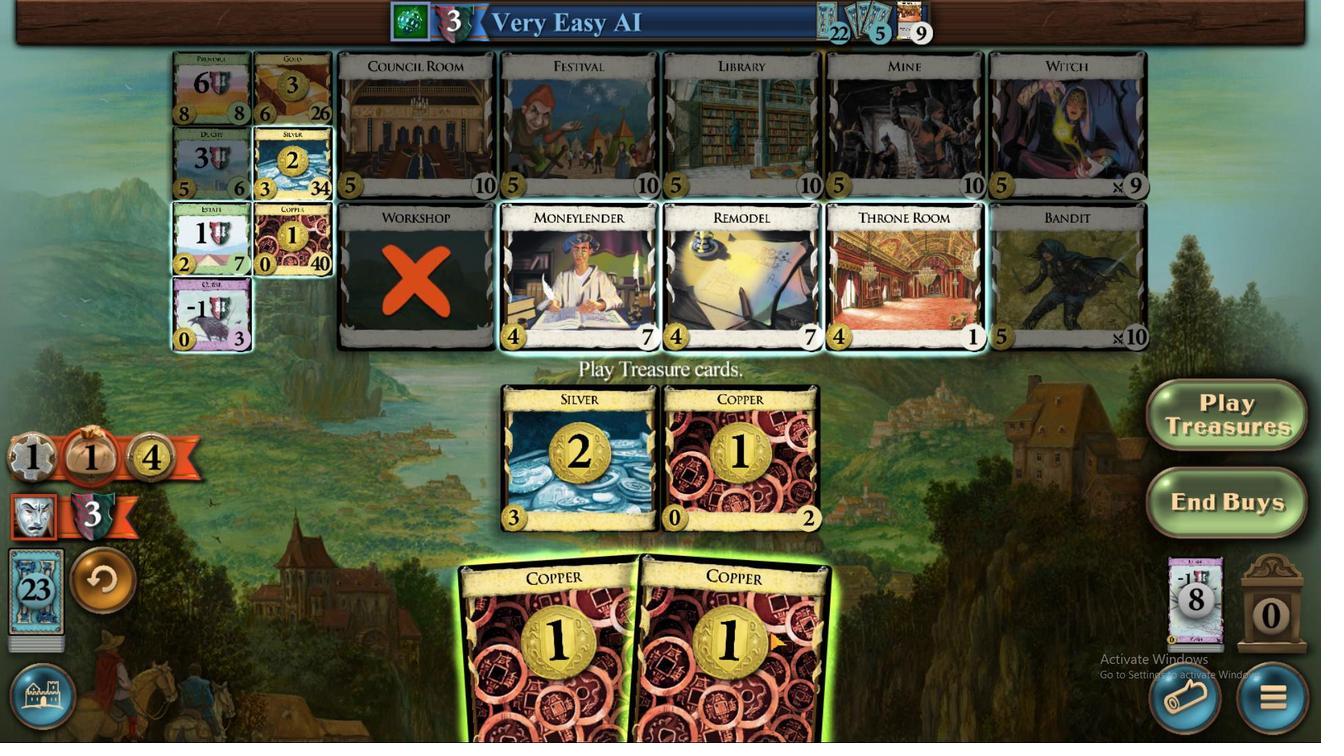 
Action: Mouse moved to (687, 500)
Screenshot: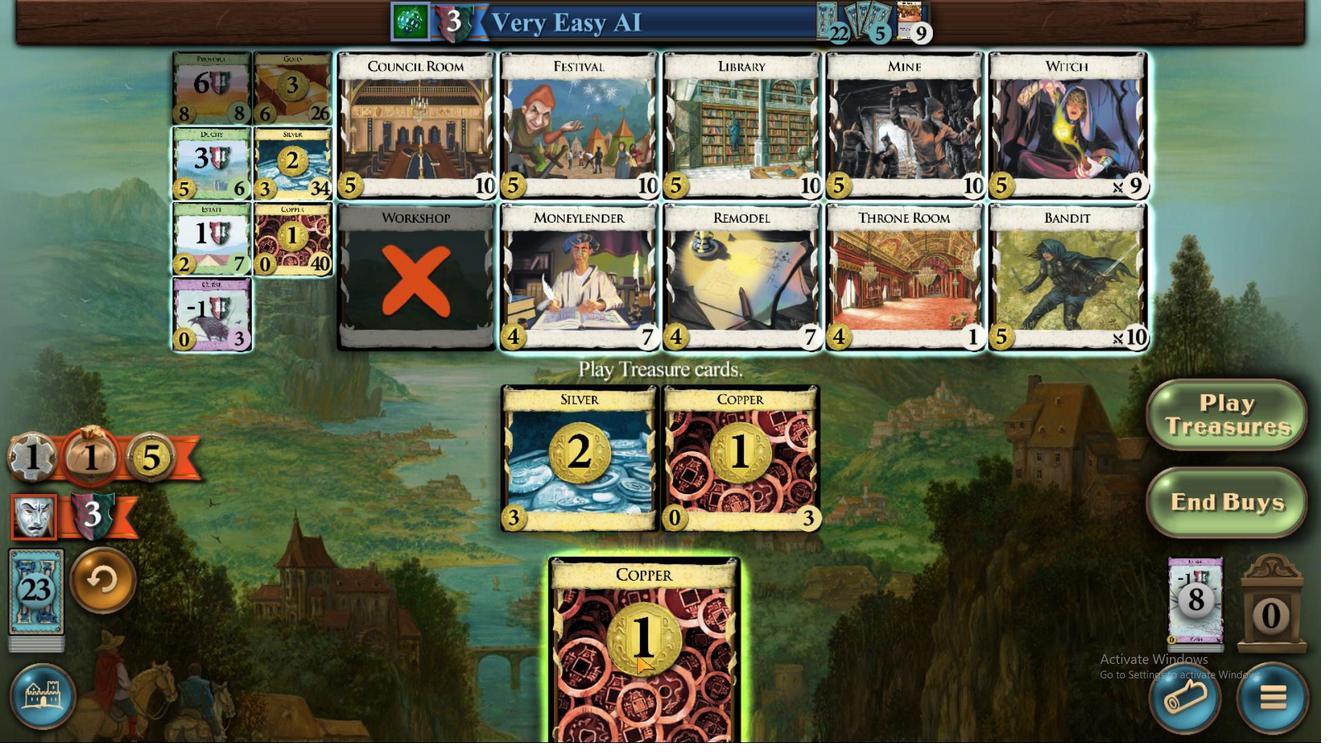 
Action: Mouse pressed left at (687, 500)
Screenshot: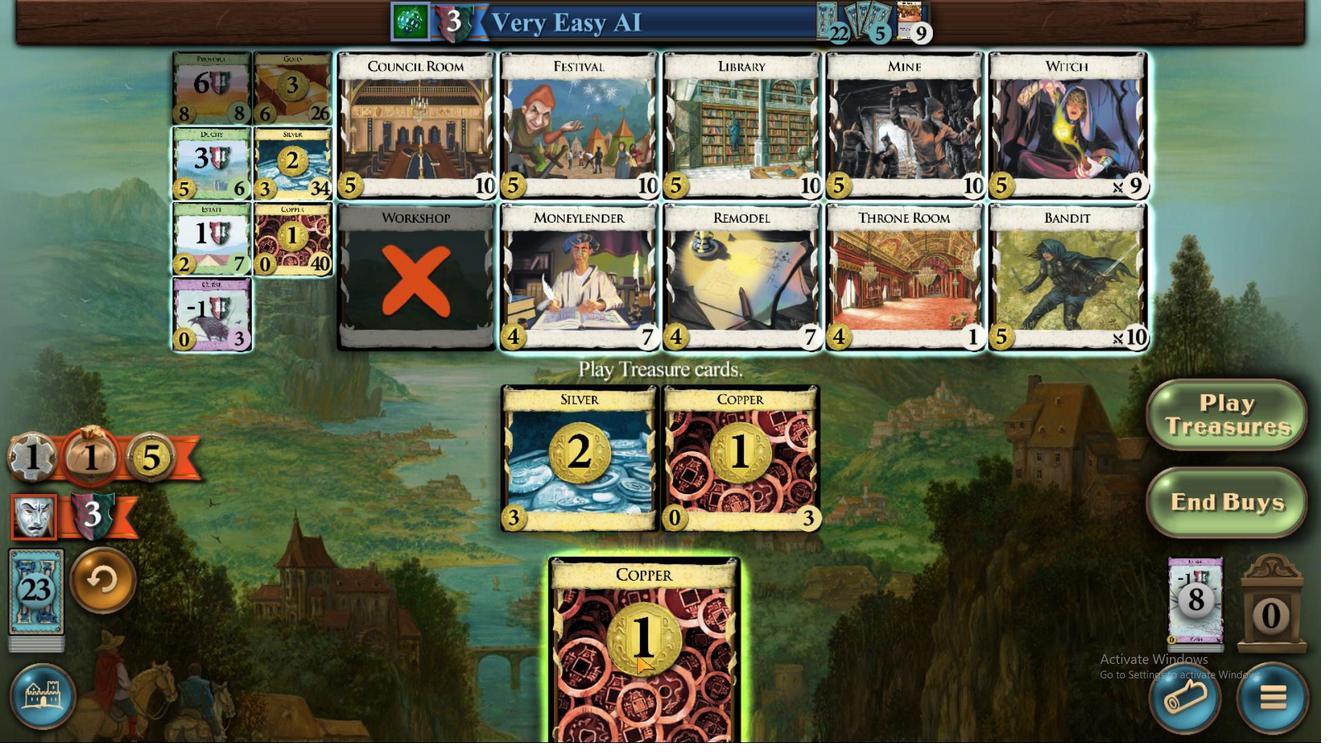 
Action: Mouse moved to (392, 111)
Screenshot: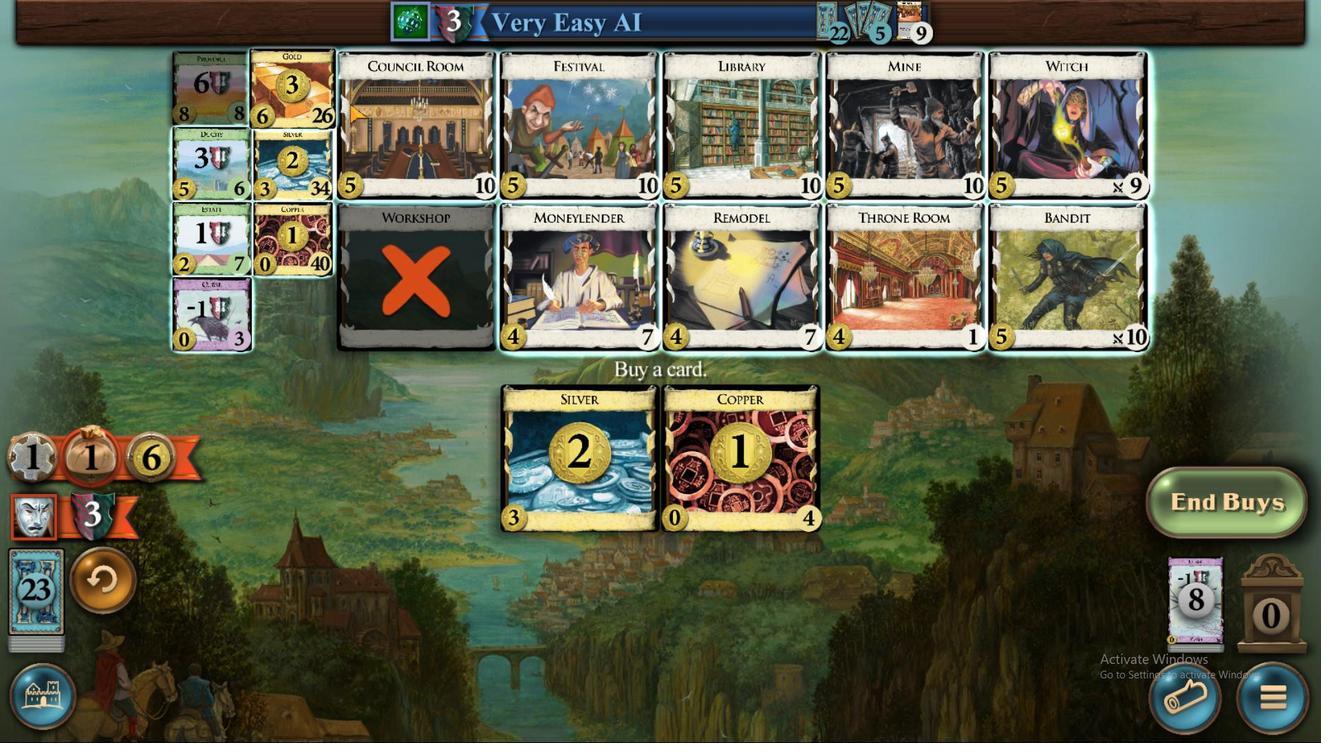 
Action: Mouse pressed left at (381, 111)
Screenshot: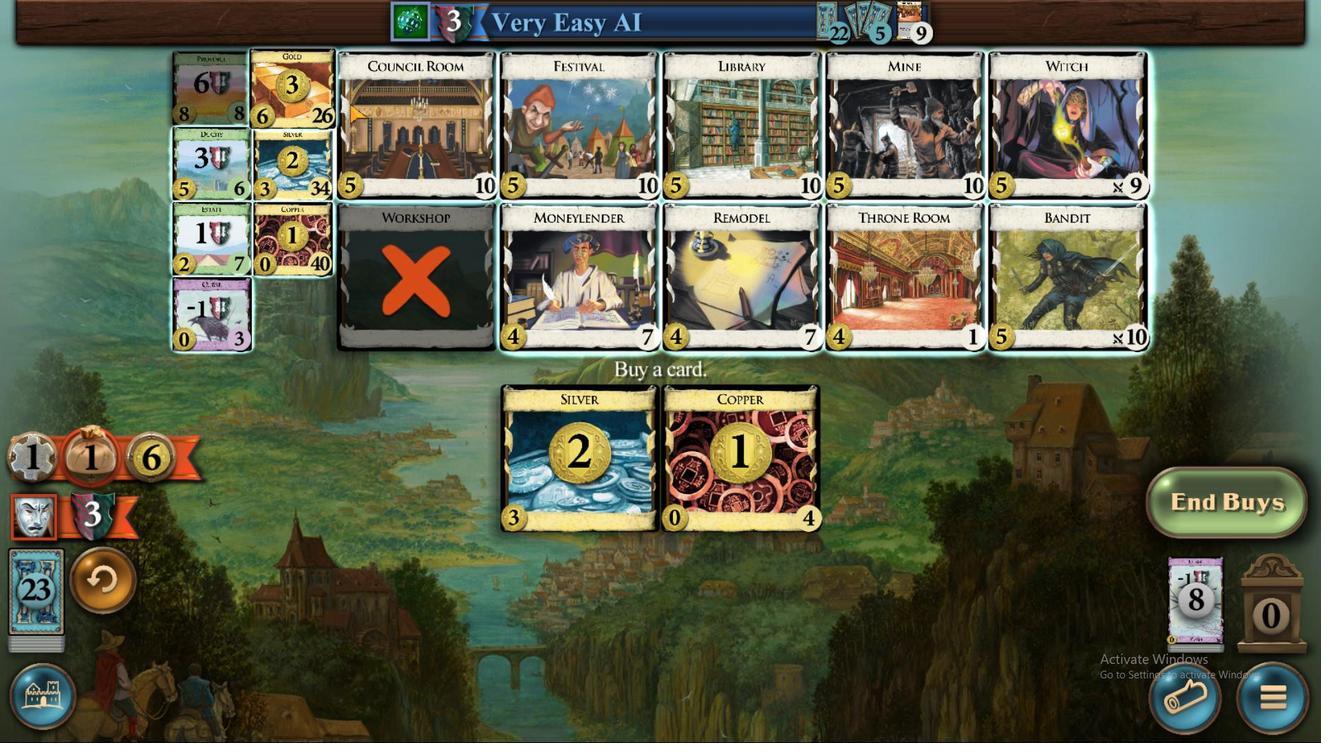 
Action: Mouse moved to (413, 136)
Screenshot: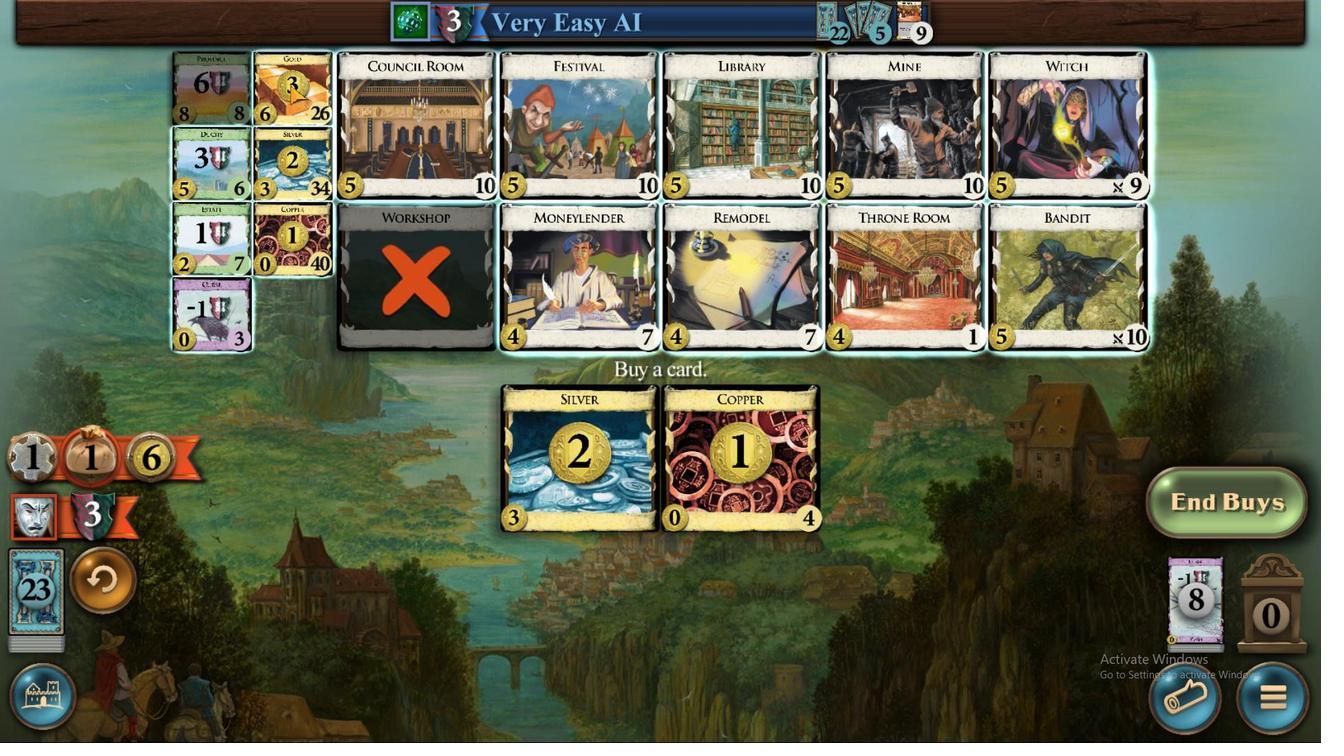 
Action: Mouse pressed left at (413, 136)
Screenshot: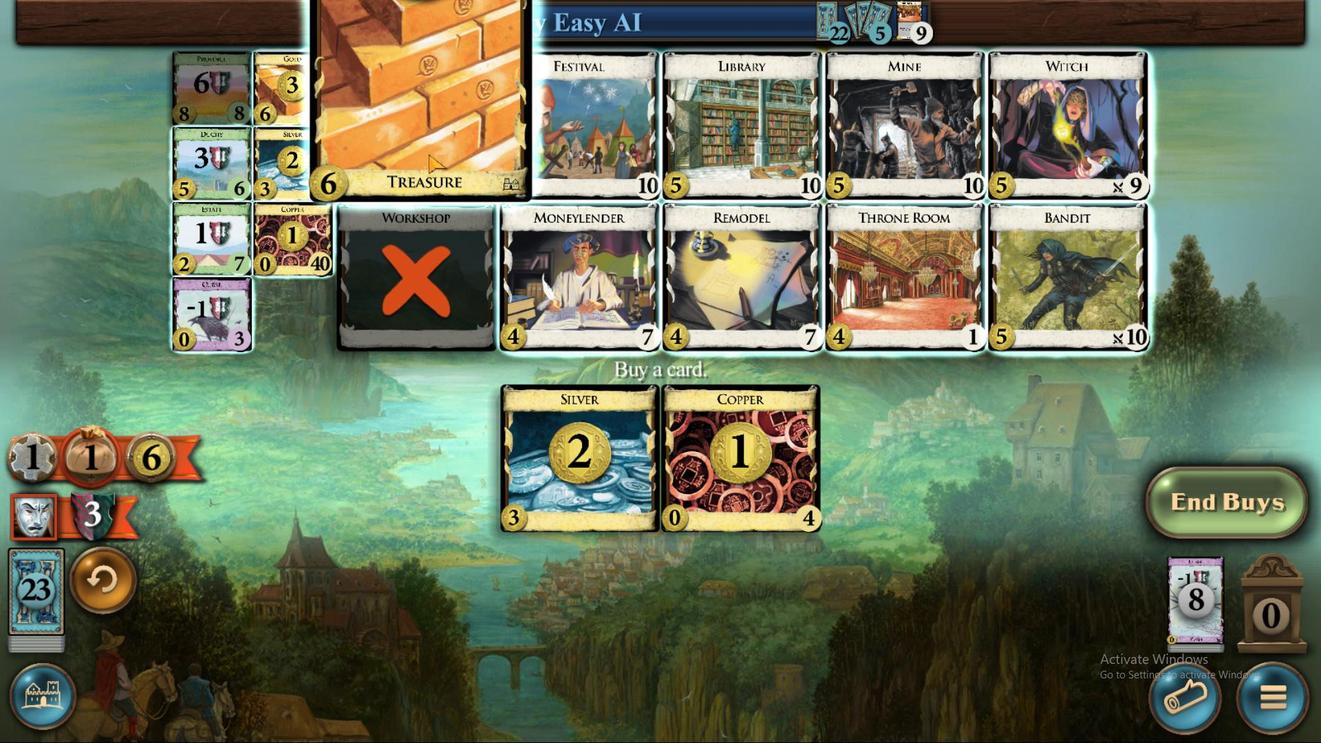 
Action: Mouse moved to (666, 458)
Screenshot: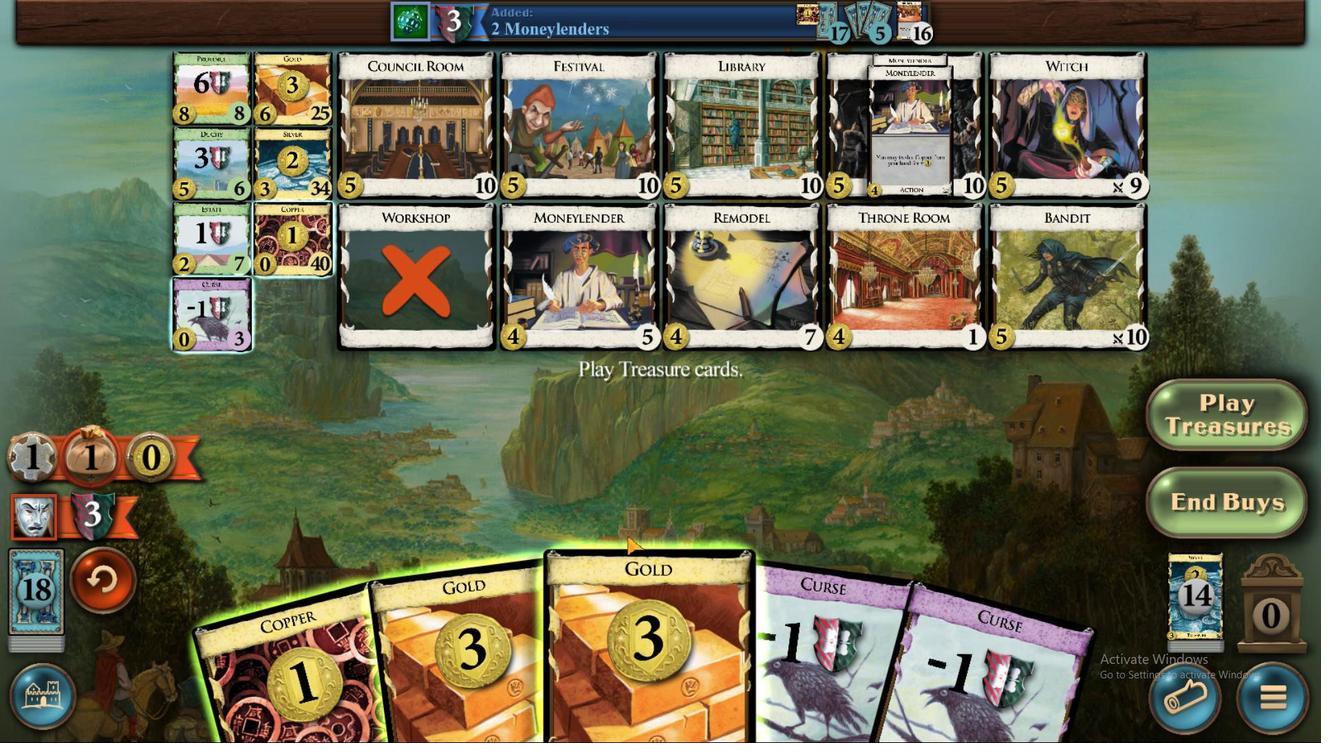 
Action: Mouse pressed left at (666, 458)
Screenshot: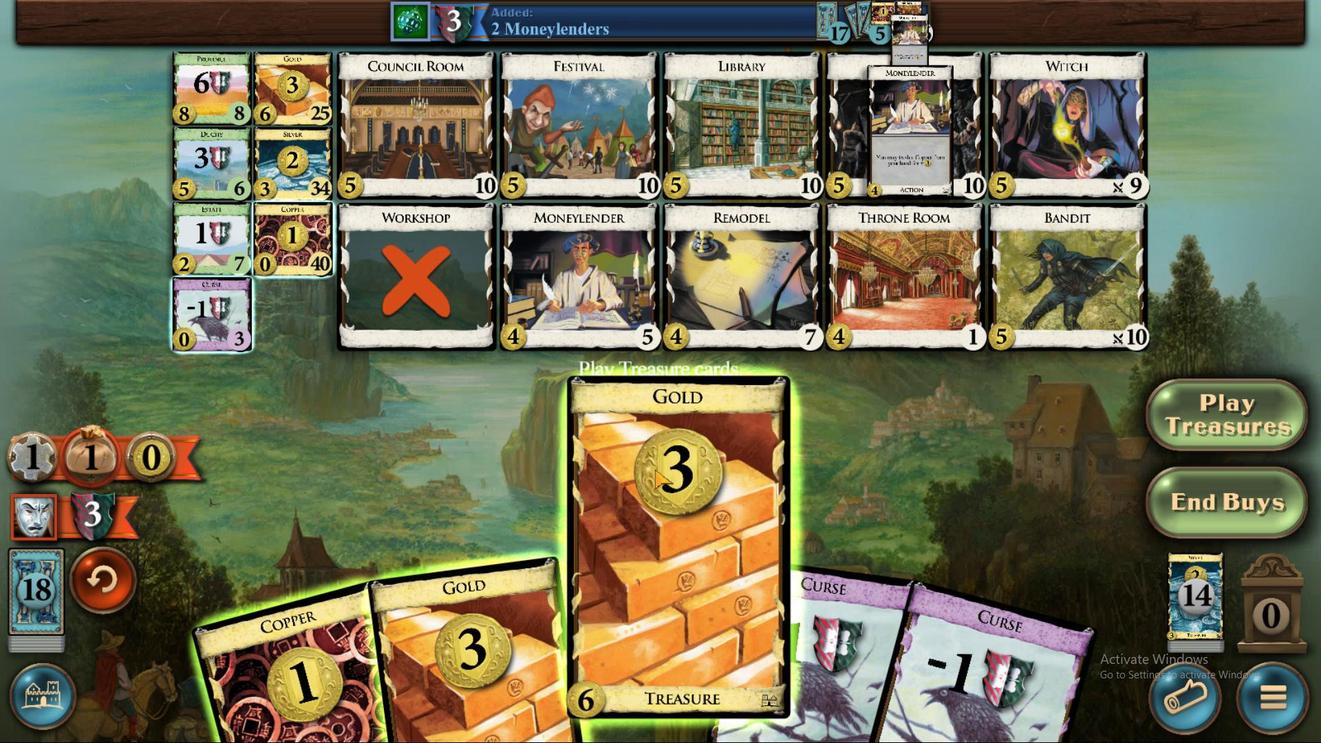 
Action: Mouse moved to (644, 485)
Screenshot: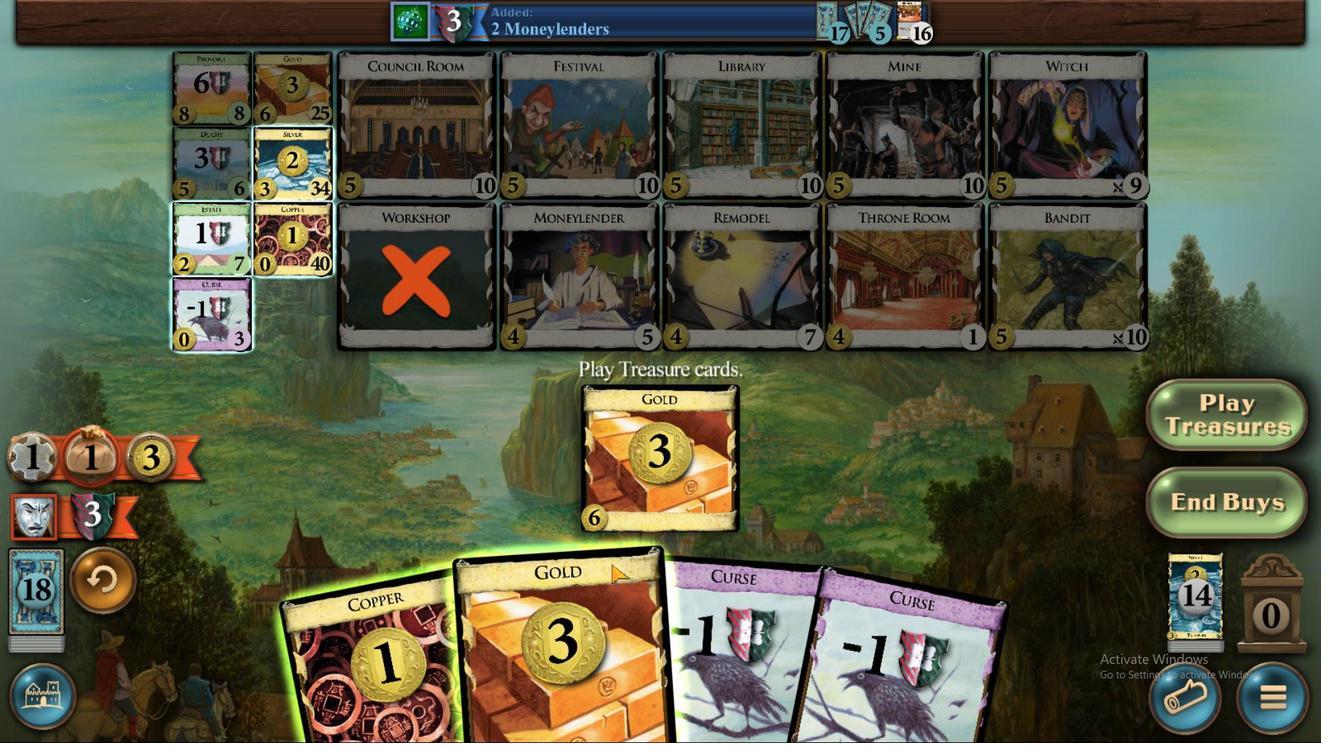 
Action: Mouse pressed left at (644, 485)
Screenshot: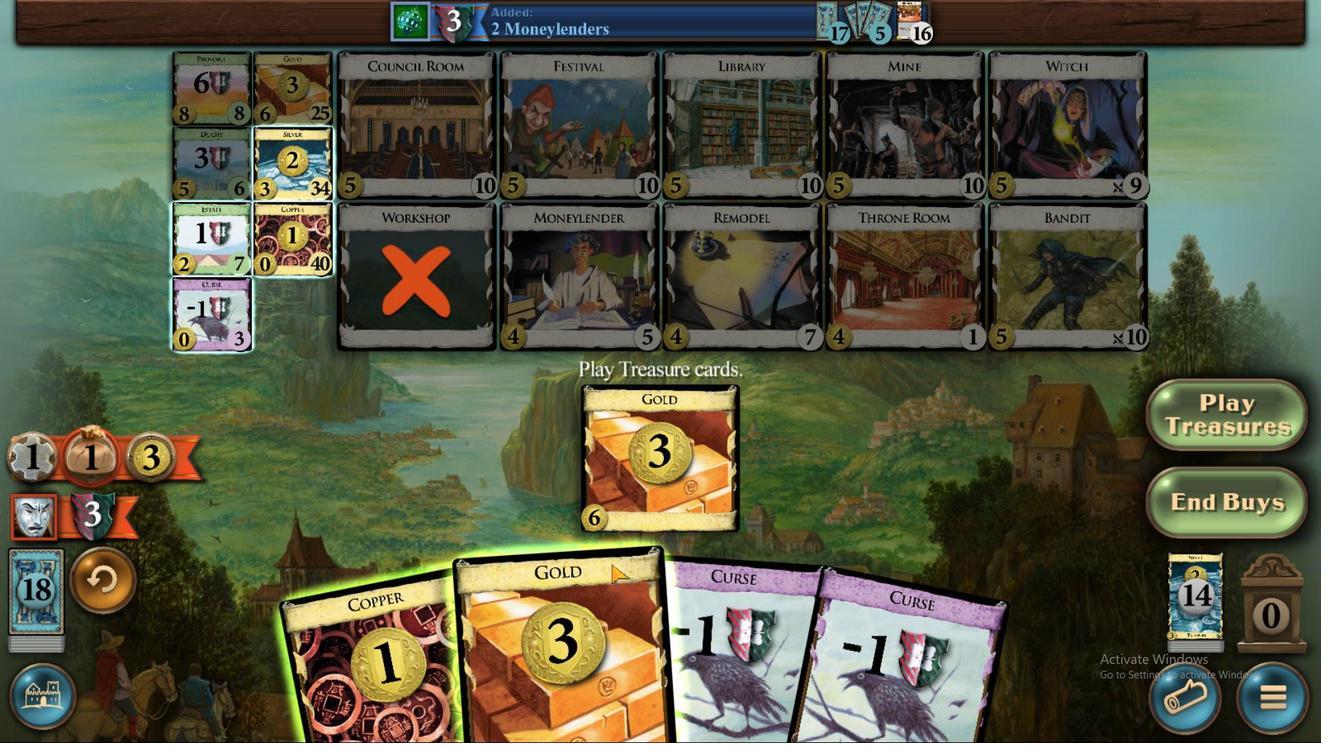 
Action: Mouse moved to (570, 486)
Screenshot: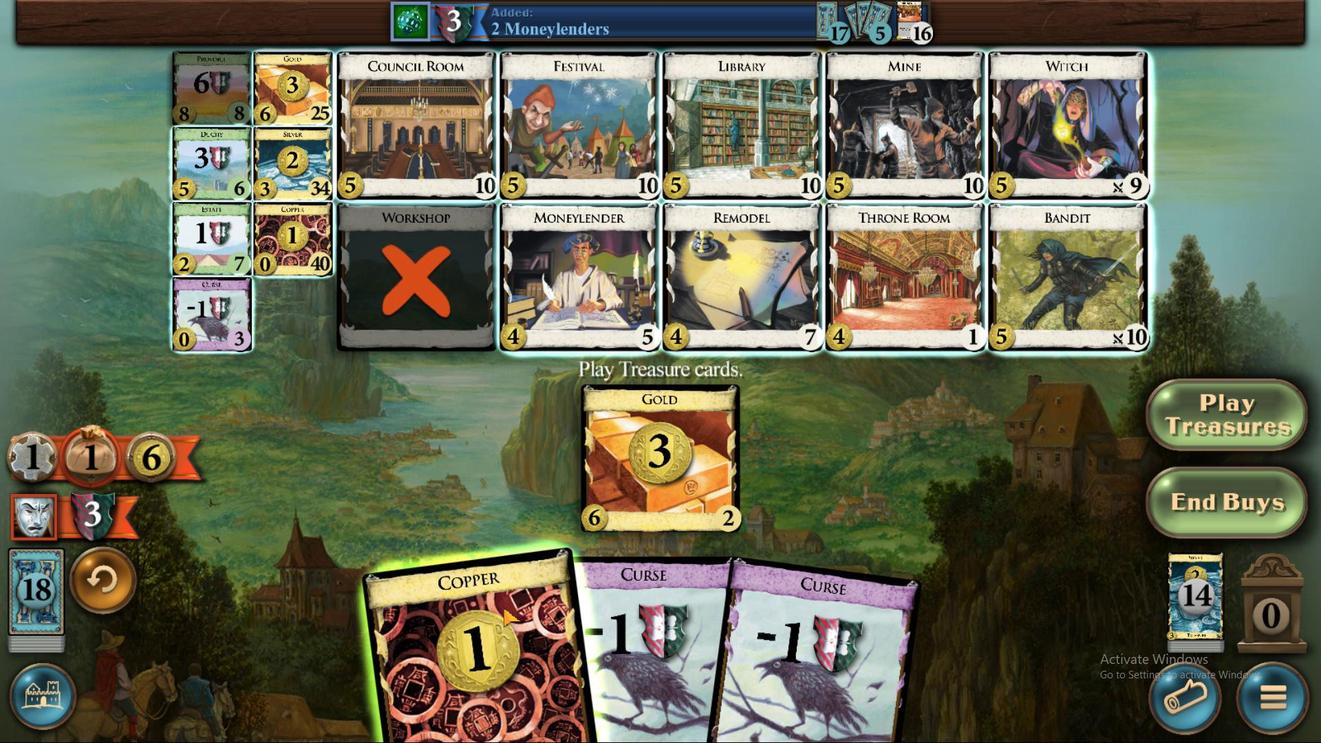 
Action: Mouse pressed left at (570, 486)
Screenshot: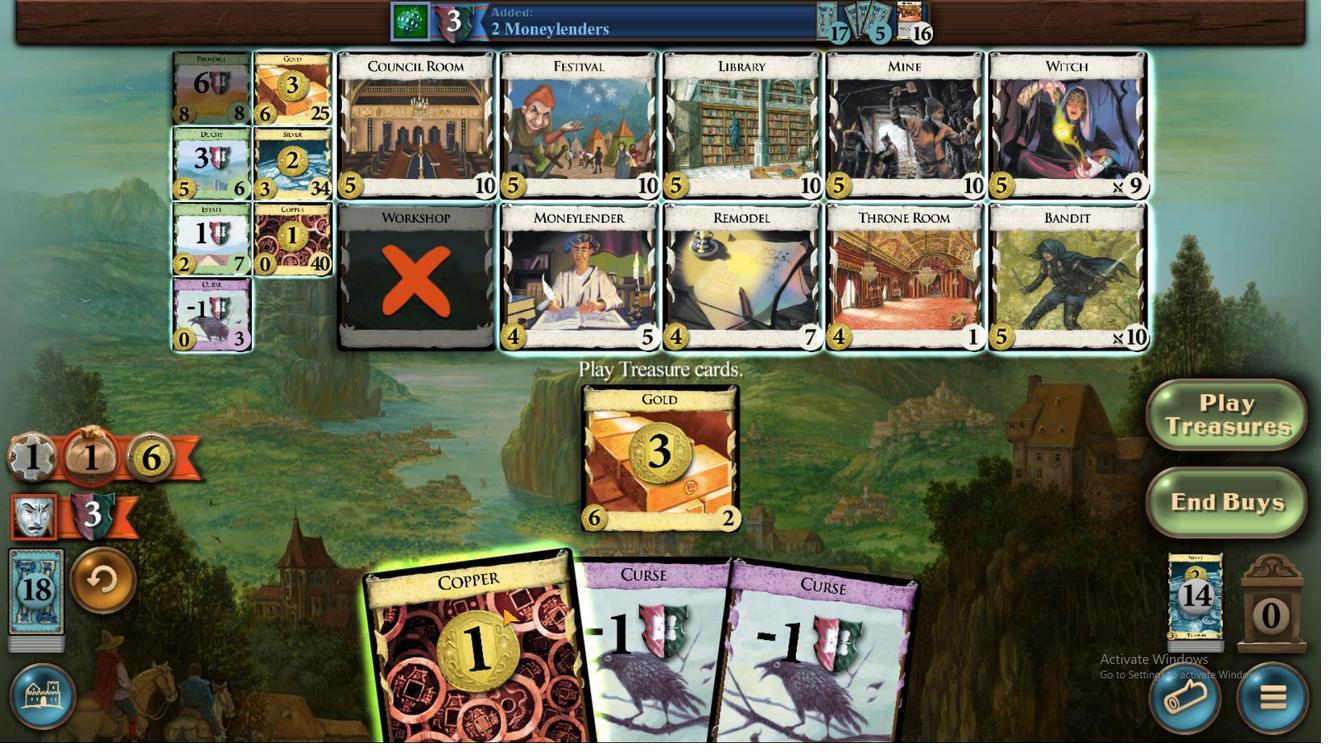 
Action: Mouse moved to (416, 141)
Screenshot: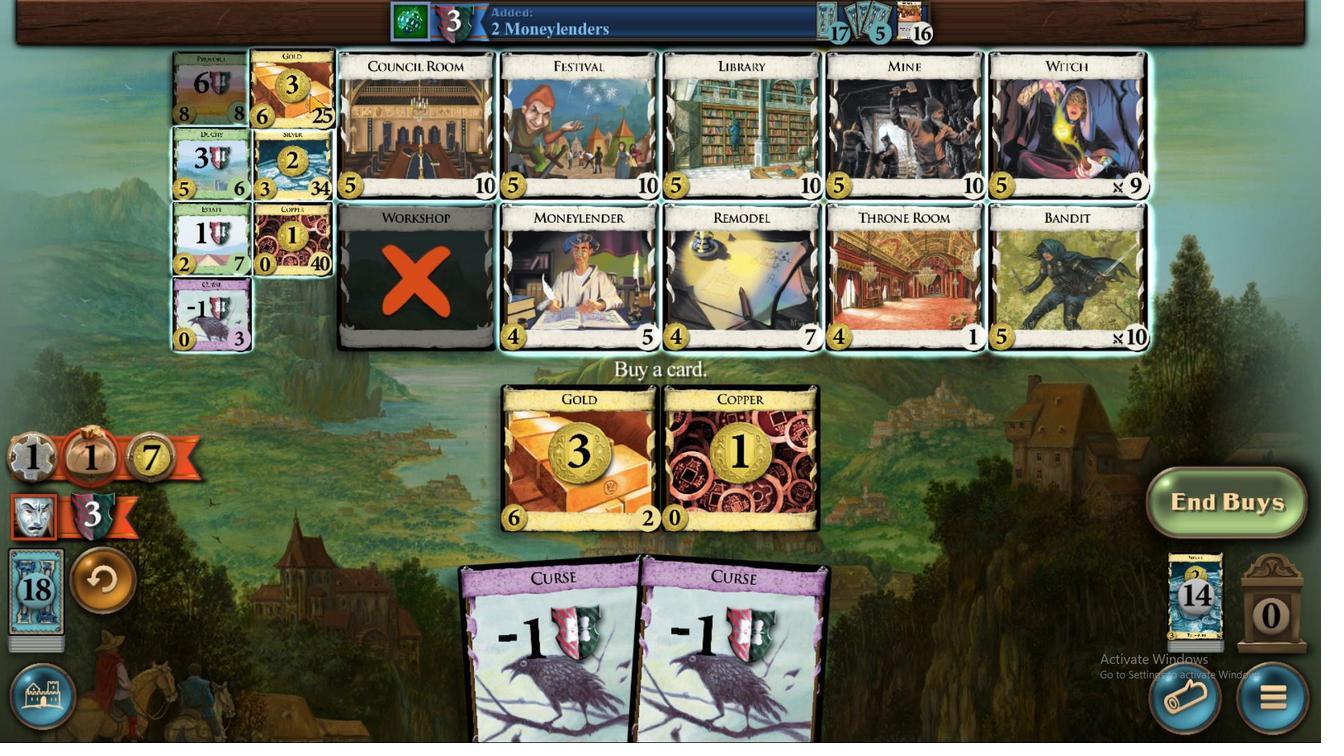 
Action: Mouse pressed left at (416, 141)
Screenshot: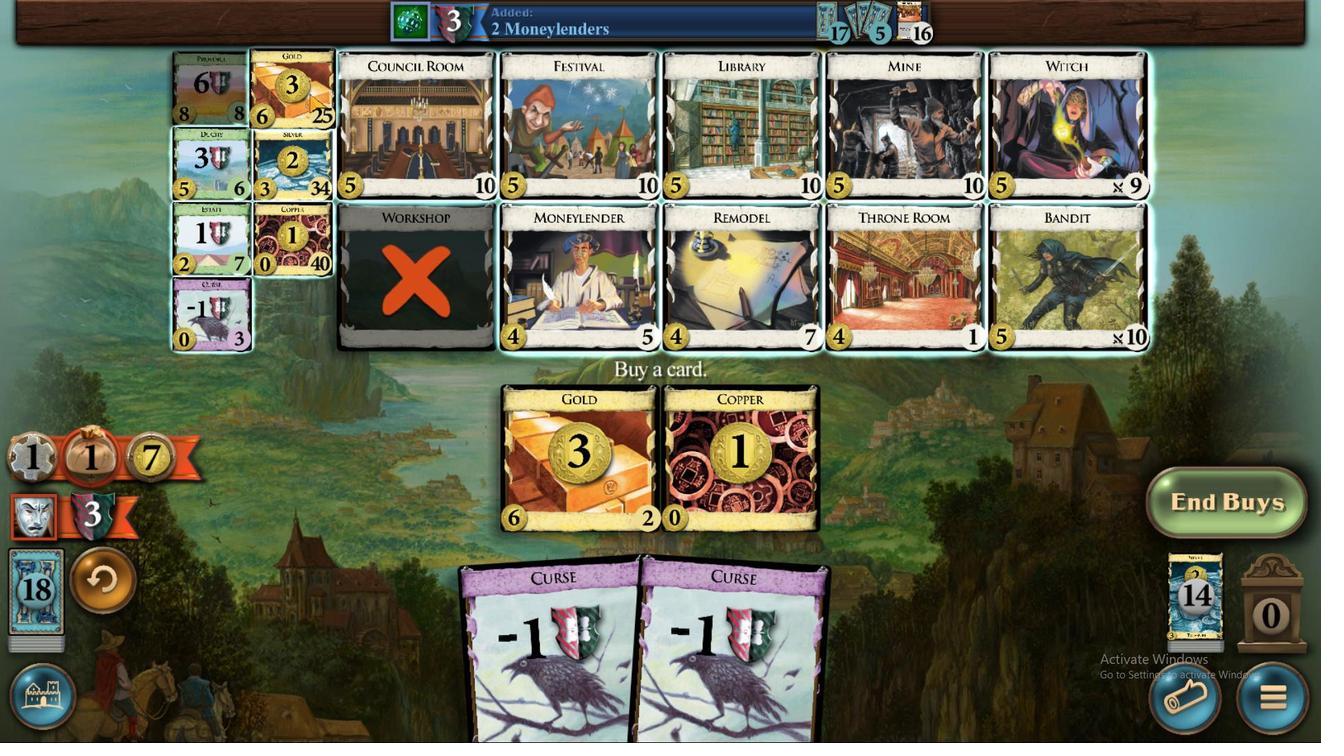 
Action: Mouse moved to (458, 509)
Screenshot: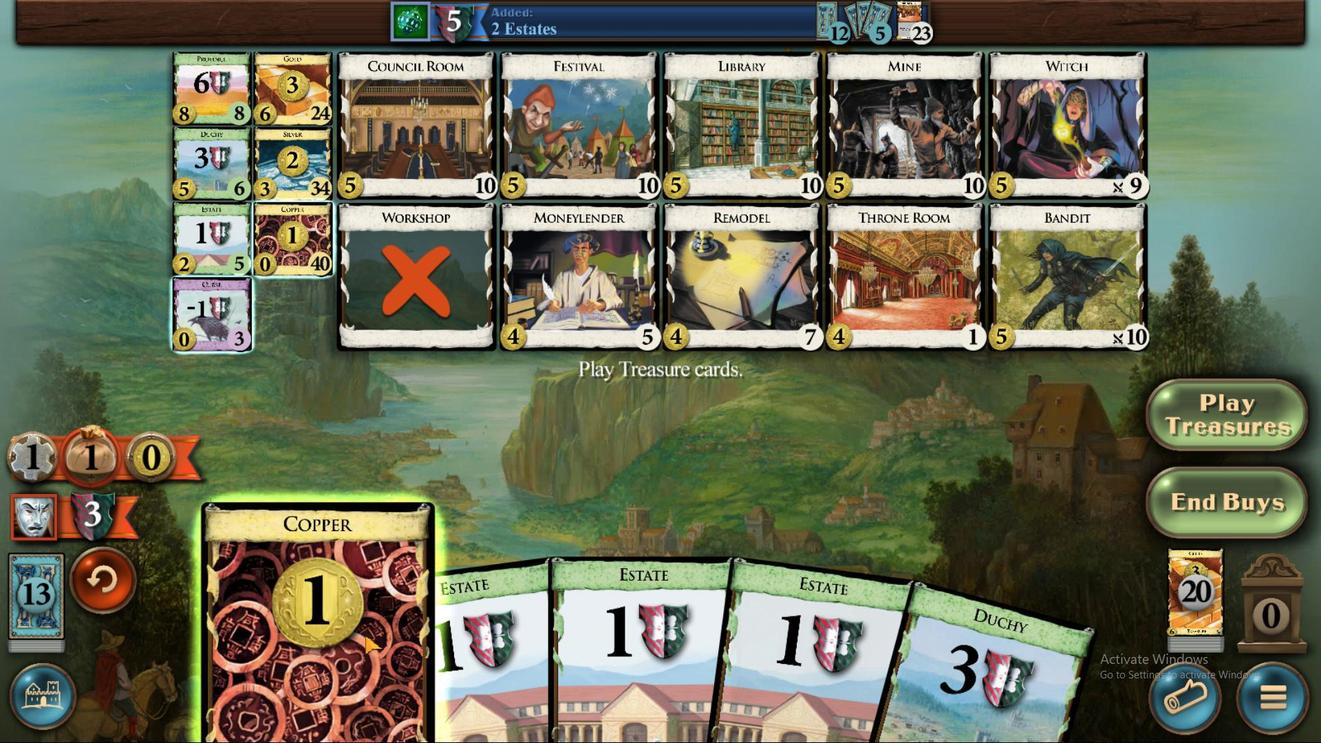 
Action: Mouse pressed left at (458, 509)
Screenshot: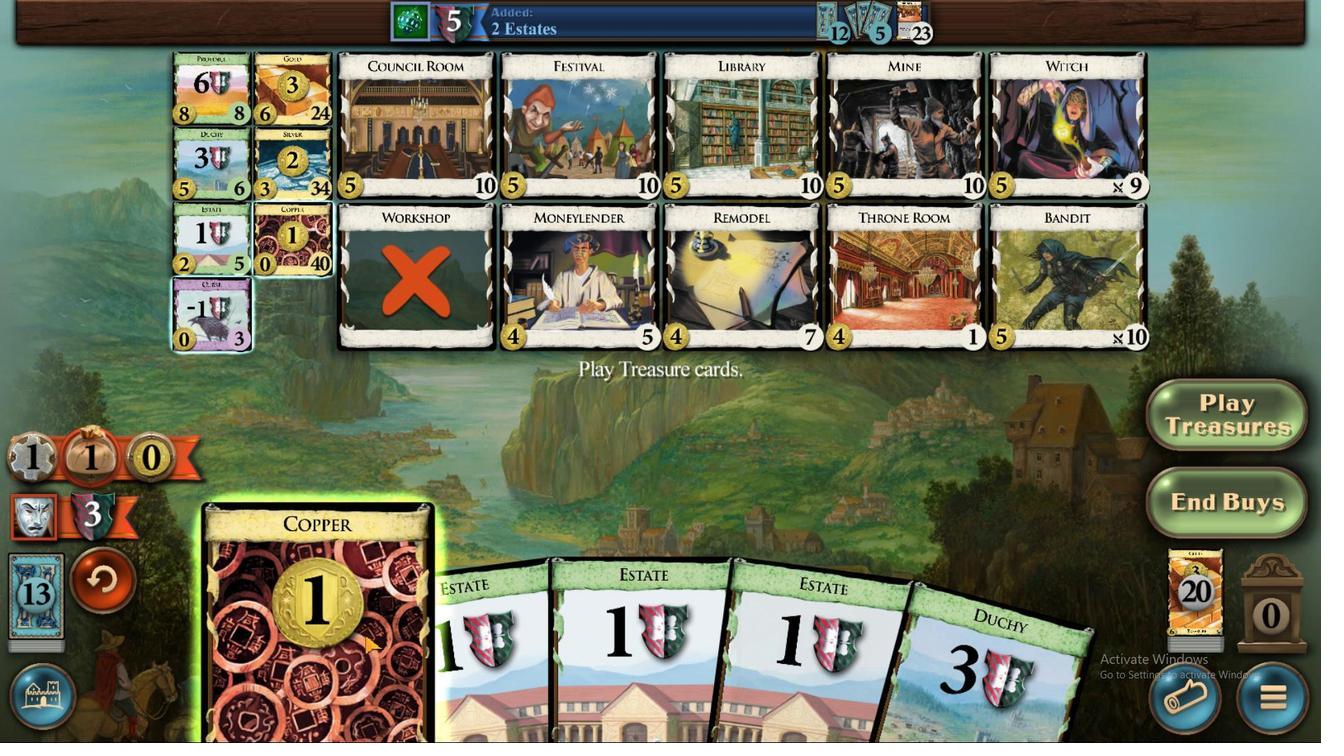 
Action: Mouse moved to (423, 241)
Screenshot: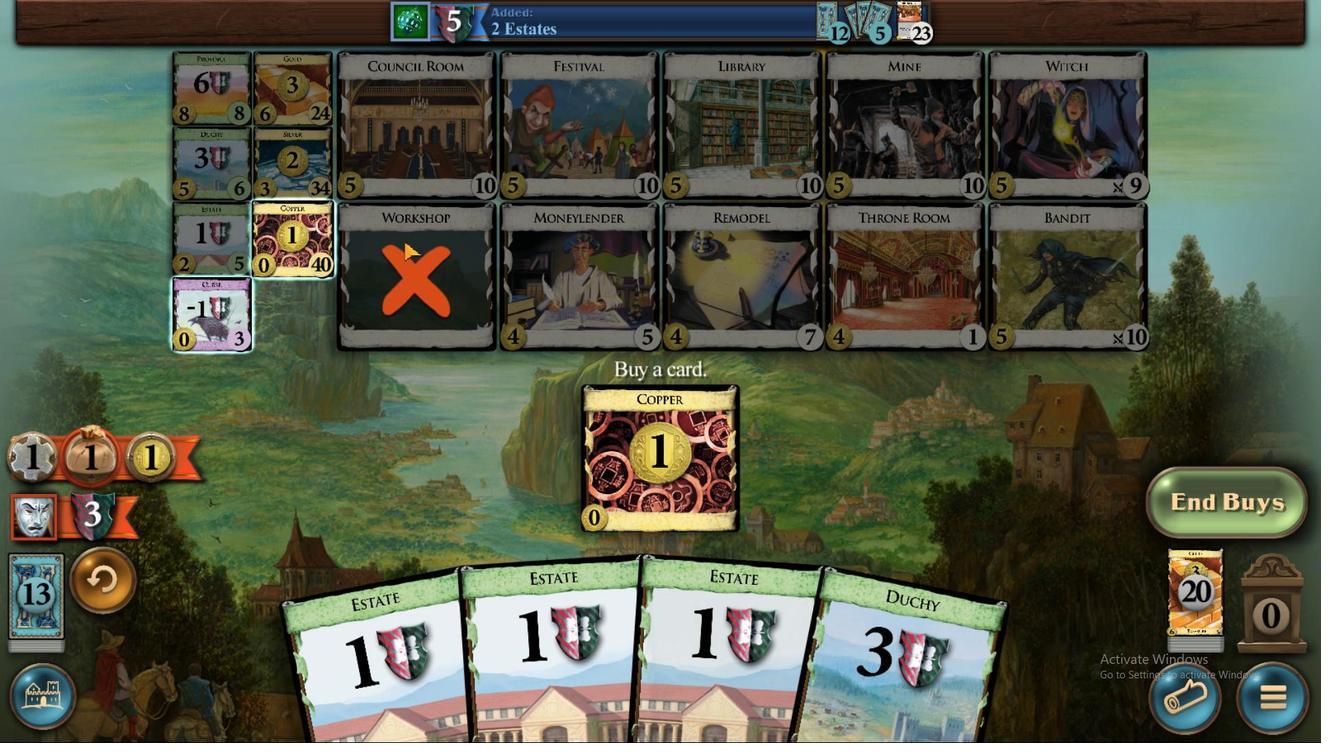 
Action: Mouse pressed left at (423, 241)
Screenshot: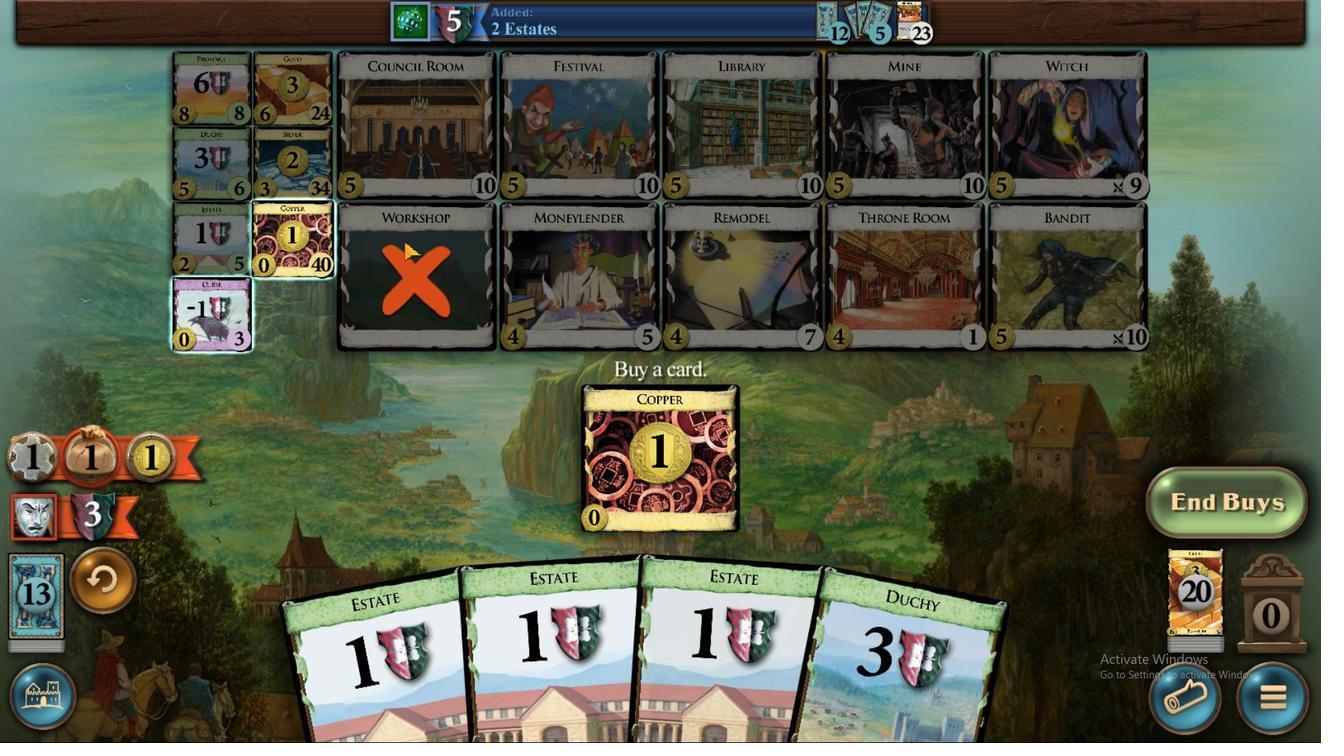 
Action: Mouse moved to (561, 492)
Screenshot: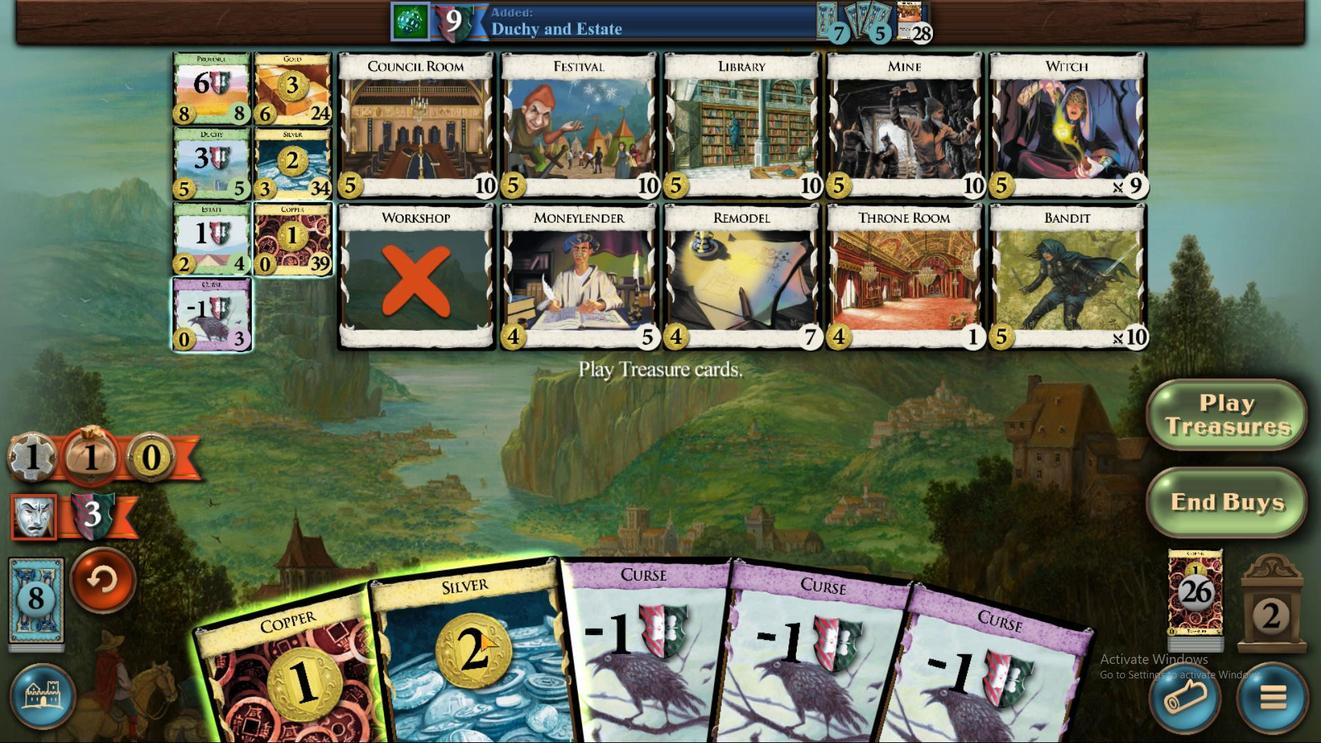 
Action: Mouse pressed left at (561, 492)
Screenshot: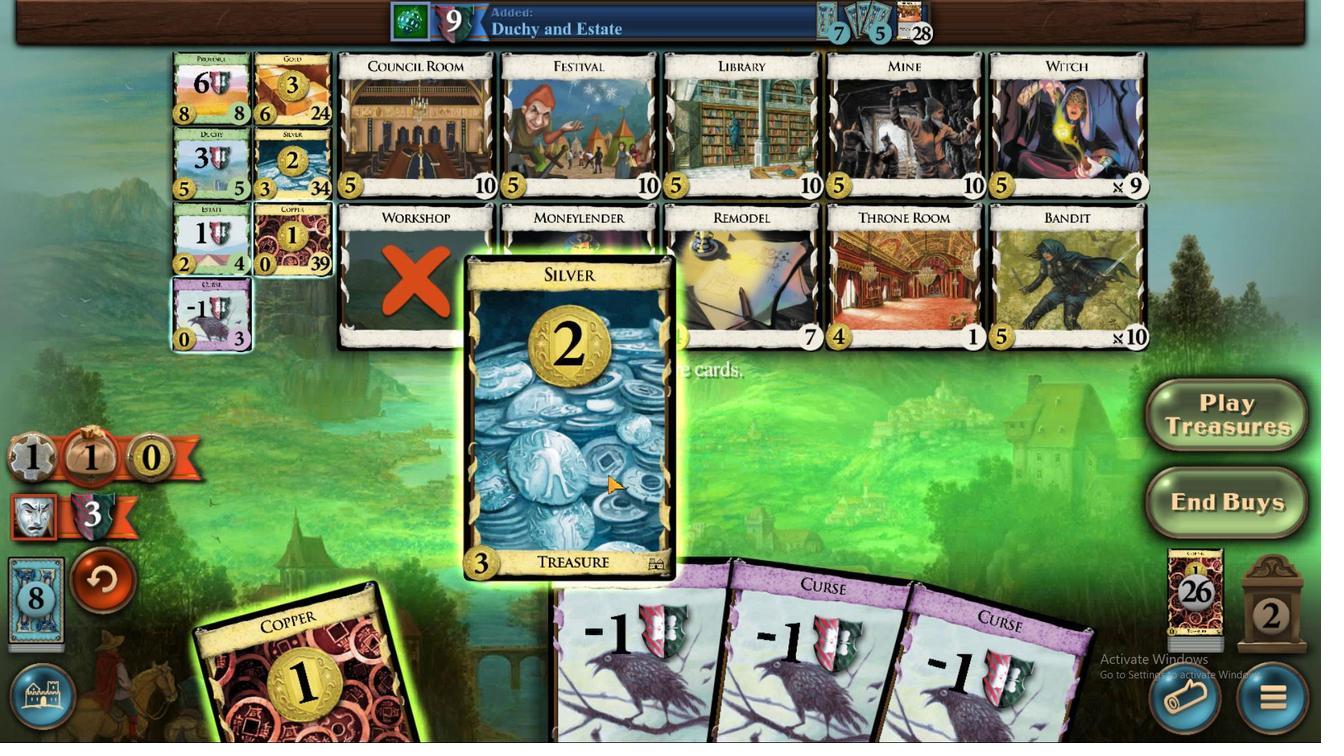 
Action: Mouse moved to (430, 241)
Screenshot: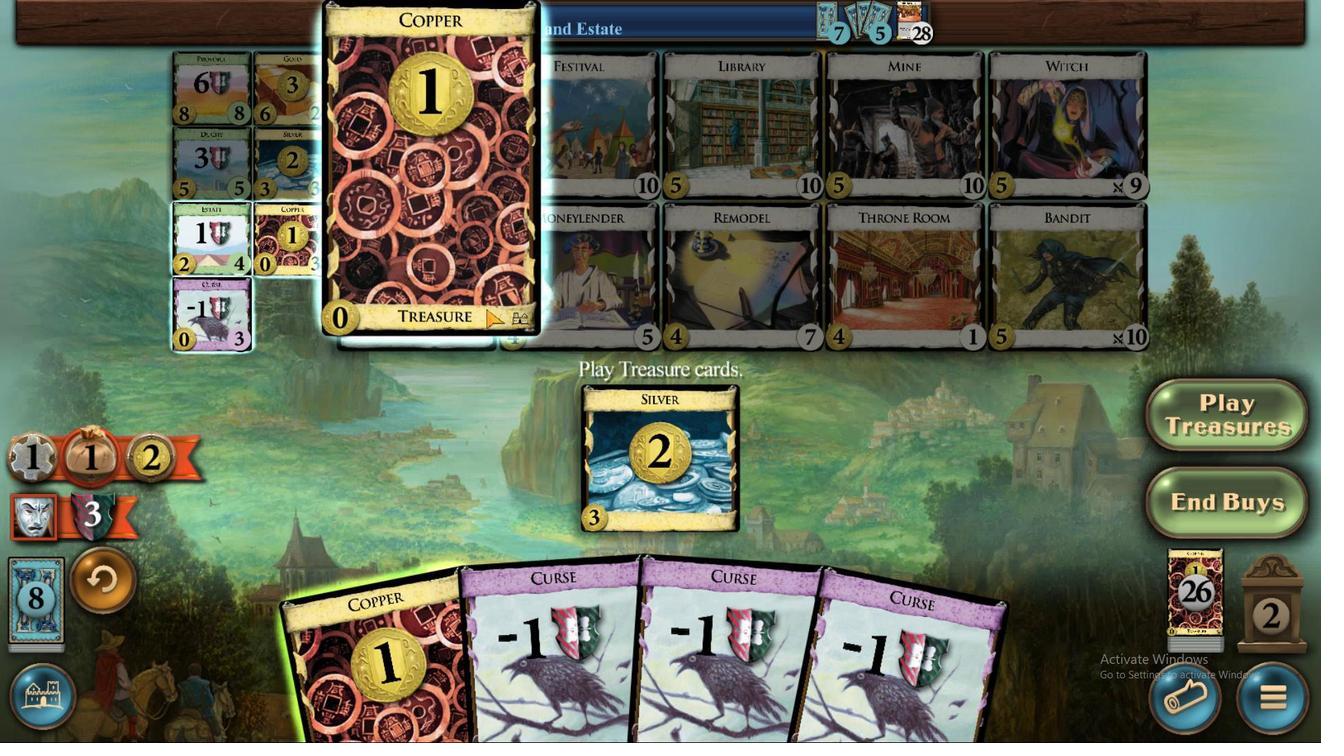 
Action: Mouse pressed left at (430, 241)
Screenshot: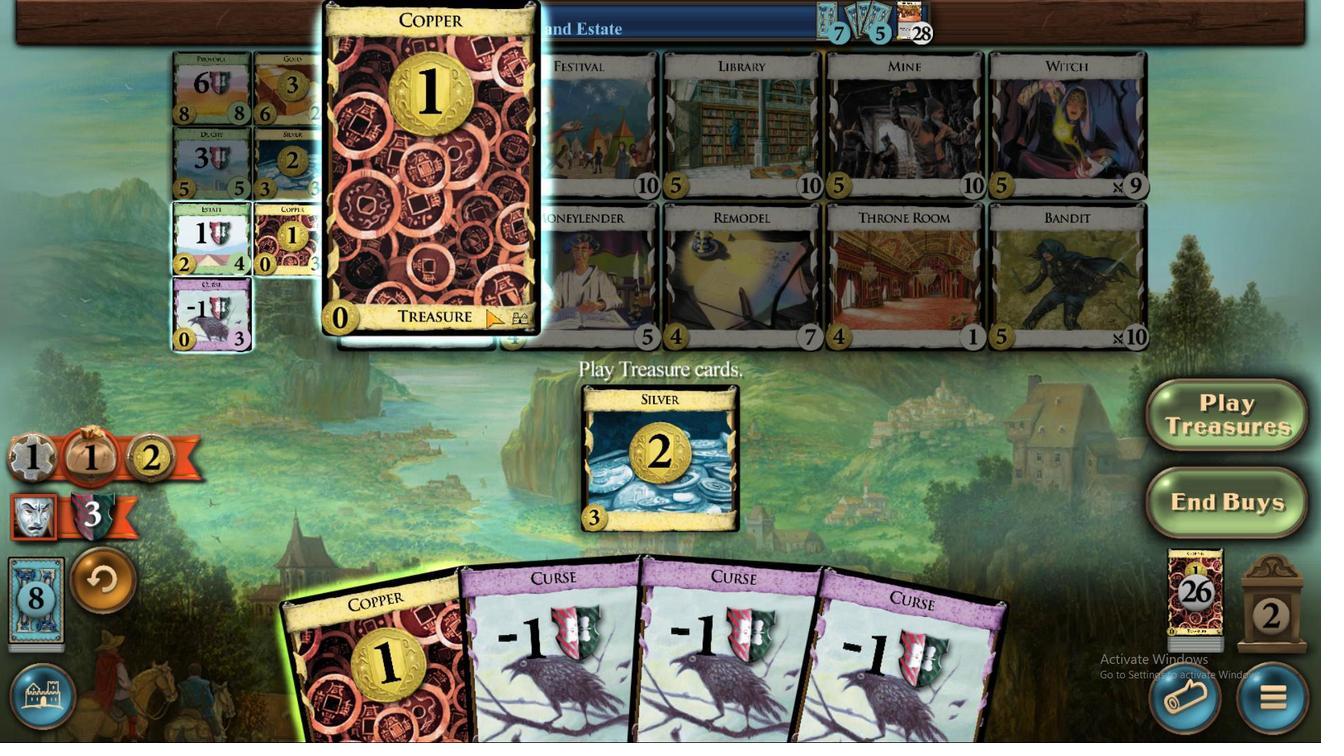 
Action: Mouse moved to (655, 491)
Screenshot: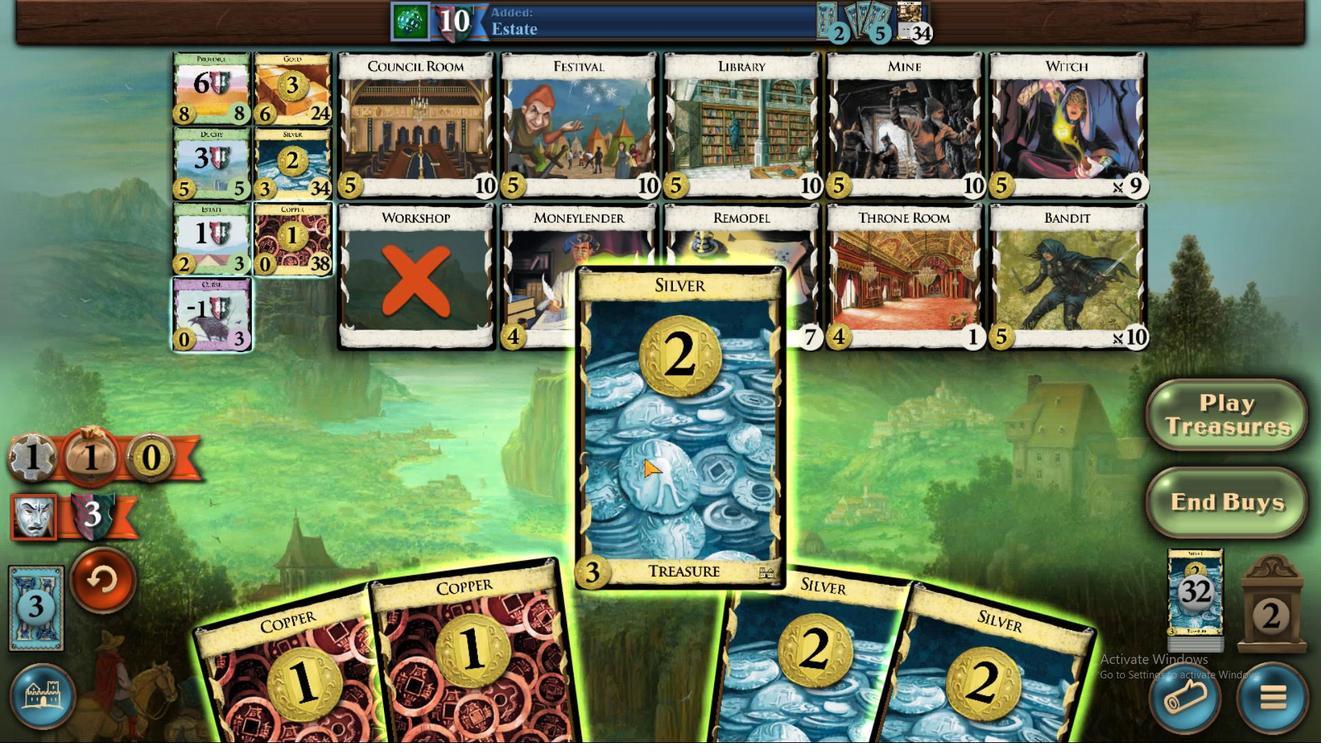 
Action: Mouse pressed left at (655, 491)
Screenshot: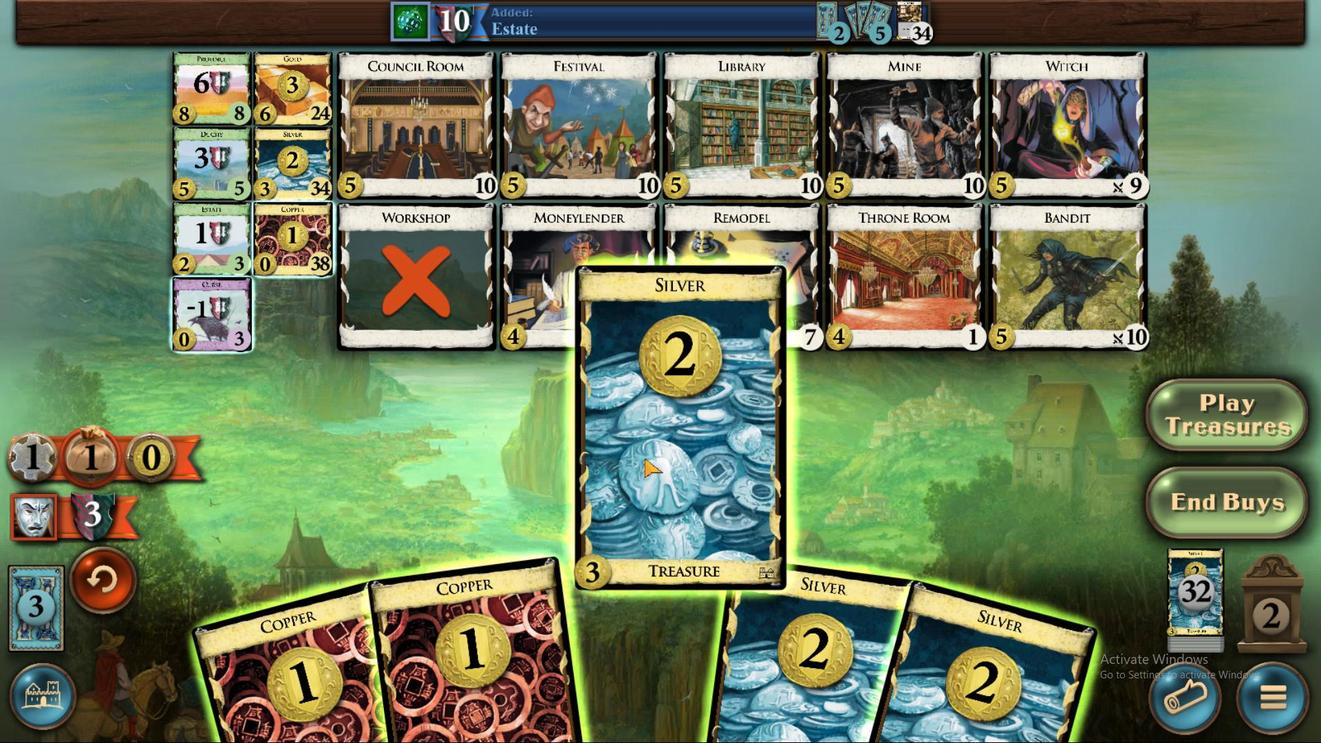 
Action: Mouse moved to (777, 474)
Screenshot: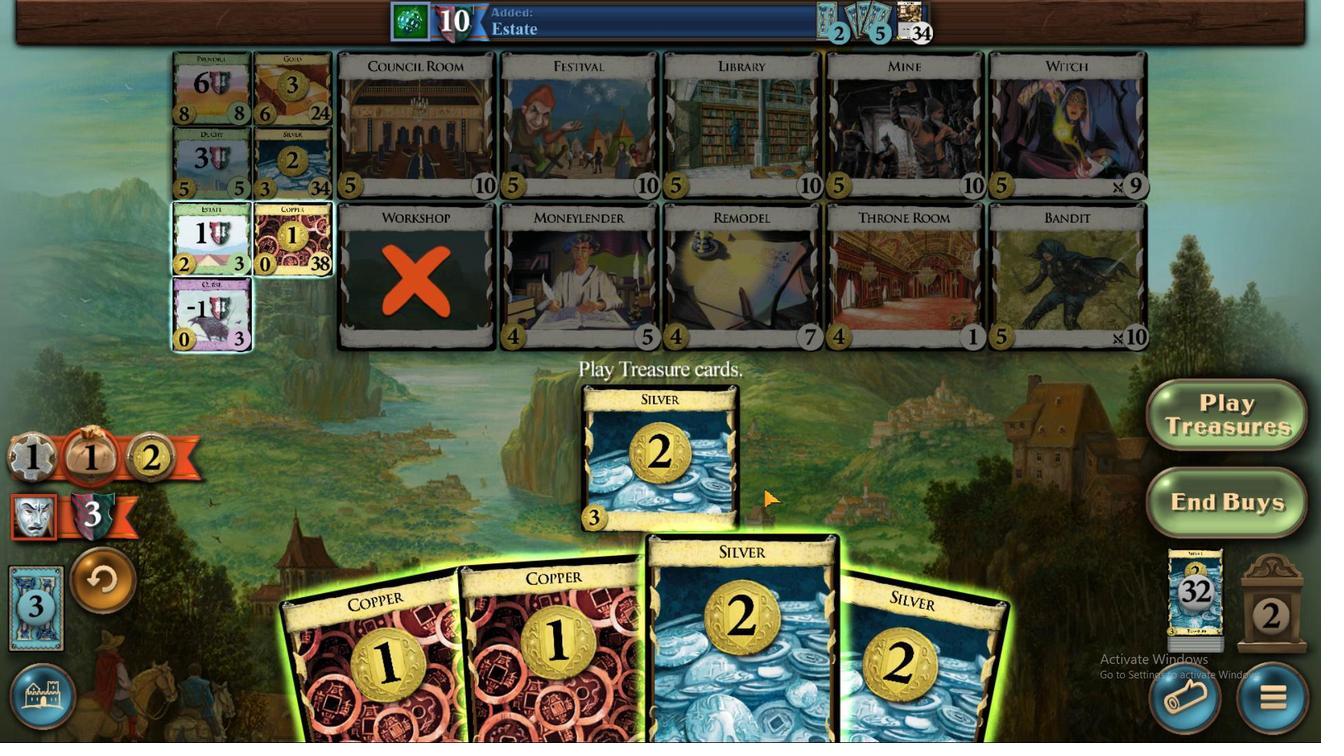 
Action: Mouse pressed left at (777, 474)
Screenshot: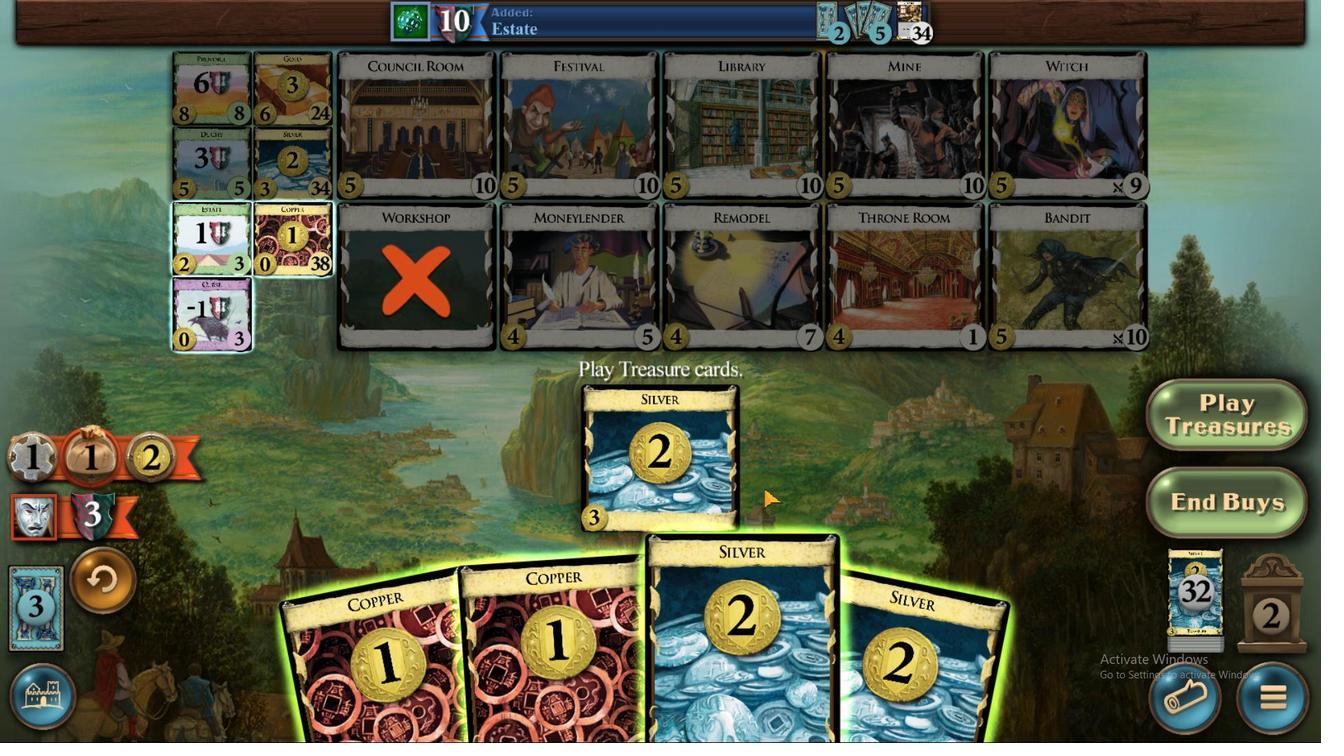 
Action: Mouse moved to (875, 465)
Screenshot: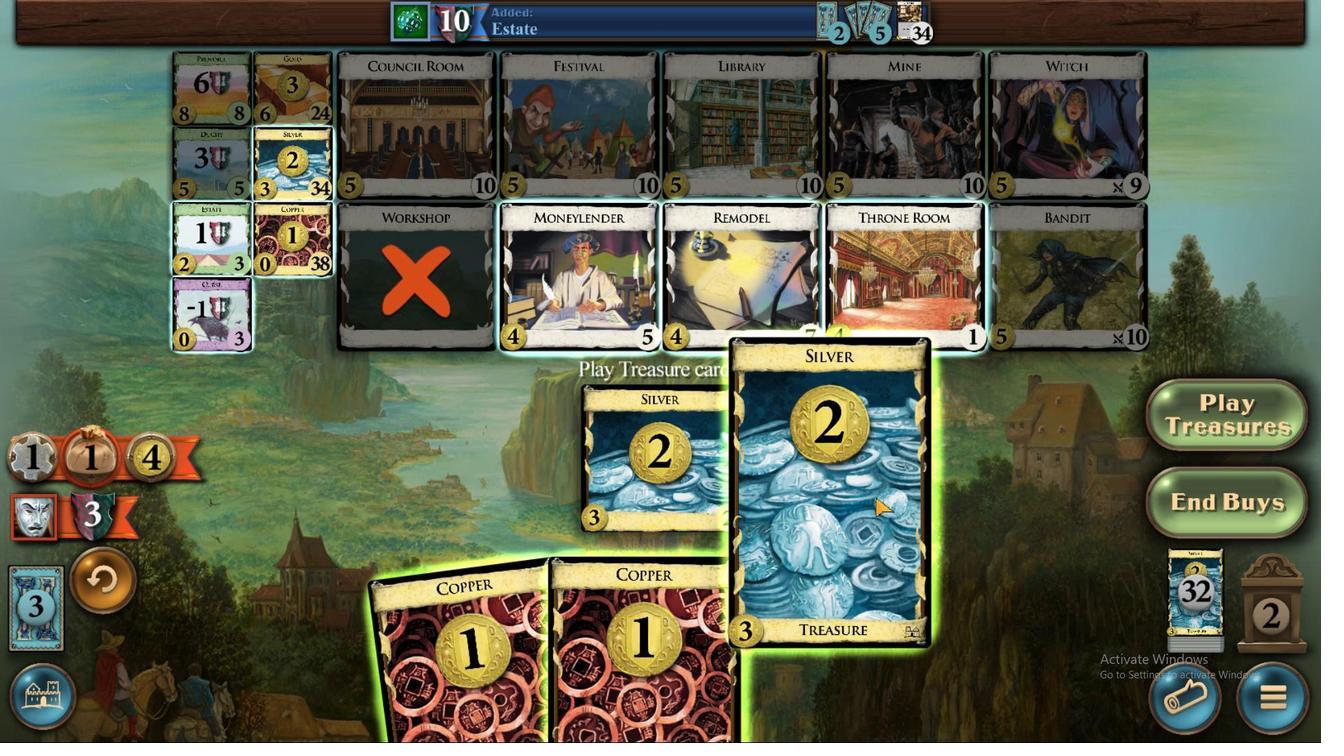 
Action: Mouse pressed left at (875, 479)
Screenshot: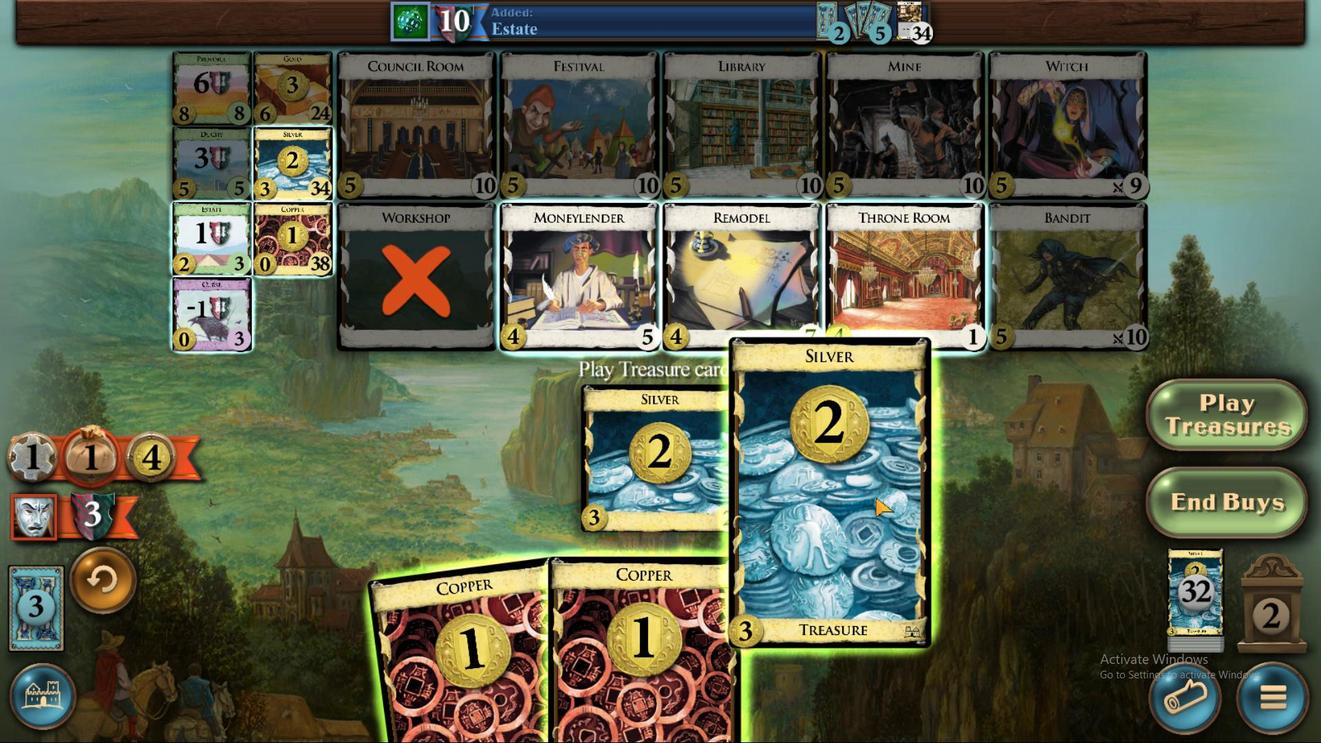 
Action: Mouse moved to (430, 130)
Screenshot: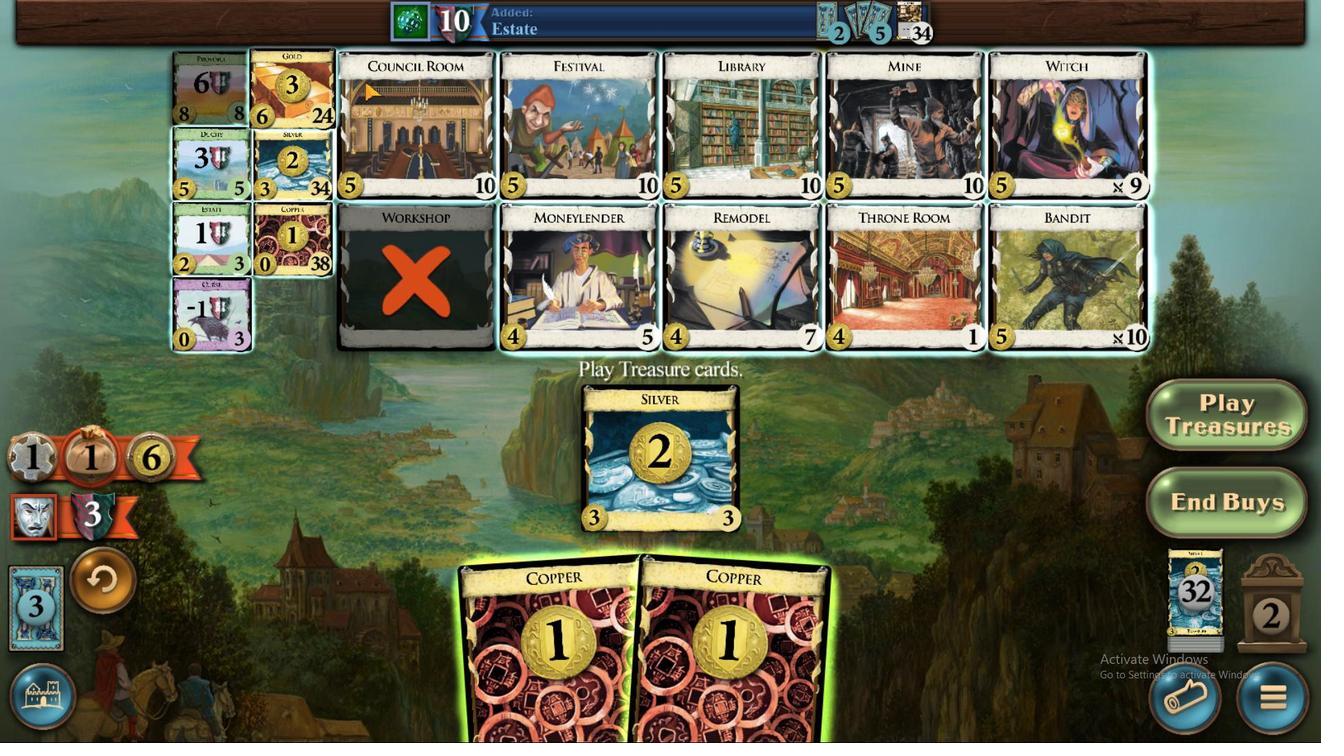 
Action: Mouse pressed left at (430, 130)
Screenshot: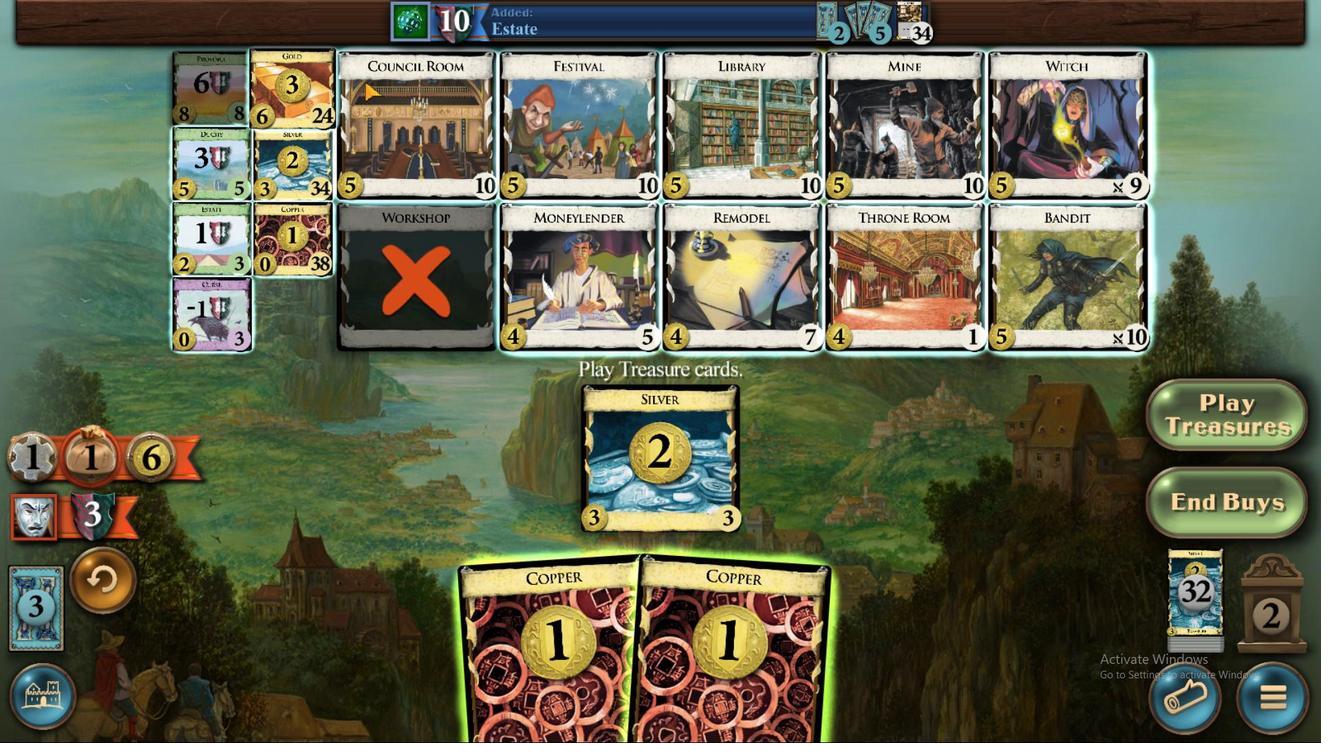 
Action: Mouse moved to (676, 469)
Screenshot: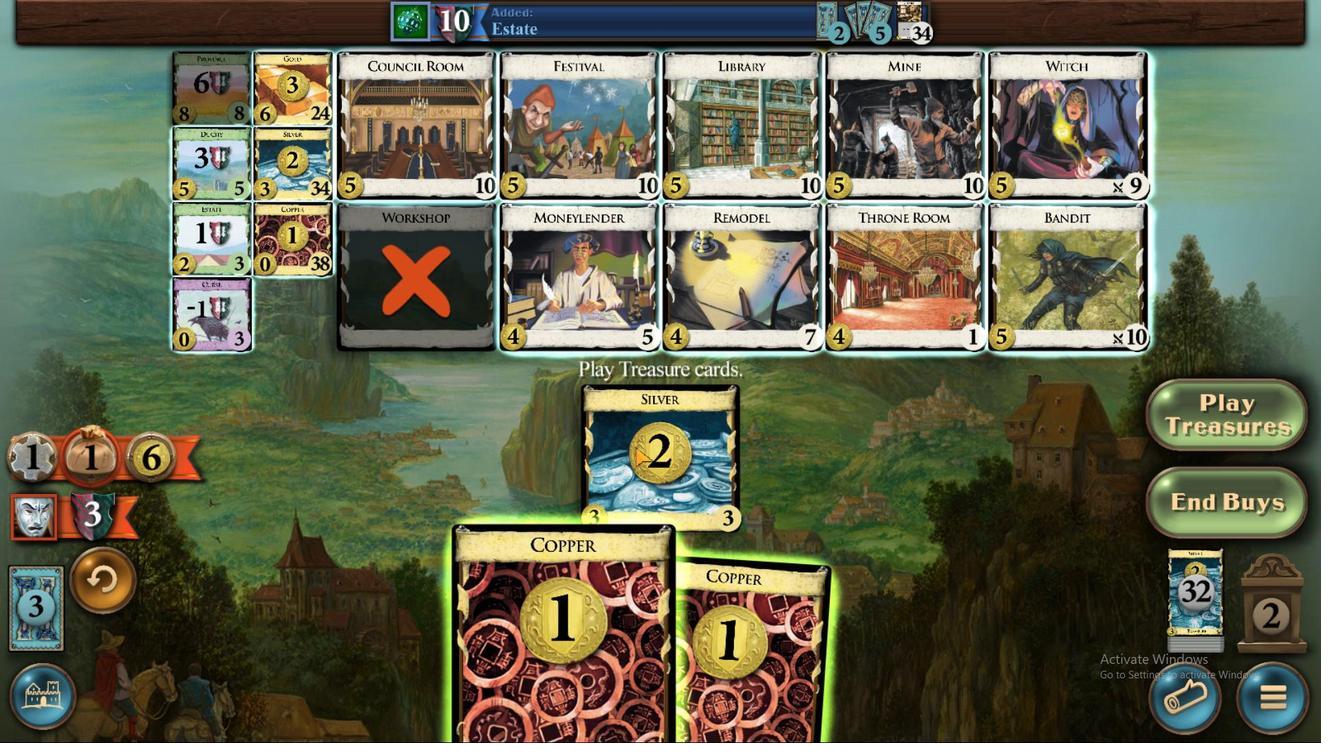 
Action: Mouse pressed left at (676, 469)
Screenshot: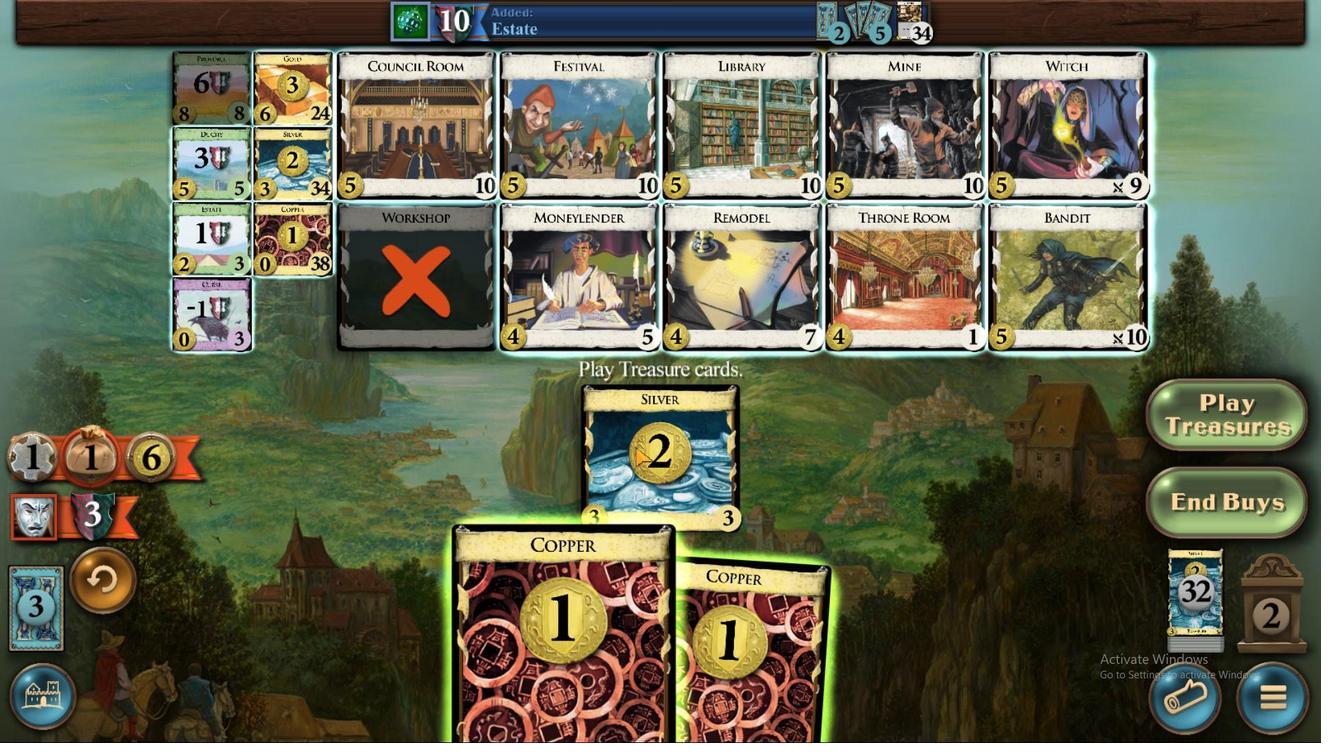 
Action: Mouse moved to (726, 498)
Screenshot: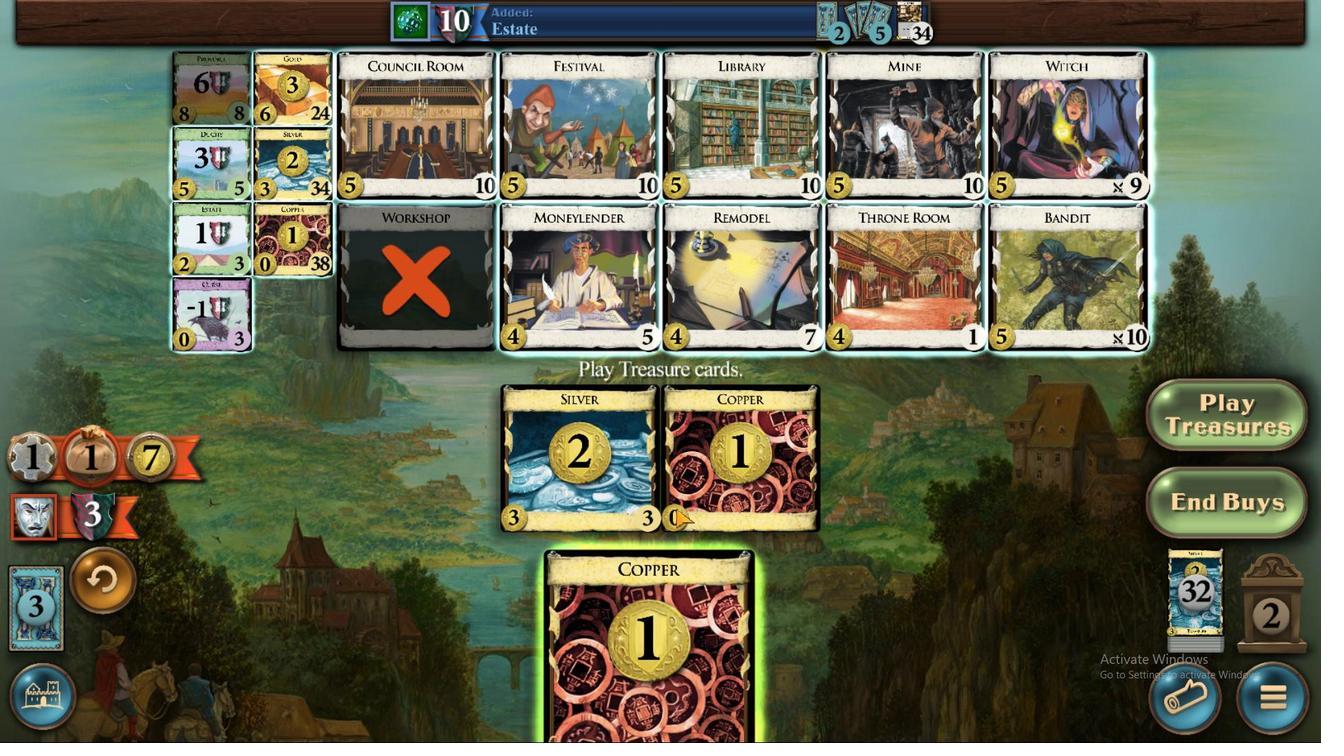 
Action: Mouse pressed left at (726, 498)
Screenshot: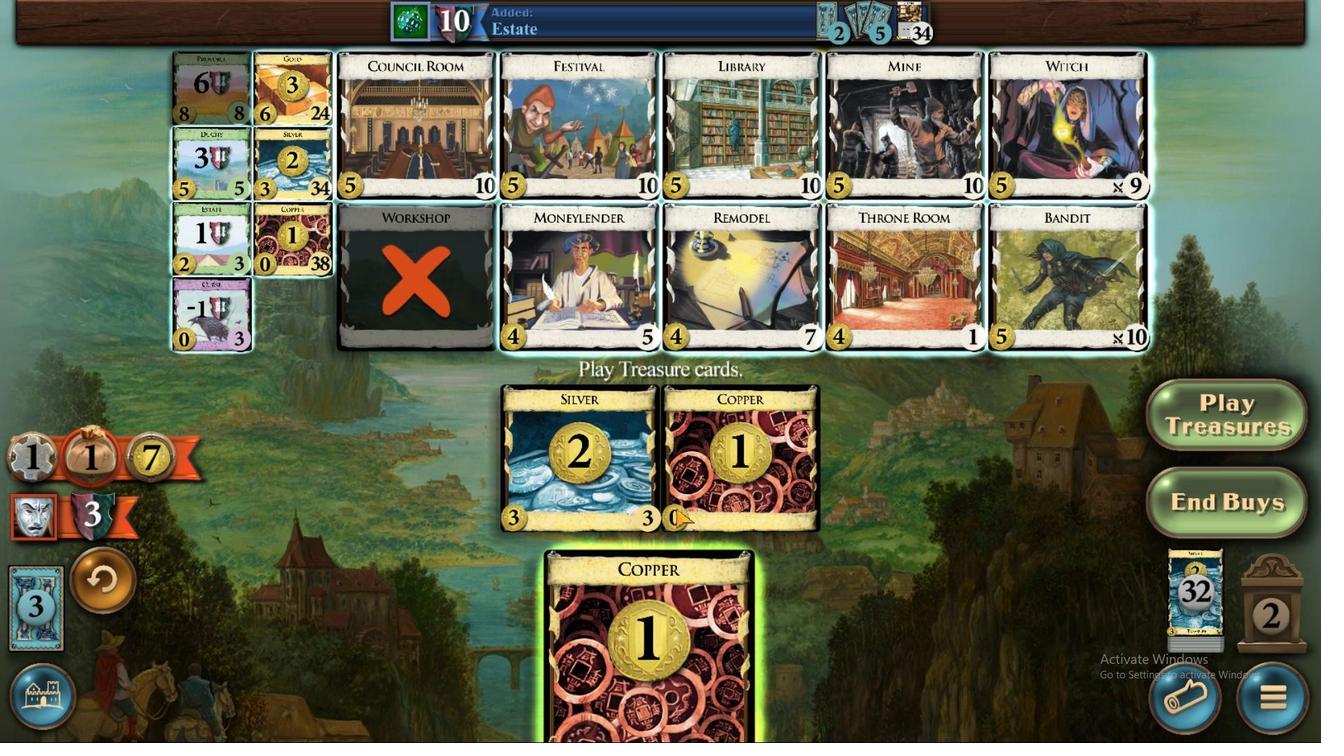 
Action: Mouse moved to (348, 126)
Screenshot: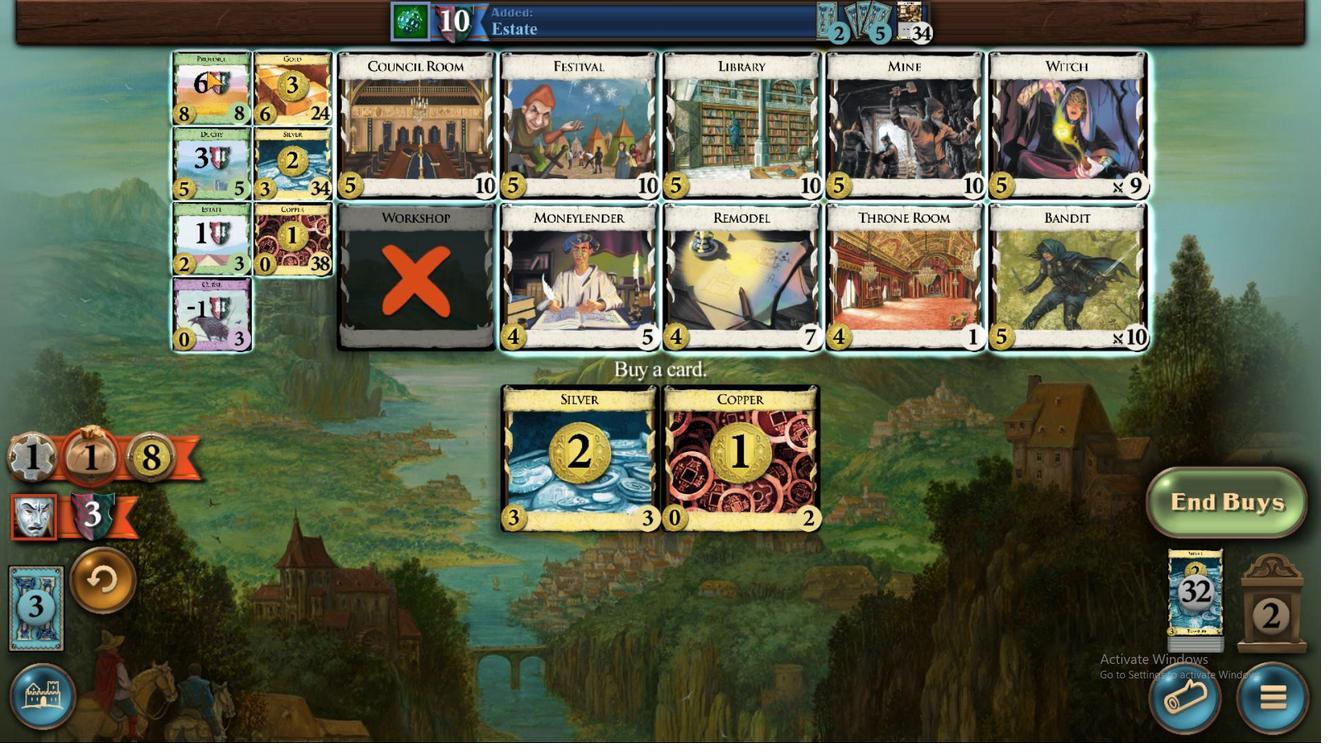 
Action: Mouse pressed left at (348, 126)
Screenshot: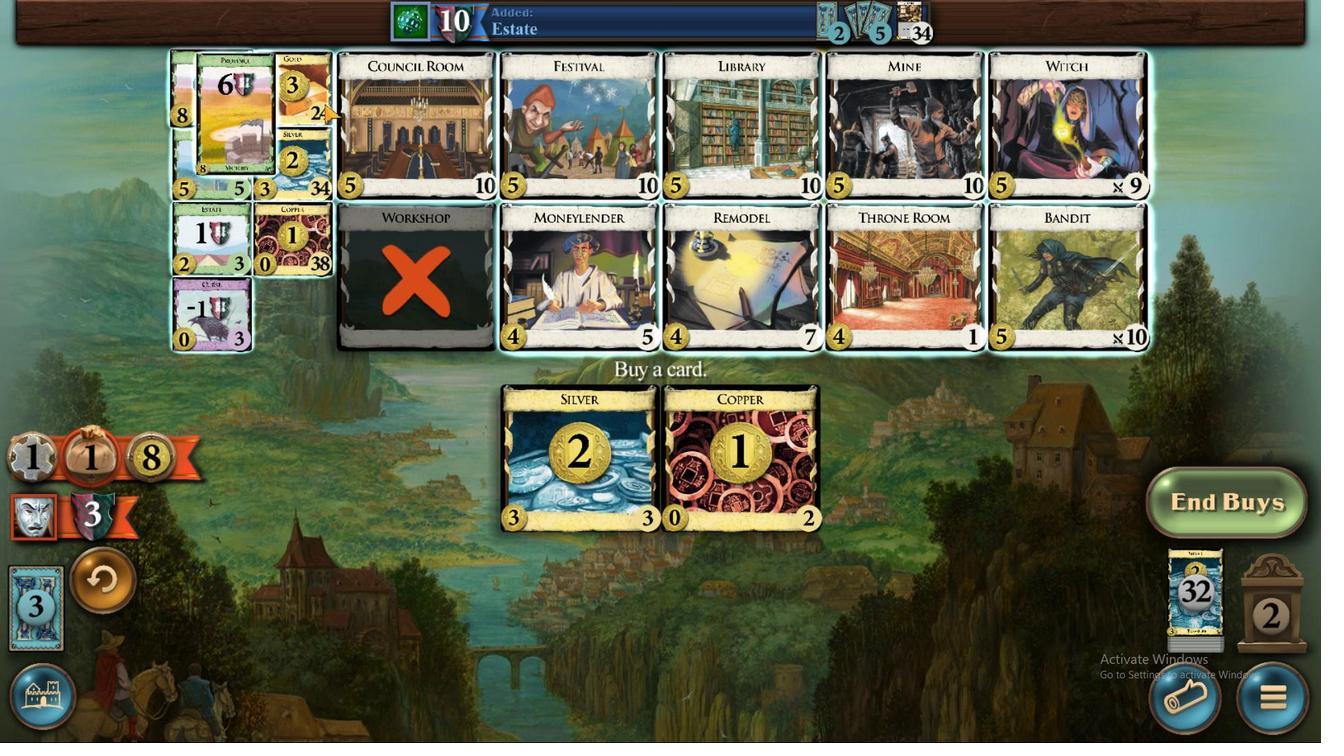 
Action: Mouse moved to (571, 423)
Screenshot: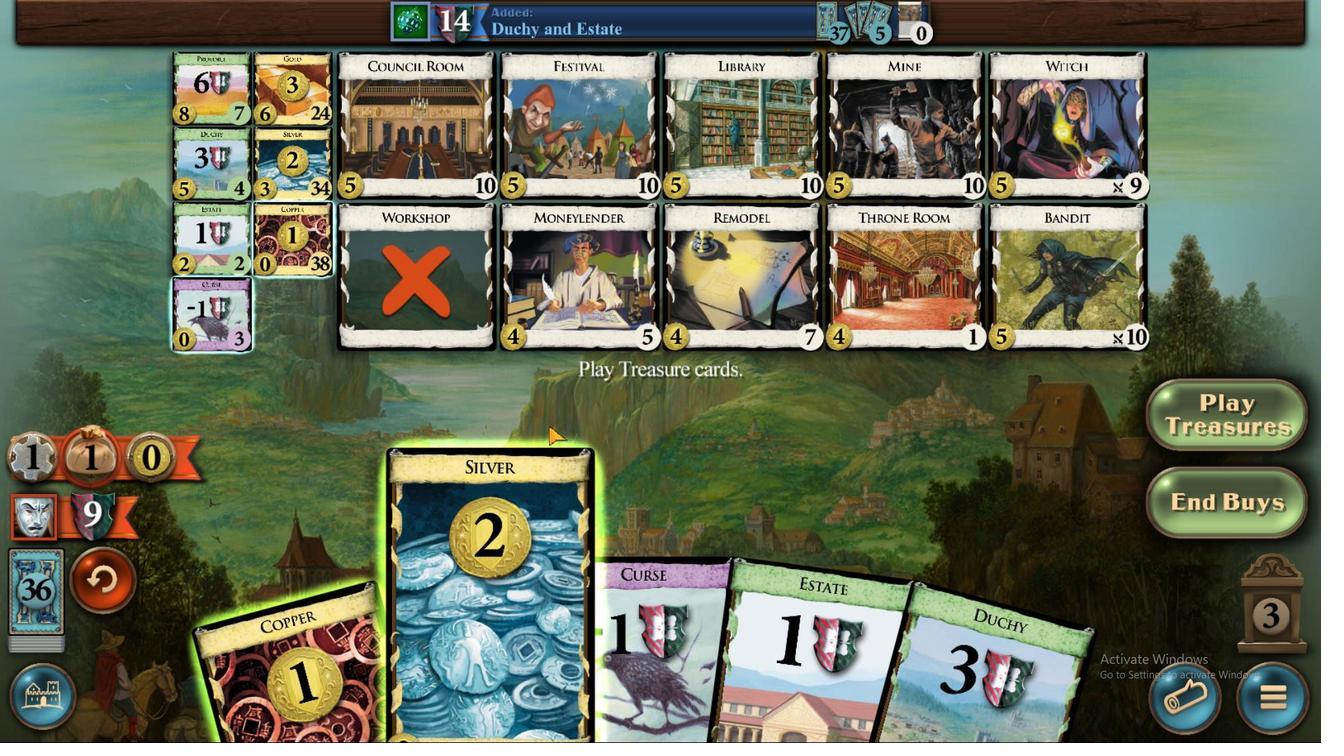
Action: Mouse pressed left at (562, 477)
Screenshot: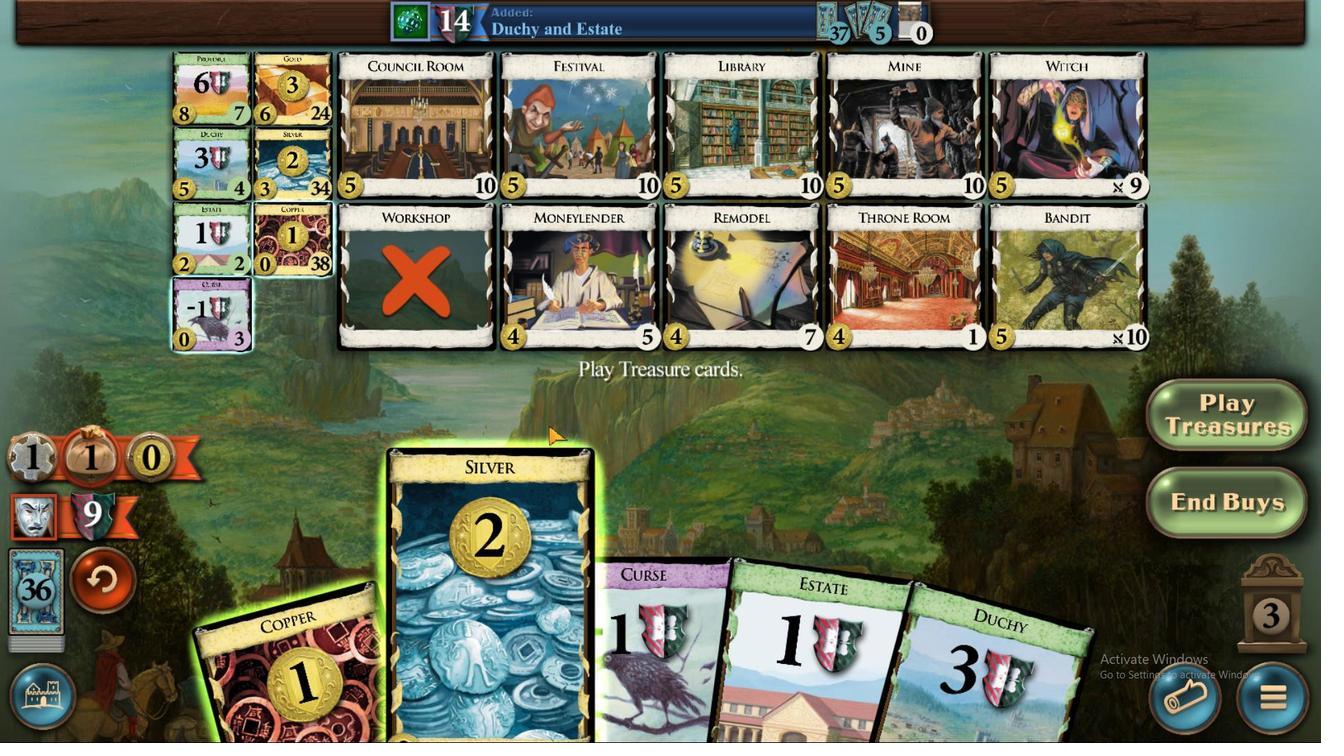 
Action: Mouse moved to (456, 513)
Screenshot: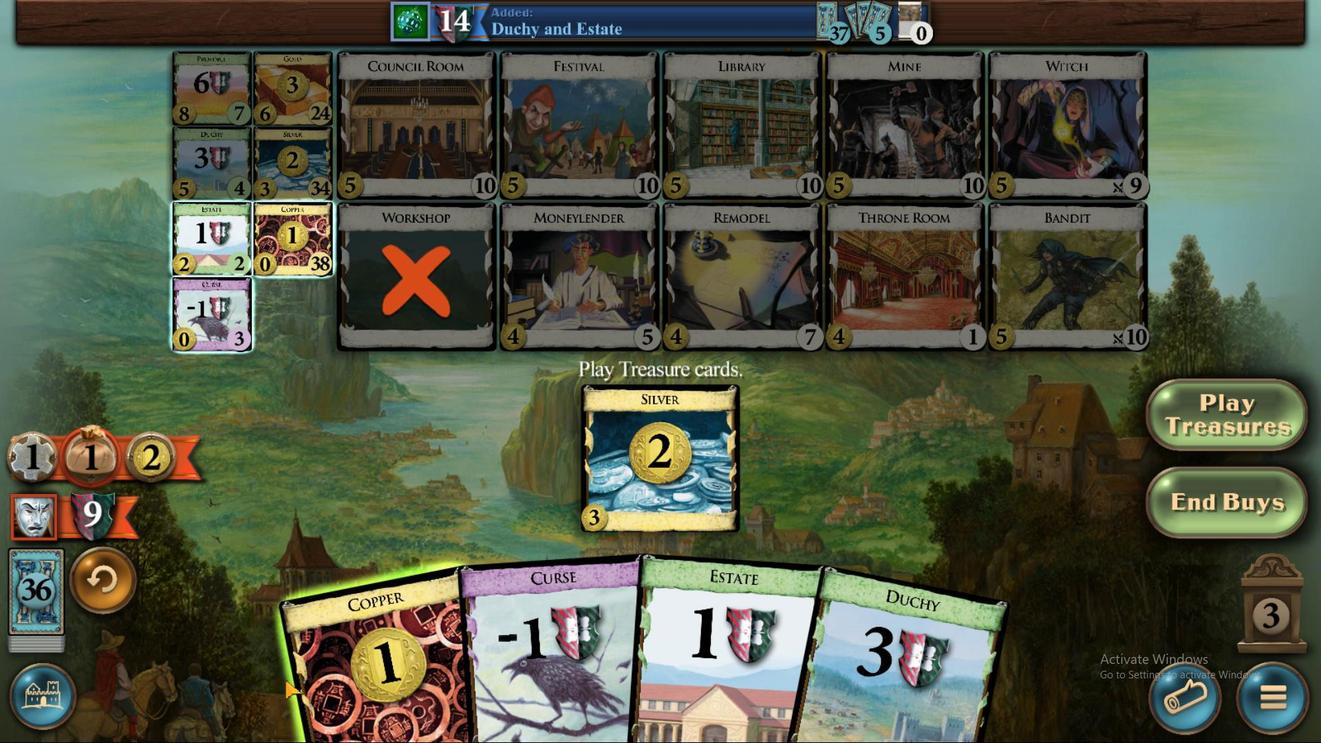 
Action: Mouse pressed left at (456, 513)
Screenshot: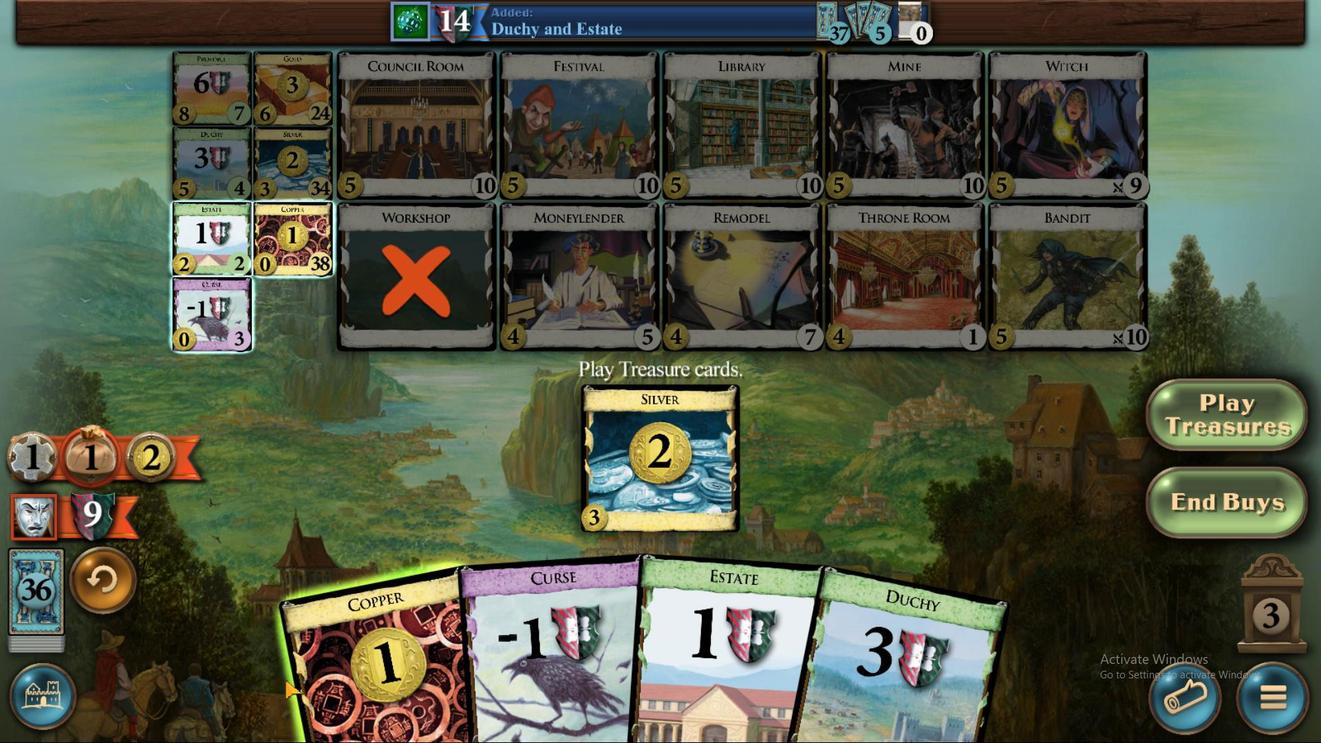 
Action: Mouse moved to (421, 175)
Screenshot: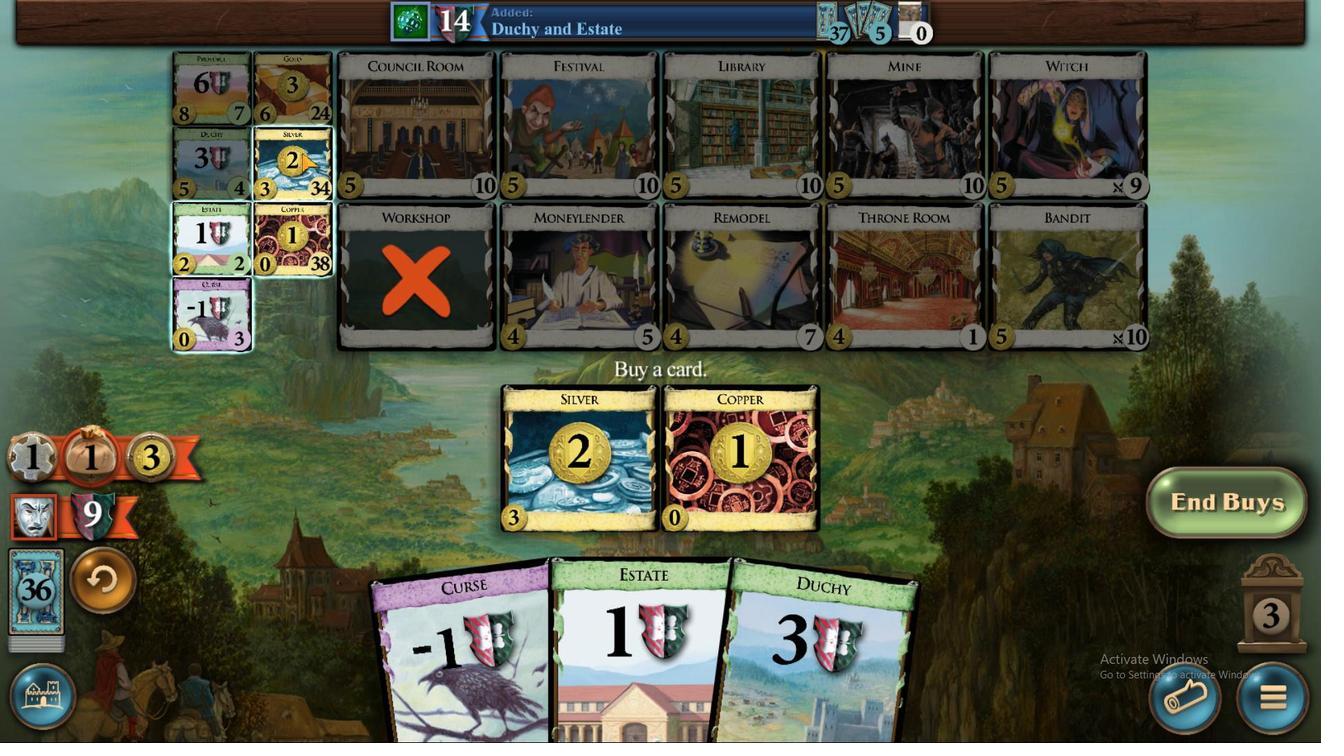
Action: Mouse pressed left at (421, 175)
Screenshot: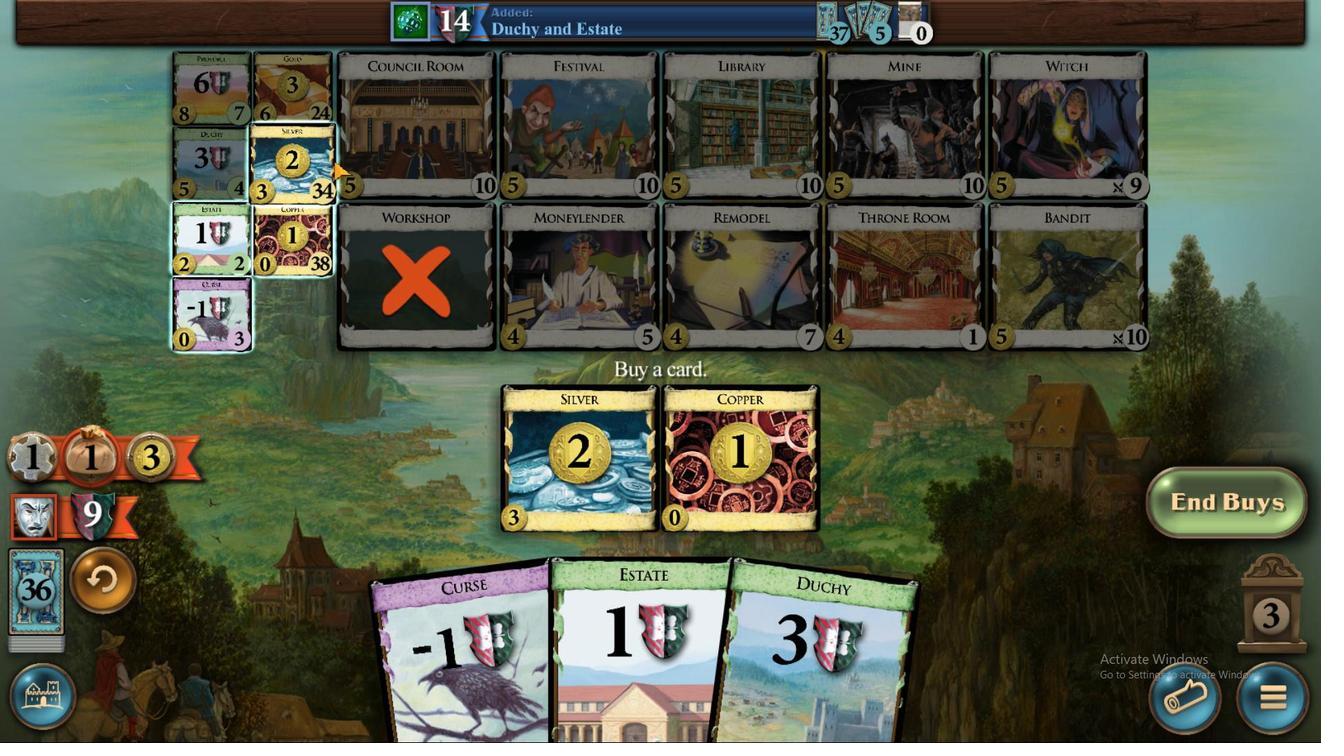 
Action: Mouse moved to (412, 191)
Screenshot: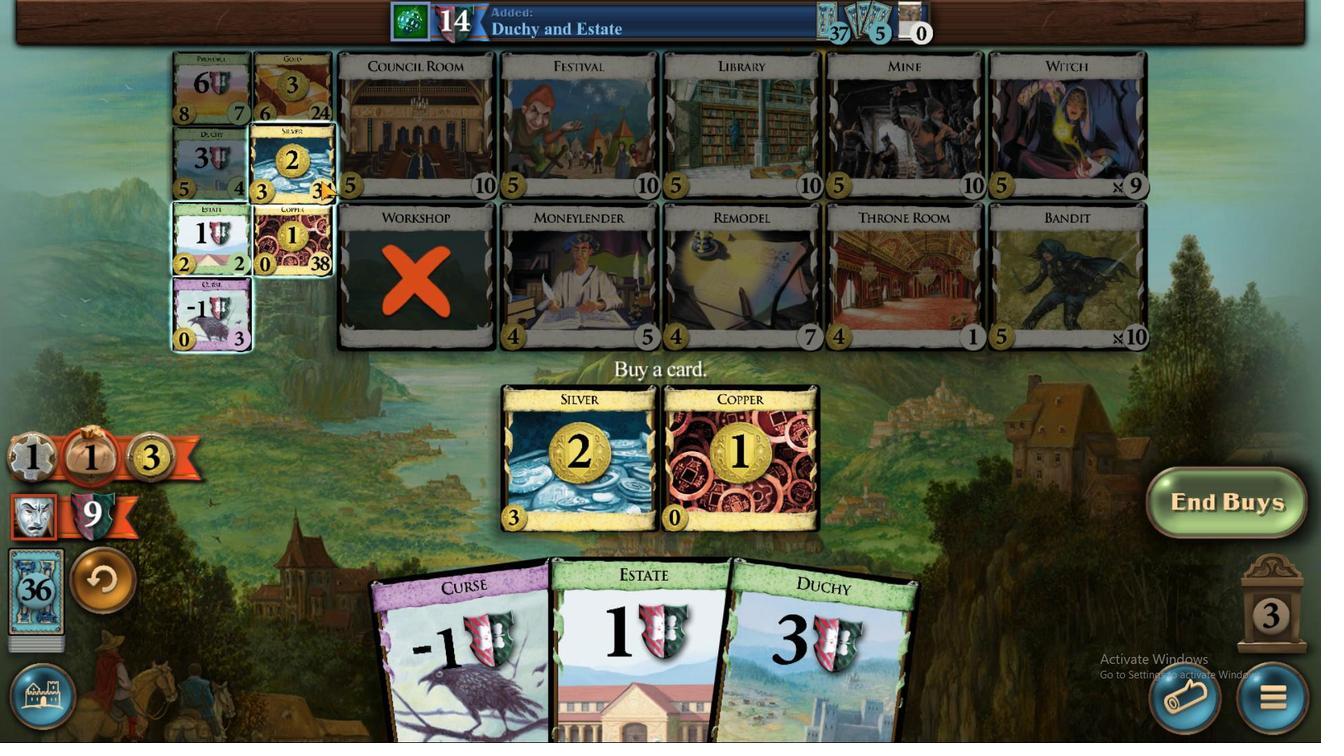 
Action: Mouse pressed left at (412, 191)
Screenshot: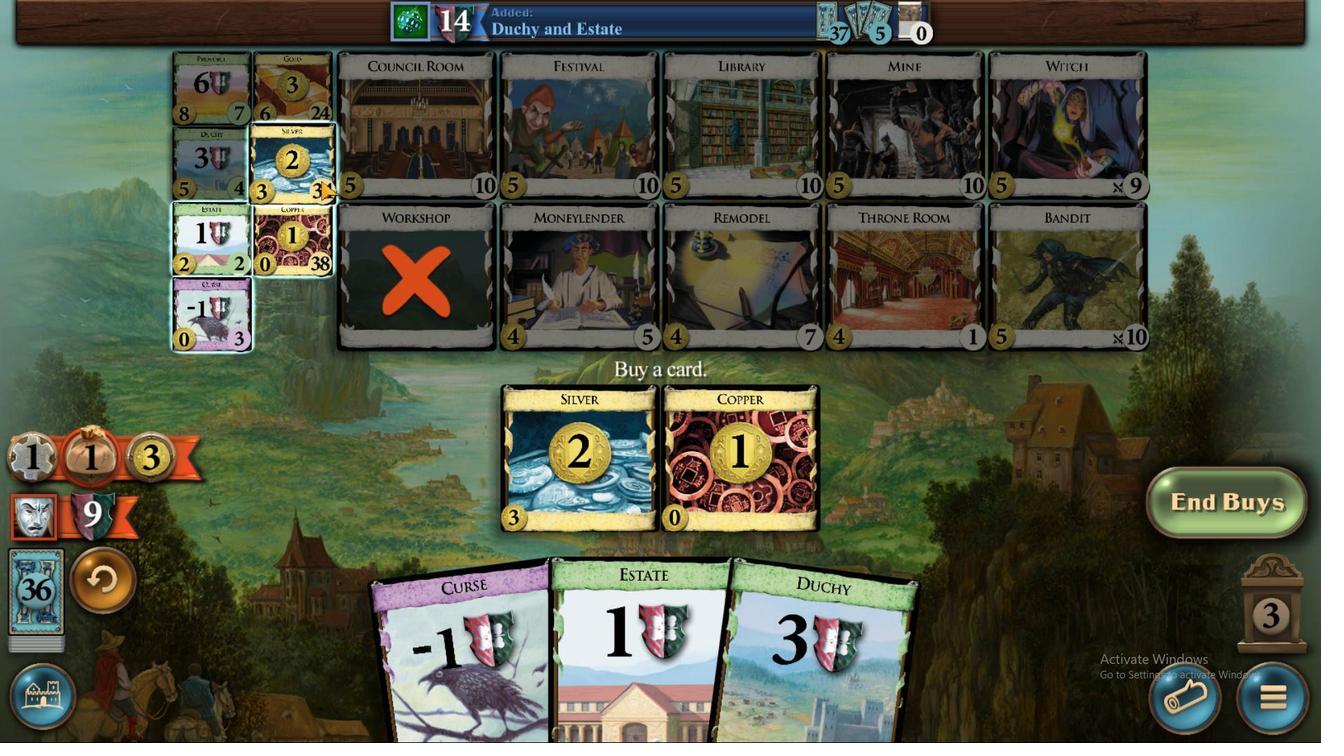 
Action: Mouse moved to (833, 498)
Screenshot: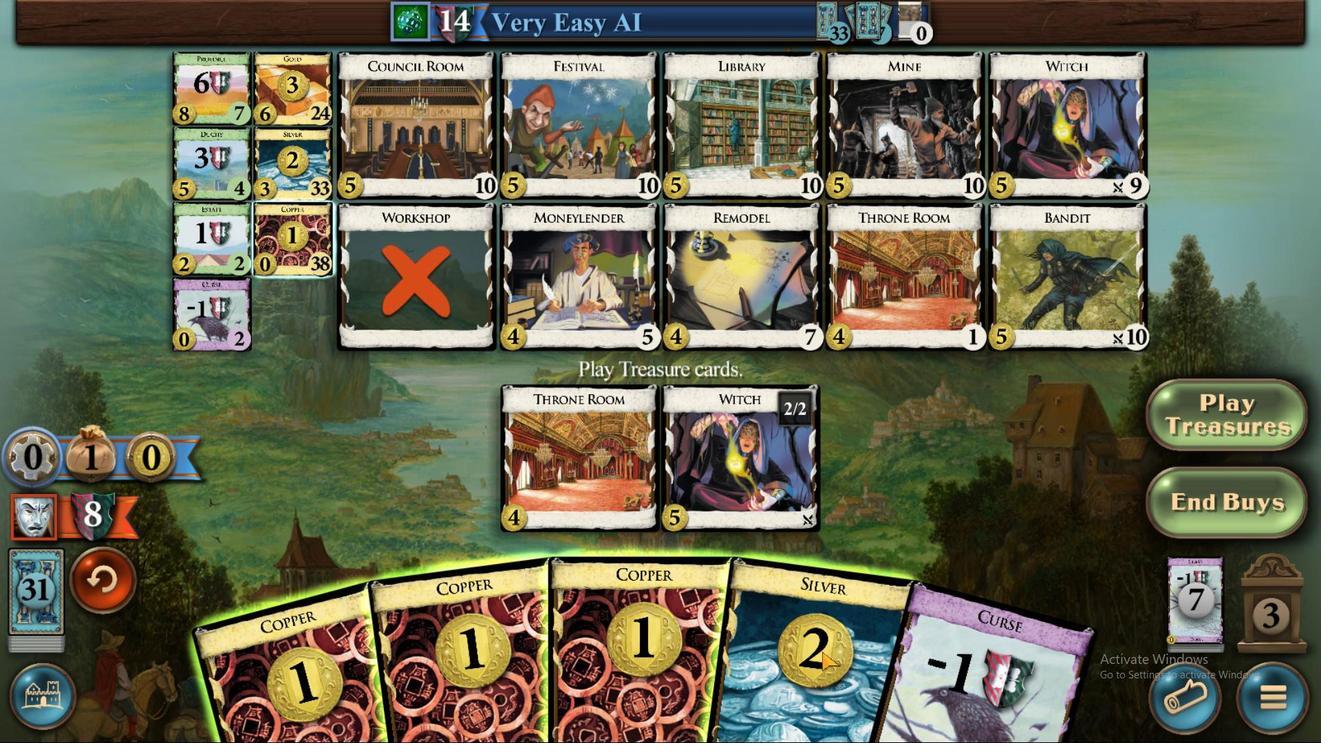 
Action: Mouse pressed left at (833, 498)
Screenshot: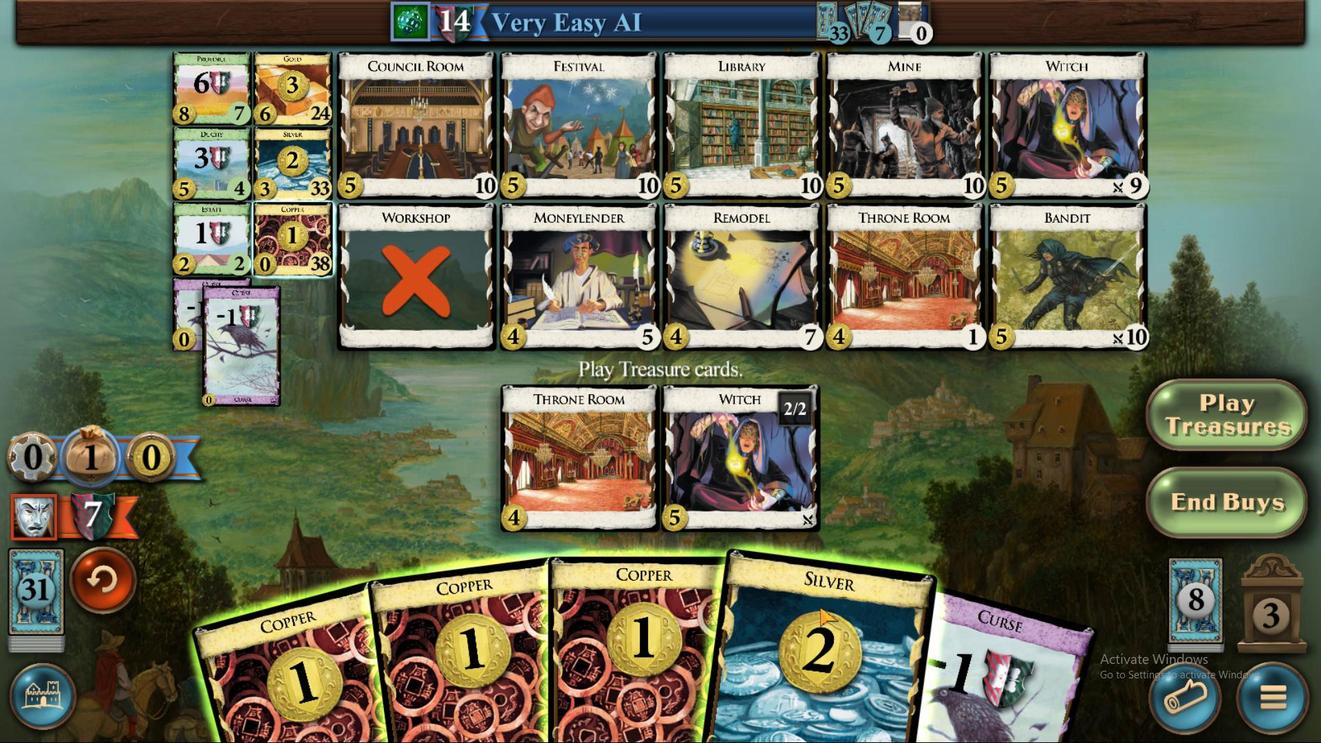 
Action: Mouse moved to (732, 491)
Screenshot: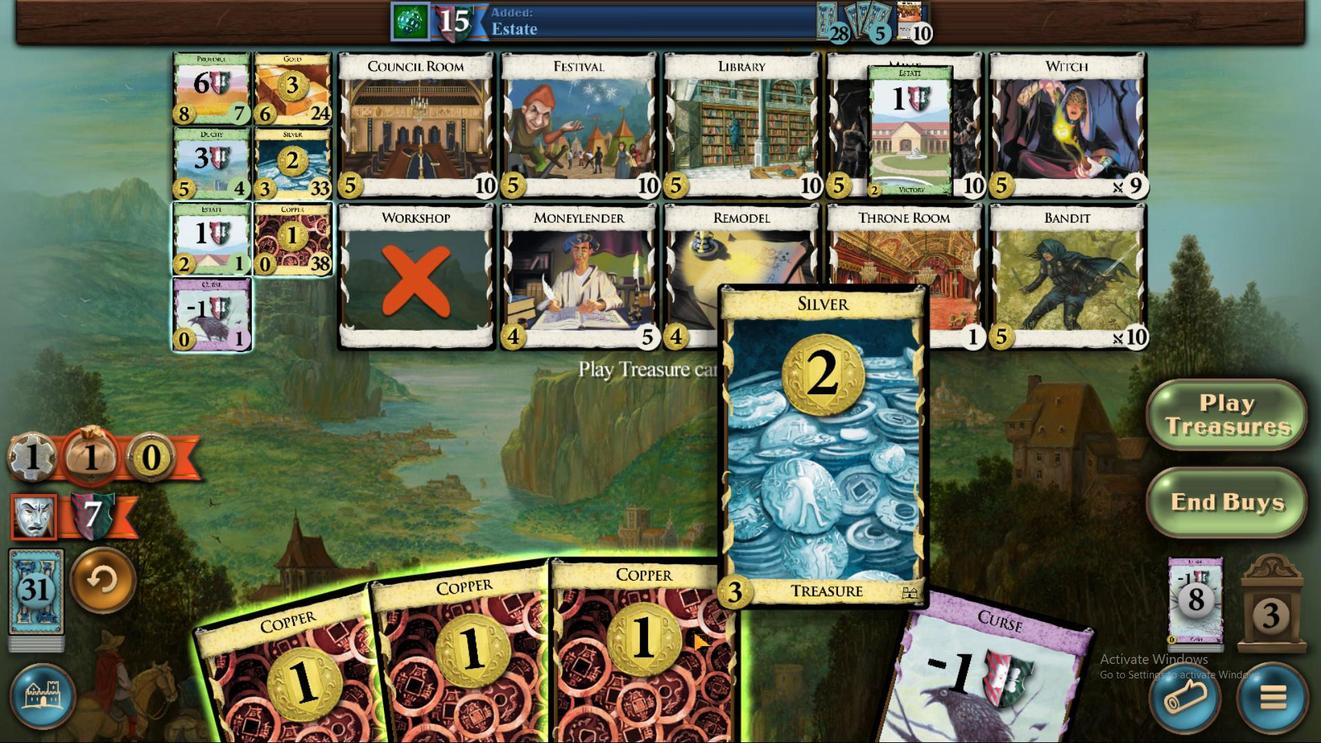 
Action: Mouse pressed left at (732, 491)
Screenshot: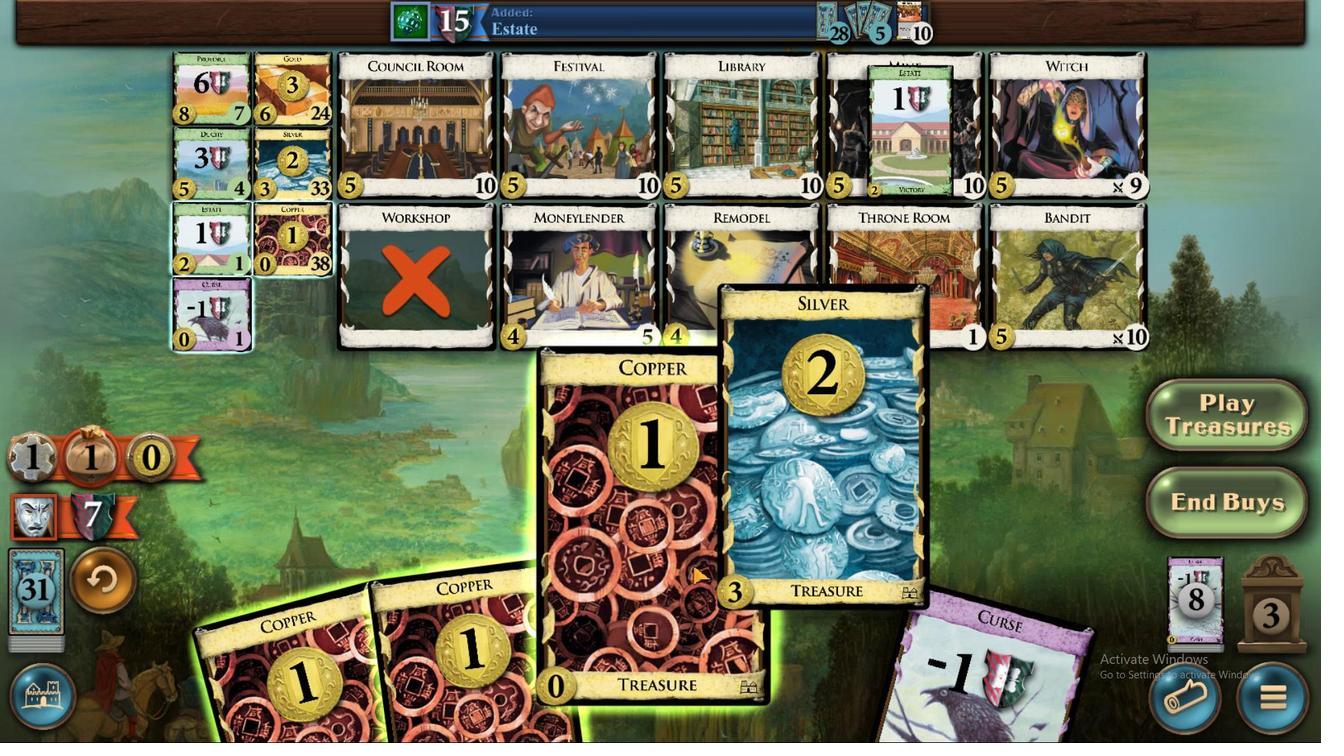 
Action: Mouse moved to (701, 489)
Screenshot: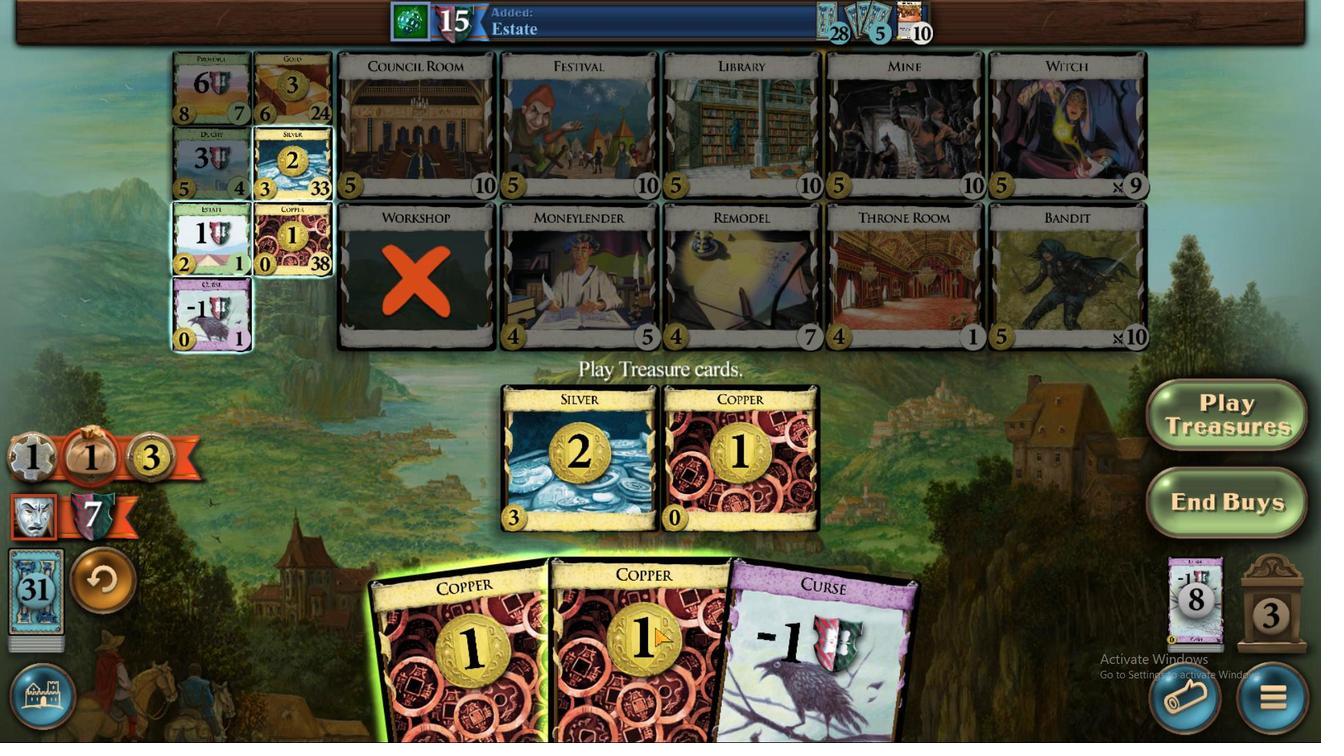
Action: Mouse pressed left at (701, 494)
Screenshot: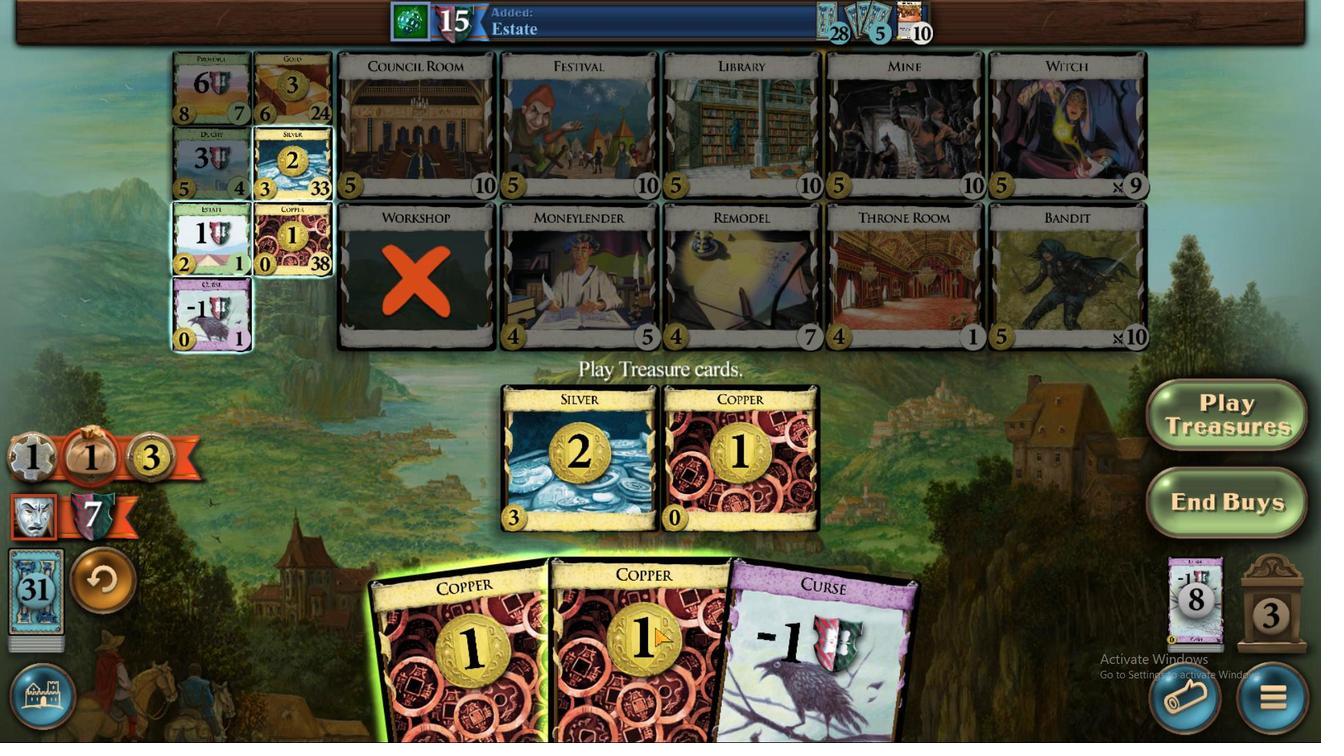 
Action: Mouse moved to (644, 494)
Screenshot: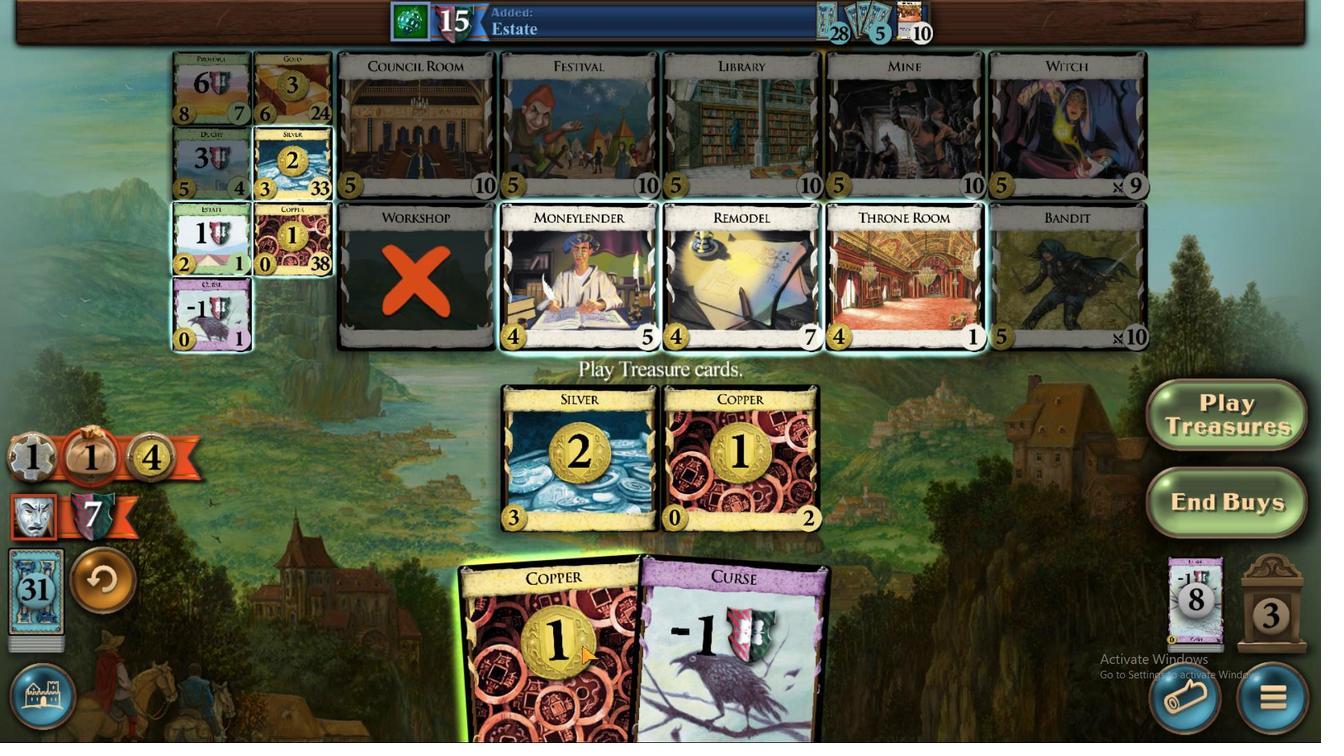 
Action: Mouse pressed left at (644, 494)
Screenshot: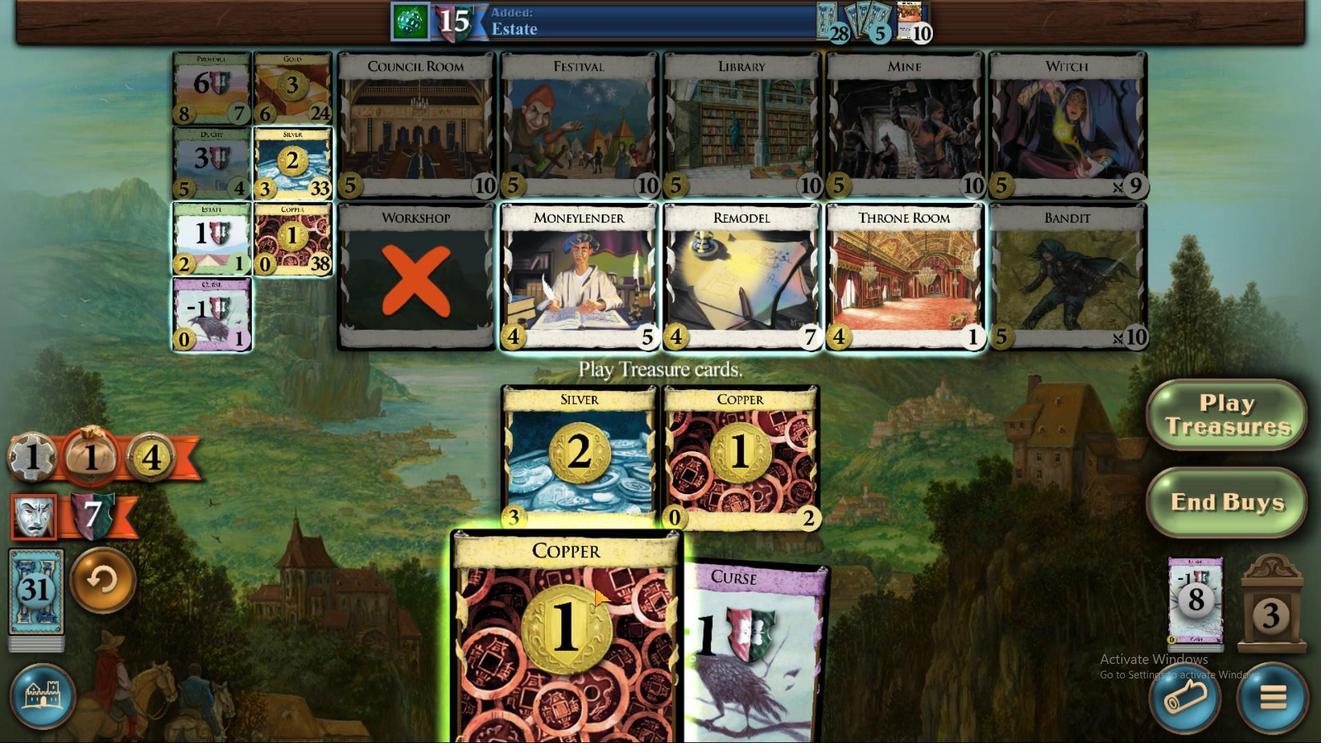 
Action: Mouse moved to (355, 191)
Screenshot: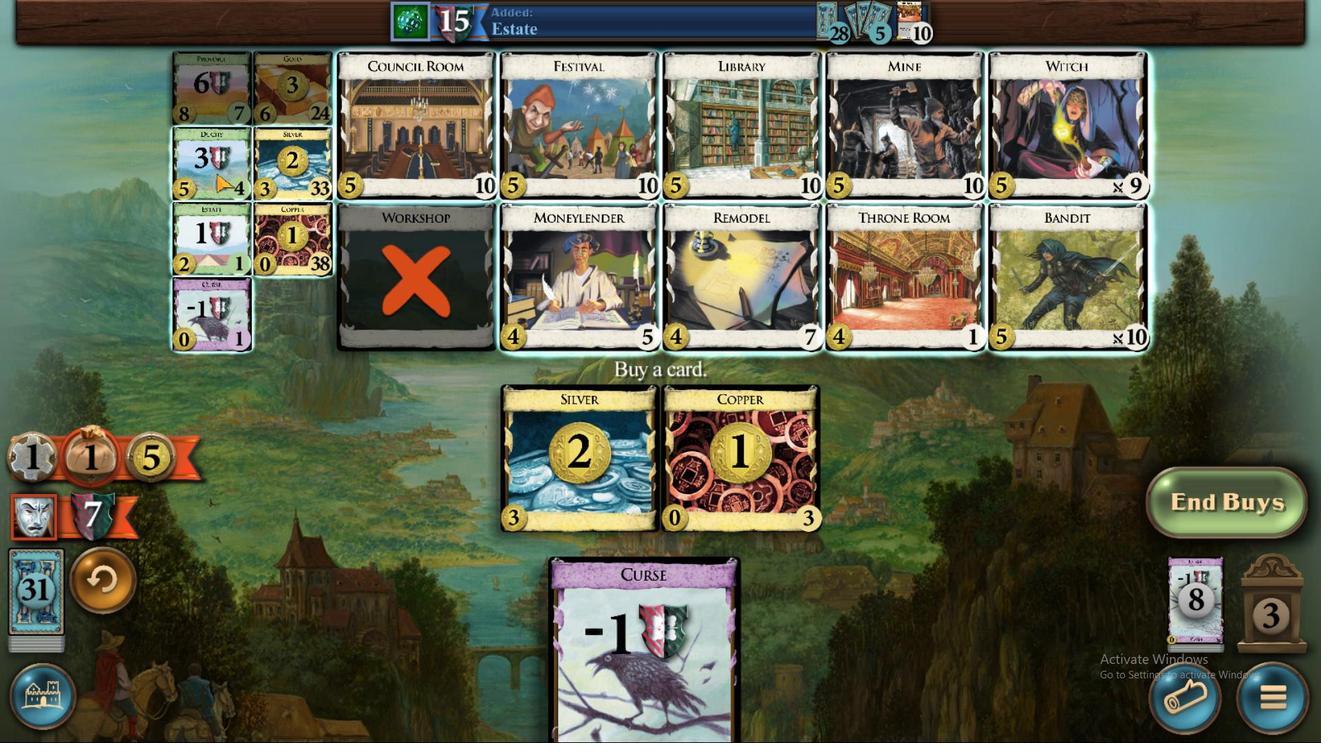 
Action: Mouse pressed left at (355, 191)
Screenshot: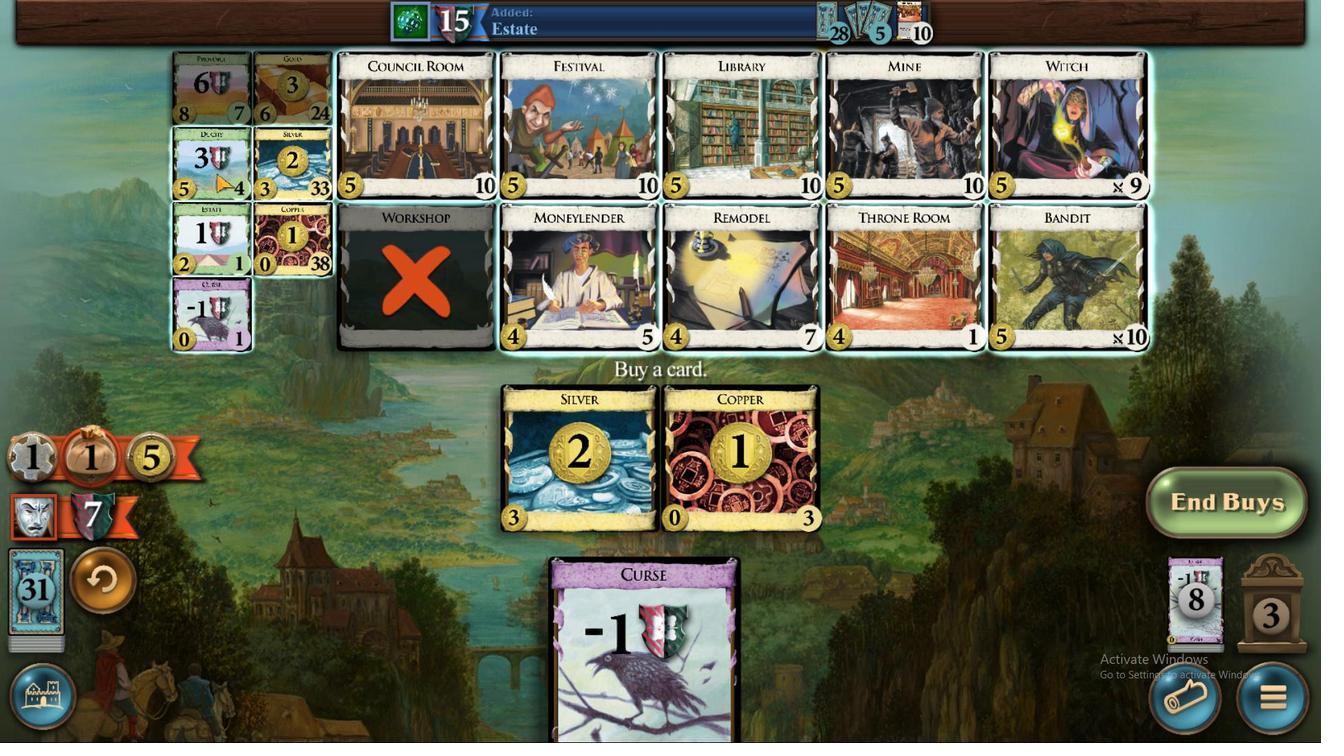 
Action: Mouse moved to (30, 361)
Screenshot: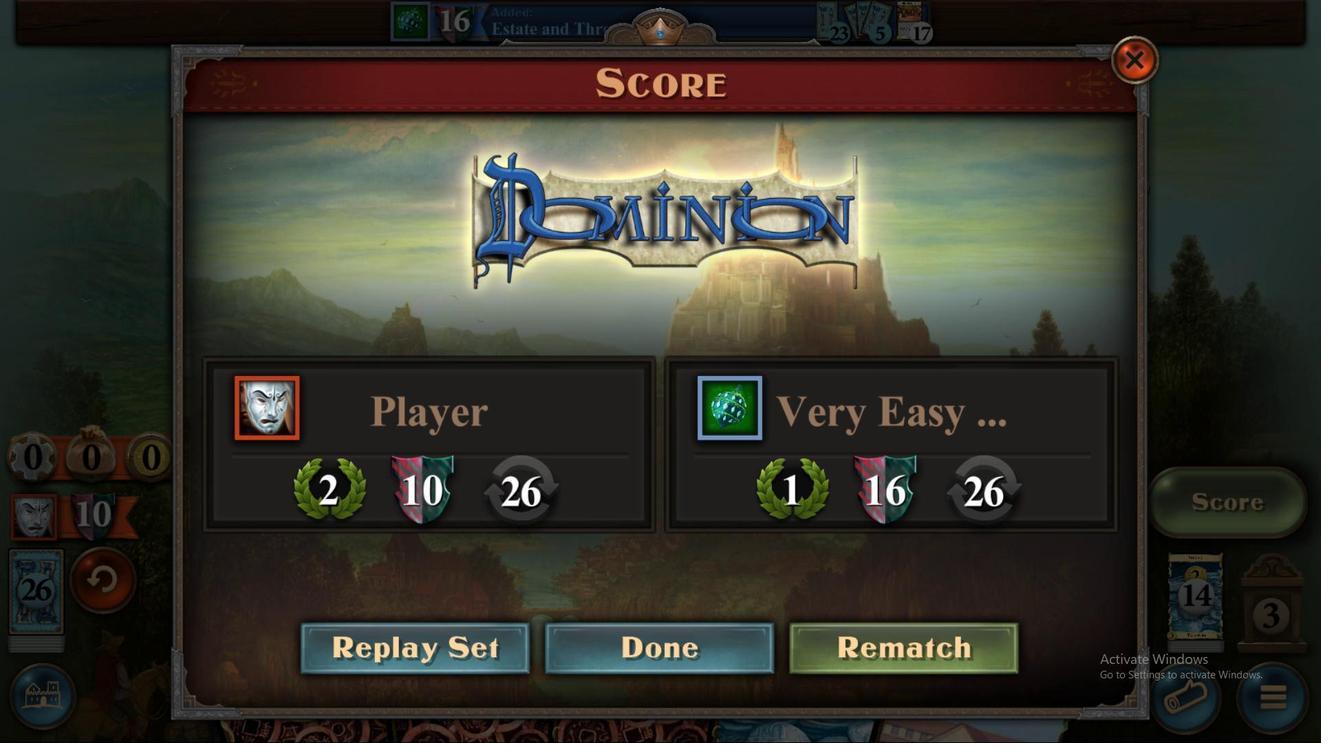 
Action: Mouse pressed left at (31, 361)
Screenshot: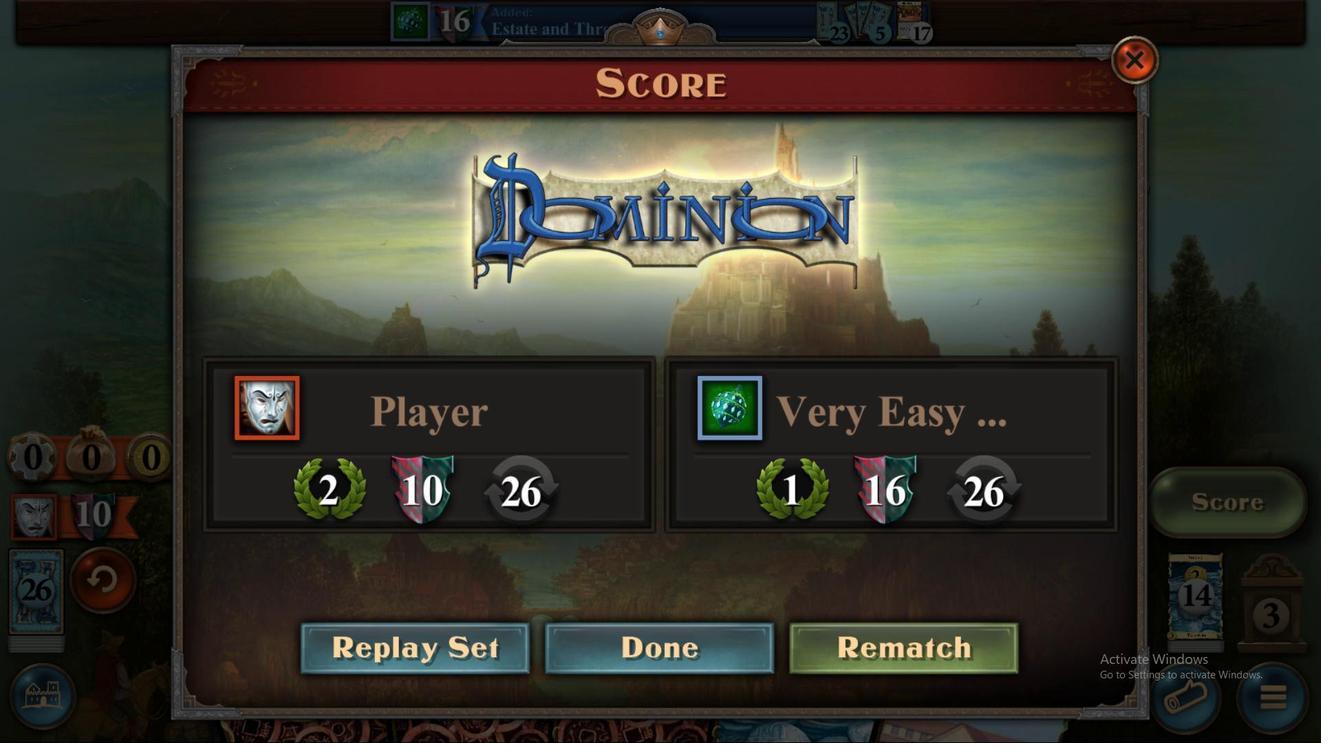 
